 Task: Find a guest house in Burlington, United States, for 8 guests from August 12 to August 16, with amenities like TV, gym, and WiFi, and a price range of 10,000 to 16,000.
Action: Mouse moved to (837, 162)
Screenshot: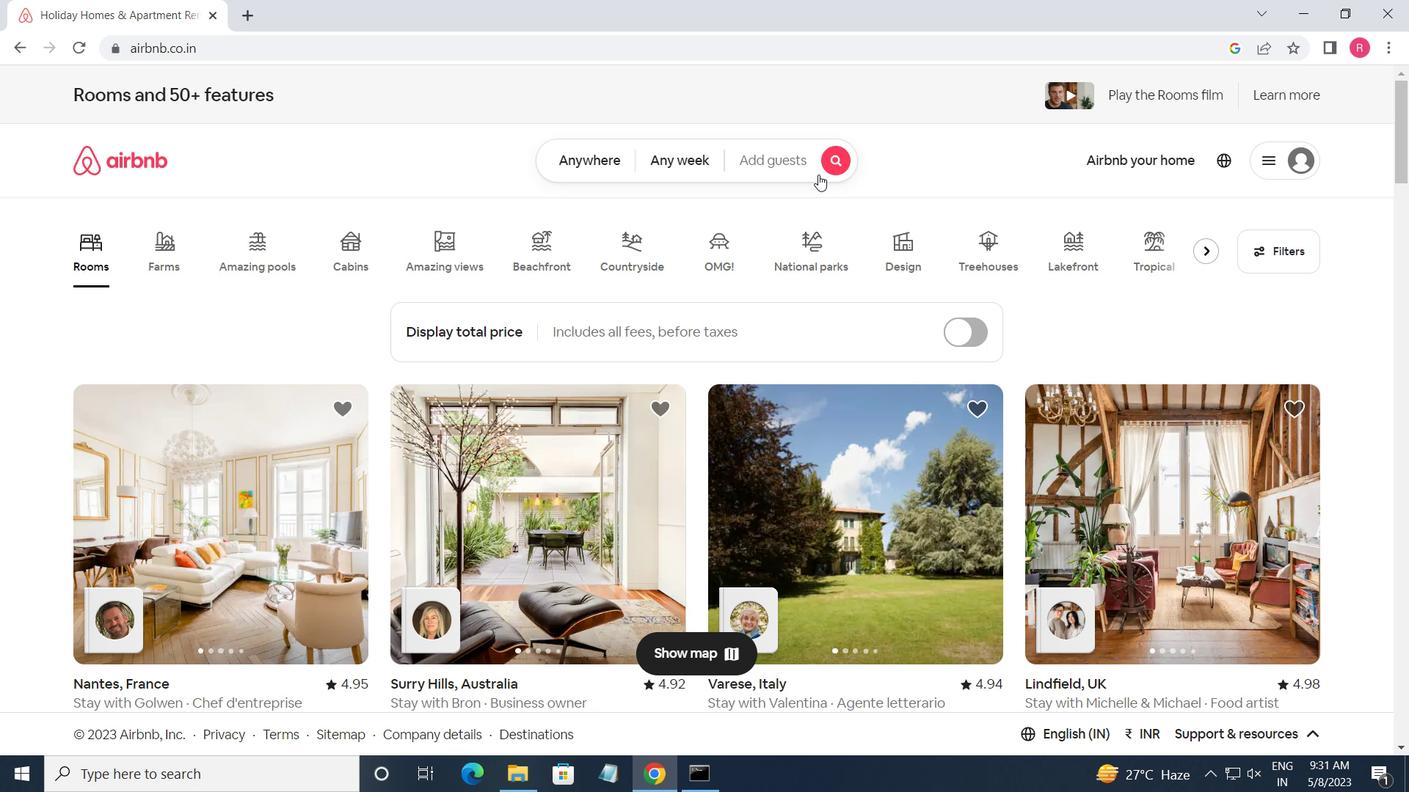
Action: Mouse pressed left at (837, 162)
Screenshot: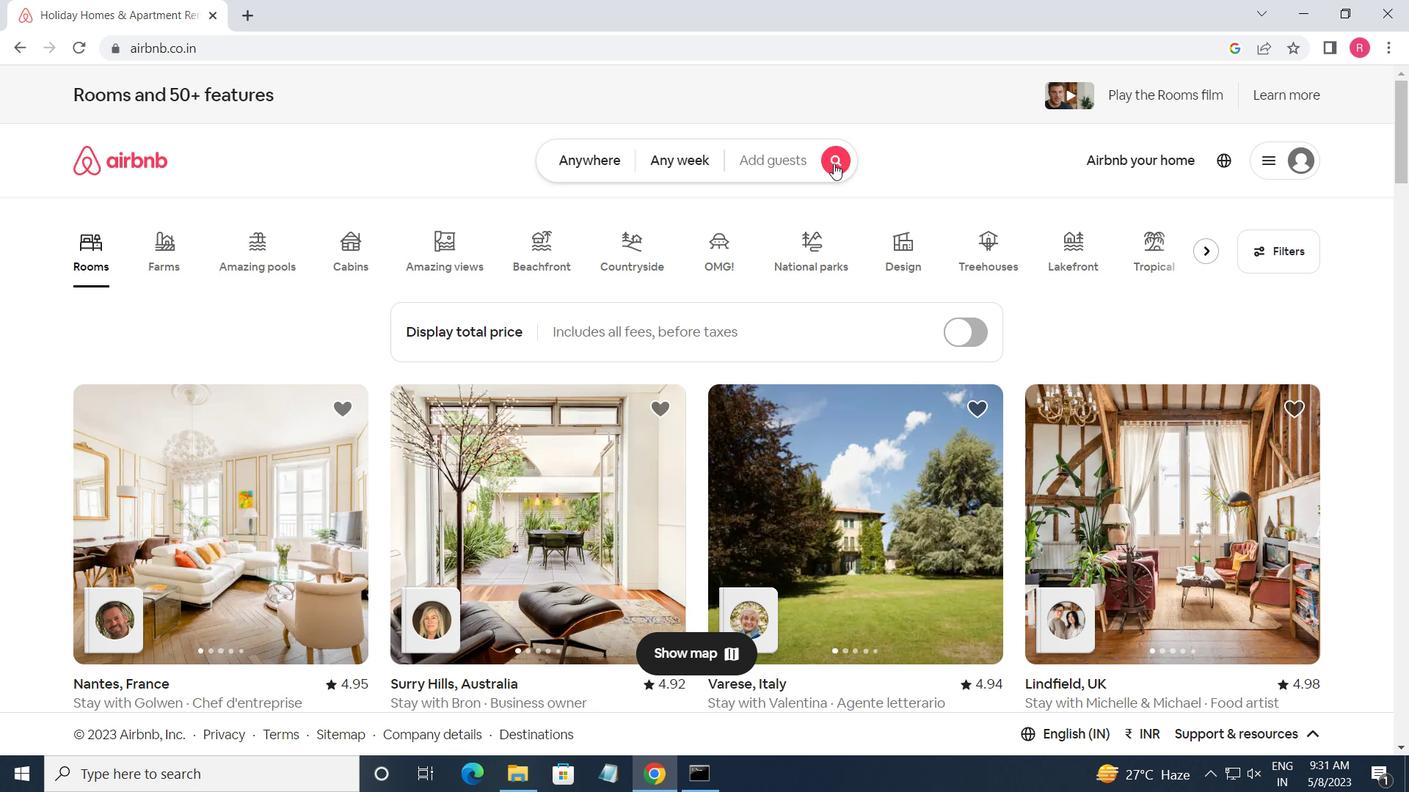 
Action: Mouse moved to (410, 237)
Screenshot: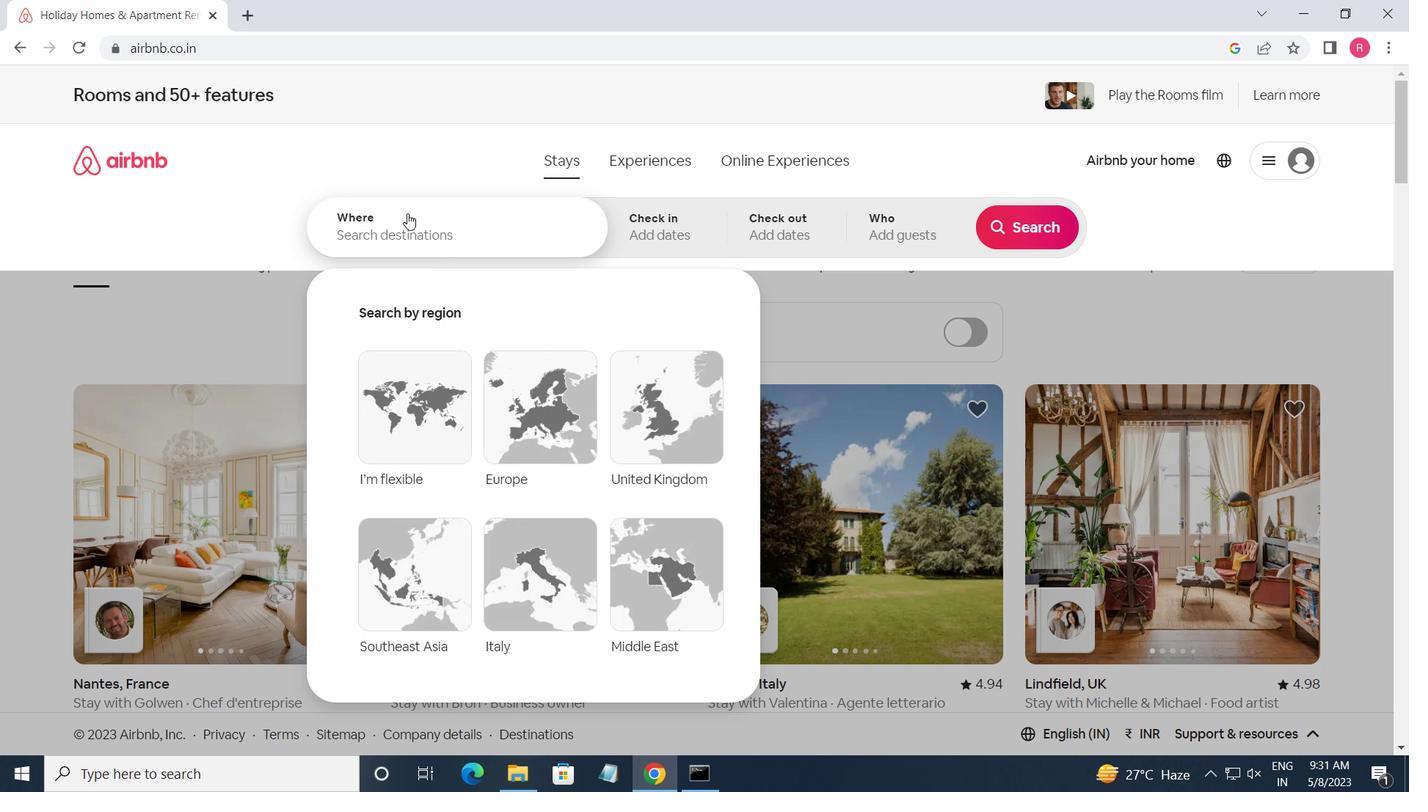 
Action: Mouse pressed left at (410, 237)
Screenshot: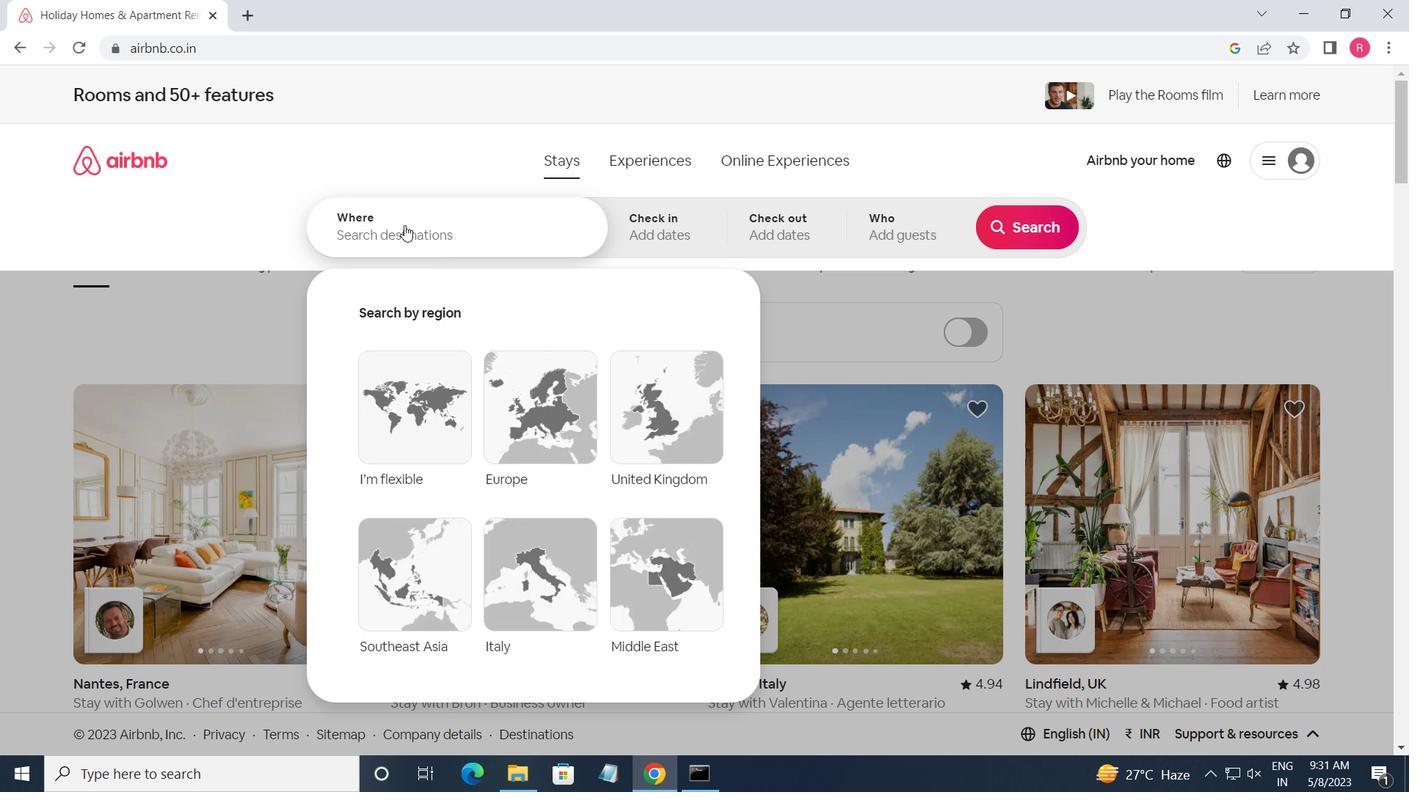 
Action: Key pressed <Key.shift>BURLNGTON,<Key.shift_r><Key.shift_r>UNITED<Key.space><Key.shift>STATE<Key.enter>
Screenshot: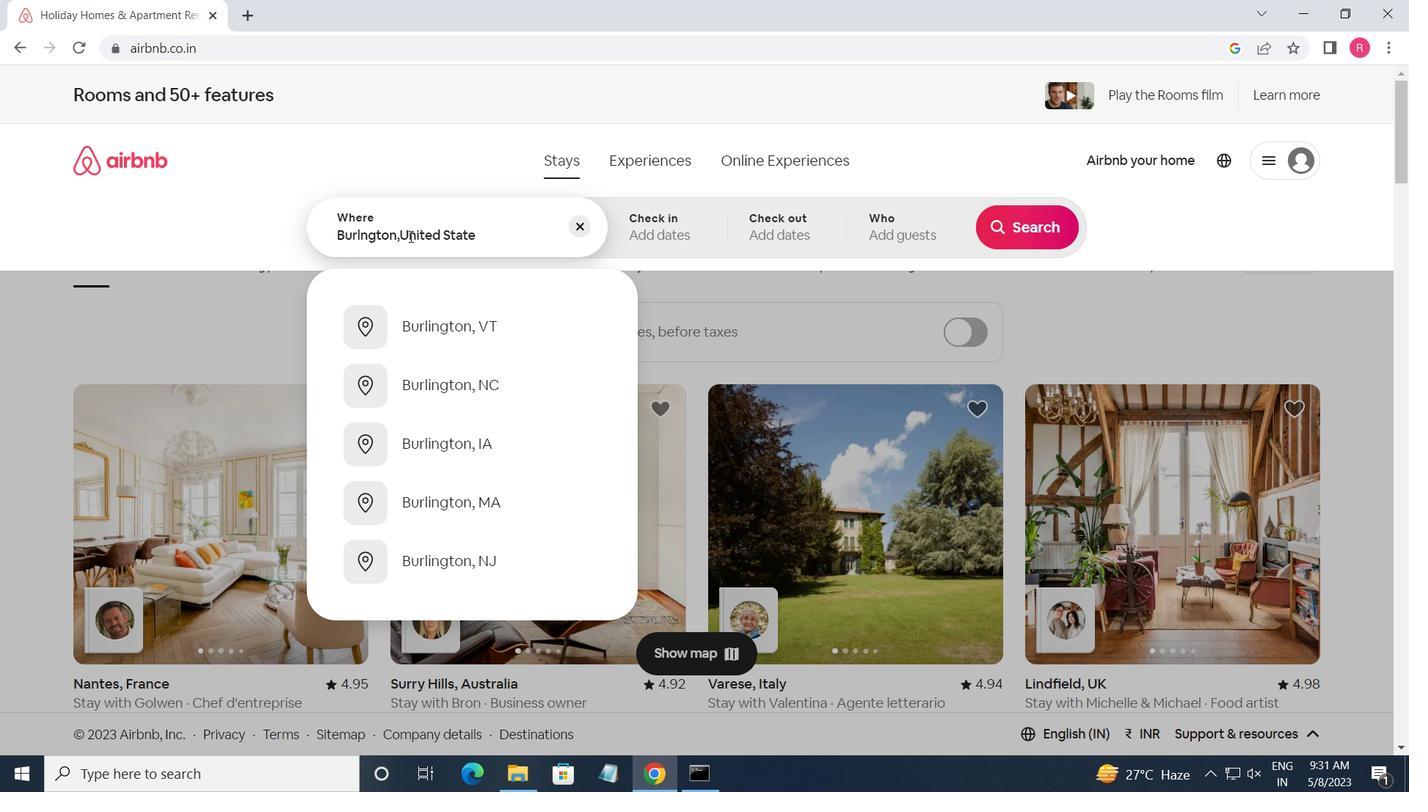 
Action: Mouse moved to (1026, 384)
Screenshot: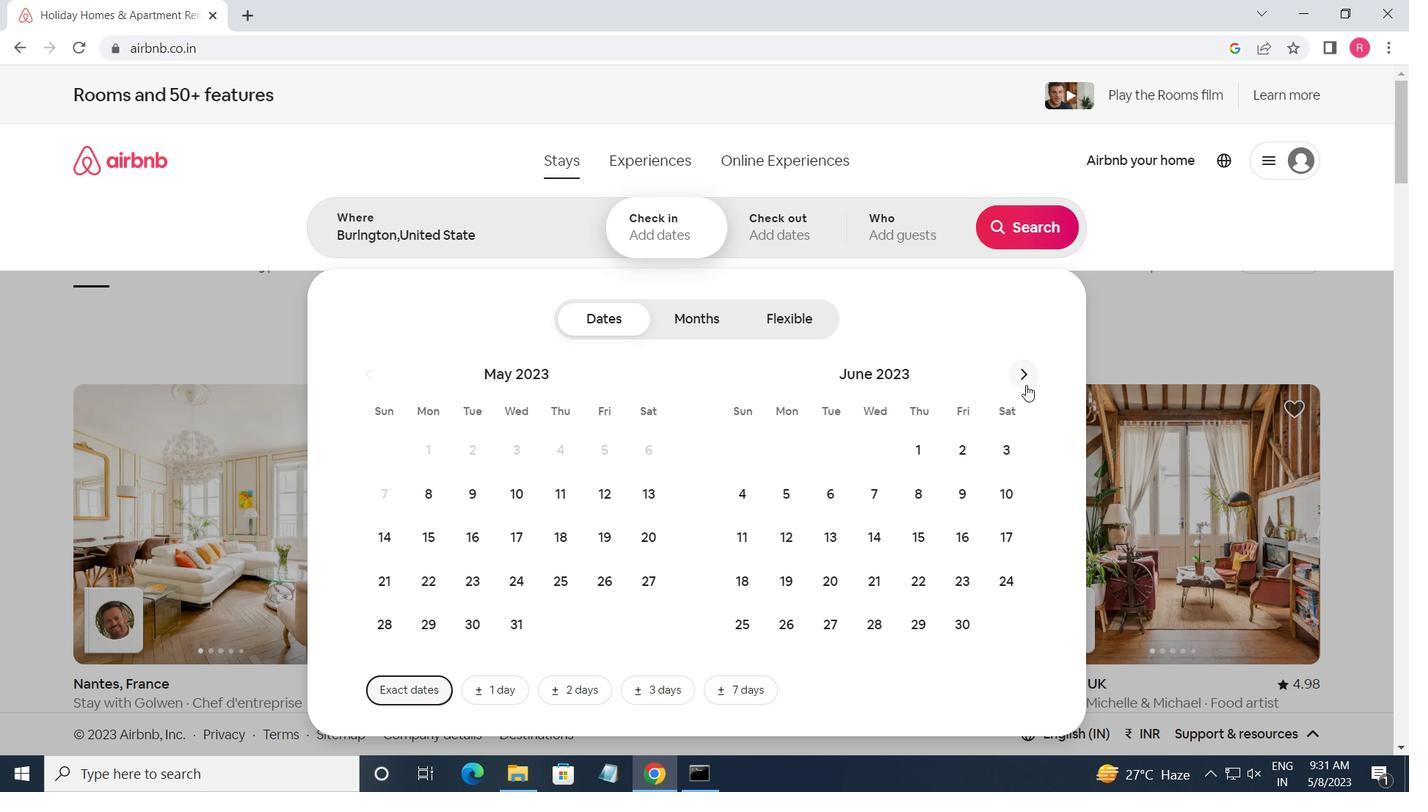 
Action: Mouse pressed left at (1026, 384)
Screenshot: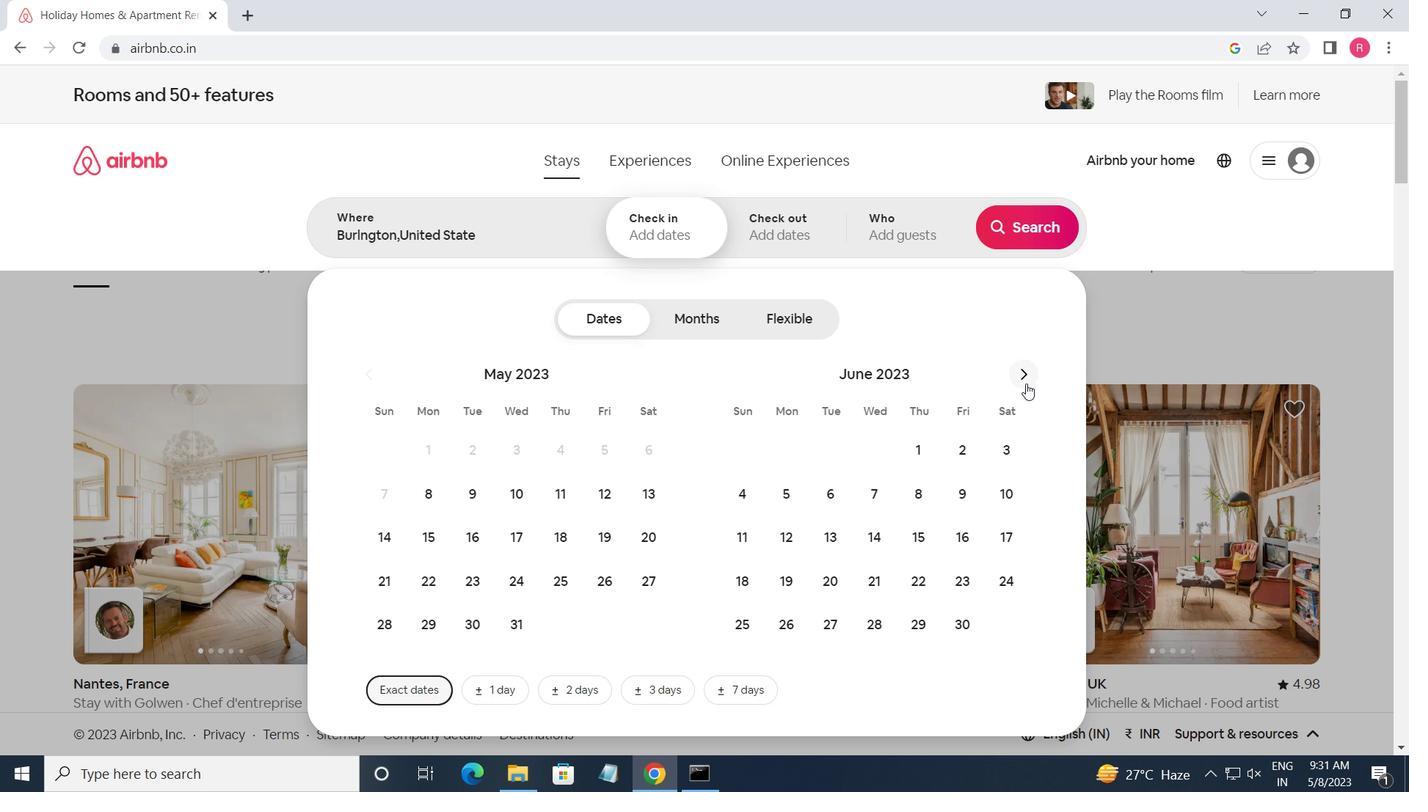 
Action: Mouse pressed left at (1026, 384)
Screenshot: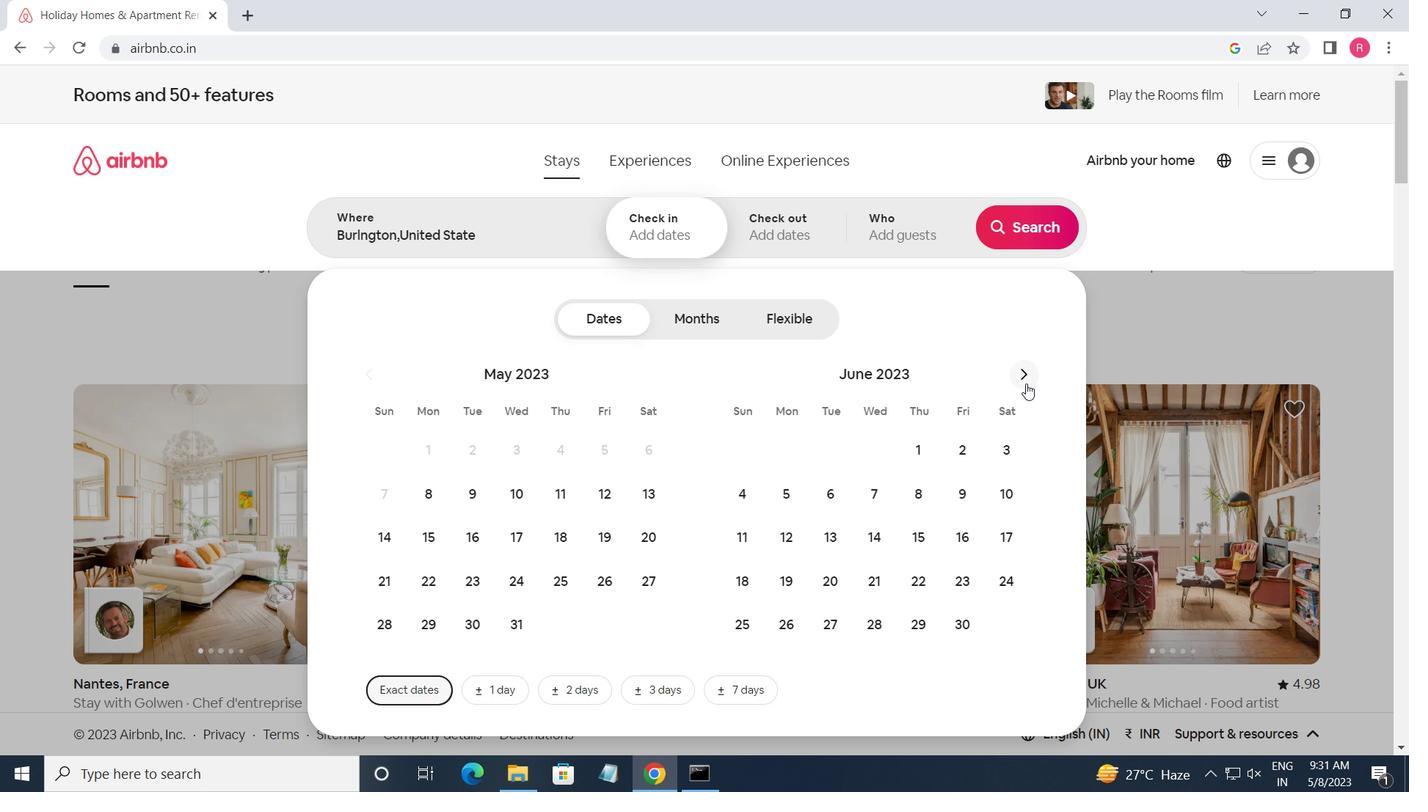 
Action: Mouse pressed left at (1026, 384)
Screenshot: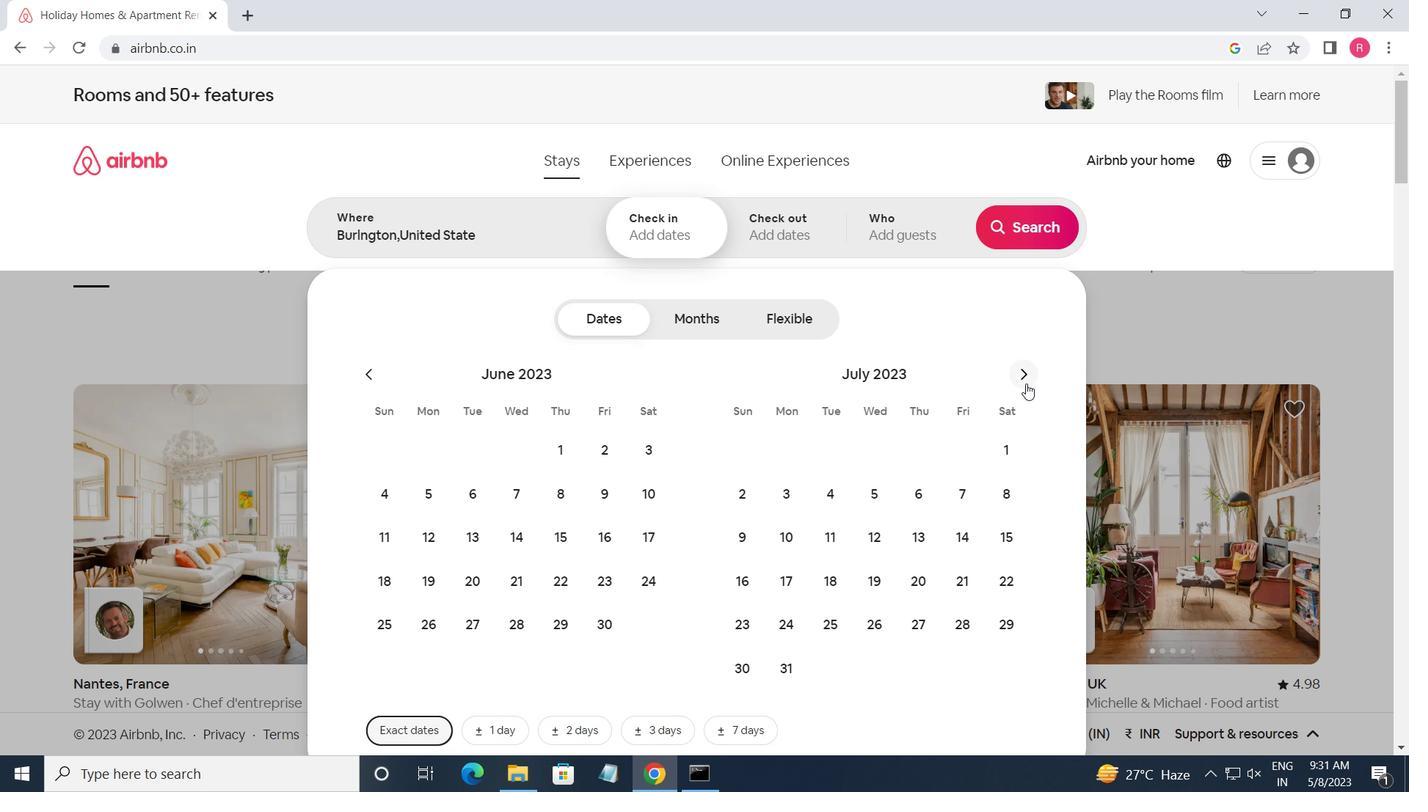 
Action: Mouse moved to (1018, 495)
Screenshot: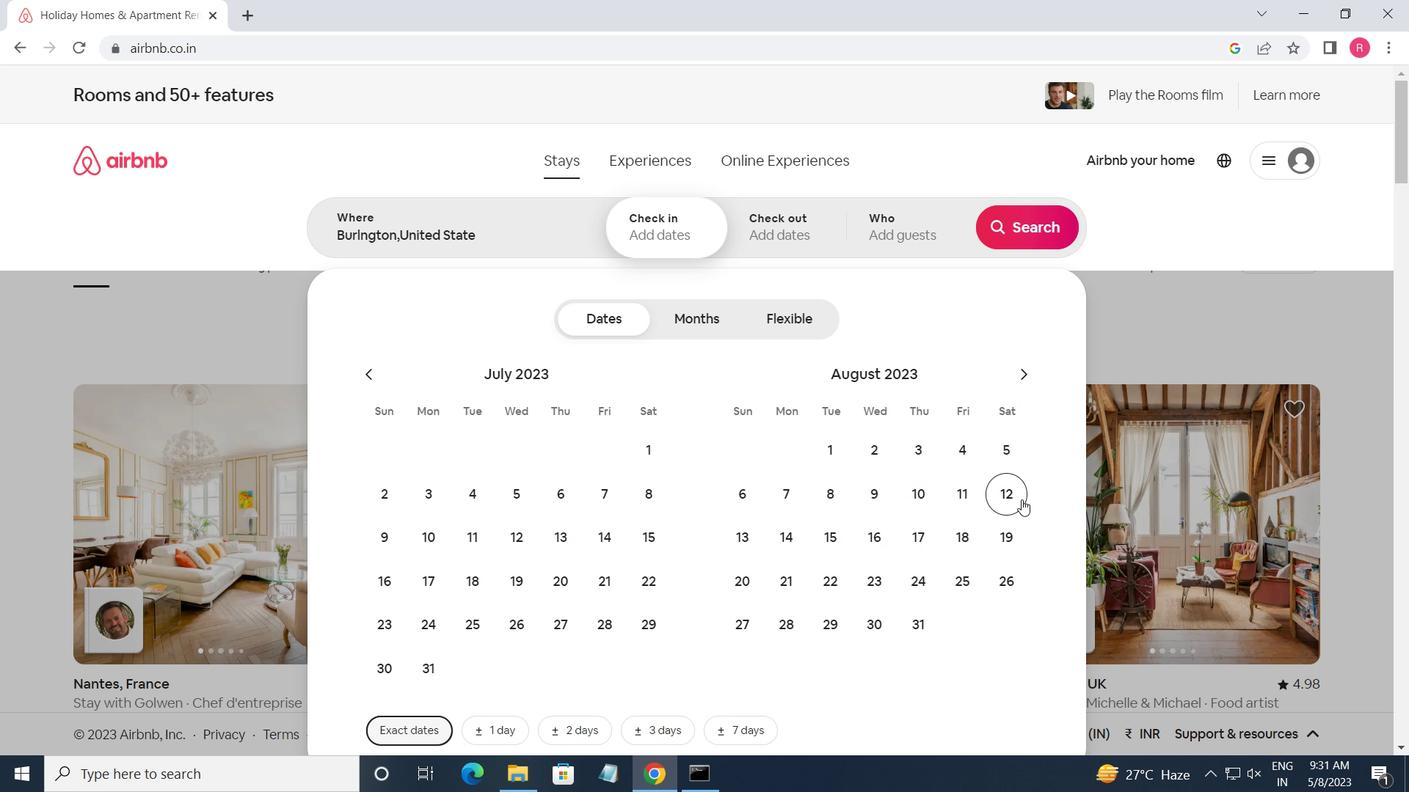 
Action: Mouse pressed left at (1018, 495)
Screenshot: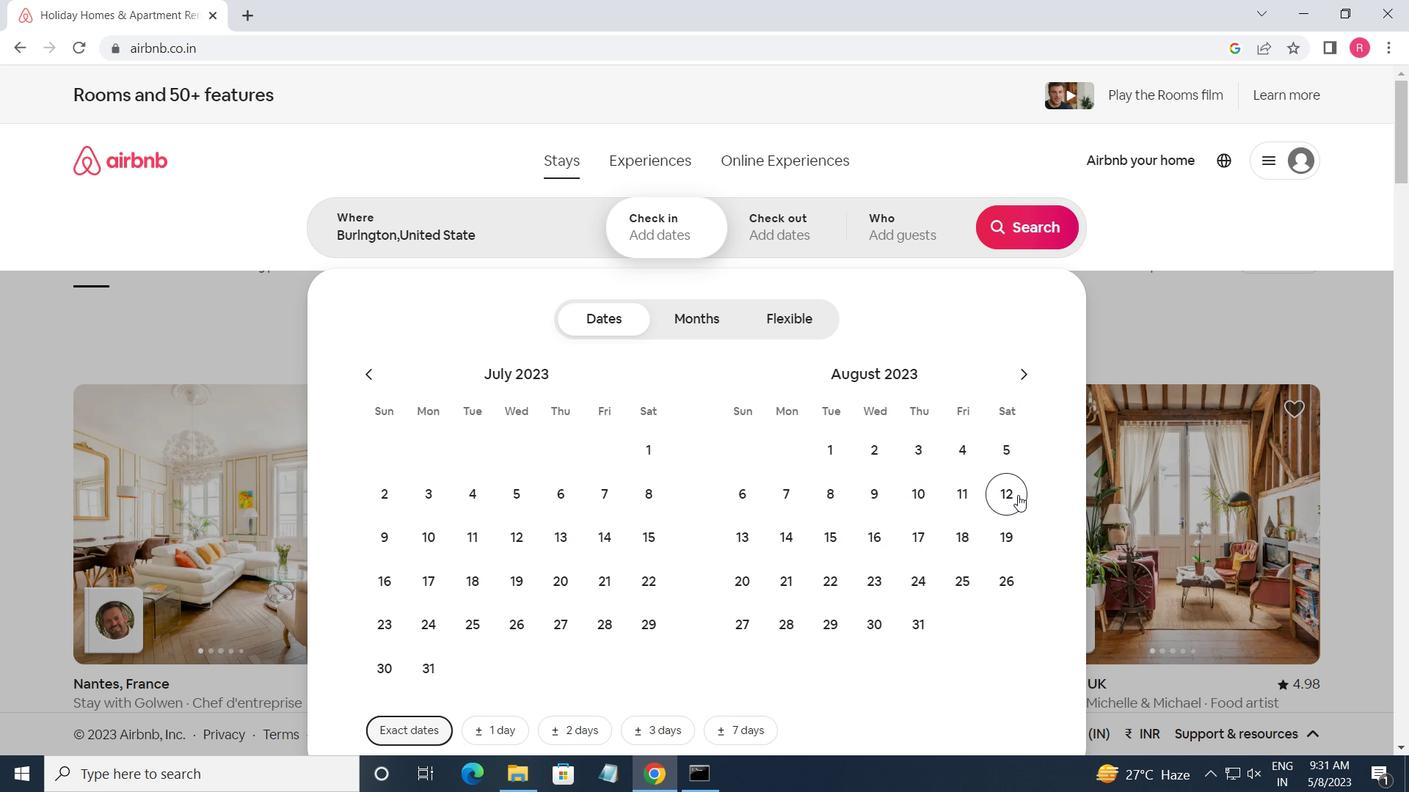 
Action: Mouse moved to (890, 544)
Screenshot: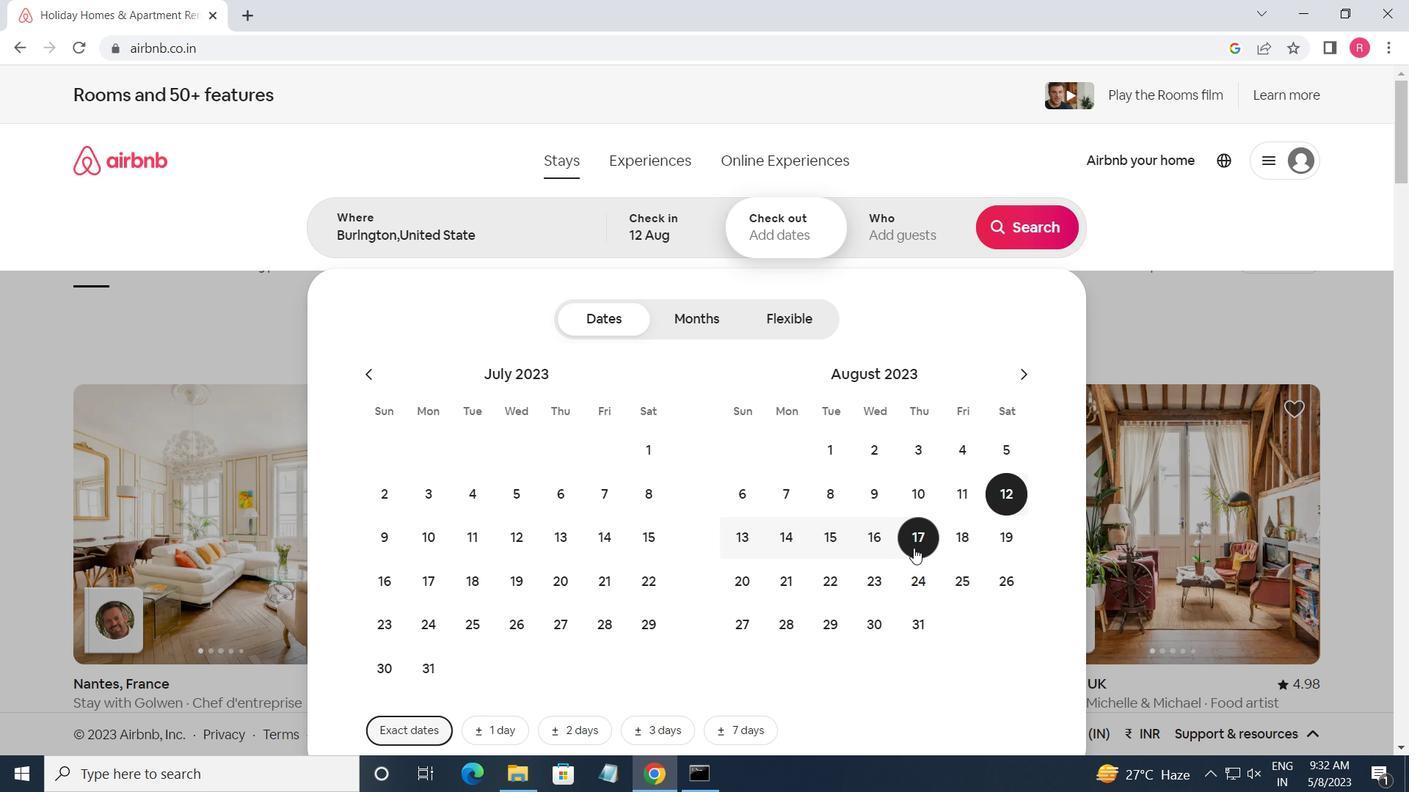 
Action: Mouse pressed left at (890, 544)
Screenshot: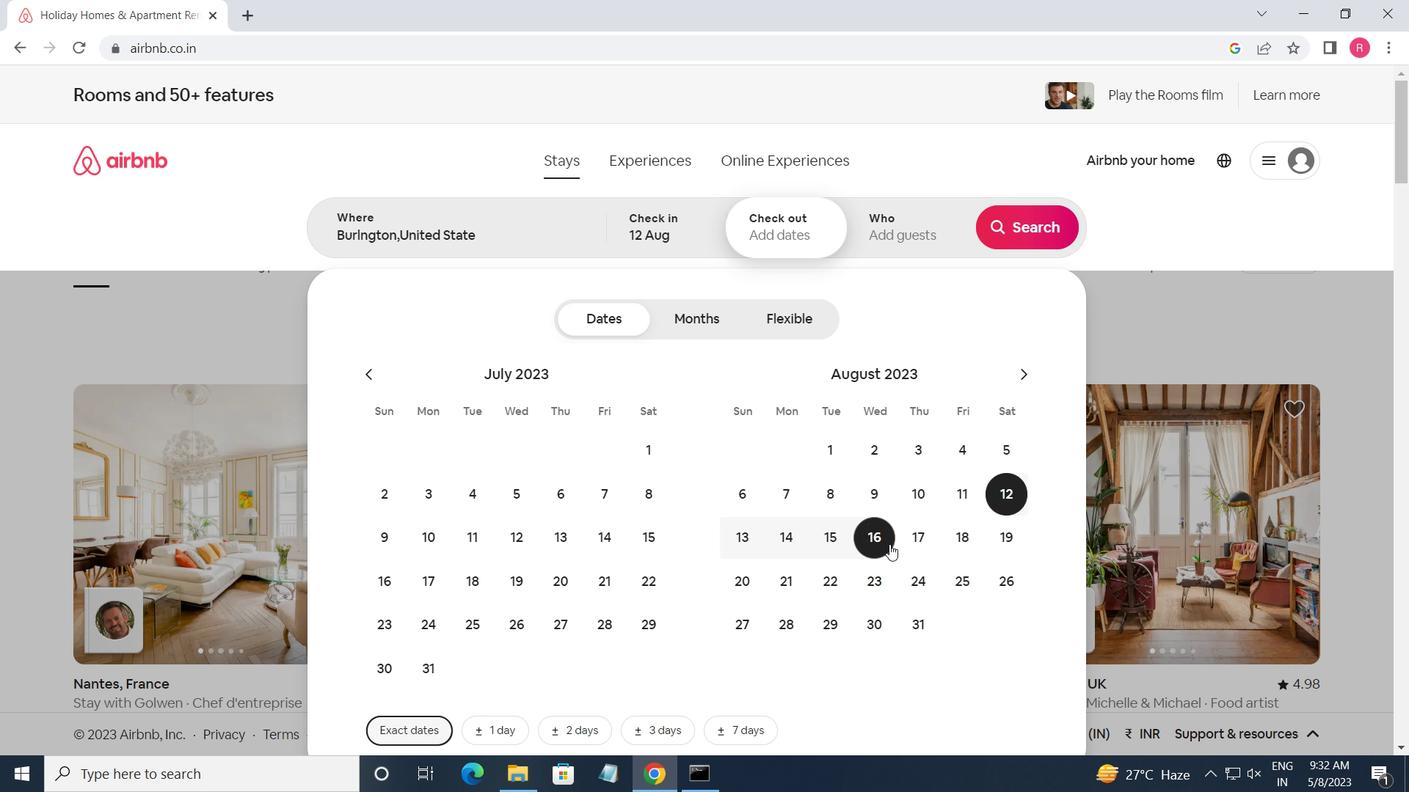 
Action: Mouse moved to (904, 212)
Screenshot: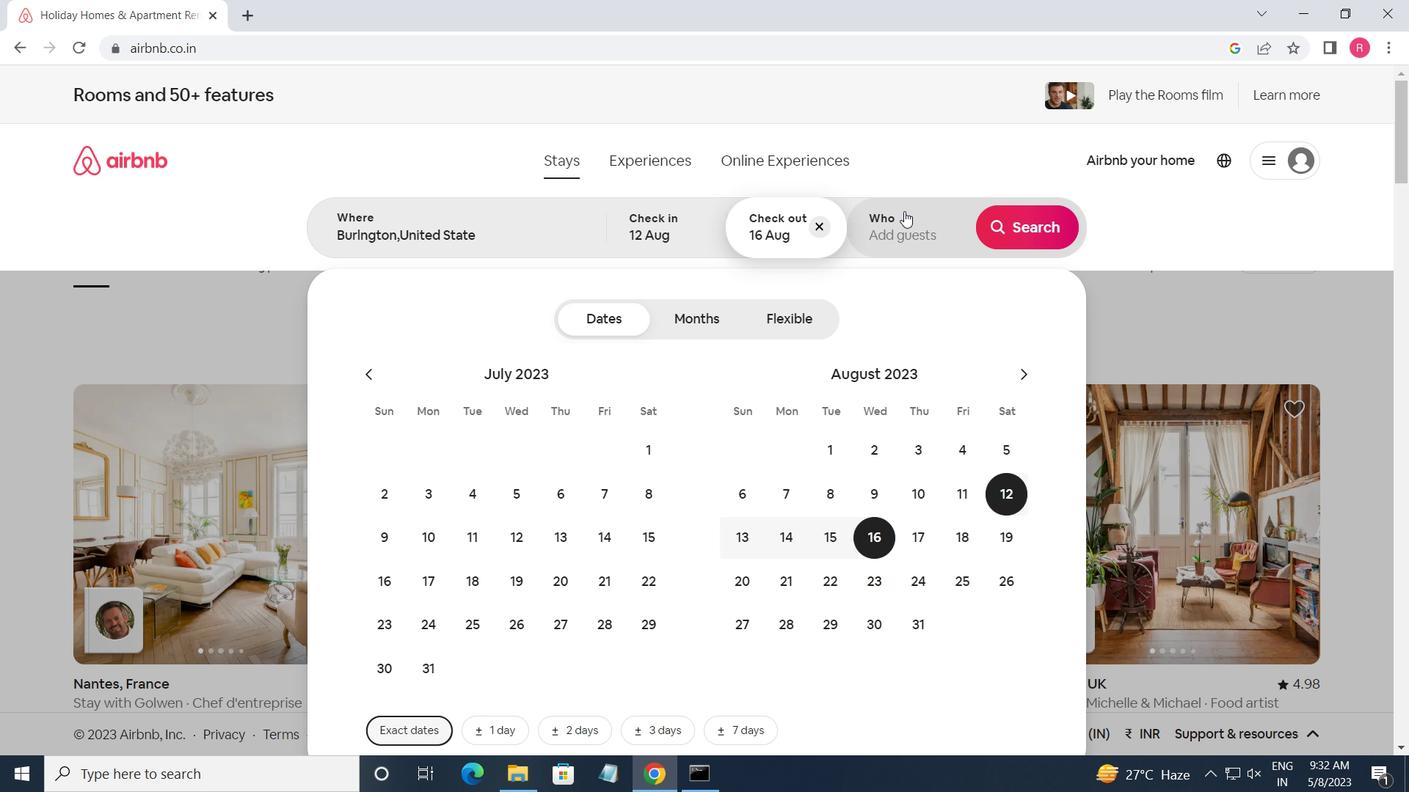 
Action: Mouse pressed left at (904, 212)
Screenshot: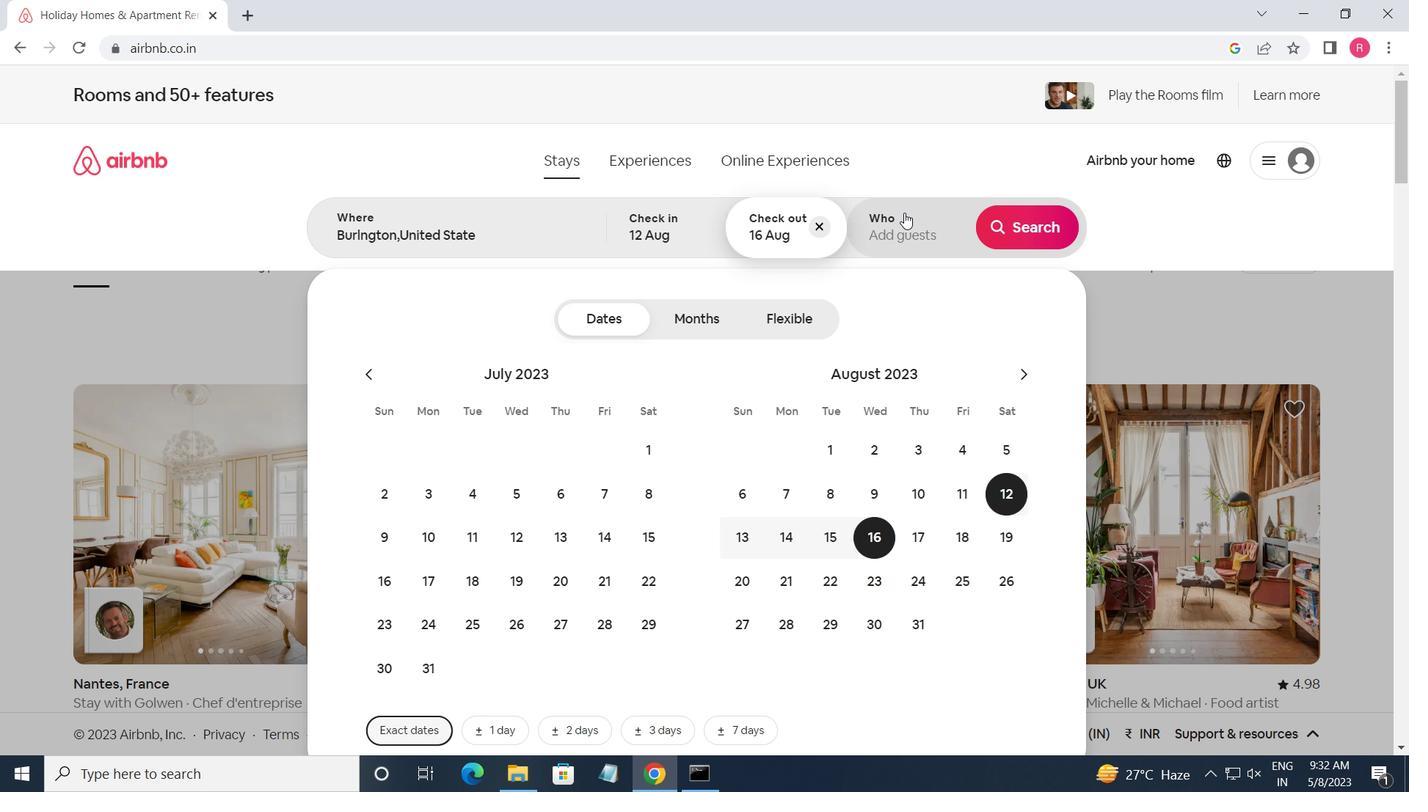 
Action: Mouse moved to (1033, 322)
Screenshot: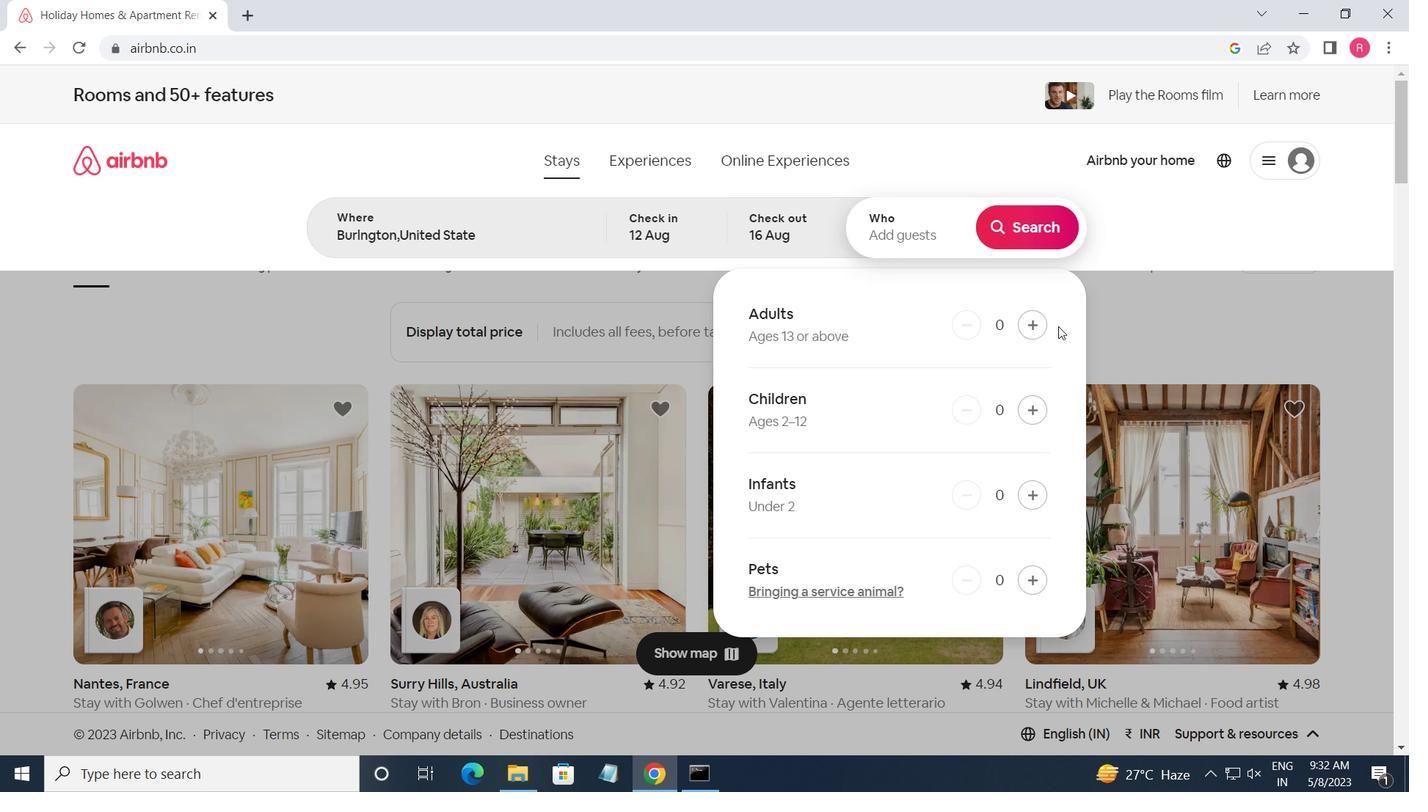 
Action: Mouse pressed left at (1033, 322)
Screenshot: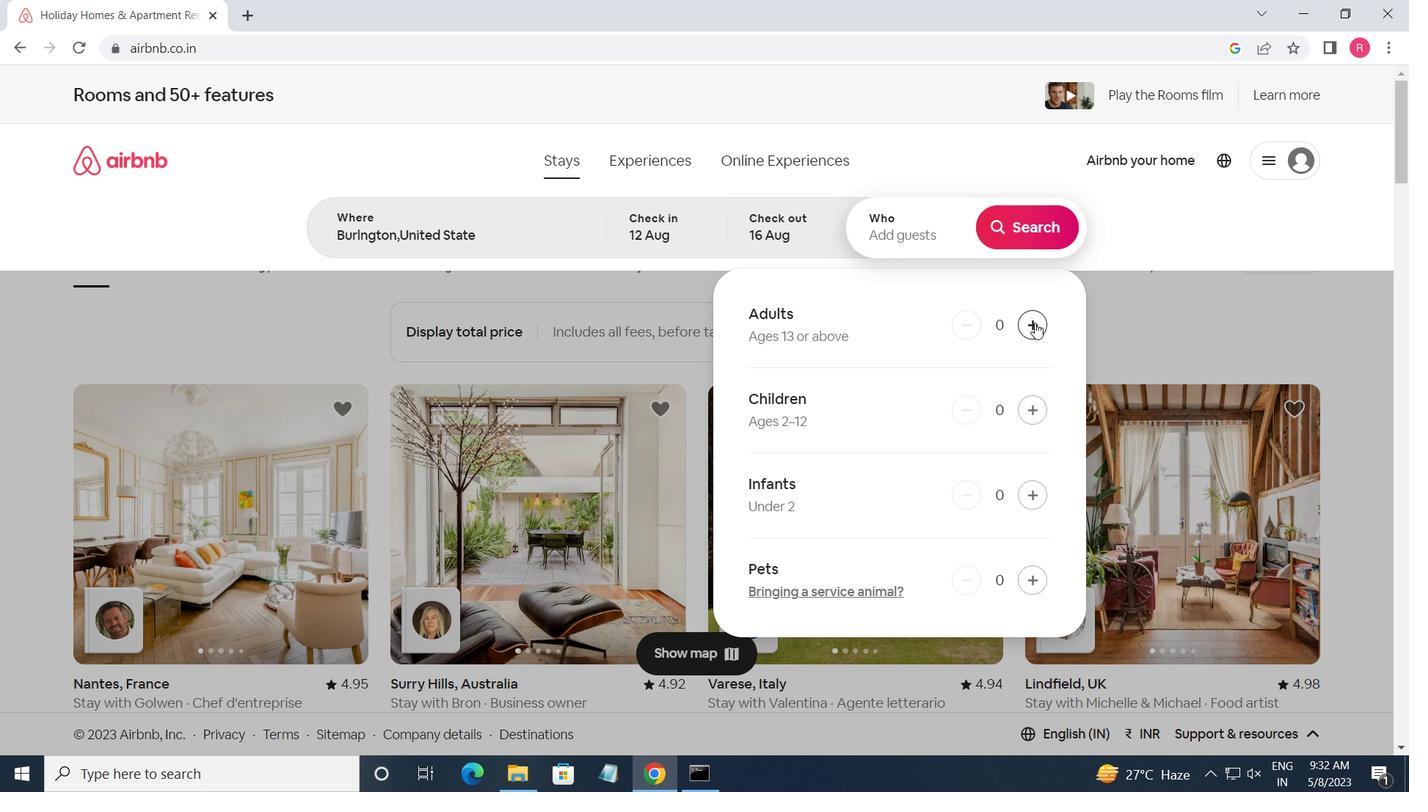 
Action: Mouse moved to (1030, 322)
Screenshot: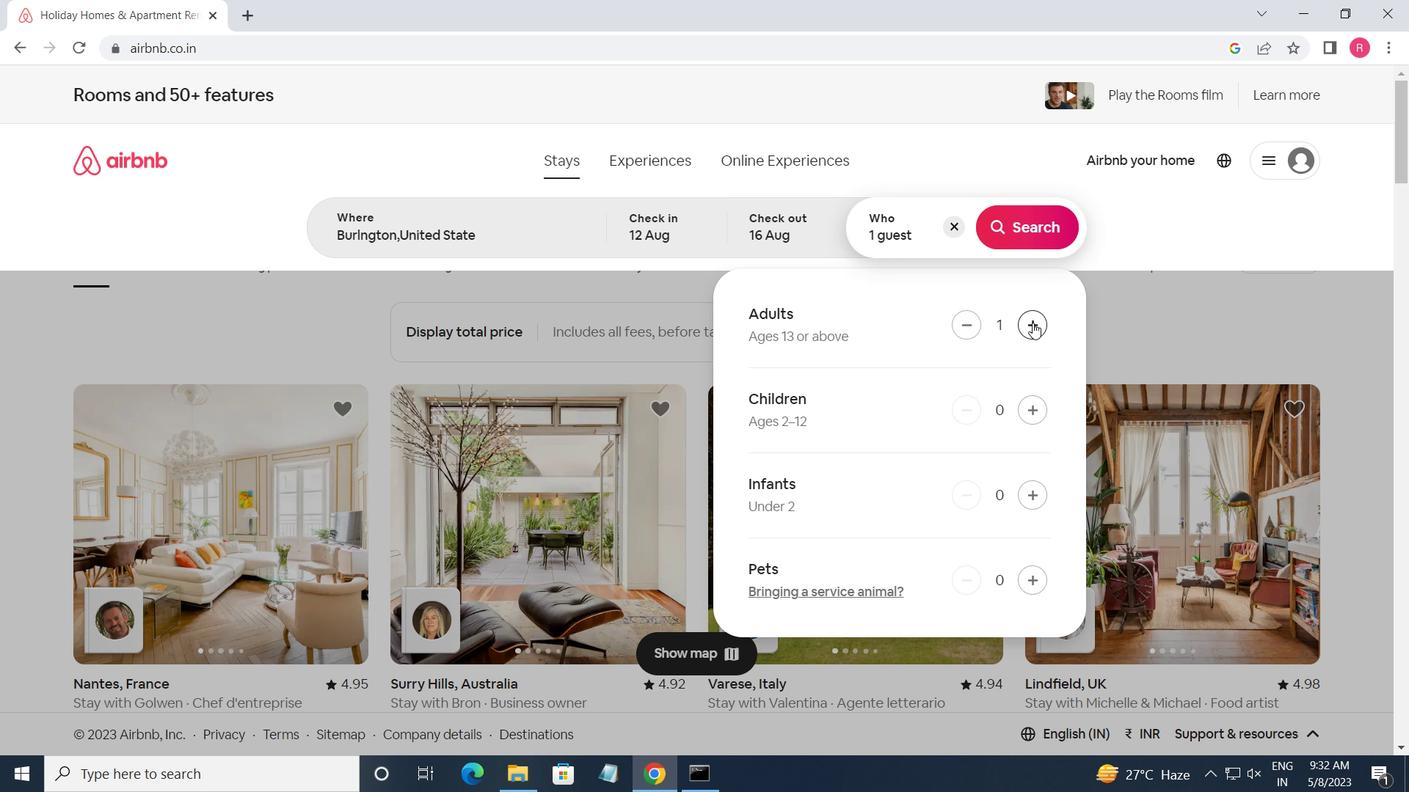
Action: Mouse pressed left at (1030, 322)
Screenshot: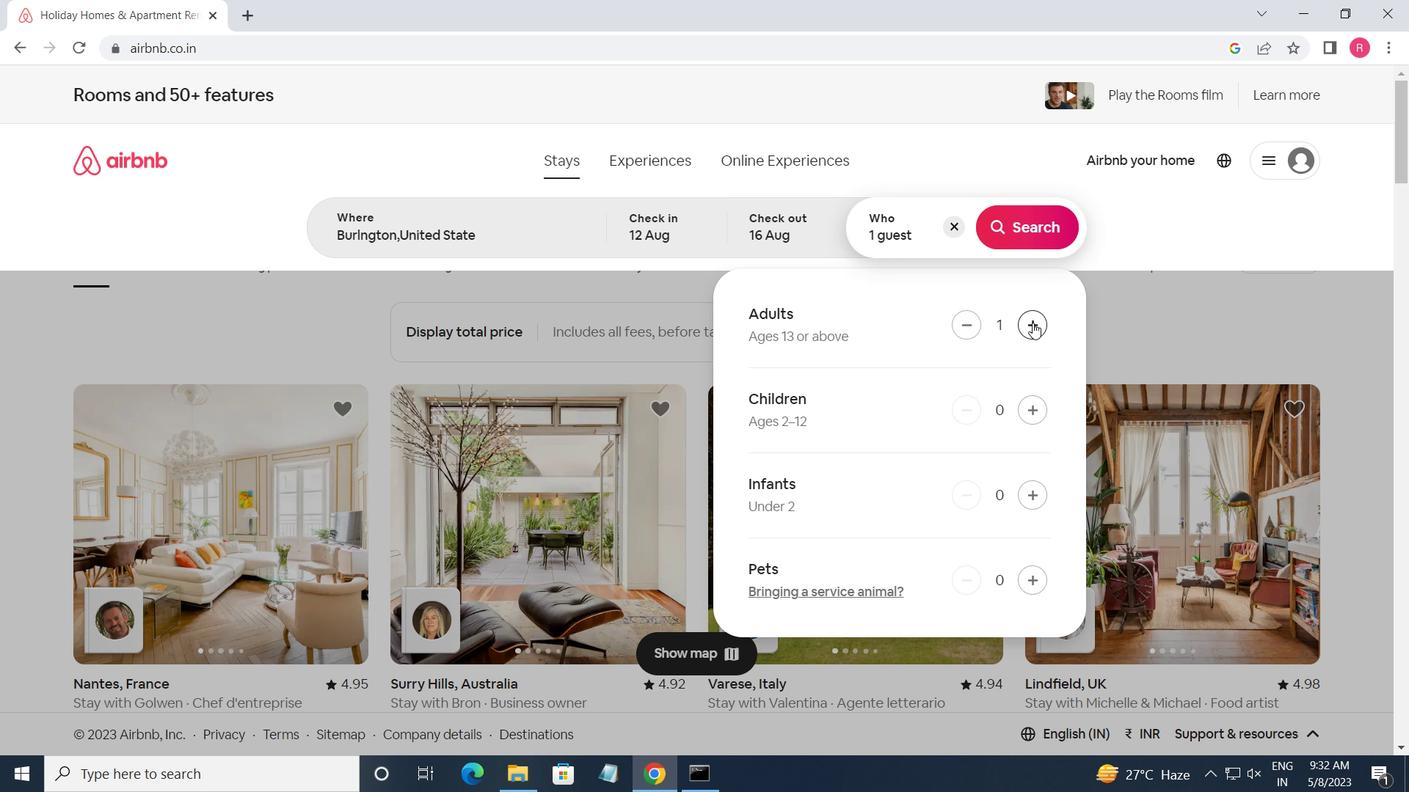 
Action: Mouse pressed left at (1030, 322)
Screenshot: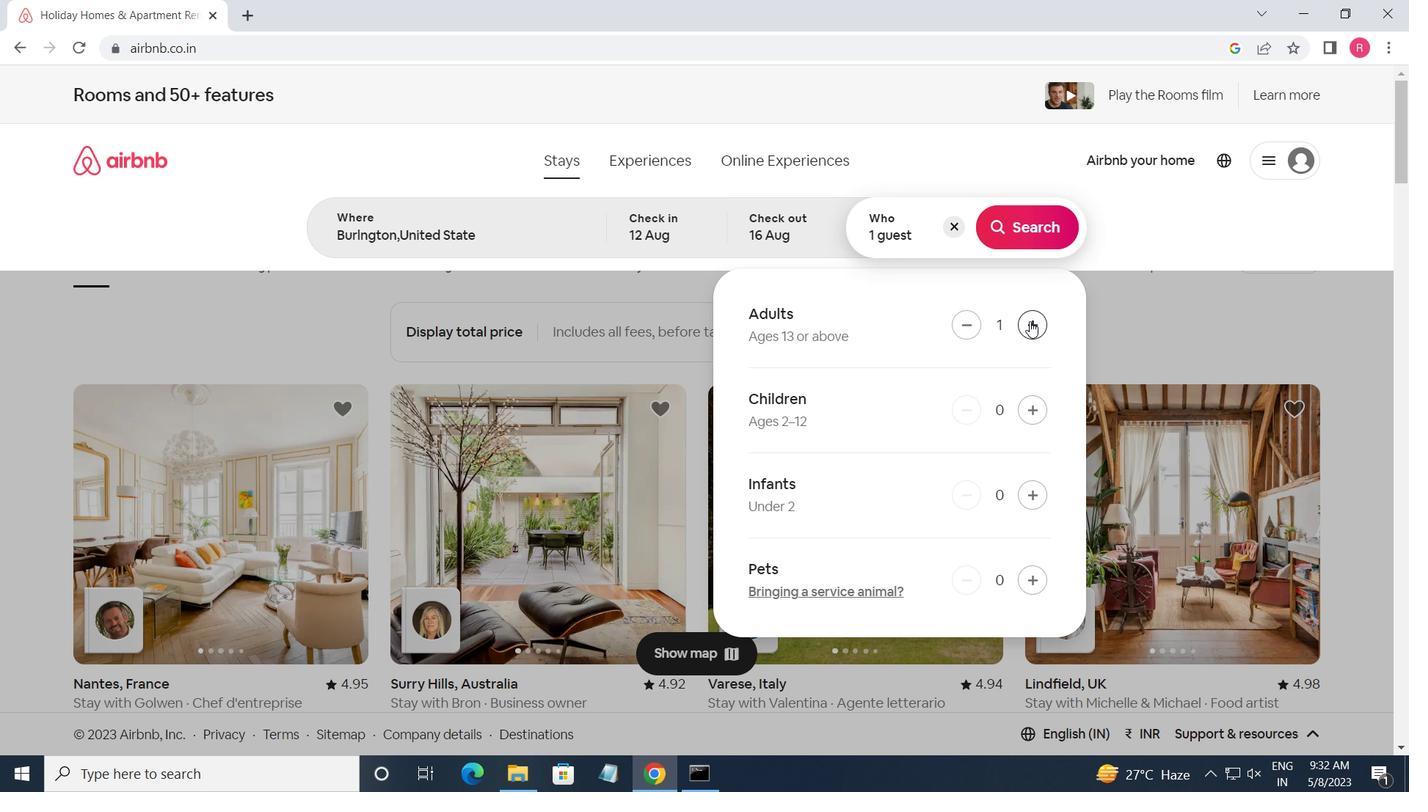 
Action: Mouse pressed left at (1030, 322)
Screenshot: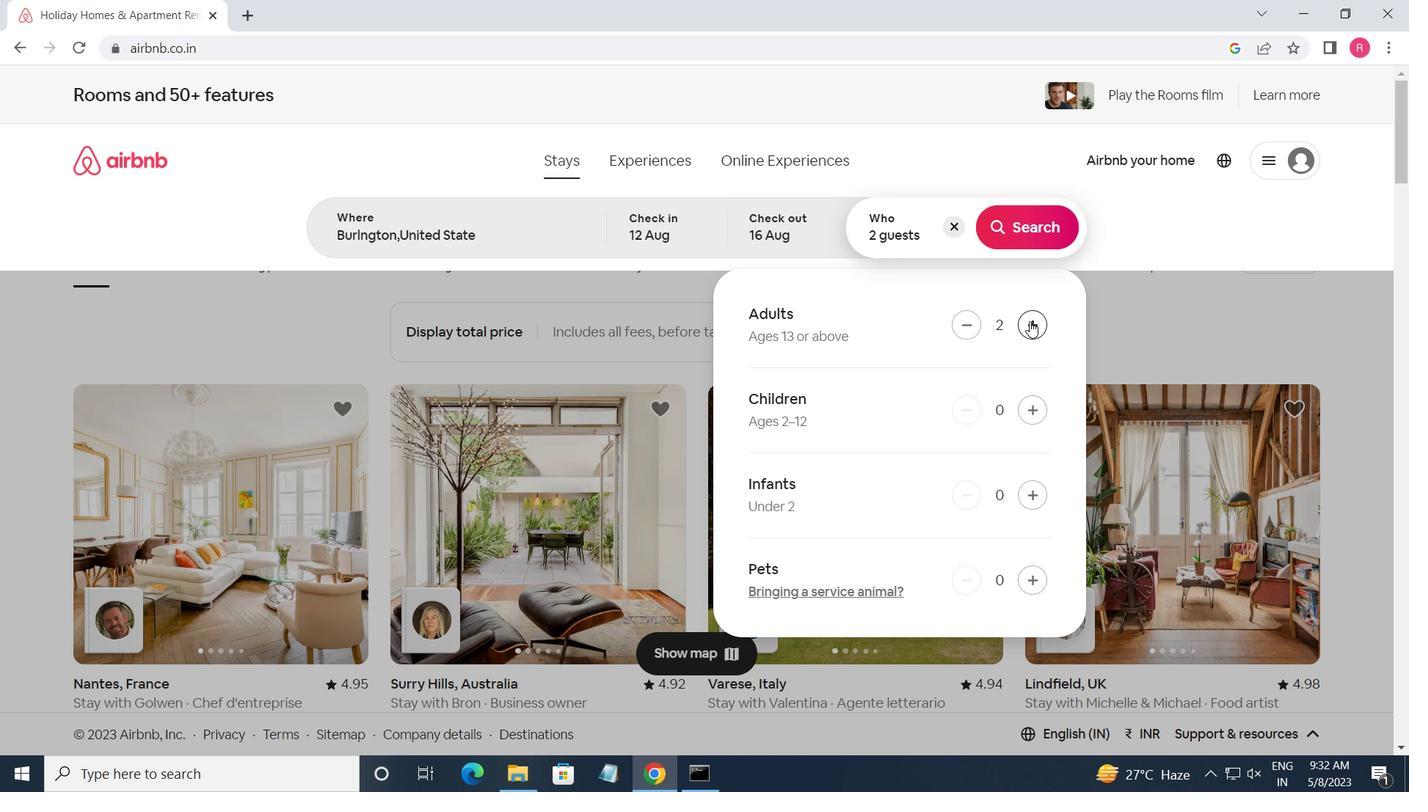 
Action: Mouse pressed left at (1030, 322)
Screenshot: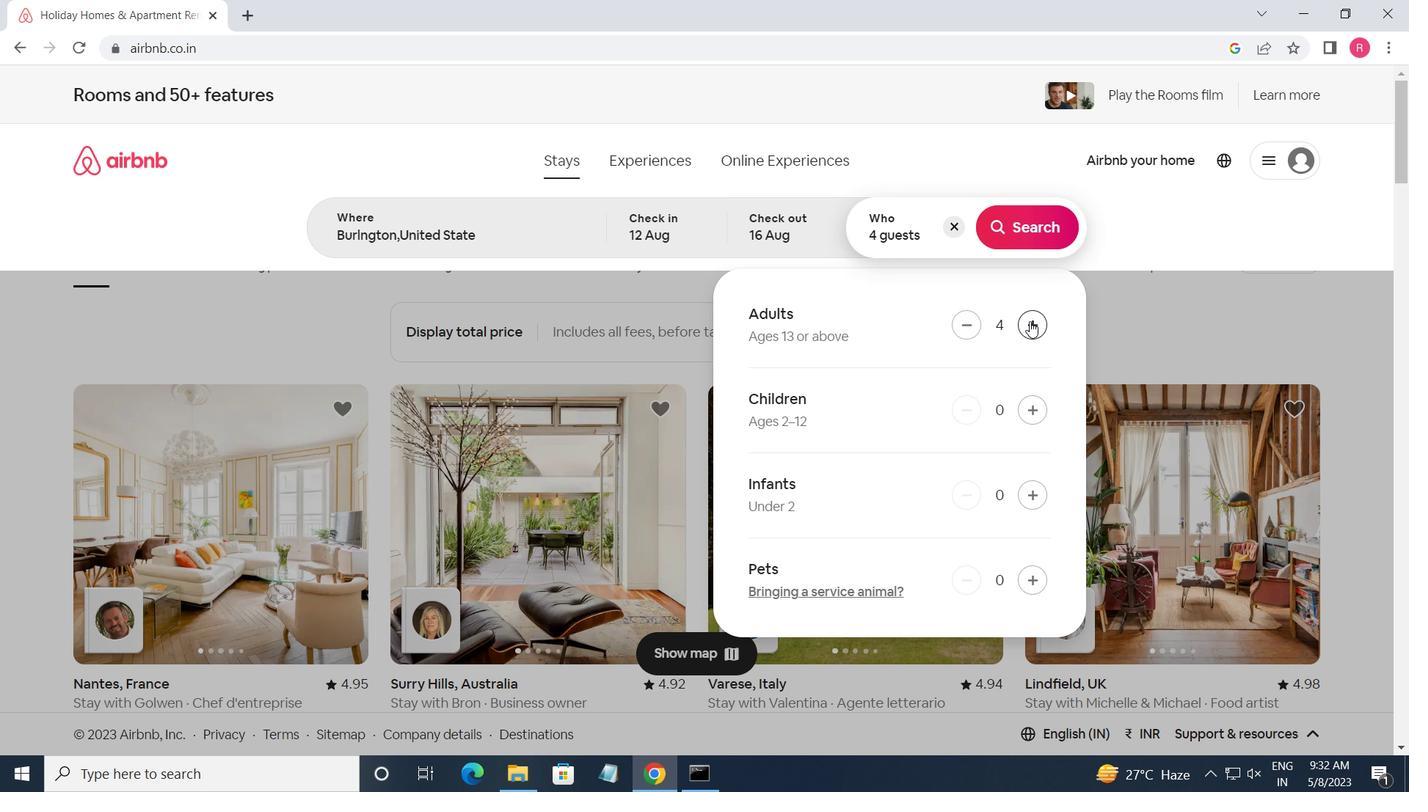 
Action: Mouse pressed left at (1030, 322)
Screenshot: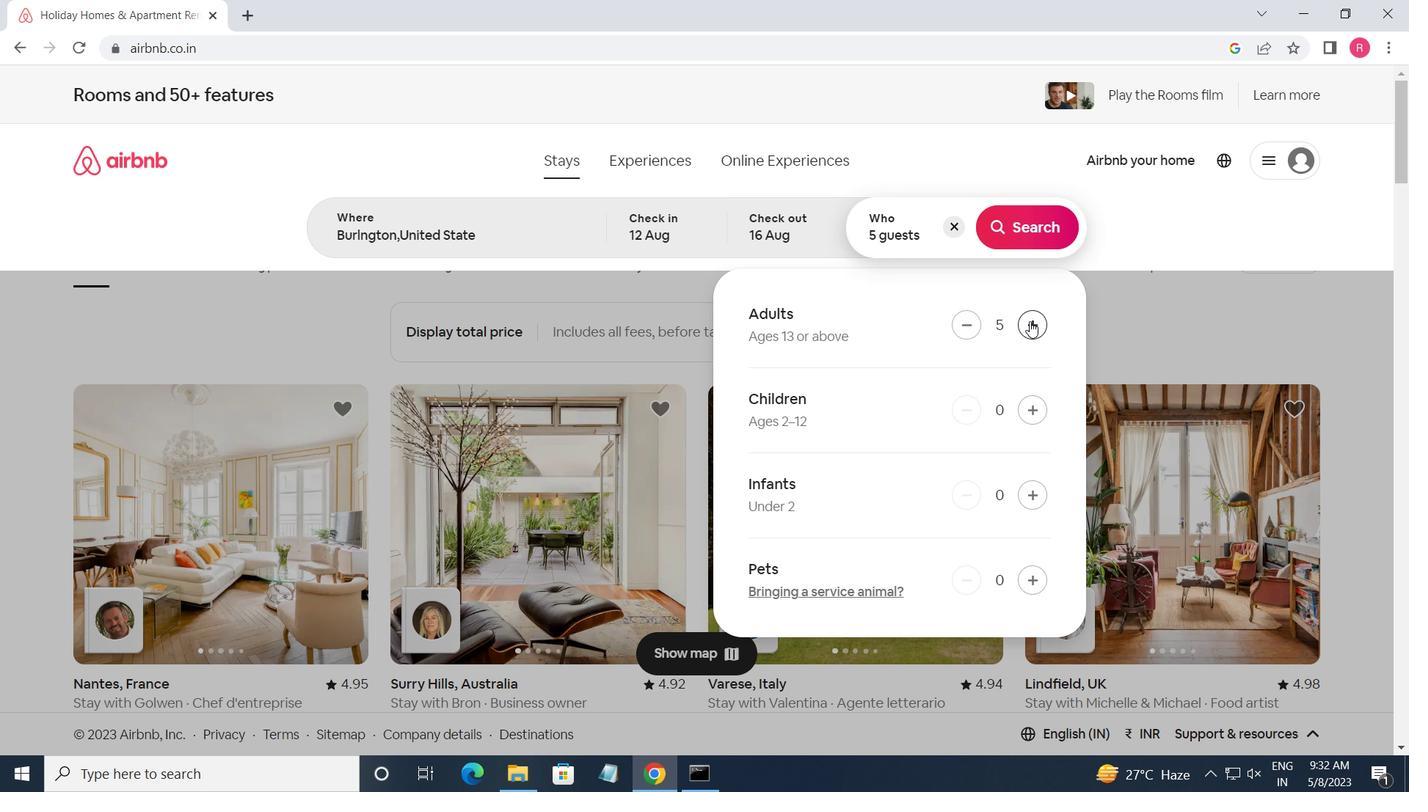 
Action: Mouse pressed left at (1030, 322)
Screenshot: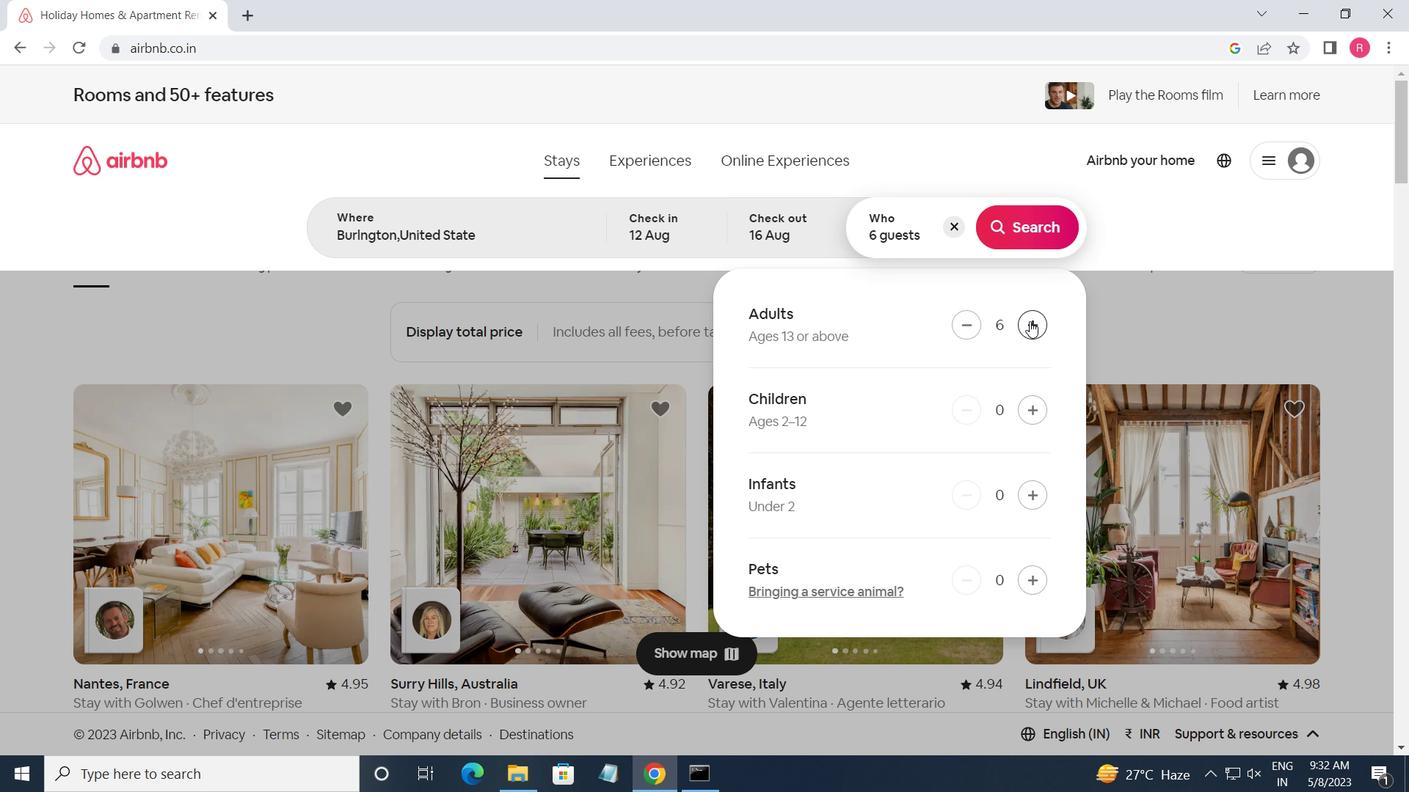 
Action: Mouse pressed left at (1030, 322)
Screenshot: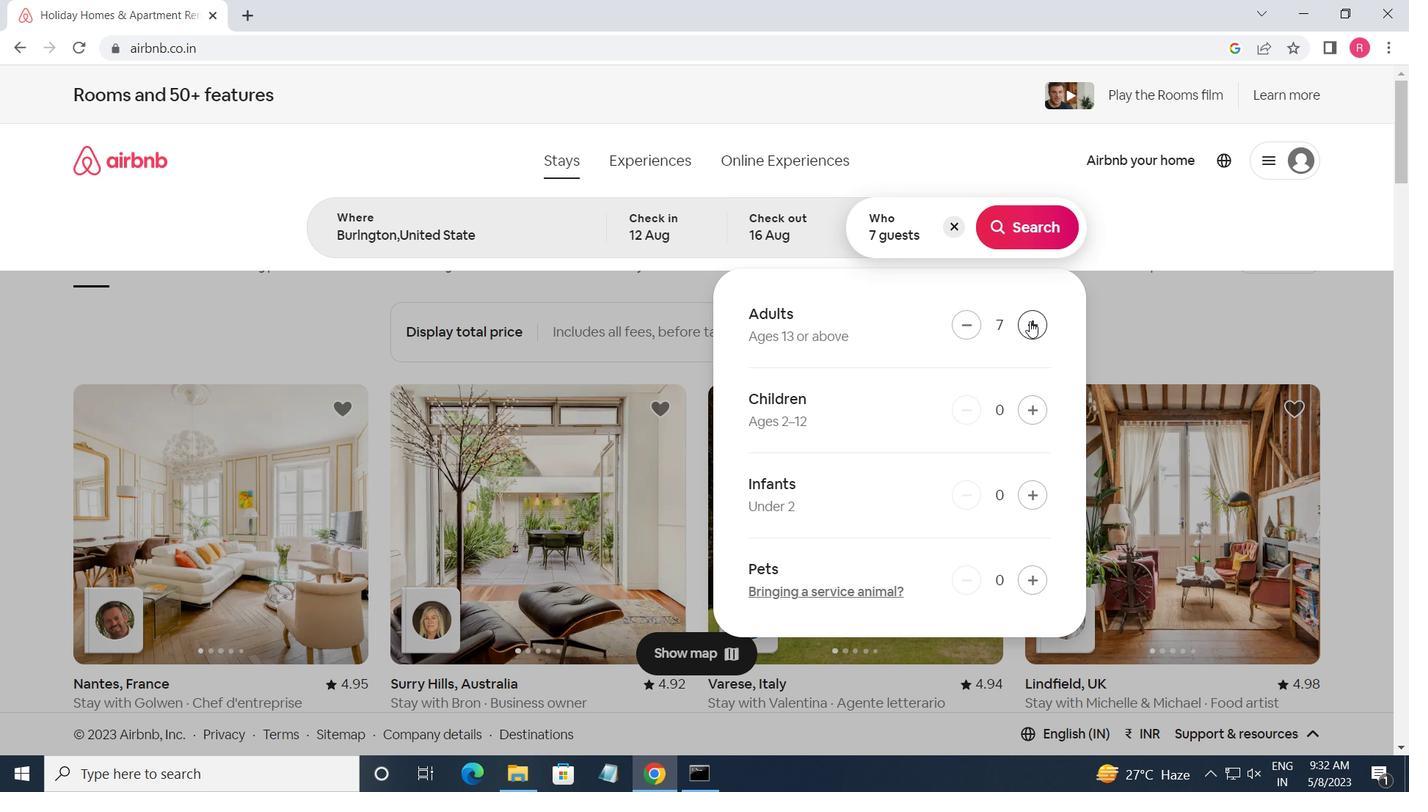 
Action: Mouse moved to (1010, 241)
Screenshot: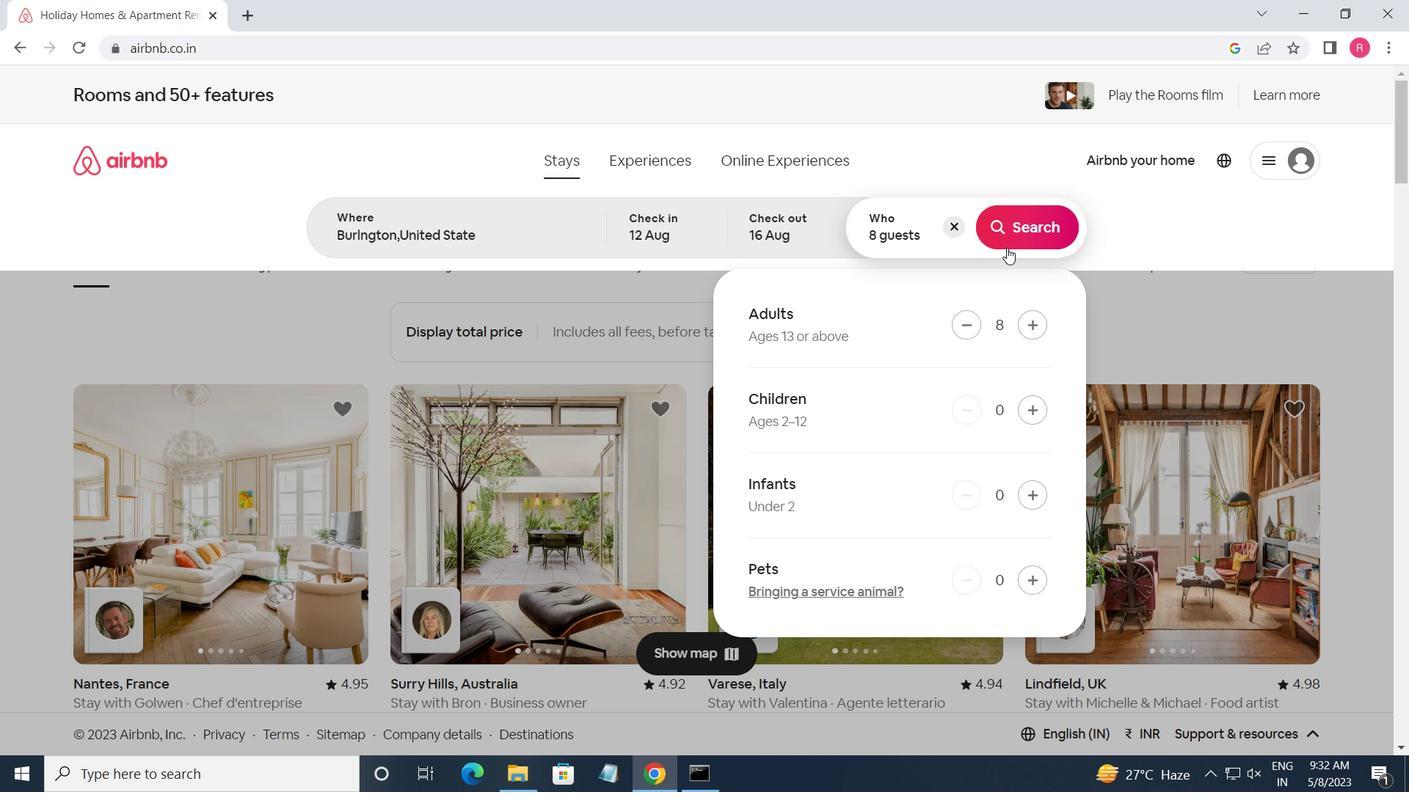 
Action: Mouse pressed left at (1010, 241)
Screenshot: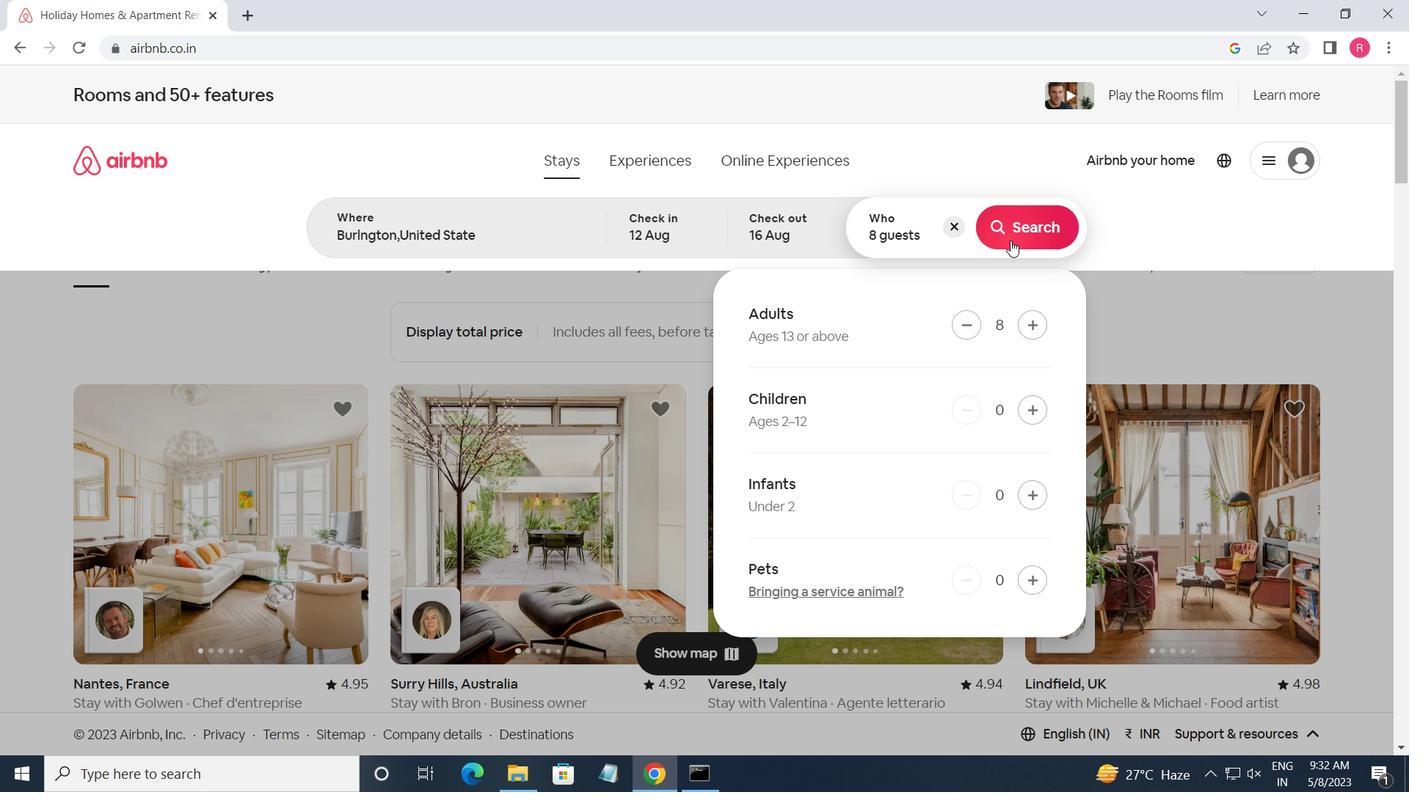 
Action: Mouse moved to (1294, 187)
Screenshot: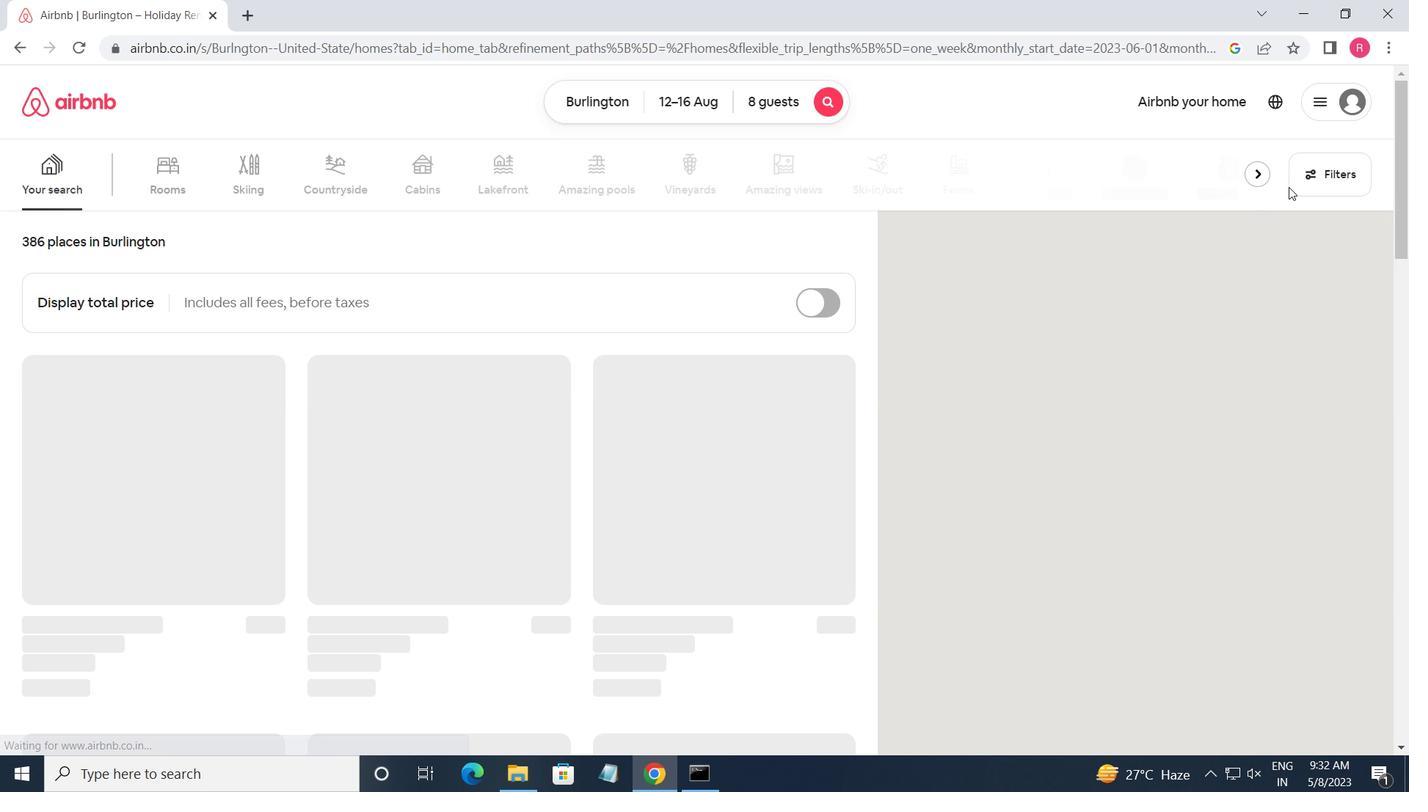 
Action: Mouse pressed left at (1294, 187)
Screenshot: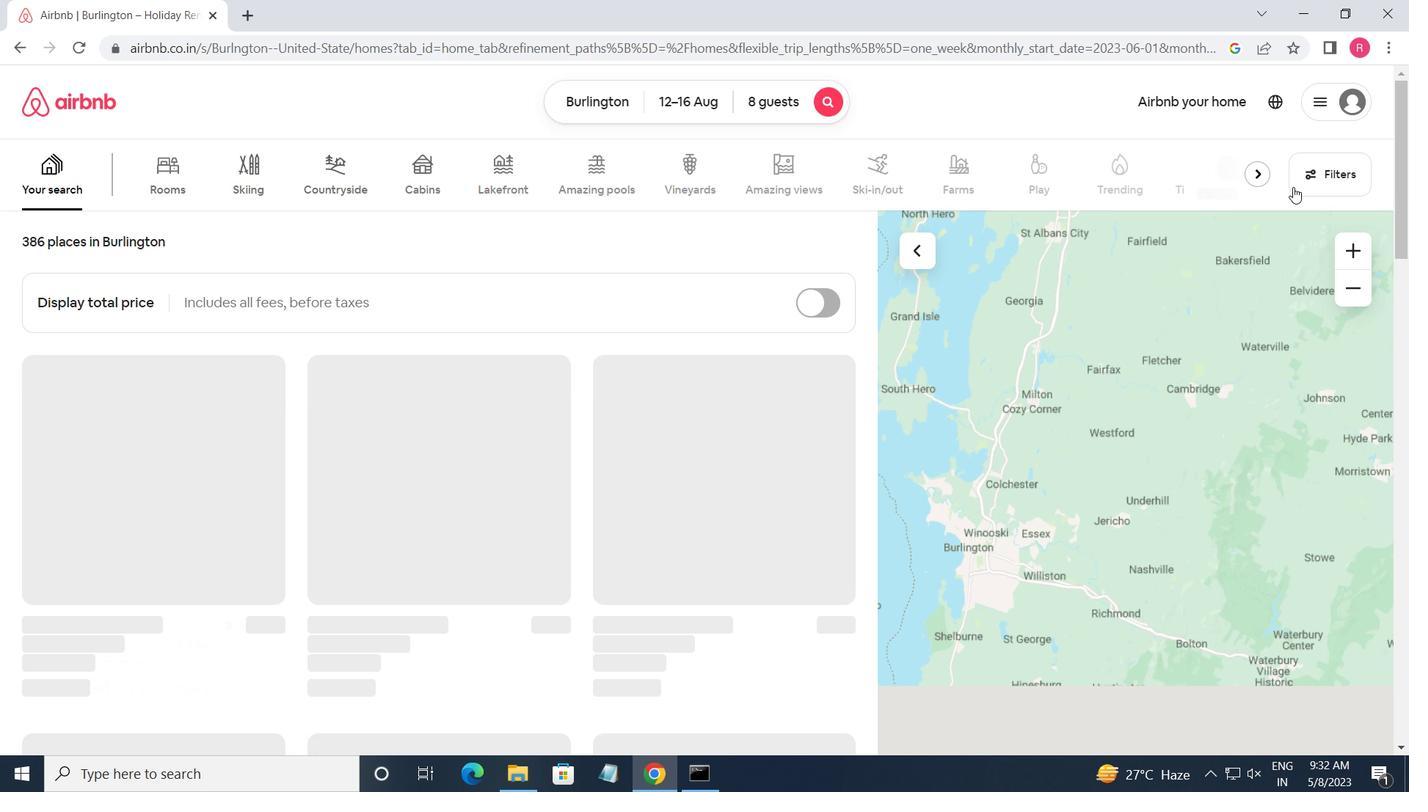 
Action: Mouse moved to (480, 599)
Screenshot: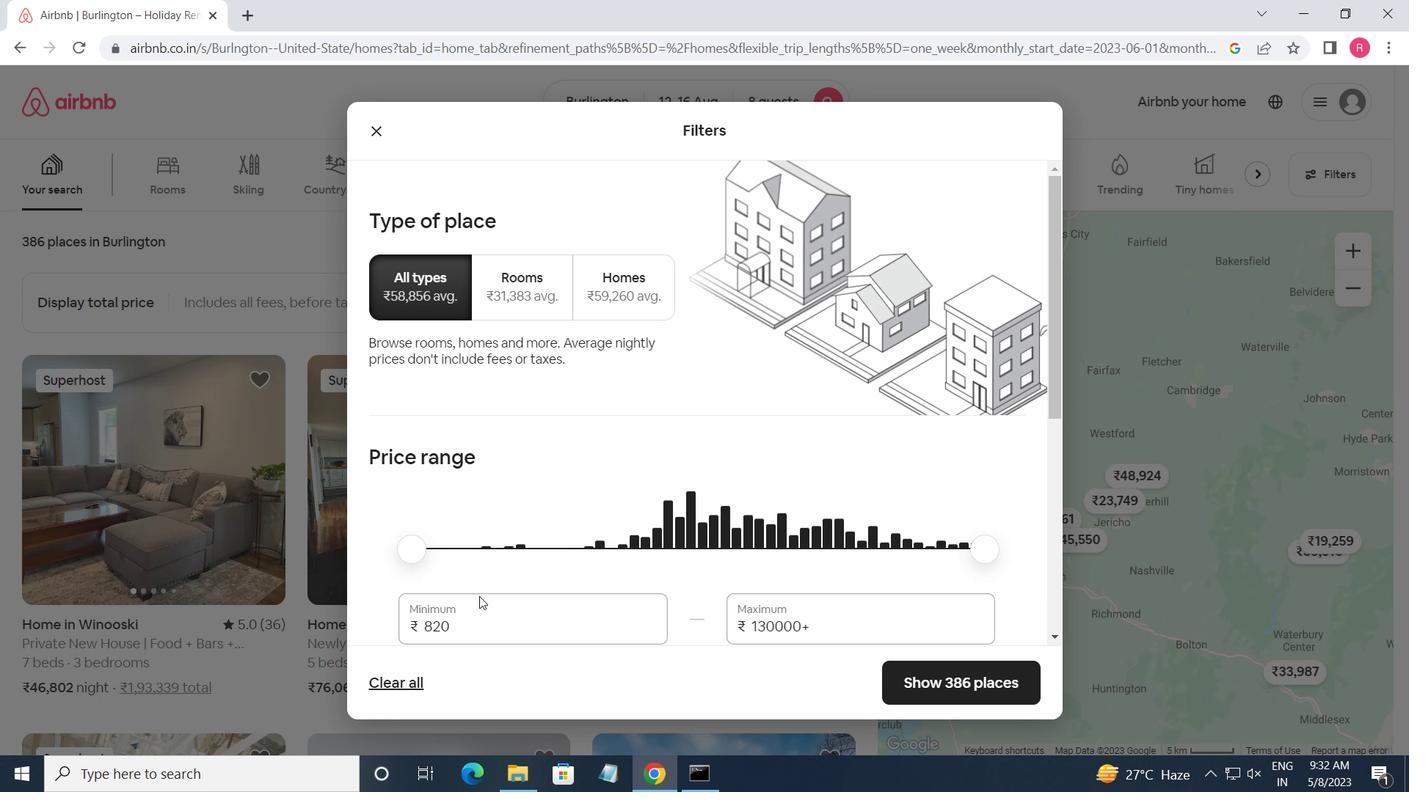 
Action: Mouse pressed left at (480, 599)
Screenshot: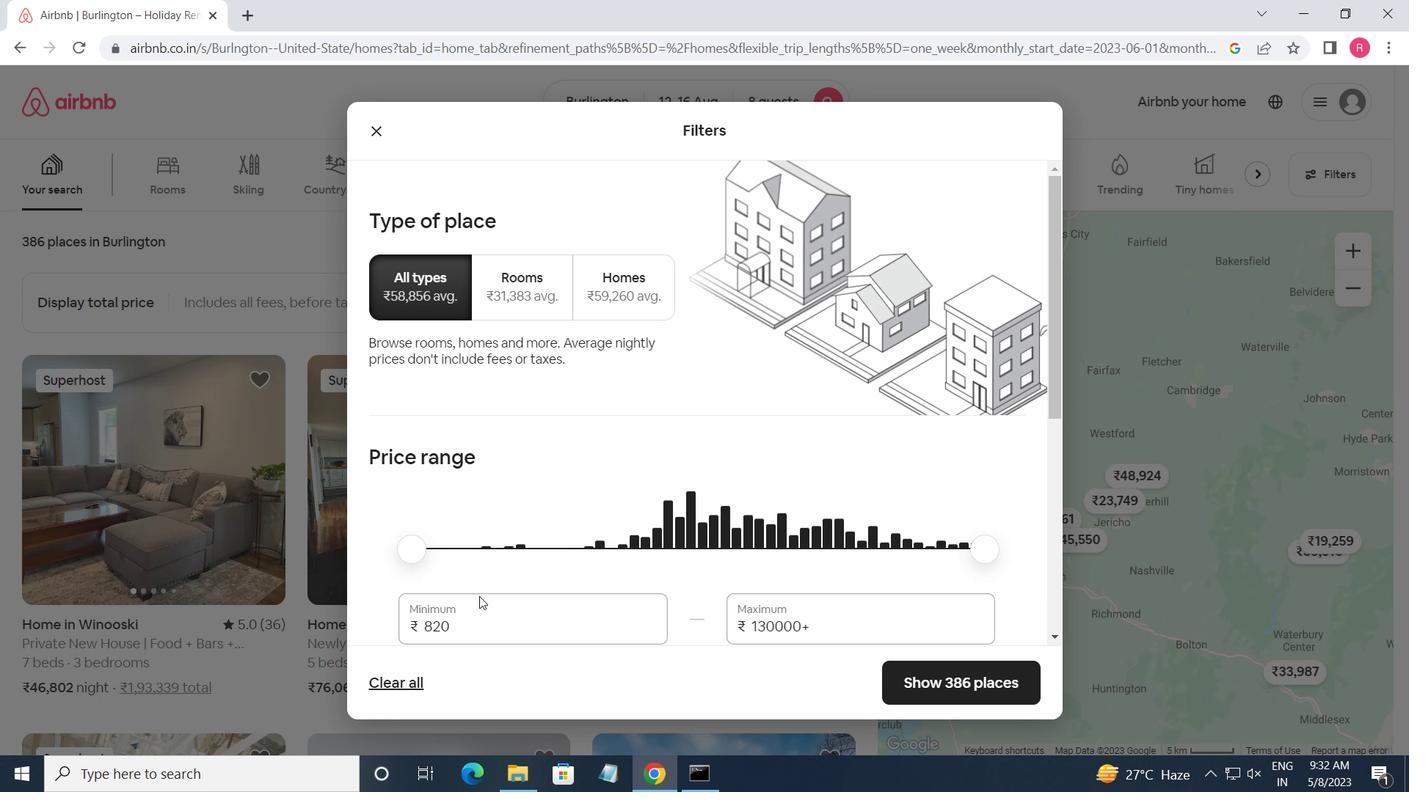 
Action: Mouse moved to (480, 601)
Screenshot: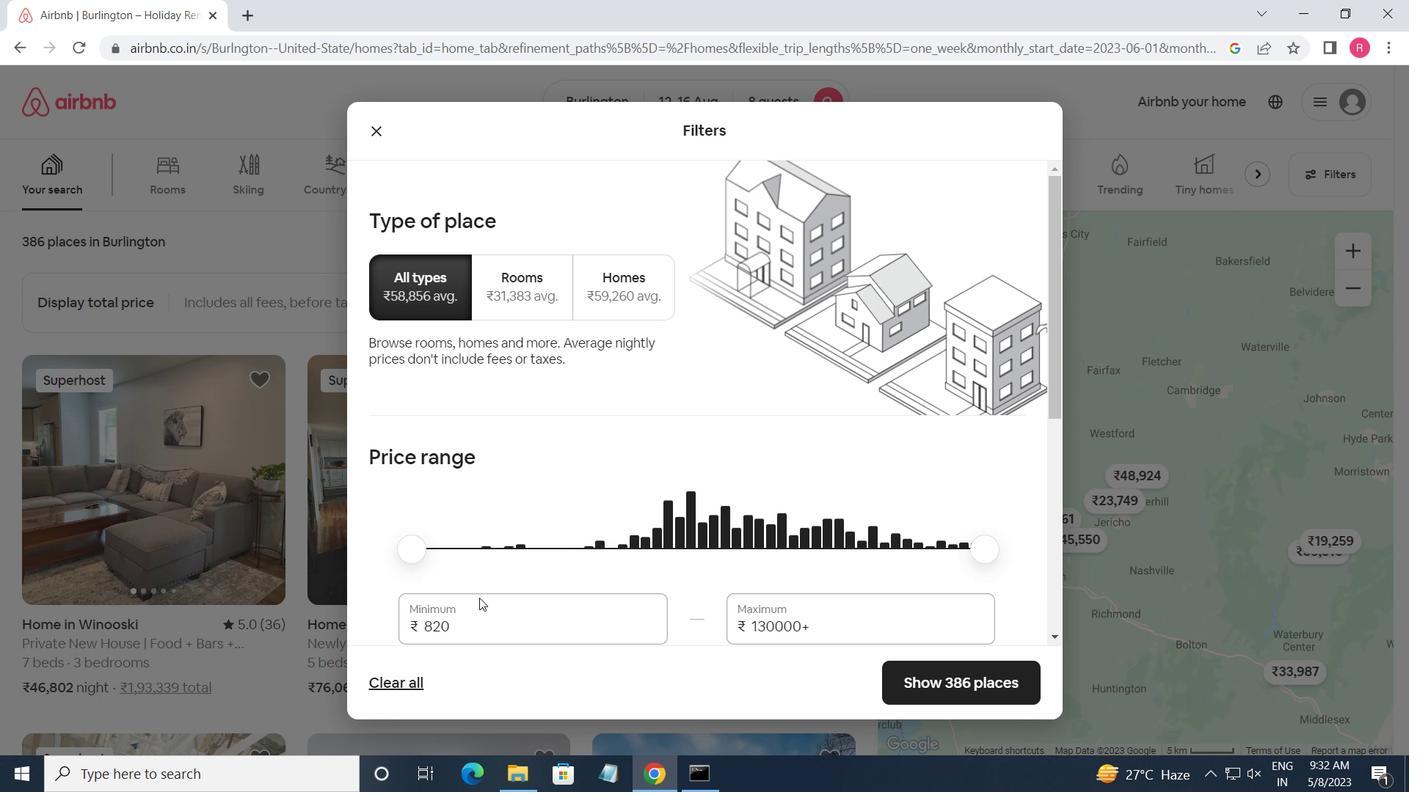 
Action: Key pressed <Key.backspace><Key.backspace><Key.backspace><Key.backspace><Key.backspace><Key.backspace><Key.backspace><Key.backspace><Key.backspace>10000<Key.tab>16000
Screenshot: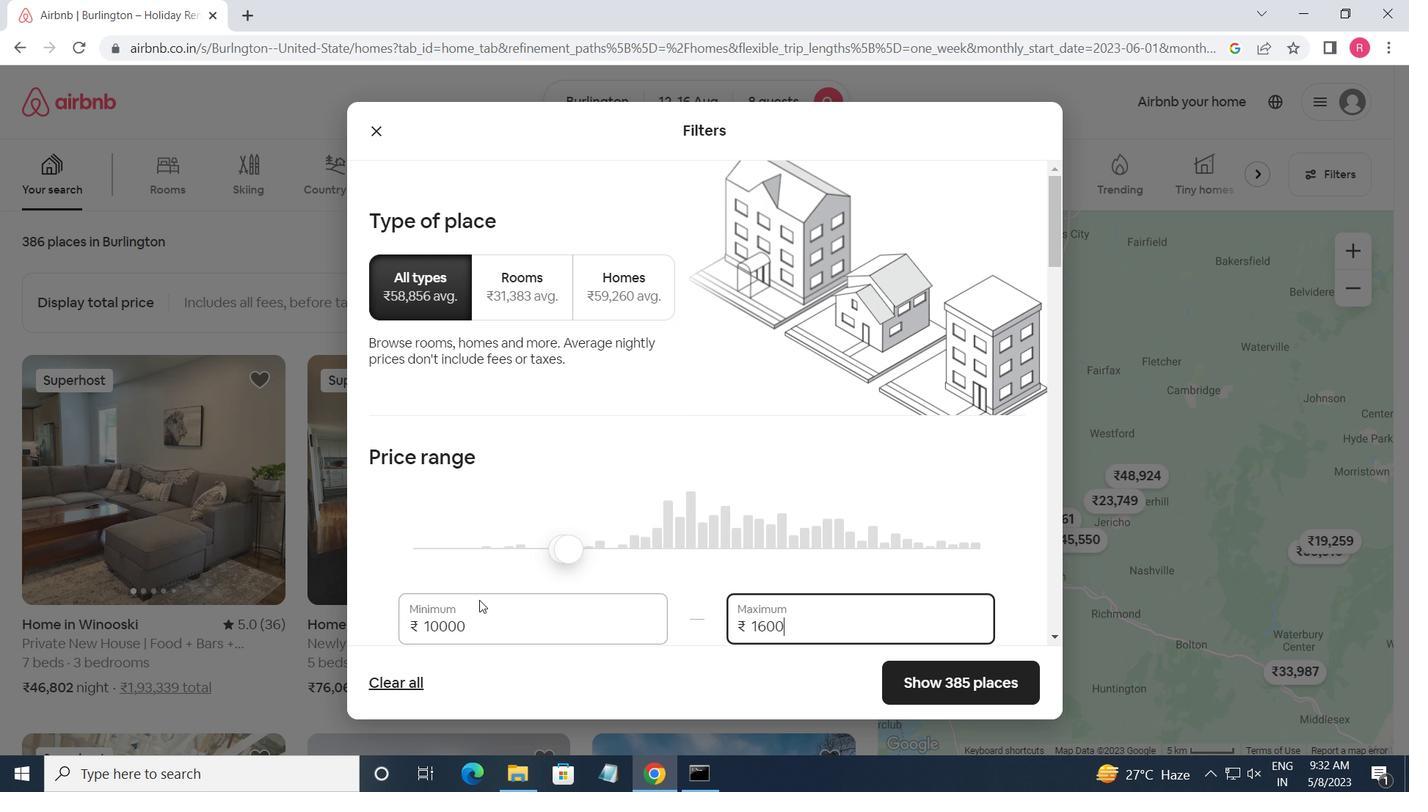 
Action: Mouse scrolled (480, 600) with delta (0, 0)
Screenshot: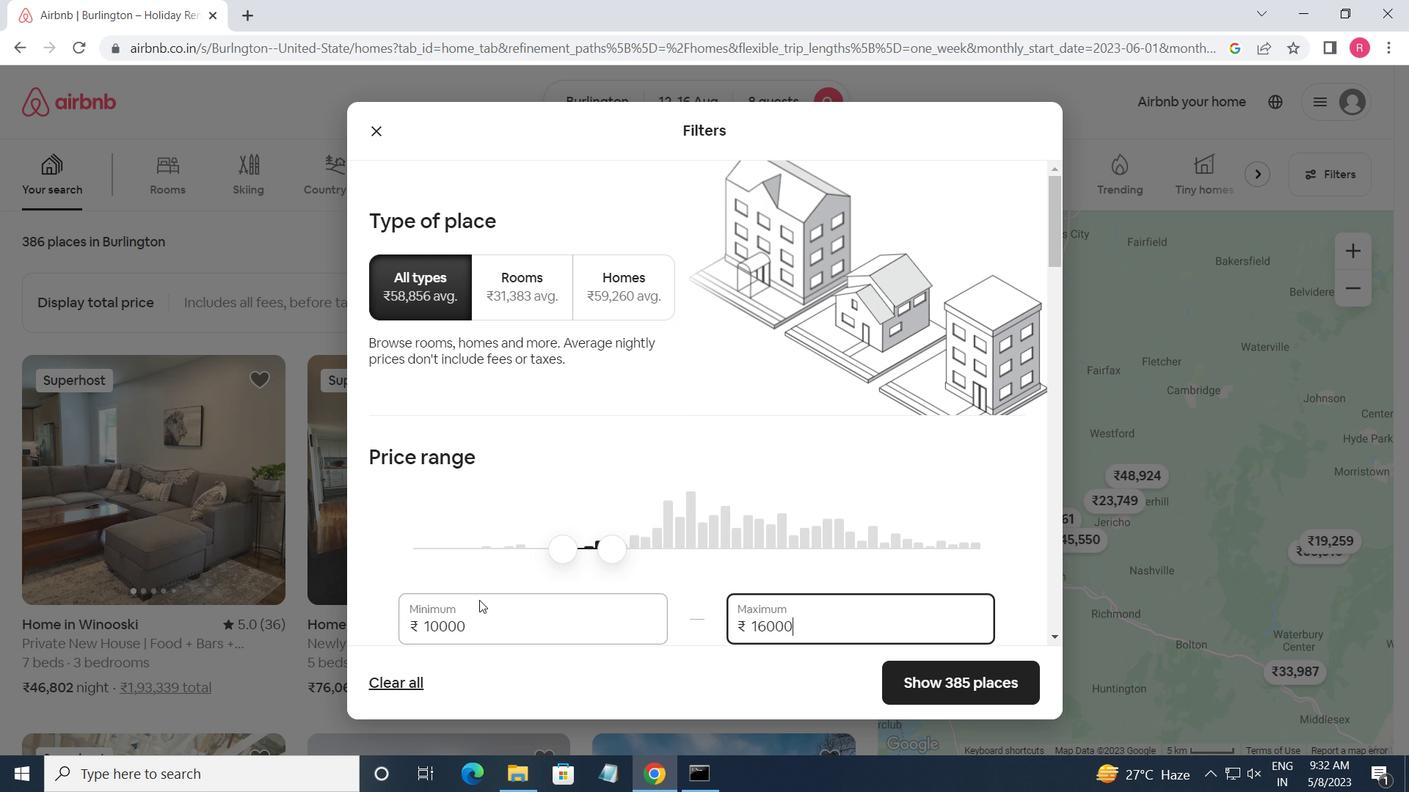 
Action: Mouse scrolled (480, 600) with delta (0, 0)
Screenshot: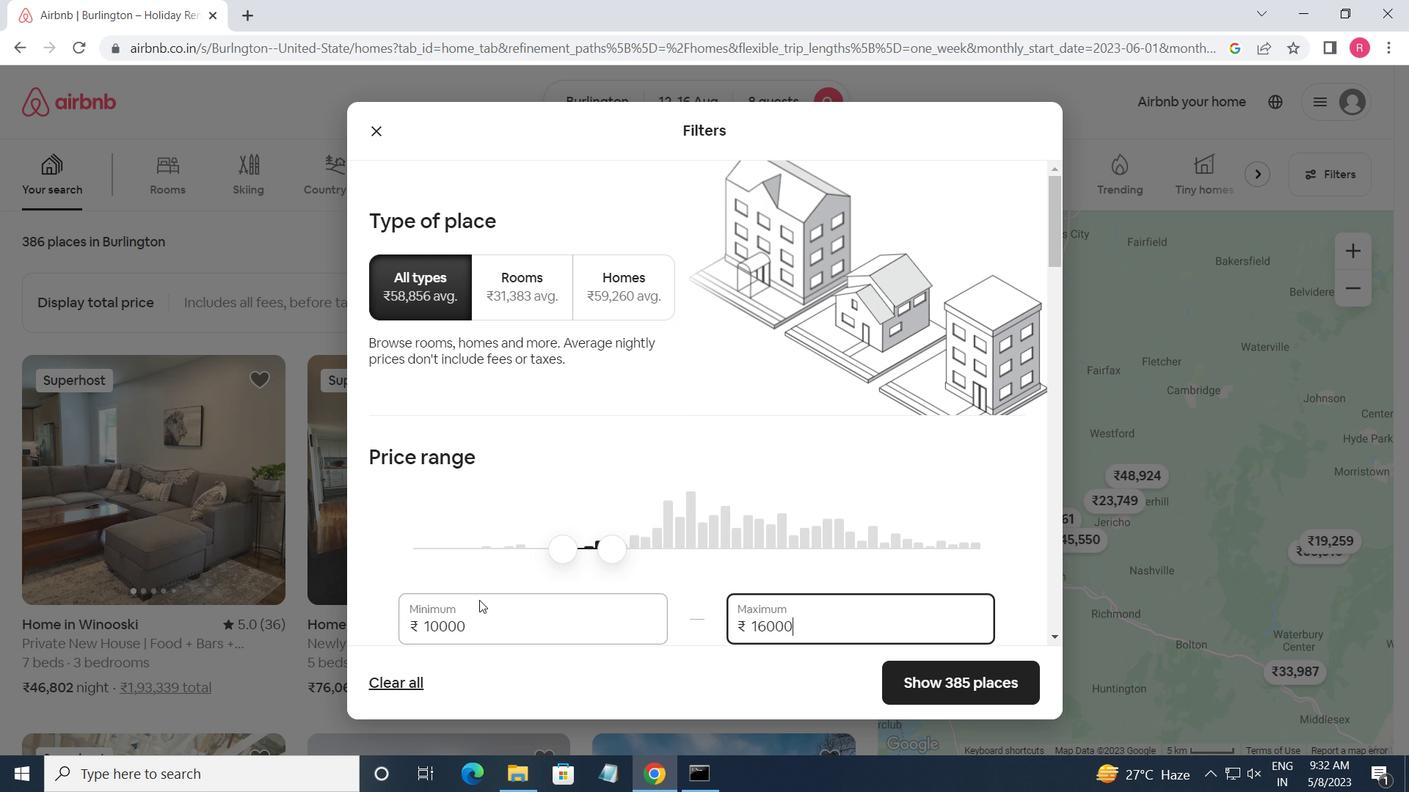 
Action: Mouse scrolled (480, 600) with delta (0, 0)
Screenshot: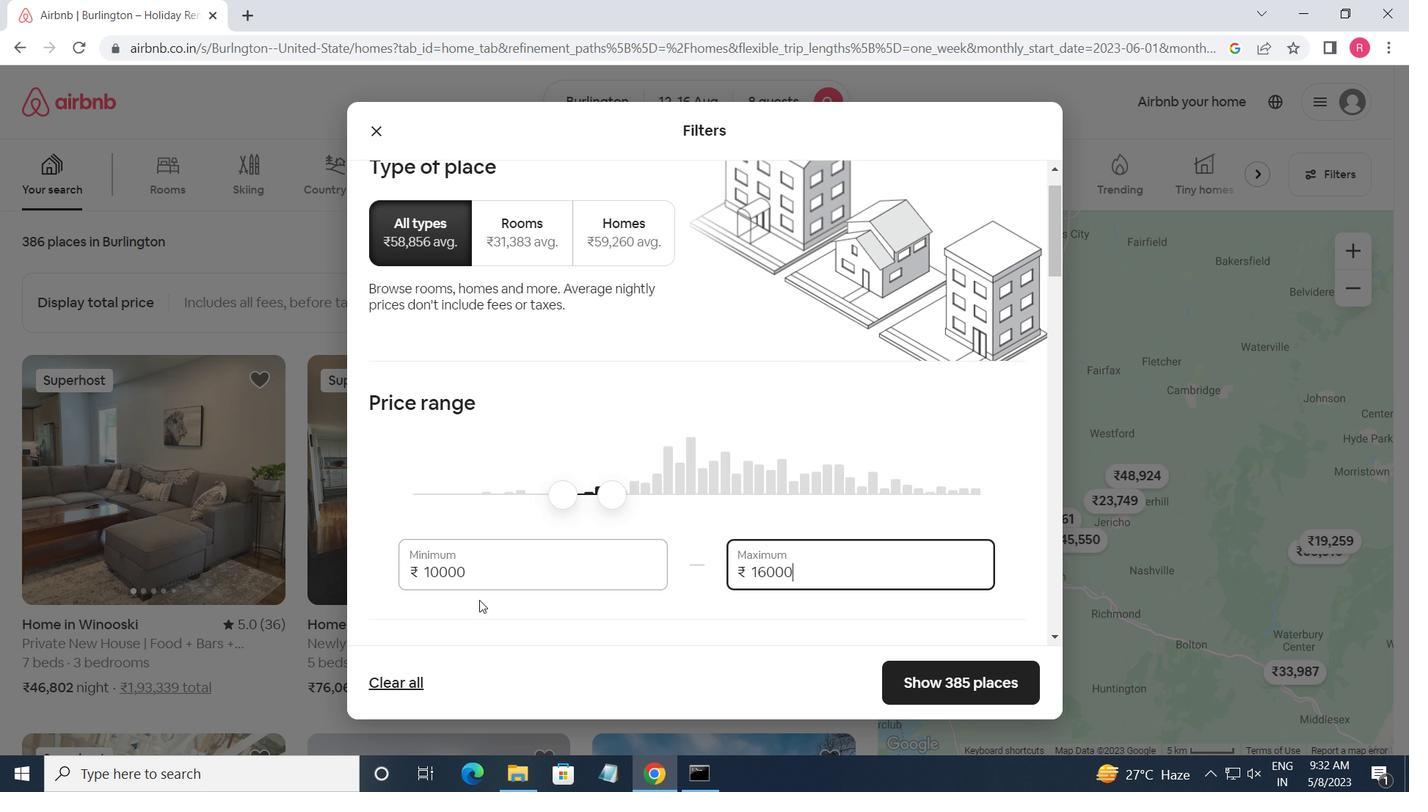 
Action: Mouse moved to (480, 601)
Screenshot: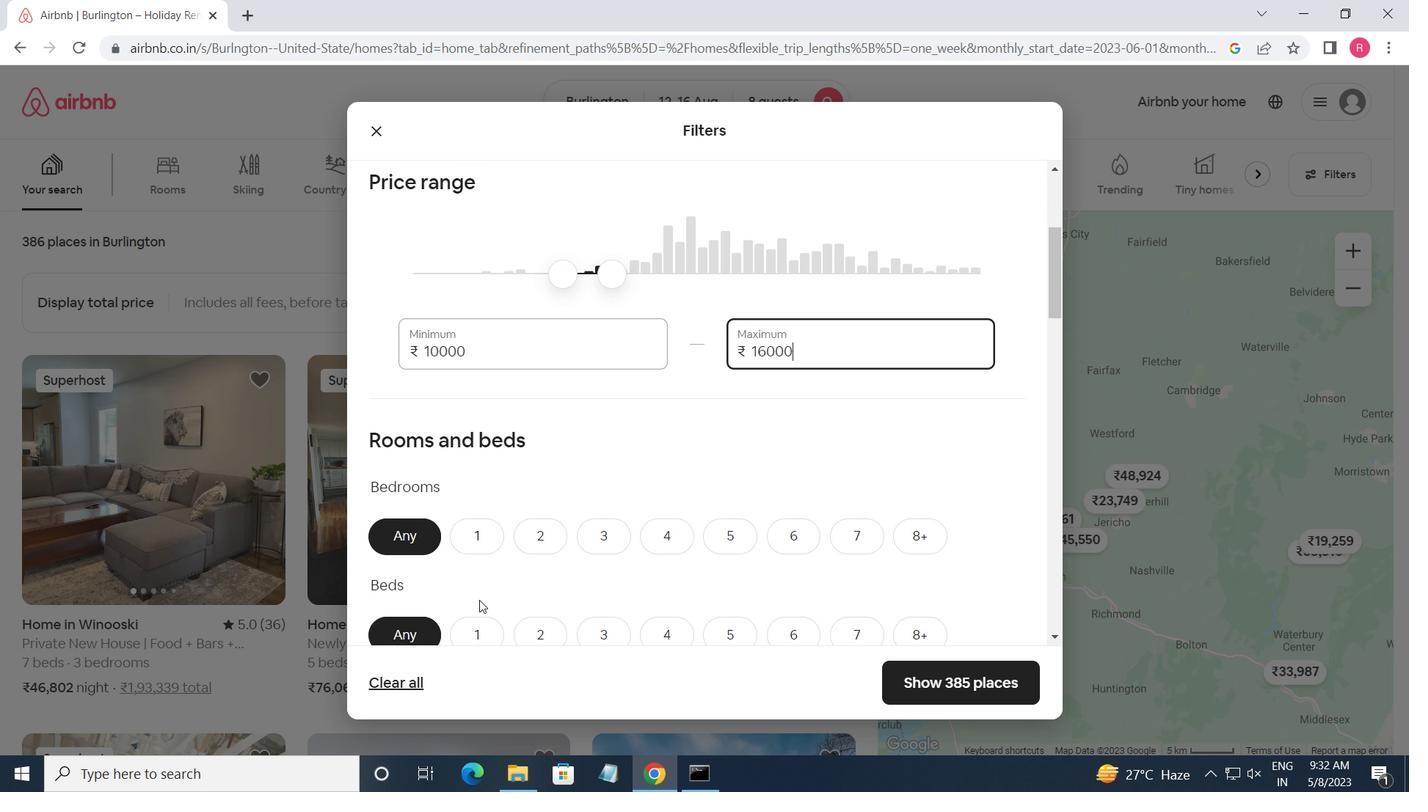
Action: Mouse scrolled (480, 600) with delta (0, 0)
Screenshot: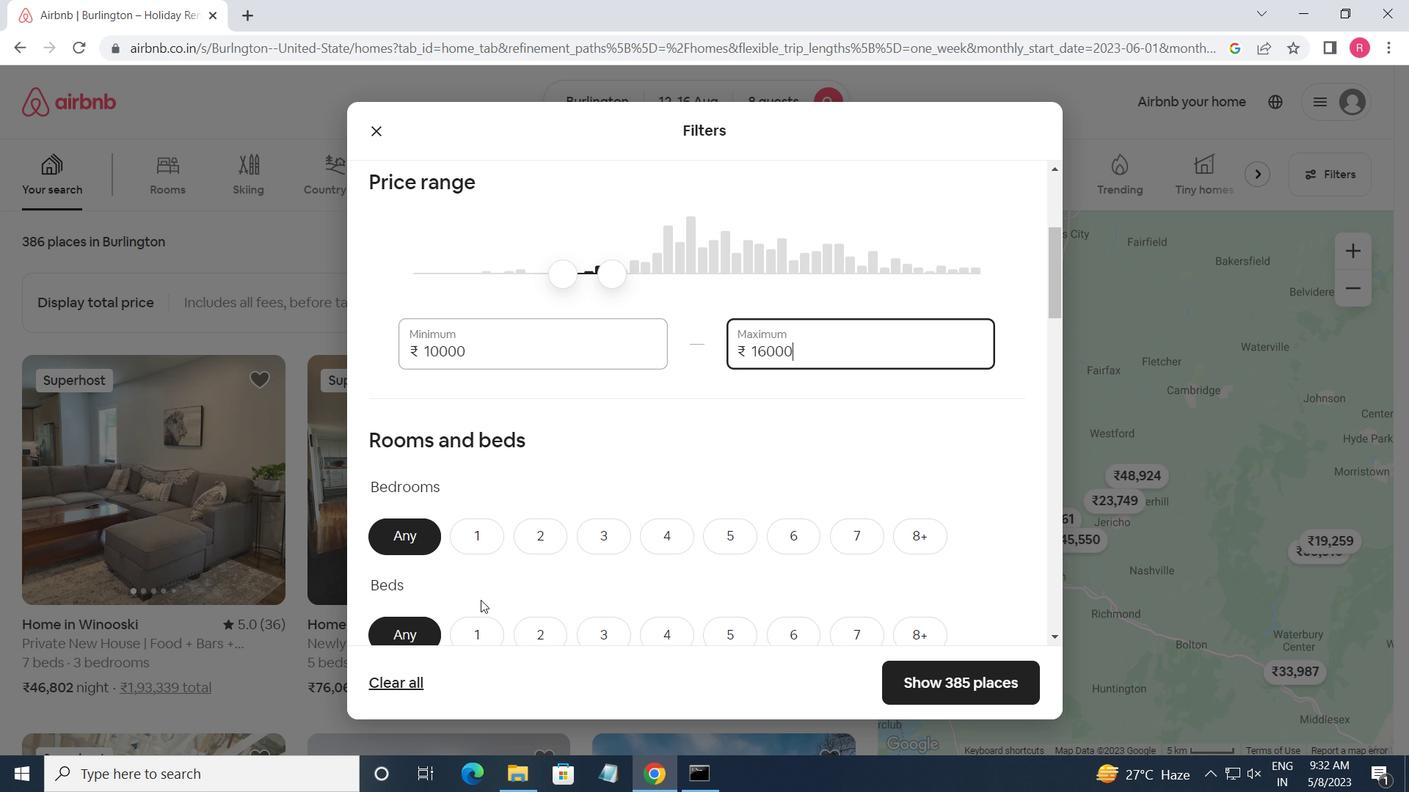 
Action: Mouse moved to (930, 452)
Screenshot: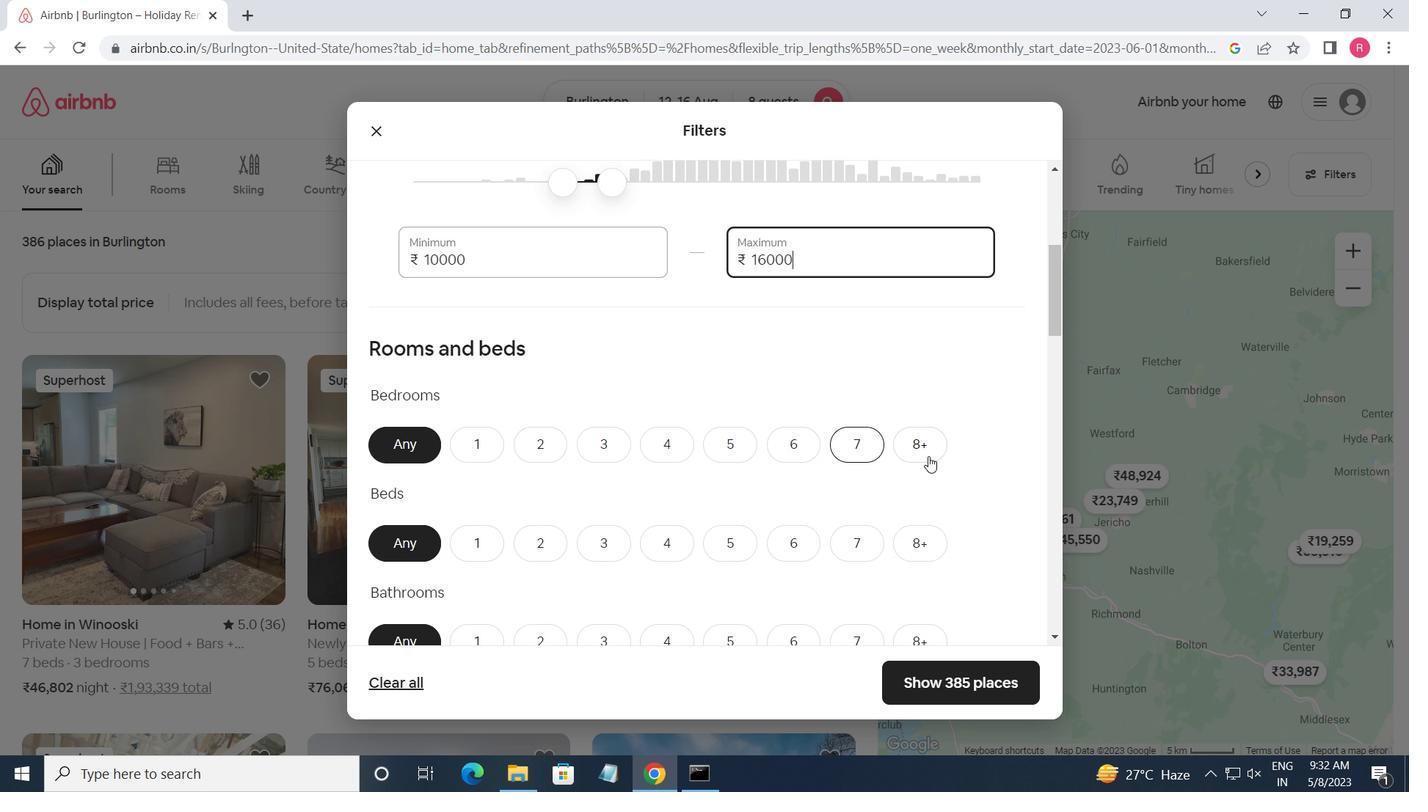 
Action: Mouse pressed left at (930, 452)
Screenshot: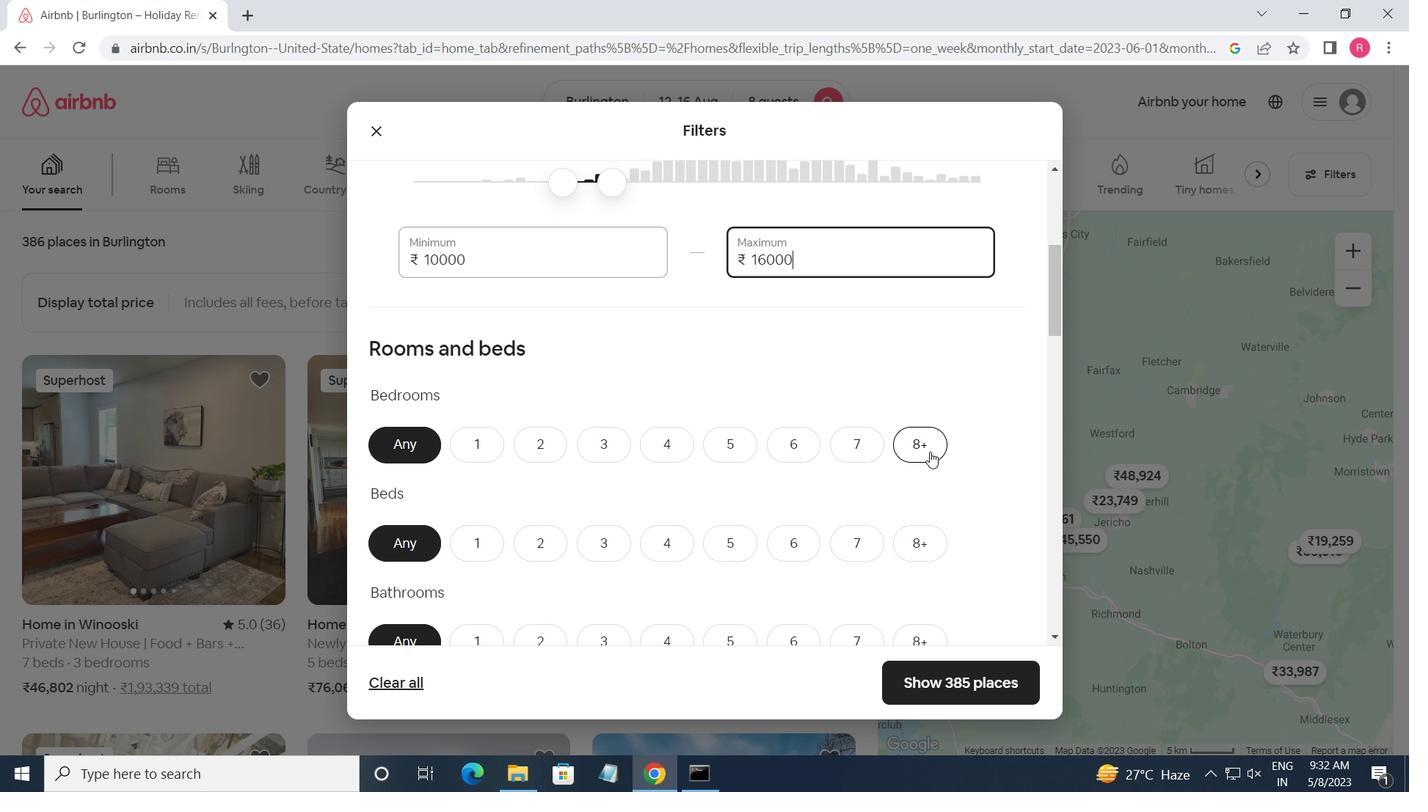 
Action: Mouse moved to (922, 532)
Screenshot: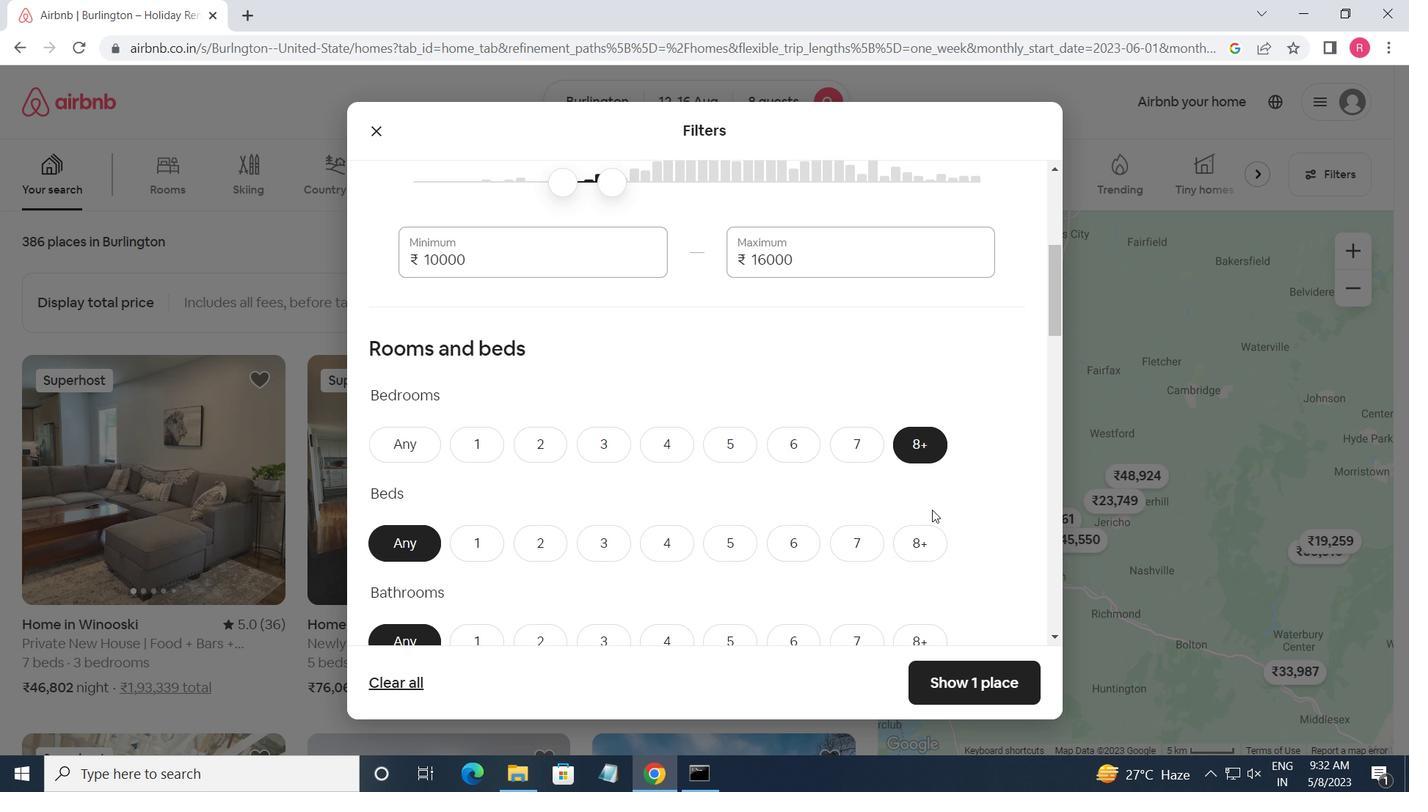 
Action: Mouse pressed left at (922, 532)
Screenshot: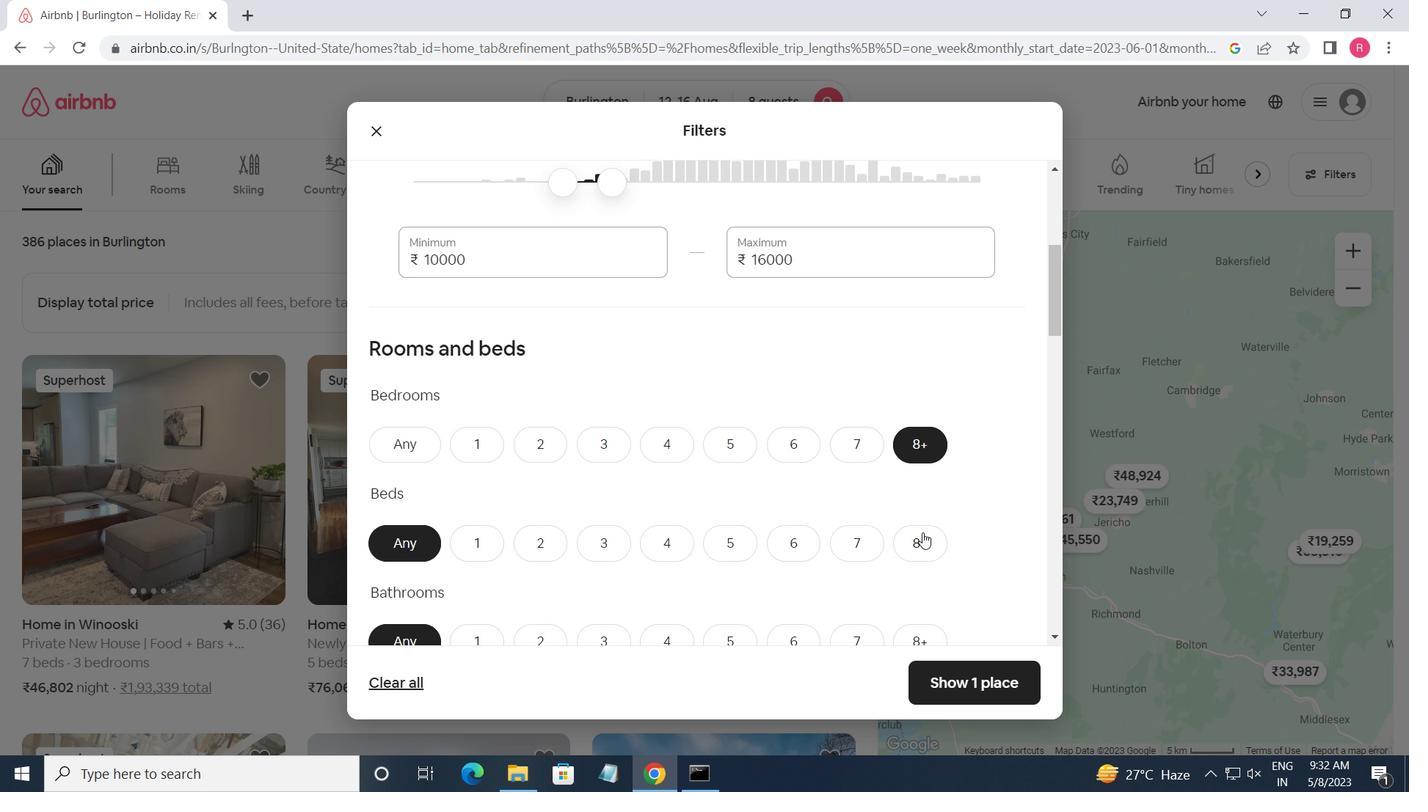 
Action: Mouse moved to (889, 605)
Screenshot: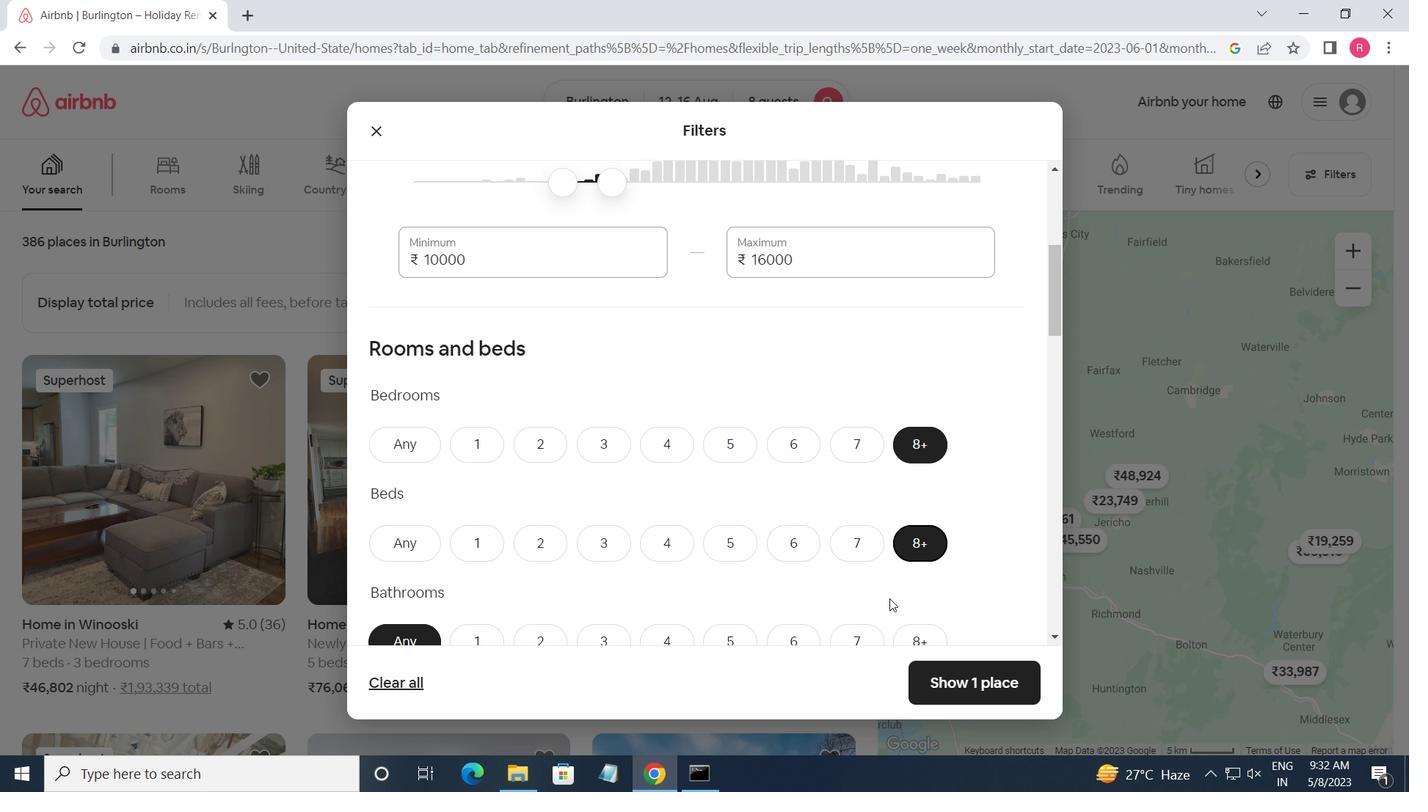 
Action: Mouse scrolled (889, 604) with delta (0, 0)
Screenshot: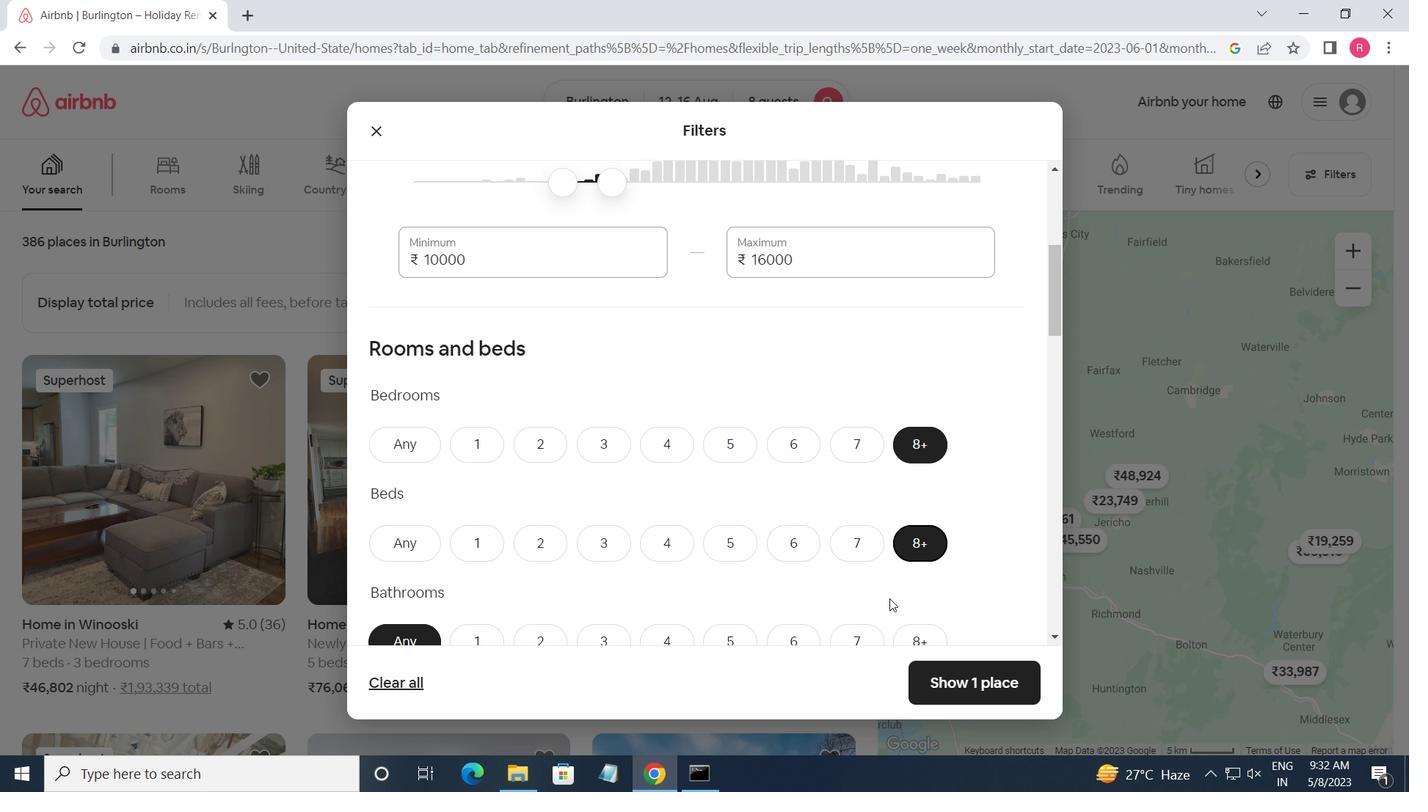 
Action: Mouse moved to (913, 560)
Screenshot: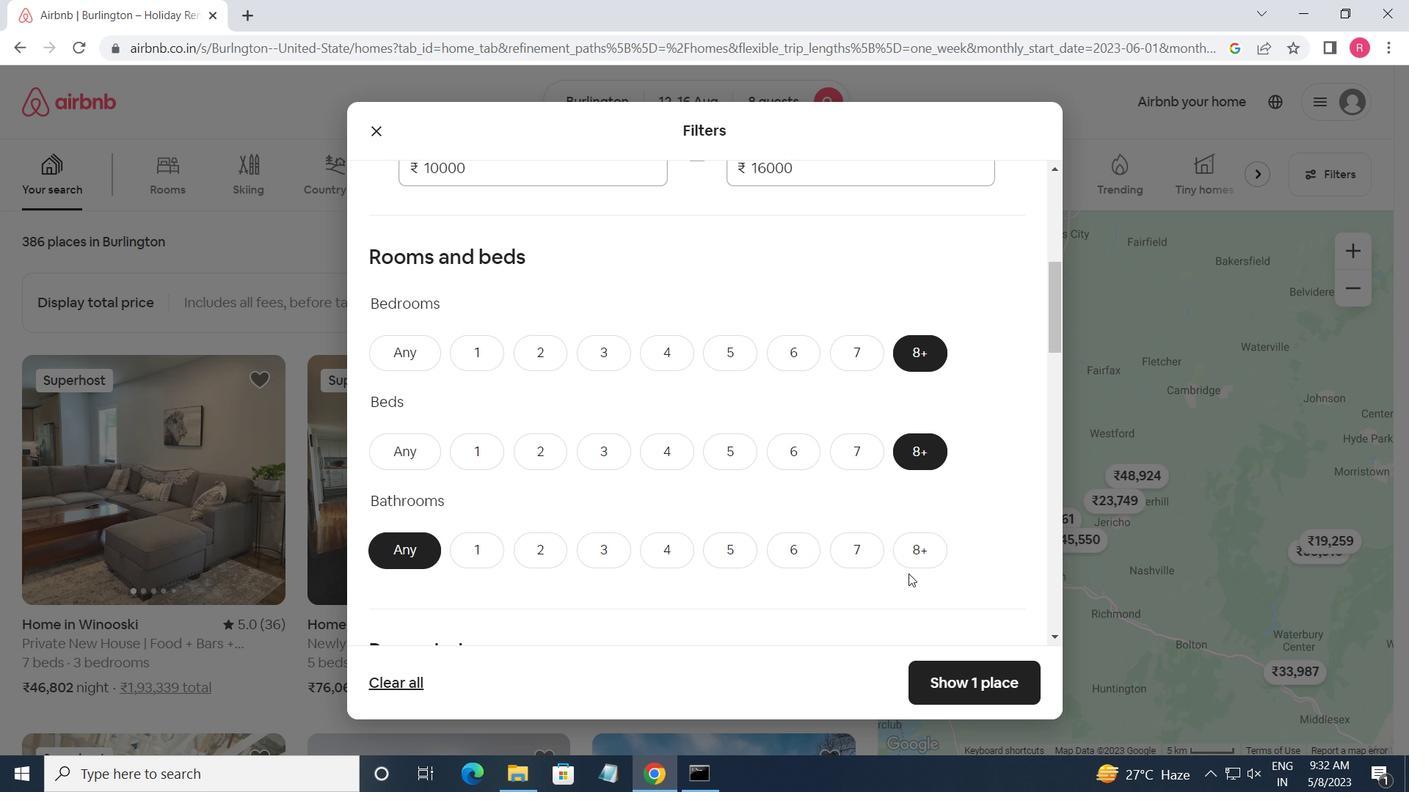 
Action: Mouse pressed left at (913, 560)
Screenshot: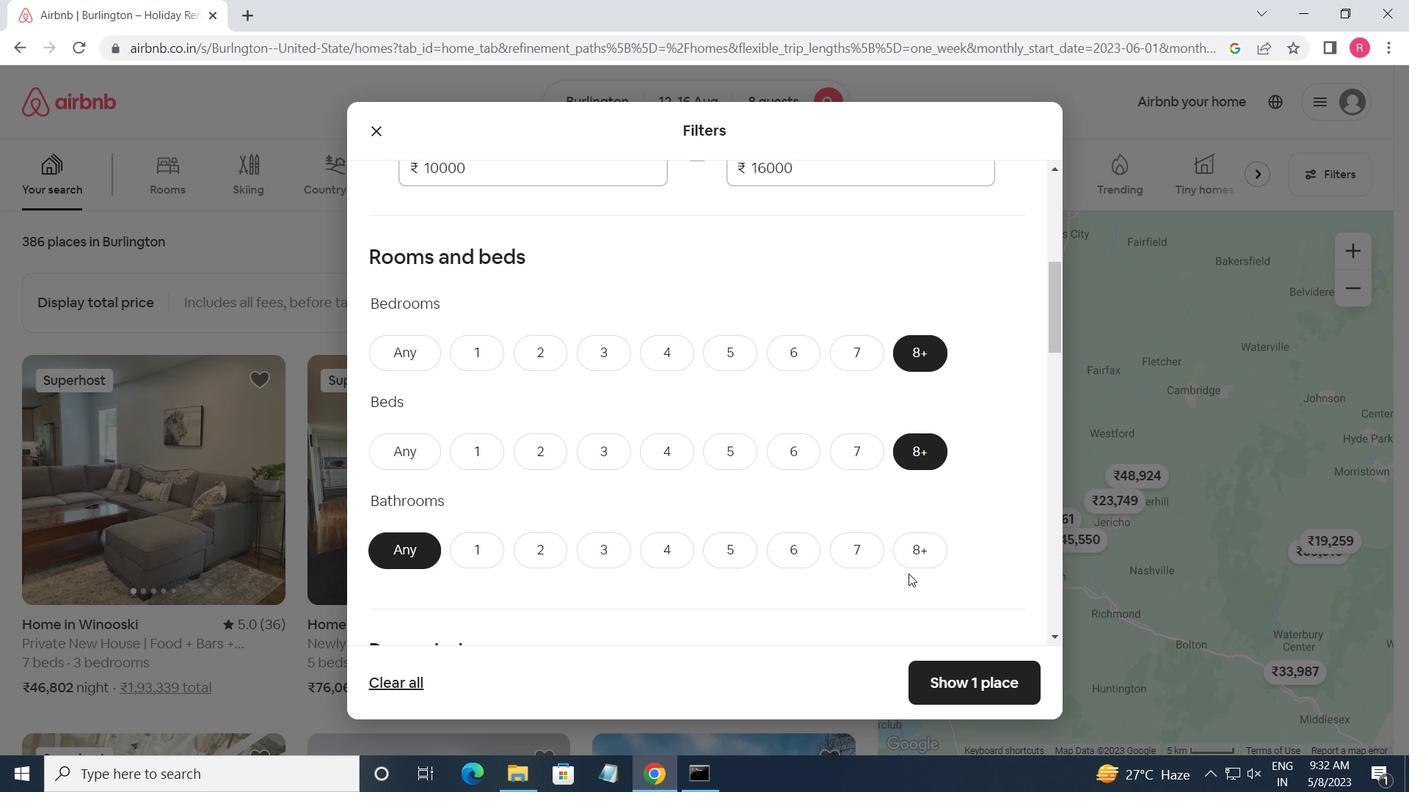 
Action: Mouse moved to (805, 570)
Screenshot: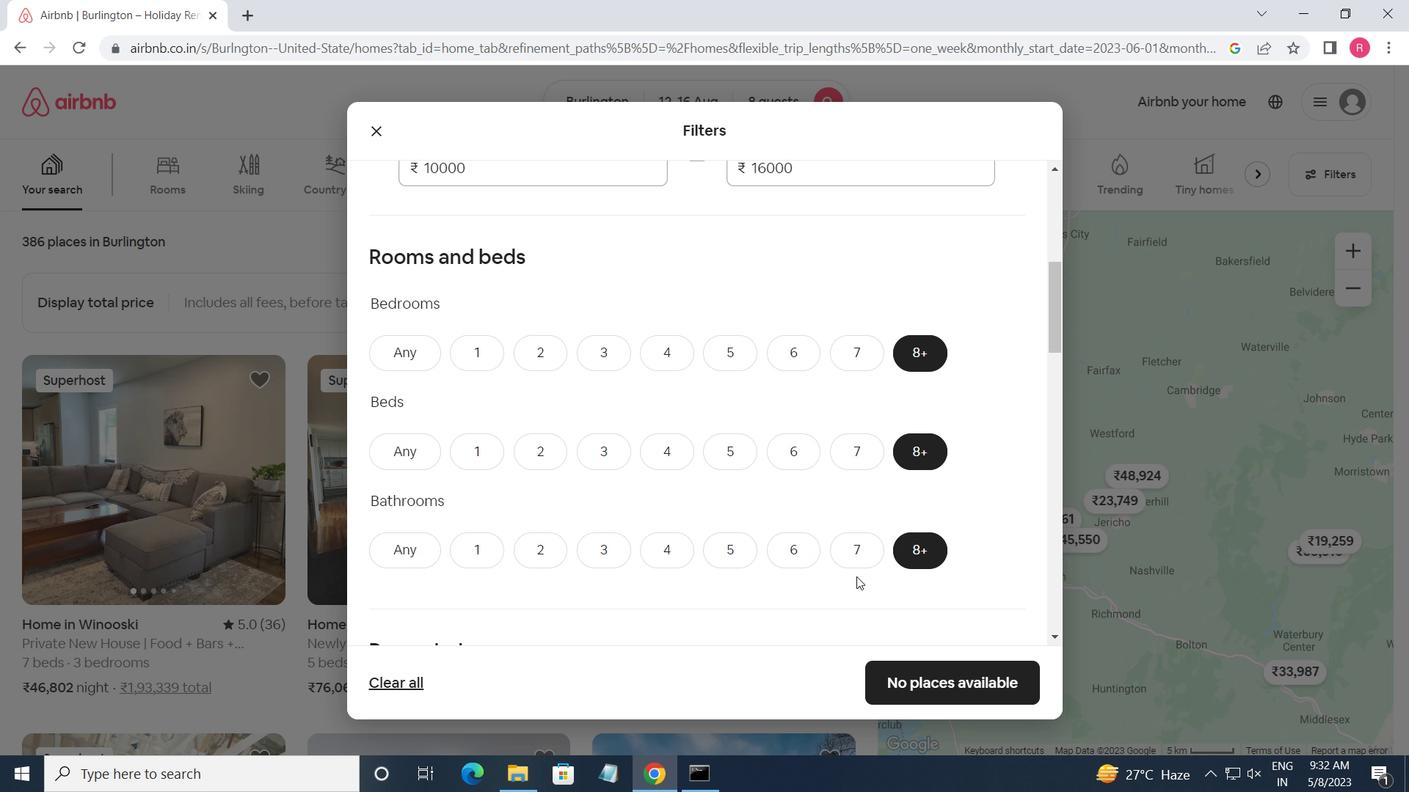 
Action: Mouse scrolled (805, 569) with delta (0, 0)
Screenshot: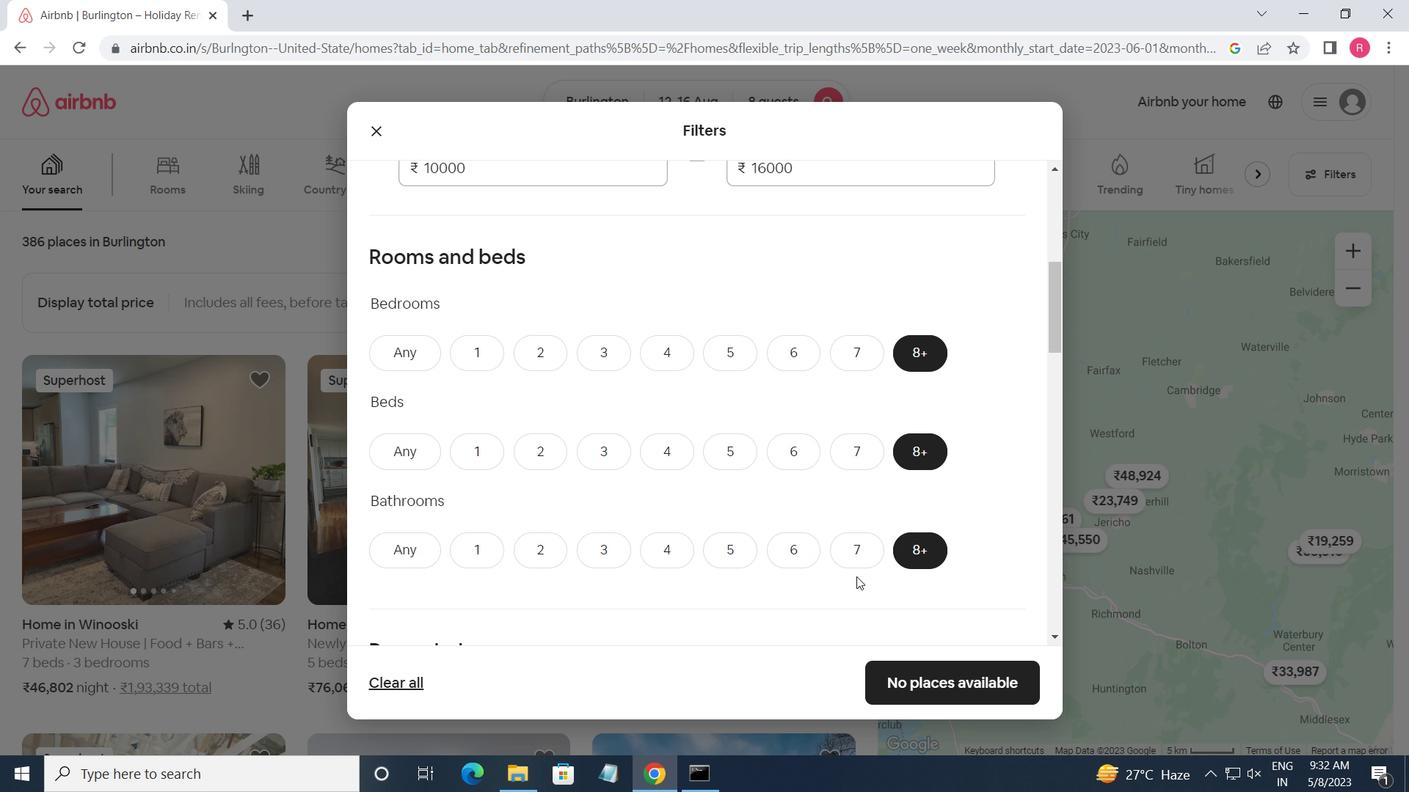 
Action: Mouse moved to (782, 568)
Screenshot: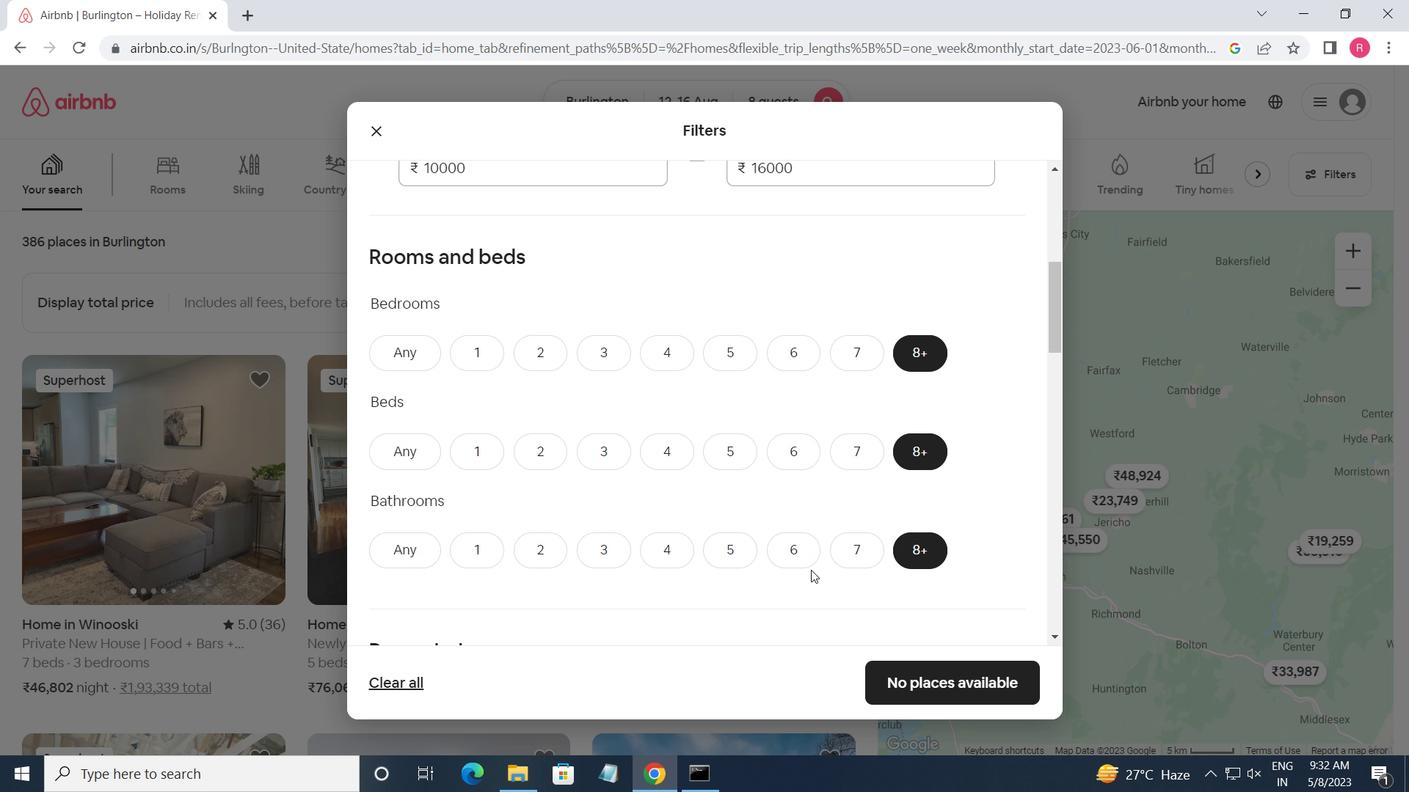 
Action: Mouse scrolled (782, 568) with delta (0, 0)
Screenshot: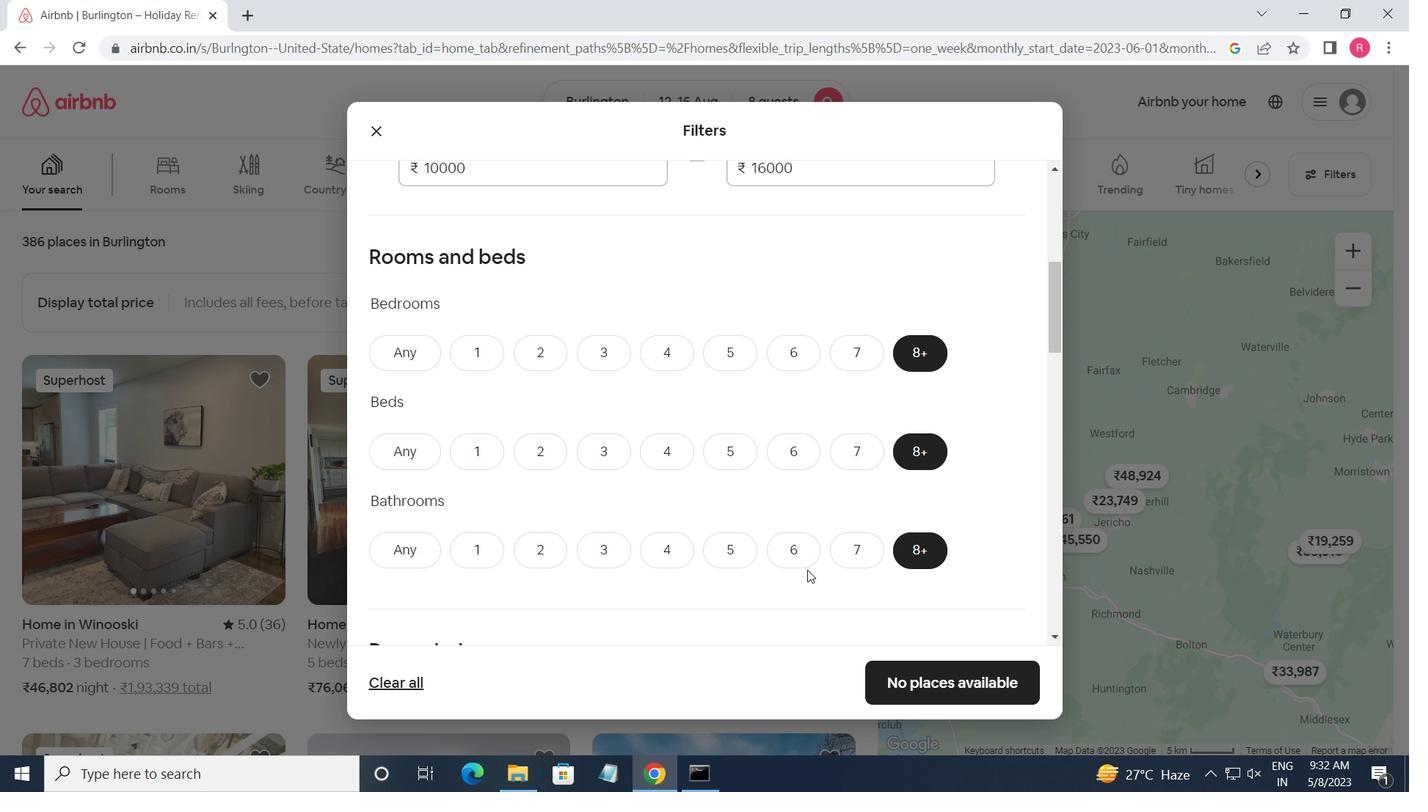 
Action: Mouse moved to (773, 568)
Screenshot: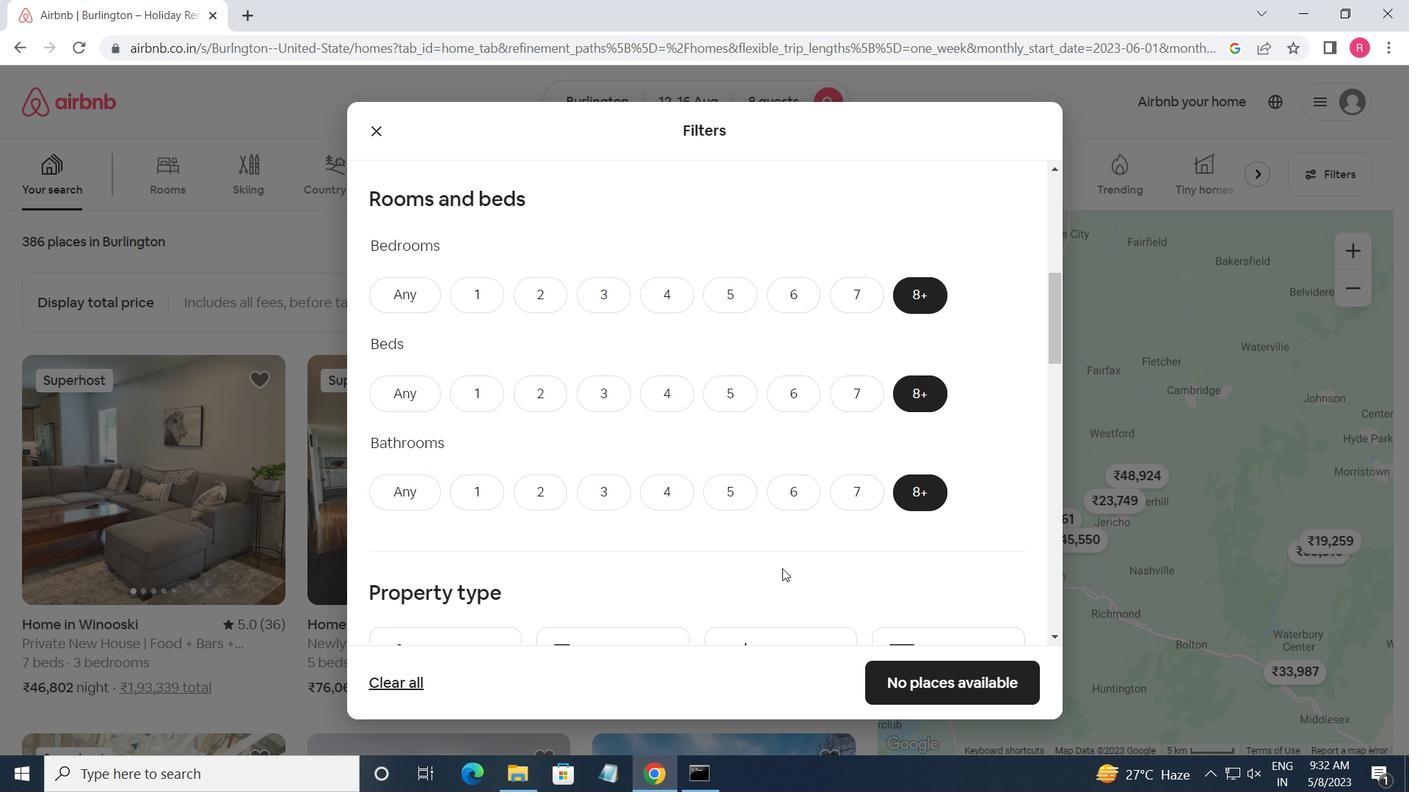 
Action: Mouse scrolled (773, 568) with delta (0, 0)
Screenshot: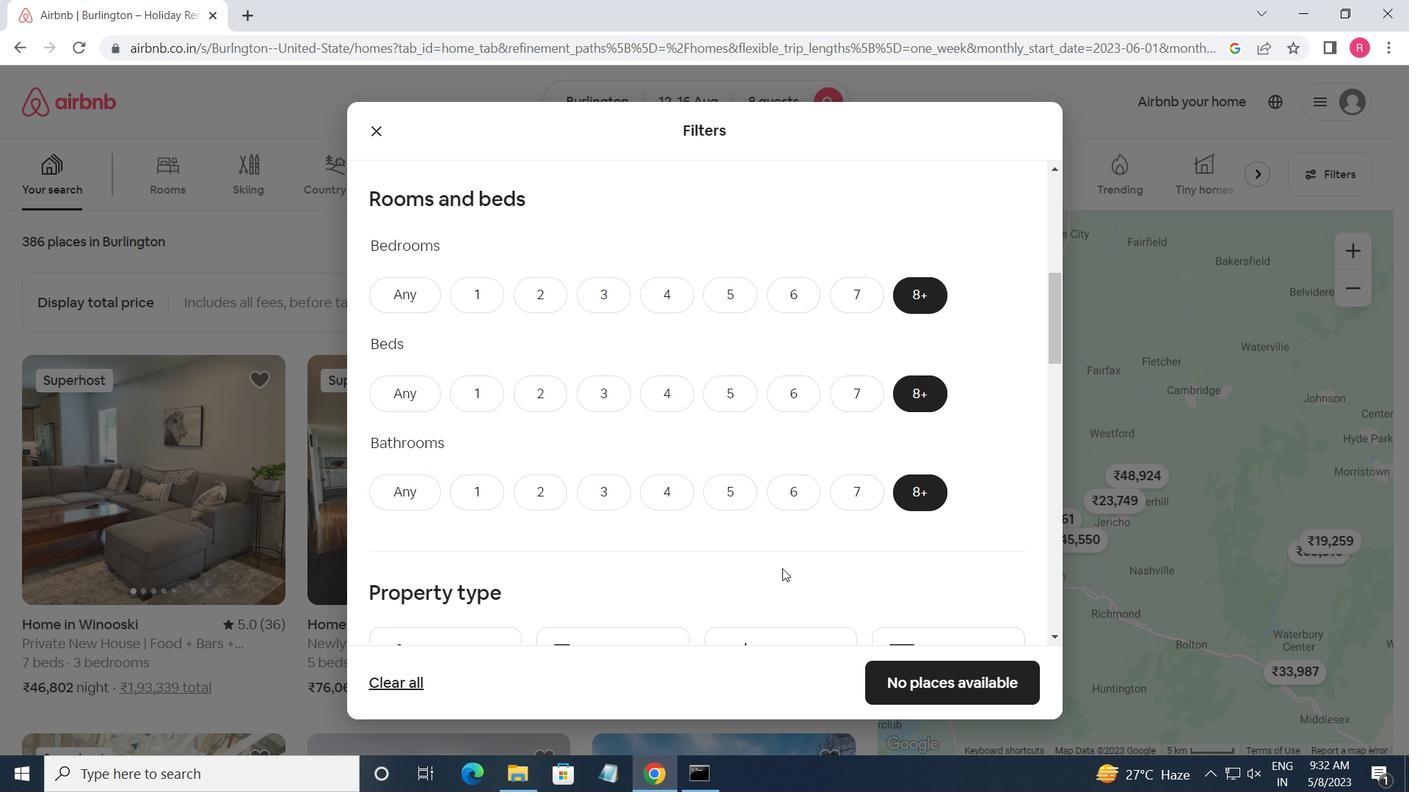 
Action: Mouse moved to (441, 506)
Screenshot: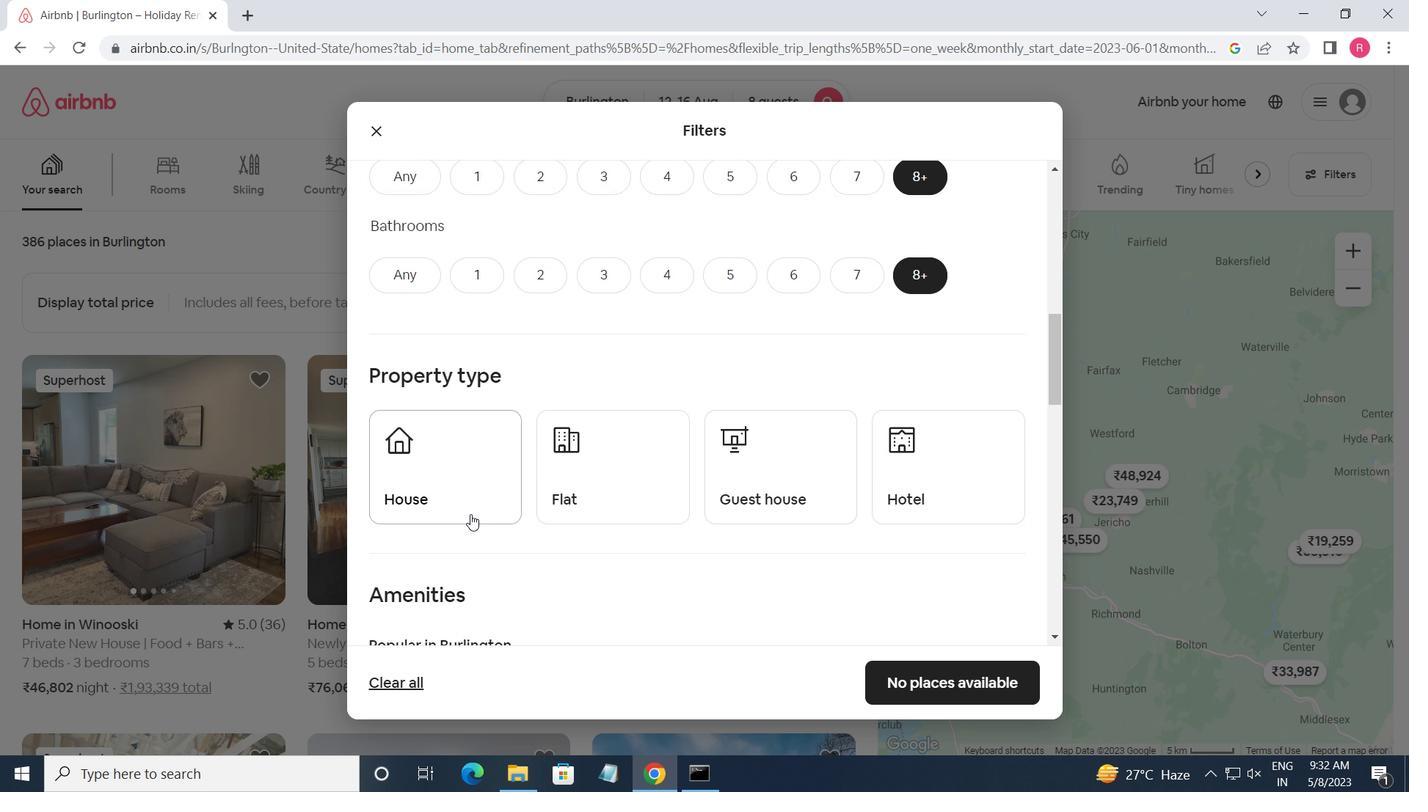 
Action: Mouse pressed left at (441, 506)
Screenshot: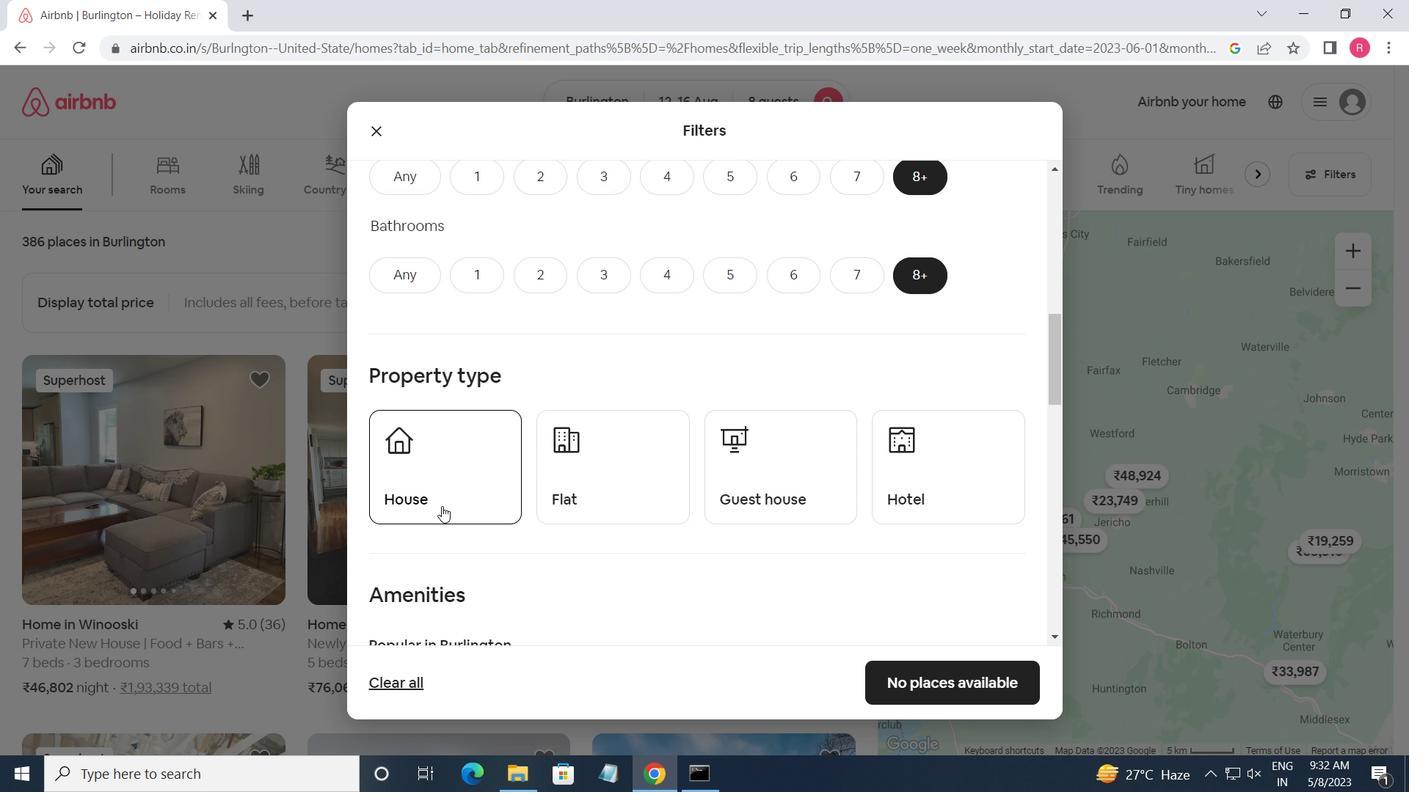 
Action: Mouse moved to (559, 496)
Screenshot: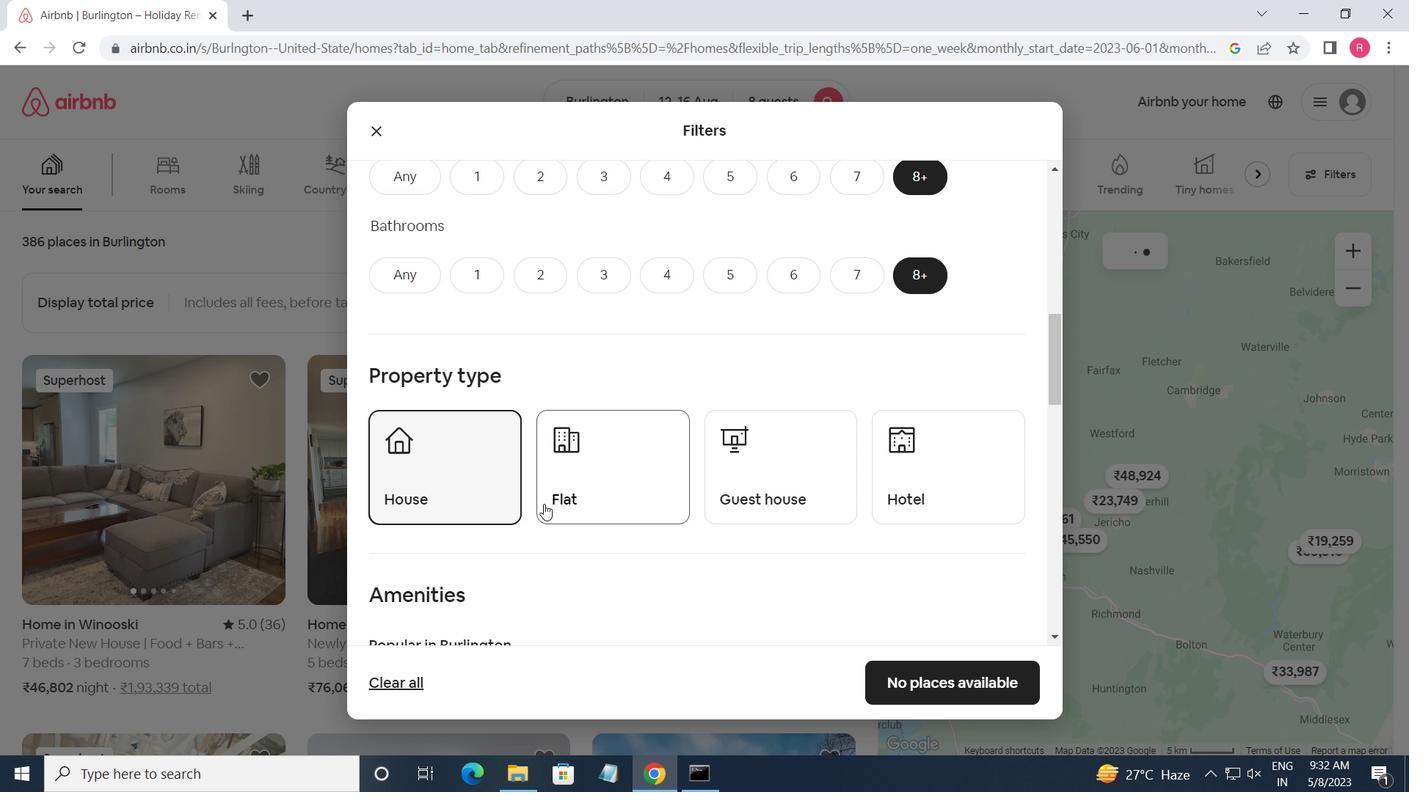 
Action: Mouse pressed left at (559, 496)
Screenshot: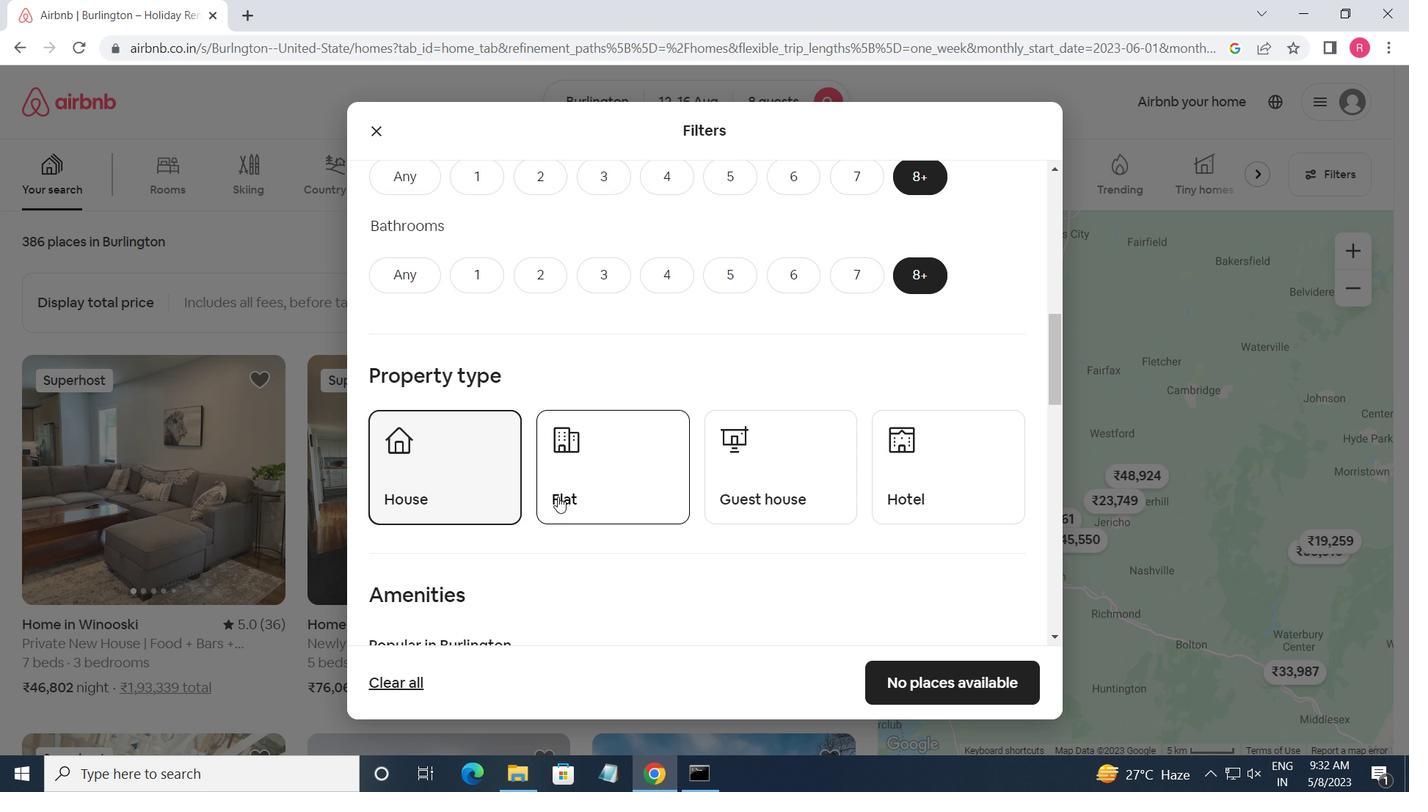 
Action: Mouse moved to (817, 484)
Screenshot: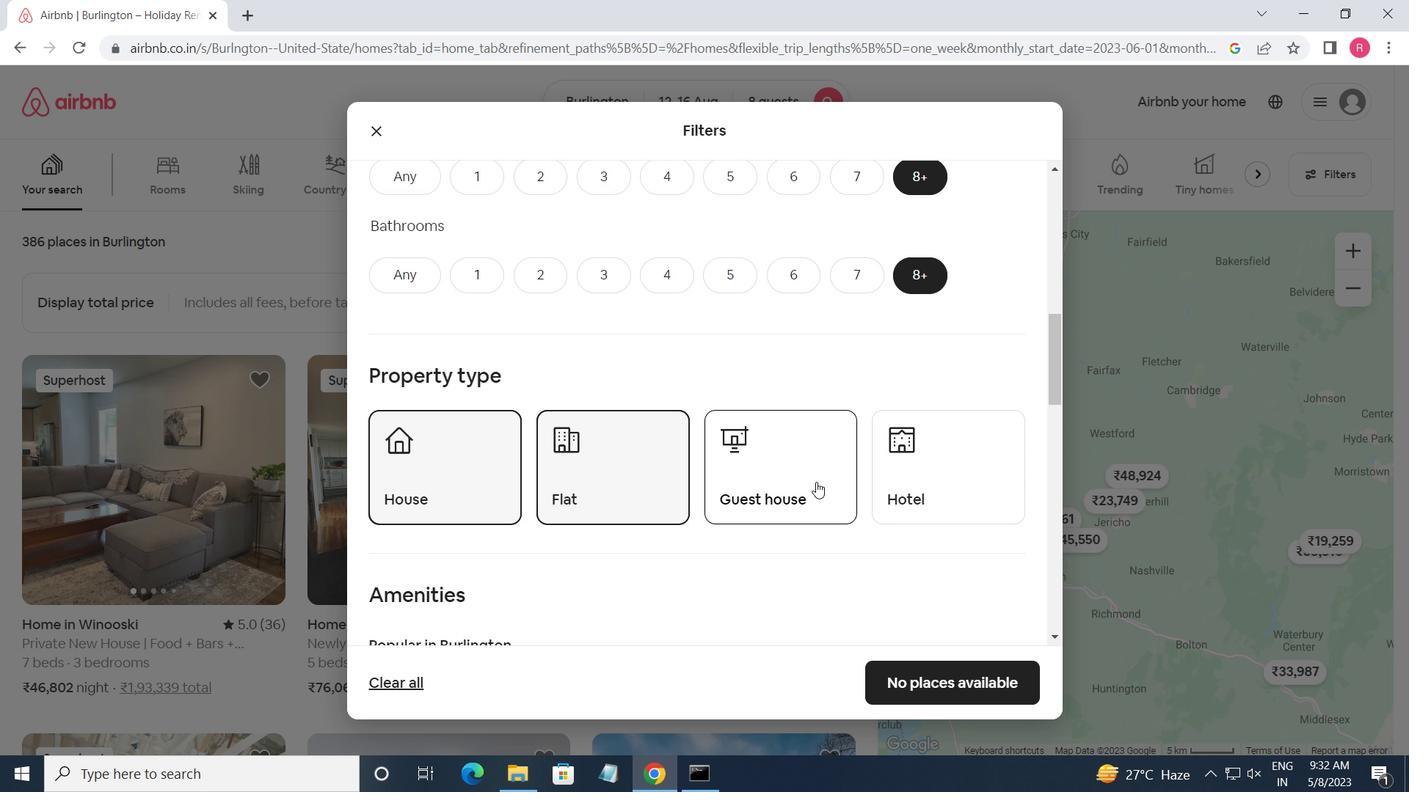 
Action: Mouse pressed left at (817, 484)
Screenshot: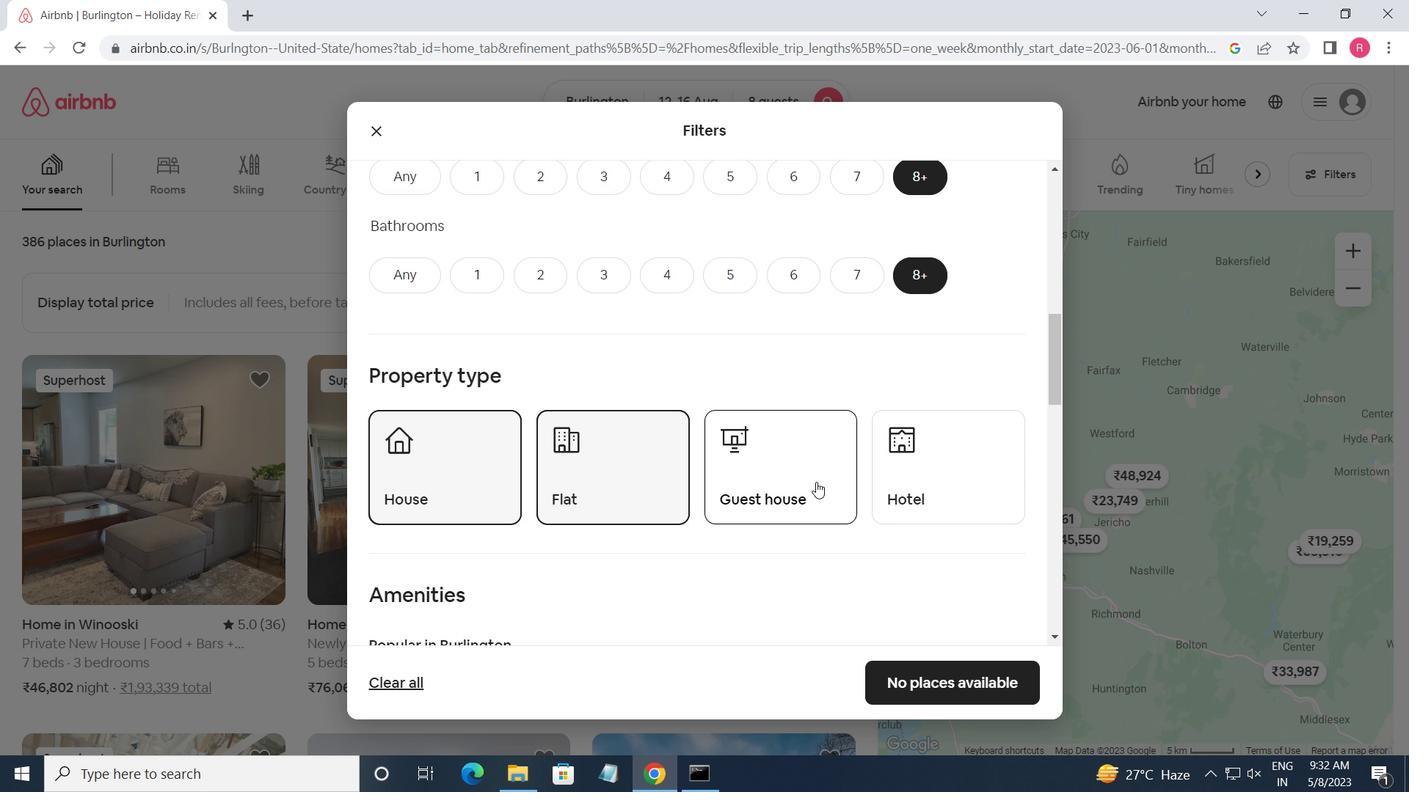 
Action: Mouse moved to (874, 487)
Screenshot: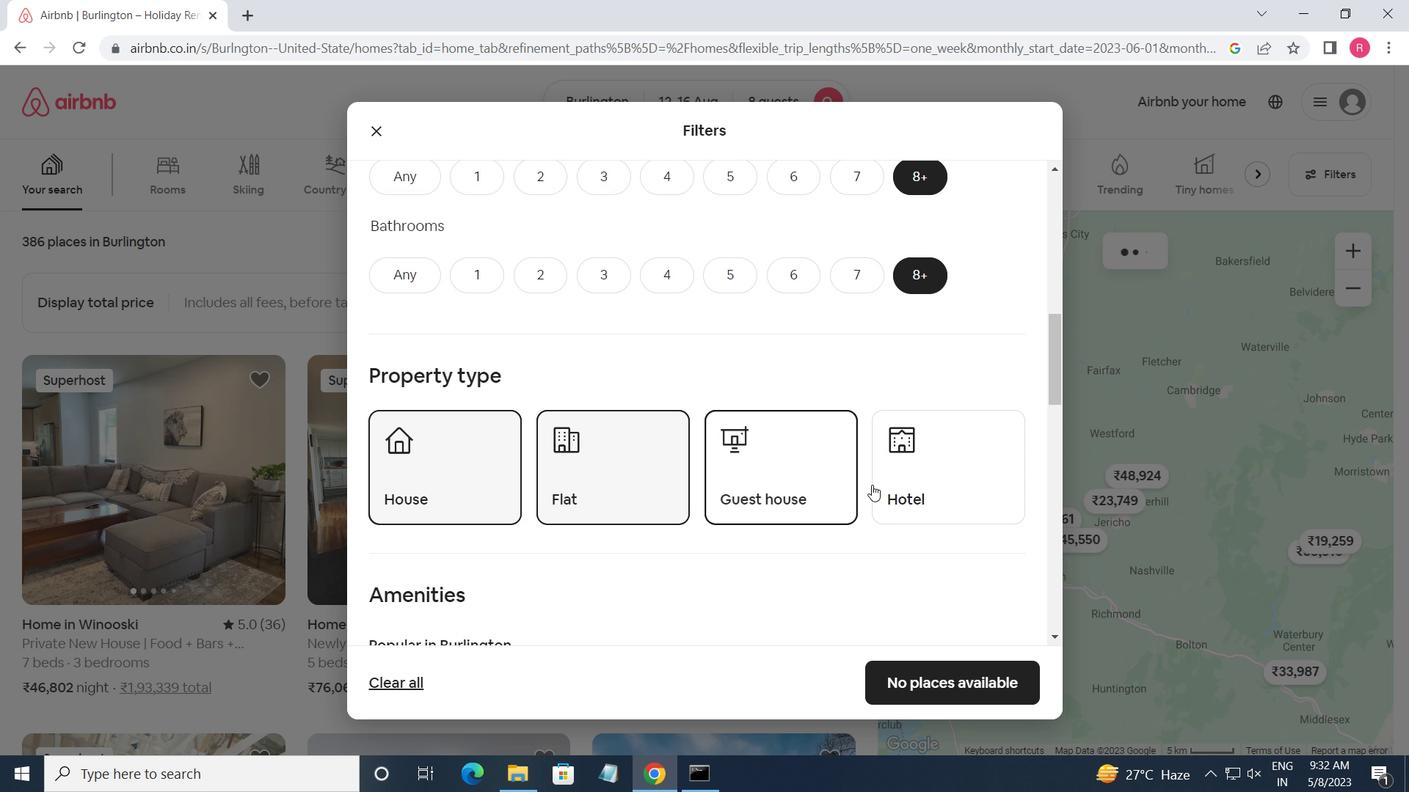 
Action: Mouse pressed left at (874, 487)
Screenshot: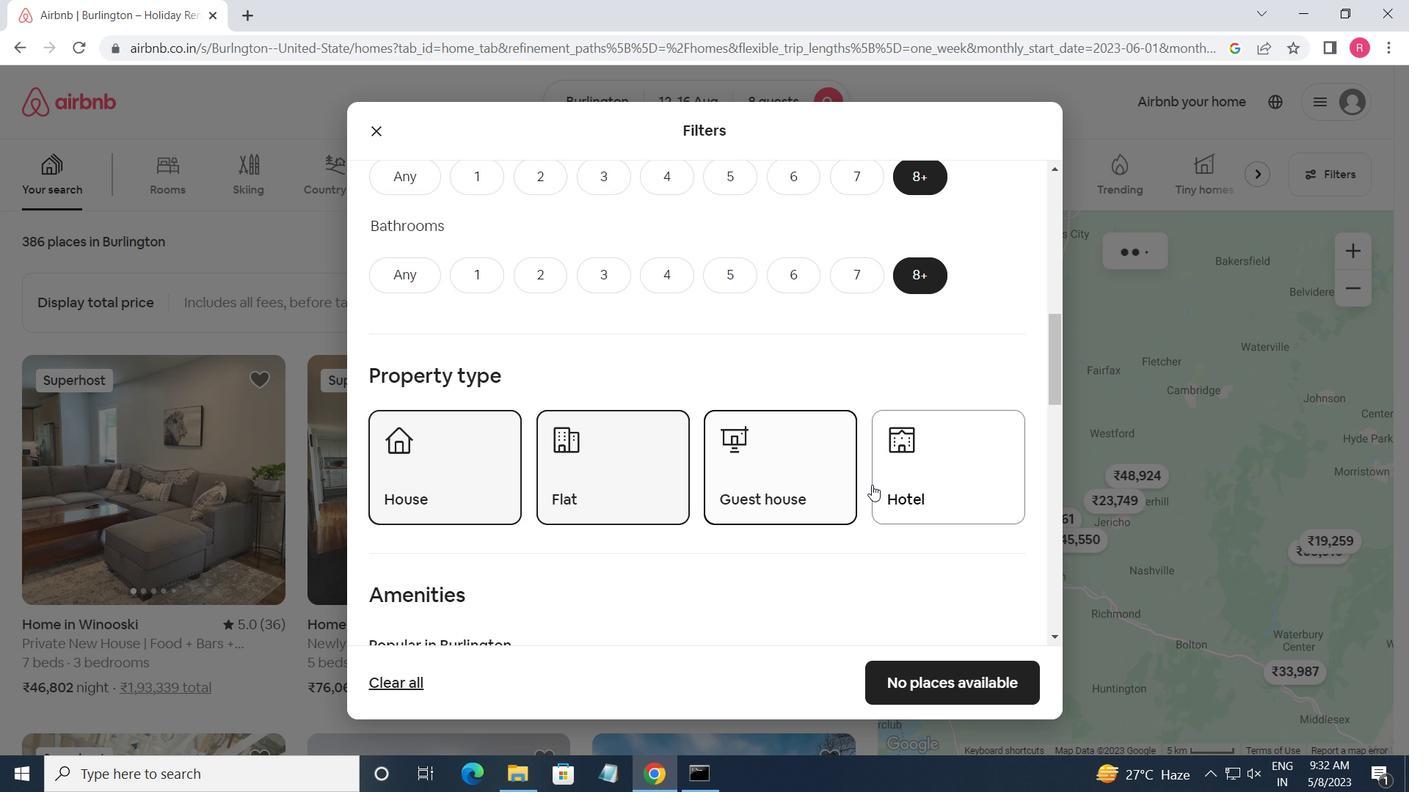 
Action: Mouse moved to (877, 491)
Screenshot: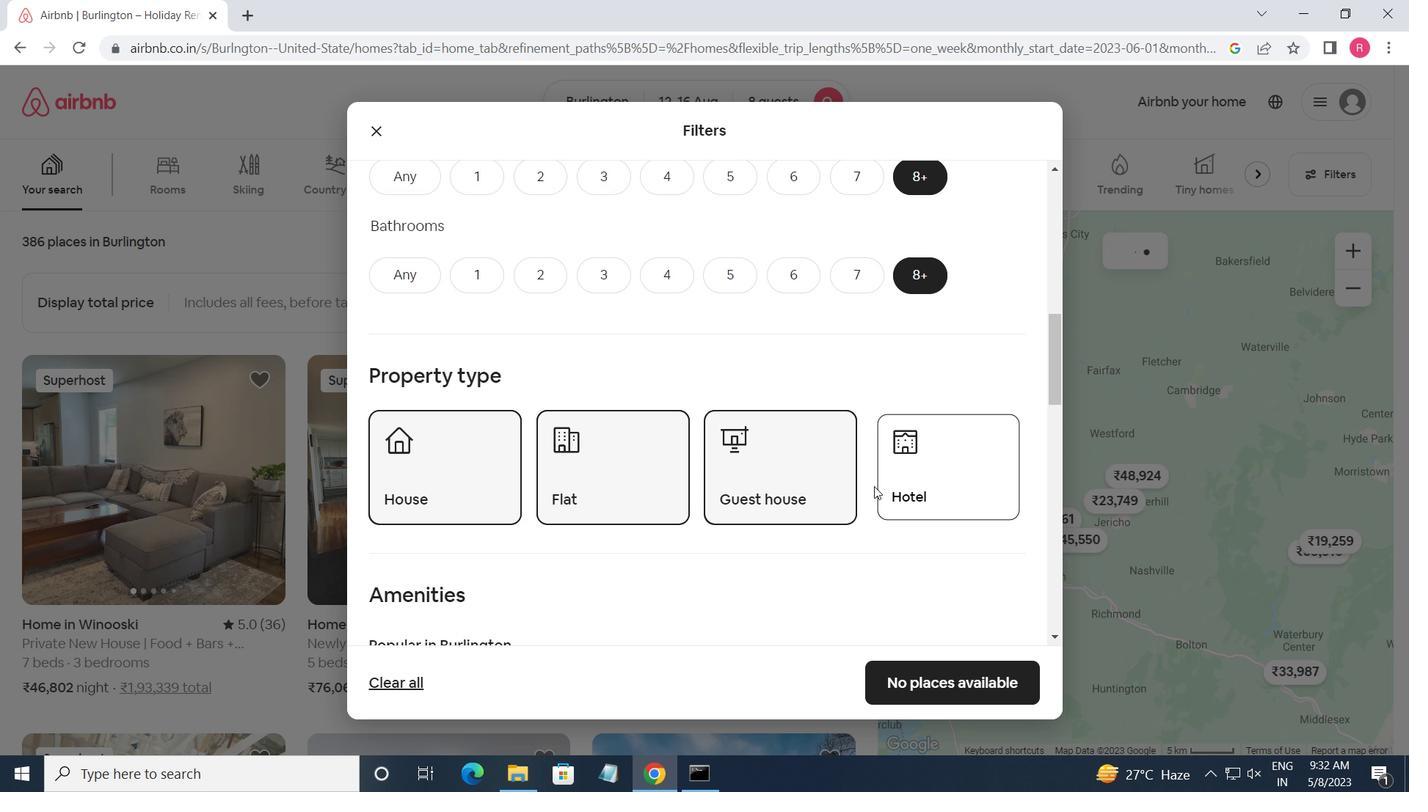 
Action: Mouse scrolled (877, 491) with delta (0, 0)
Screenshot: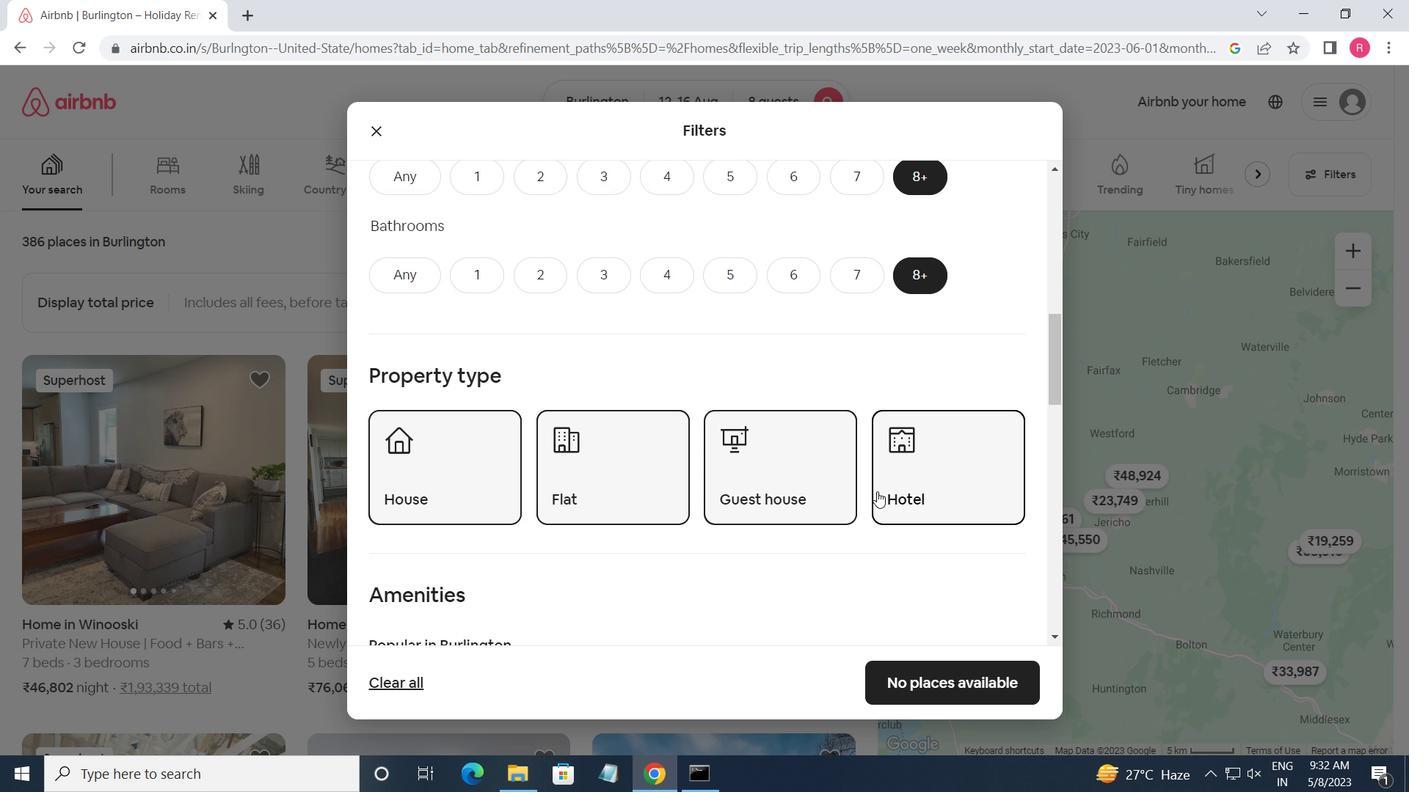 
Action: Mouse scrolled (877, 491) with delta (0, 0)
Screenshot: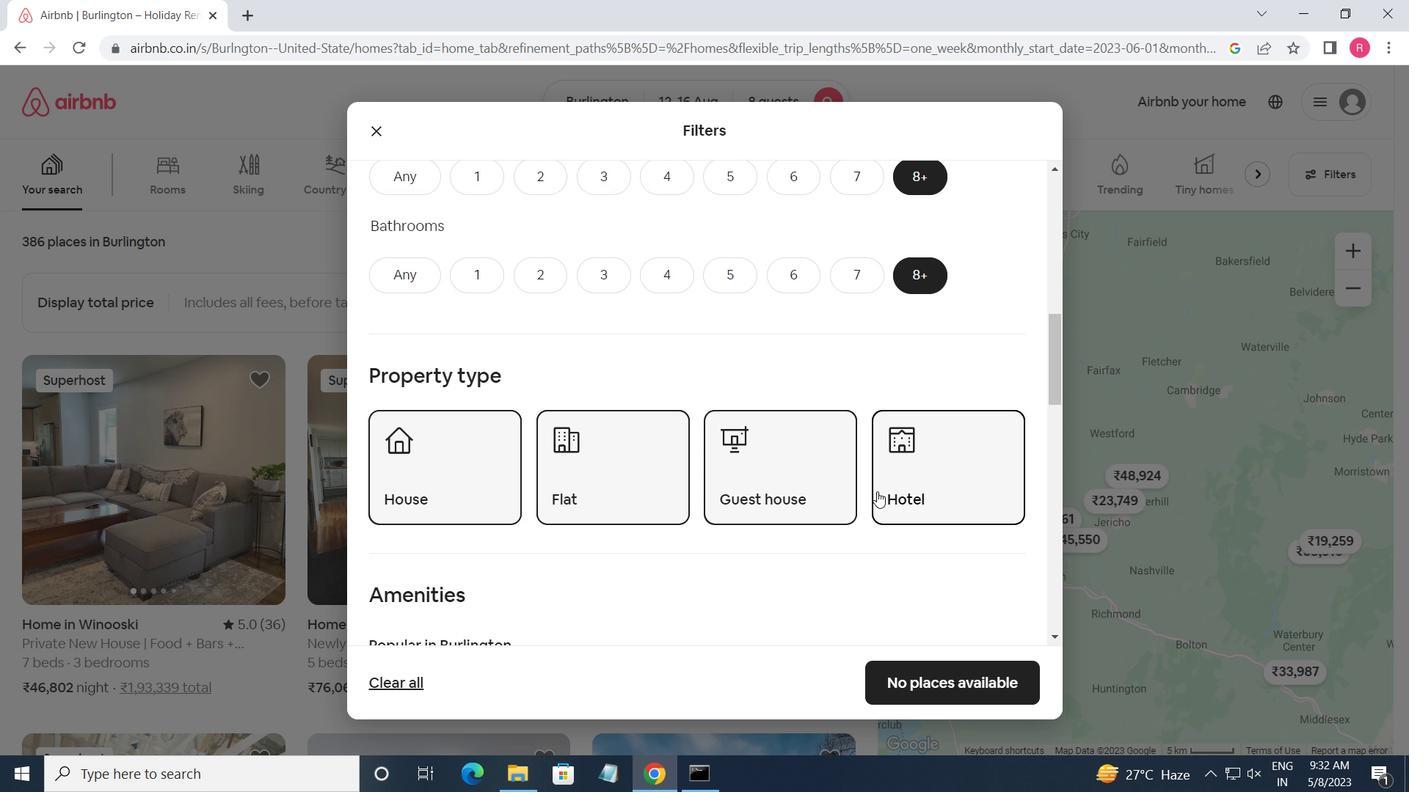 
Action: Mouse moved to (372, 550)
Screenshot: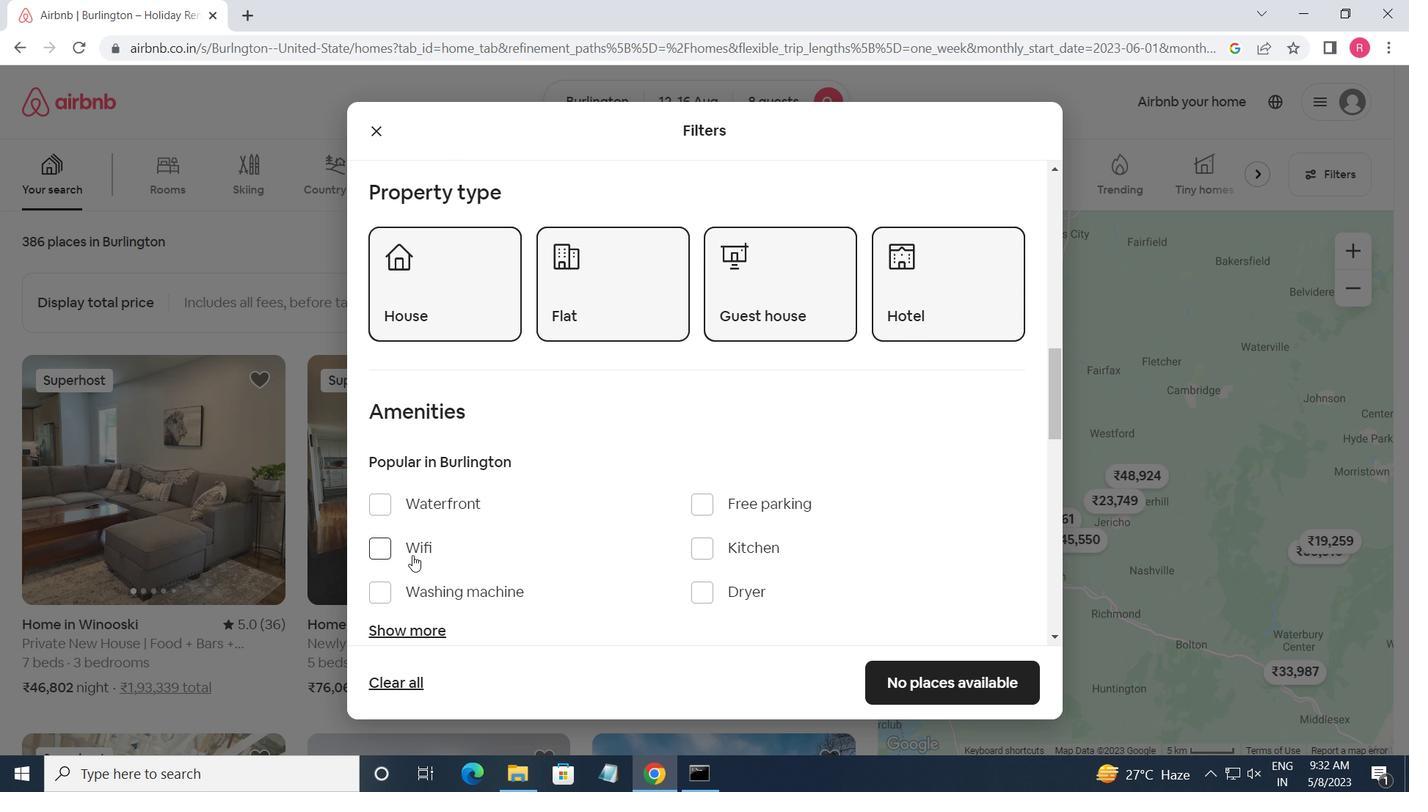 
Action: Mouse pressed left at (372, 550)
Screenshot: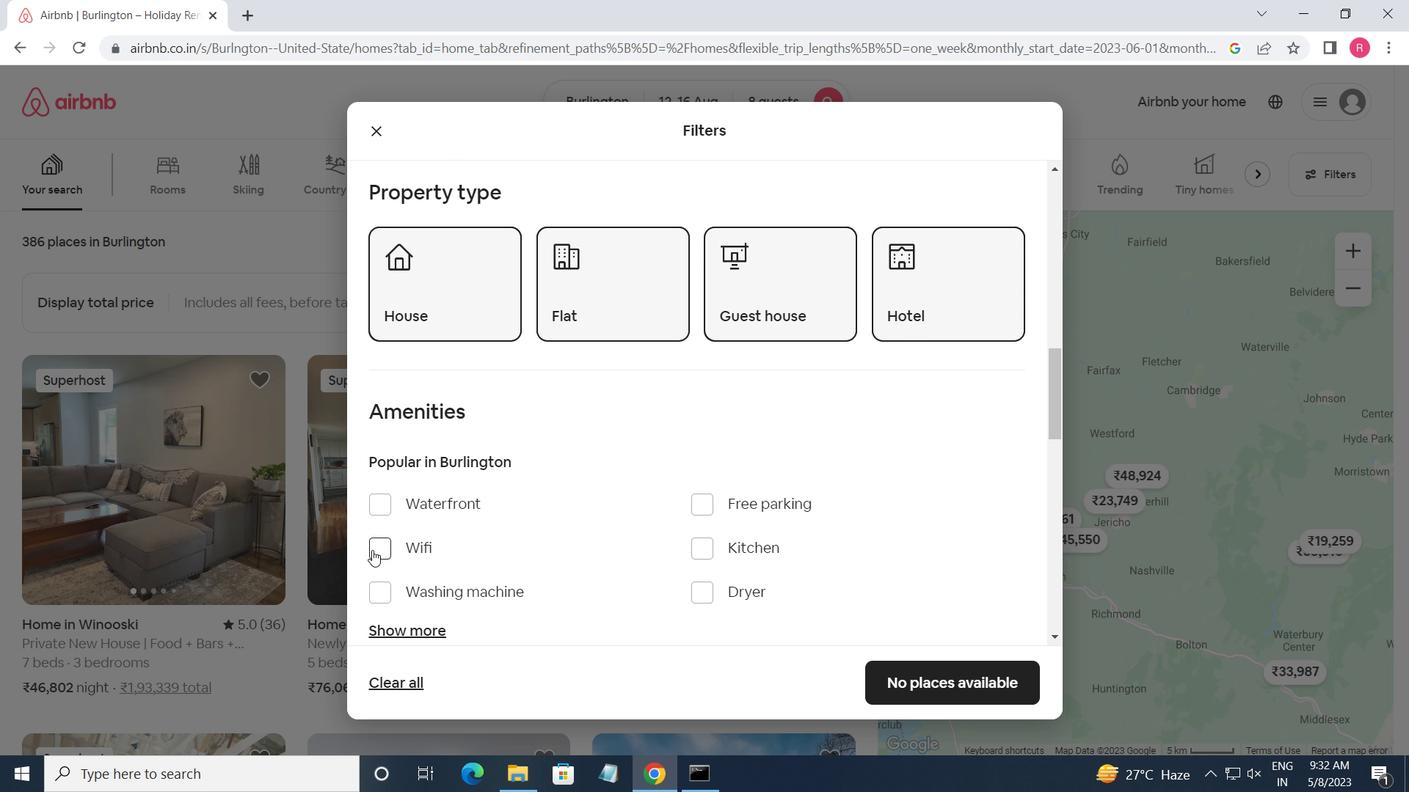
Action: Mouse moved to (532, 547)
Screenshot: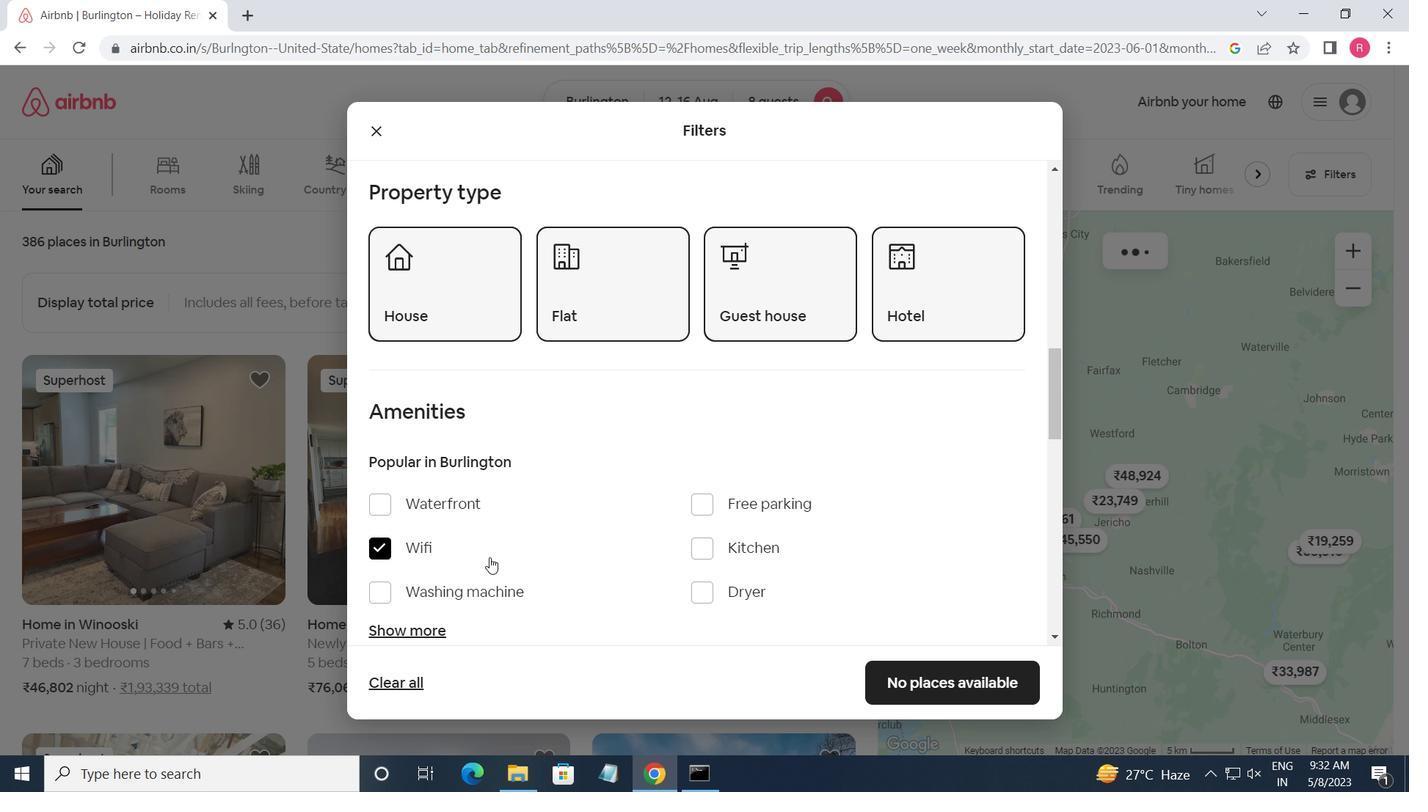 
Action: Mouse scrolled (532, 546) with delta (0, 0)
Screenshot: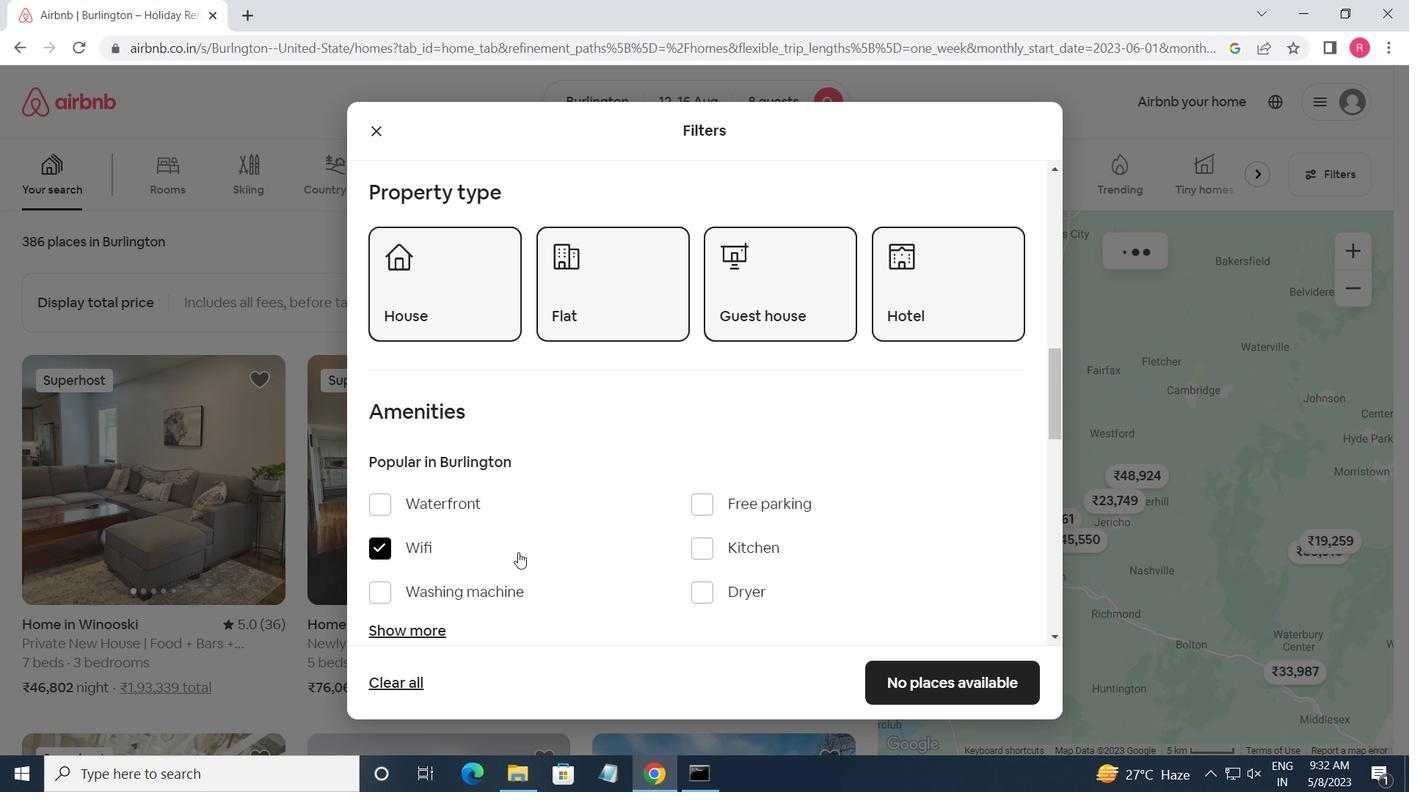 
Action: Mouse moved to (416, 542)
Screenshot: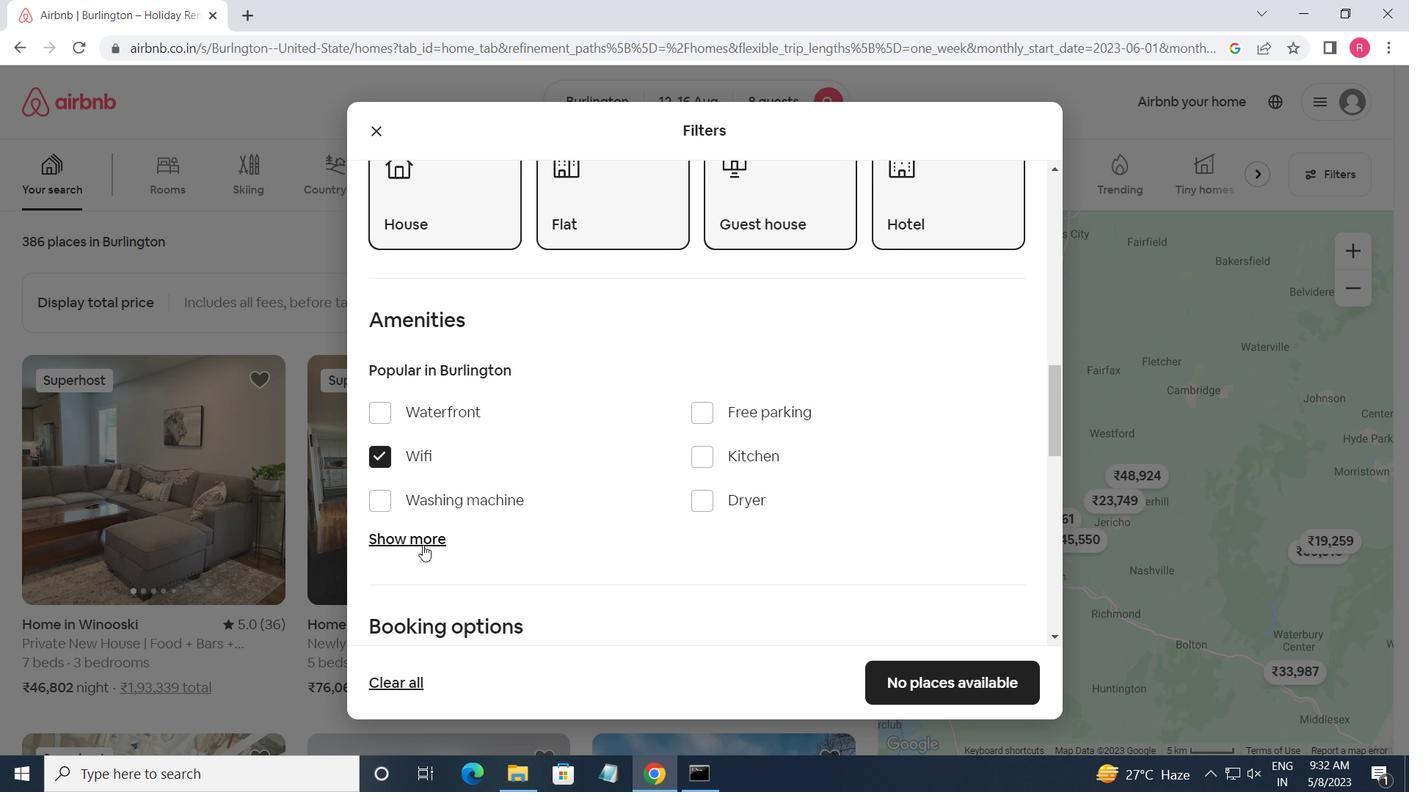 
Action: Mouse pressed left at (416, 542)
Screenshot: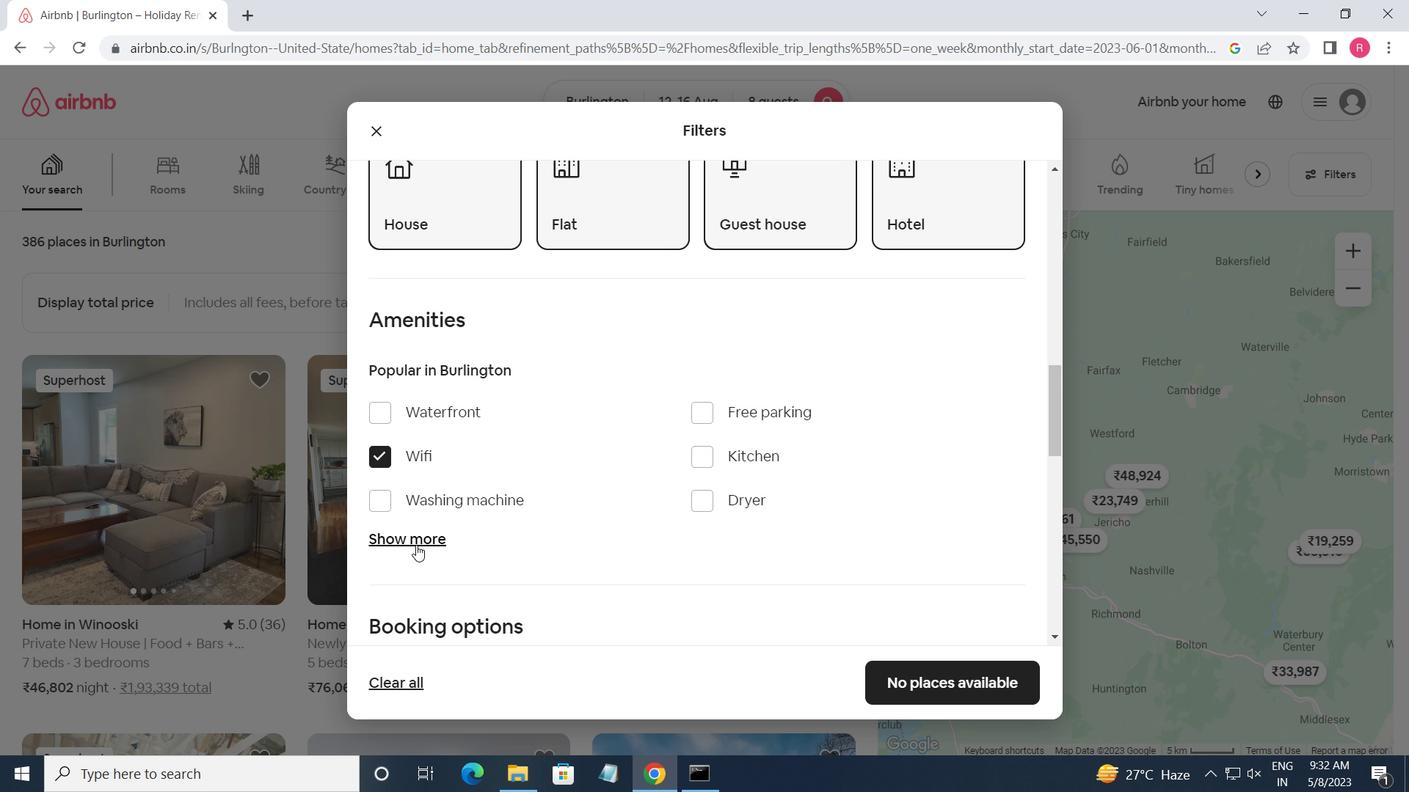 
Action: Mouse moved to (702, 571)
Screenshot: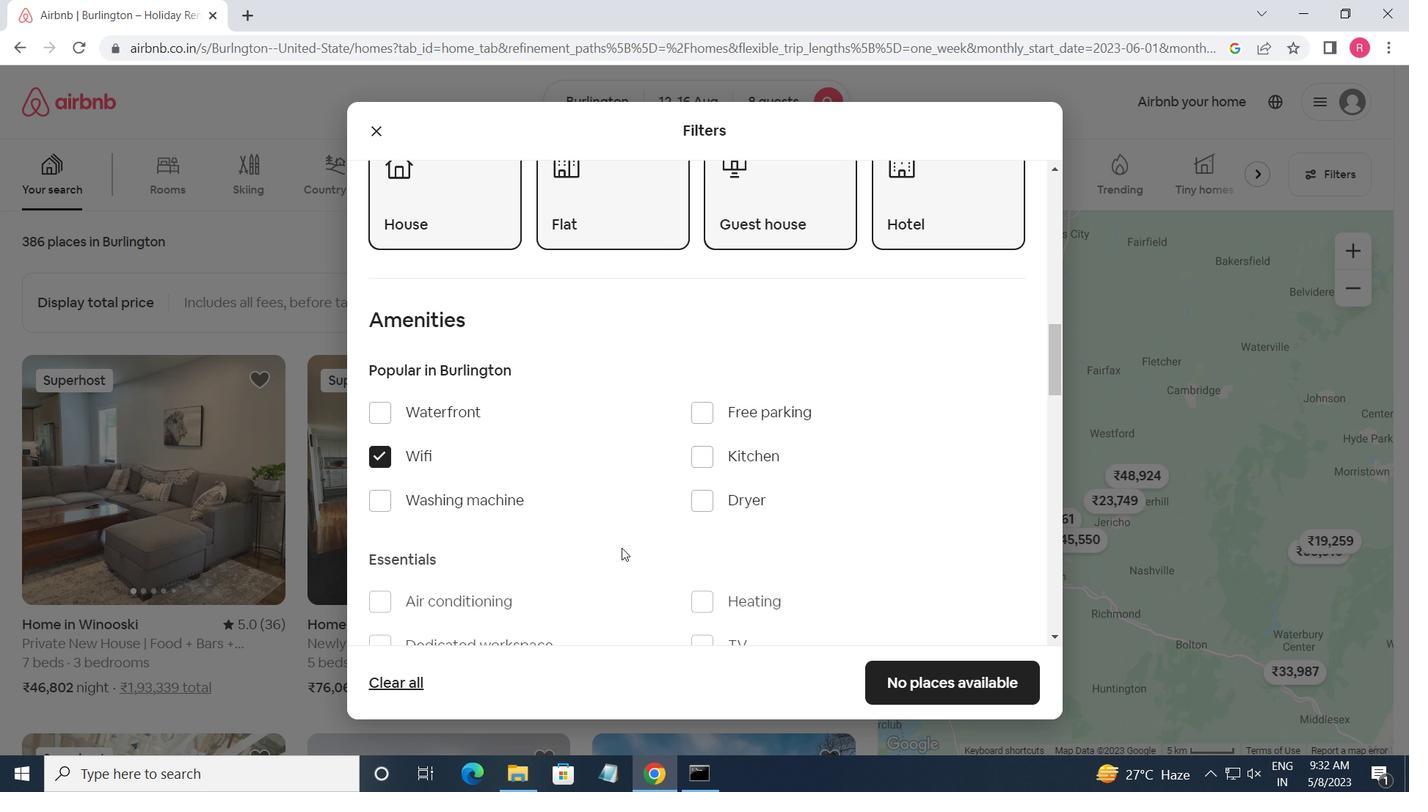 
Action: Mouse scrolled (702, 571) with delta (0, 0)
Screenshot: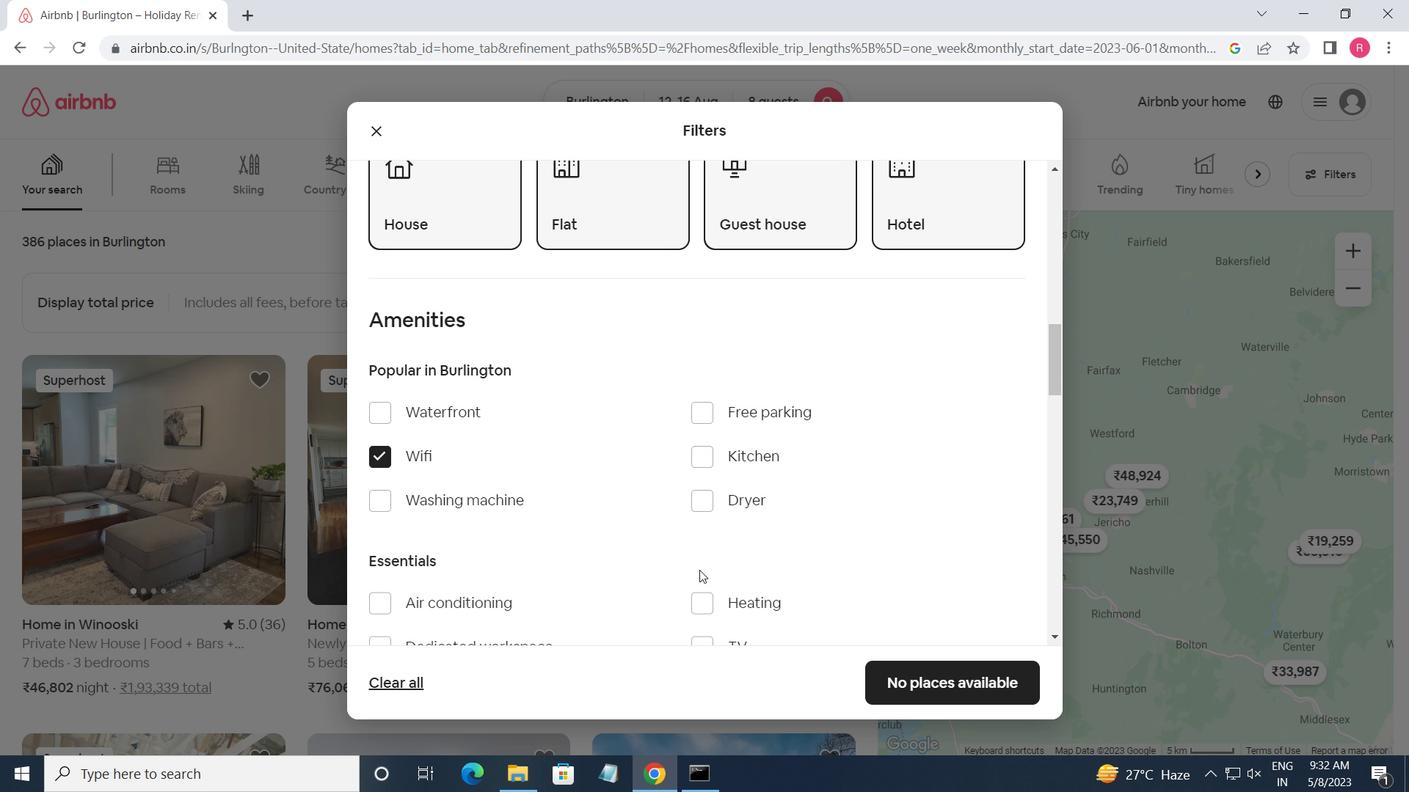 
Action: Mouse moved to (702, 572)
Screenshot: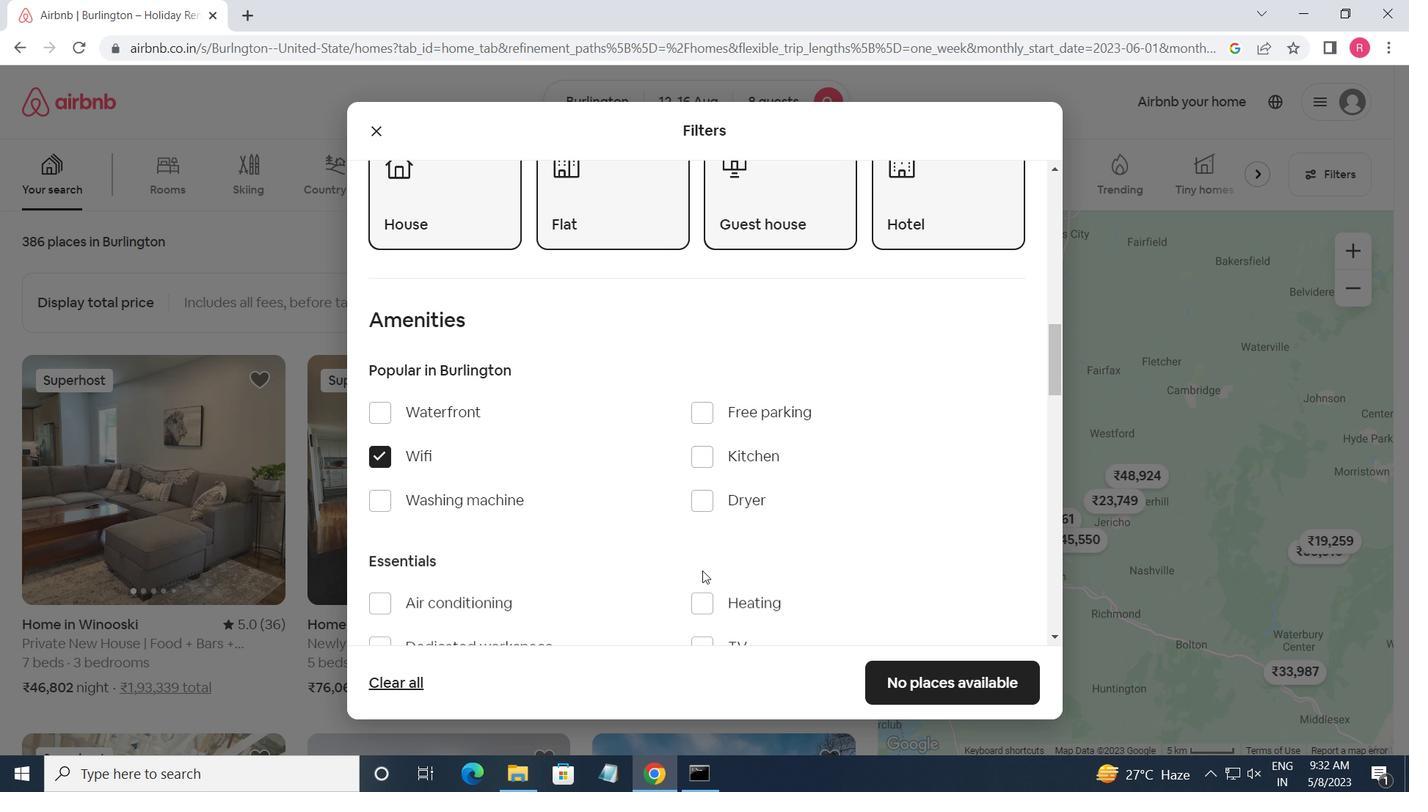 
Action: Mouse scrolled (702, 571) with delta (0, 0)
Screenshot: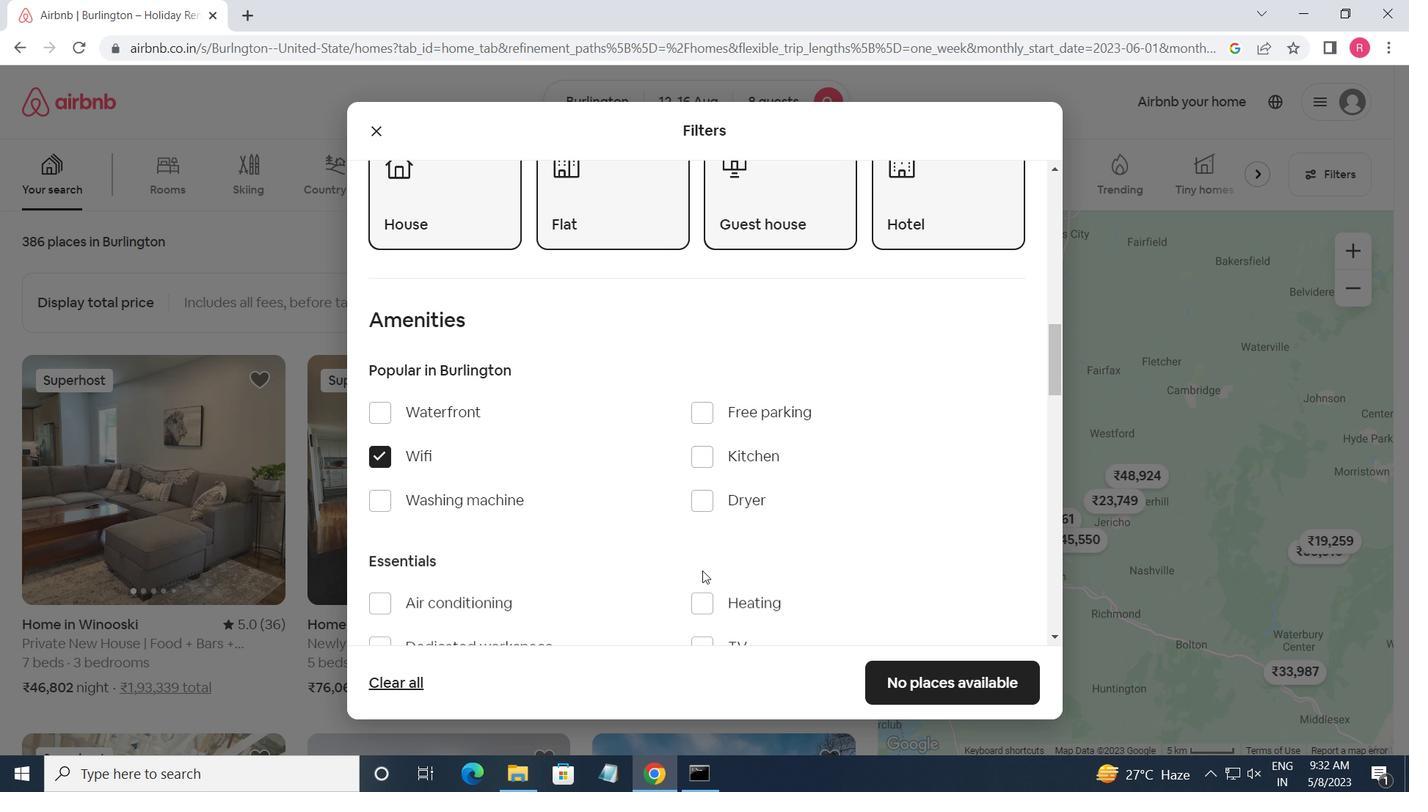 
Action: Mouse moved to (701, 473)
Screenshot: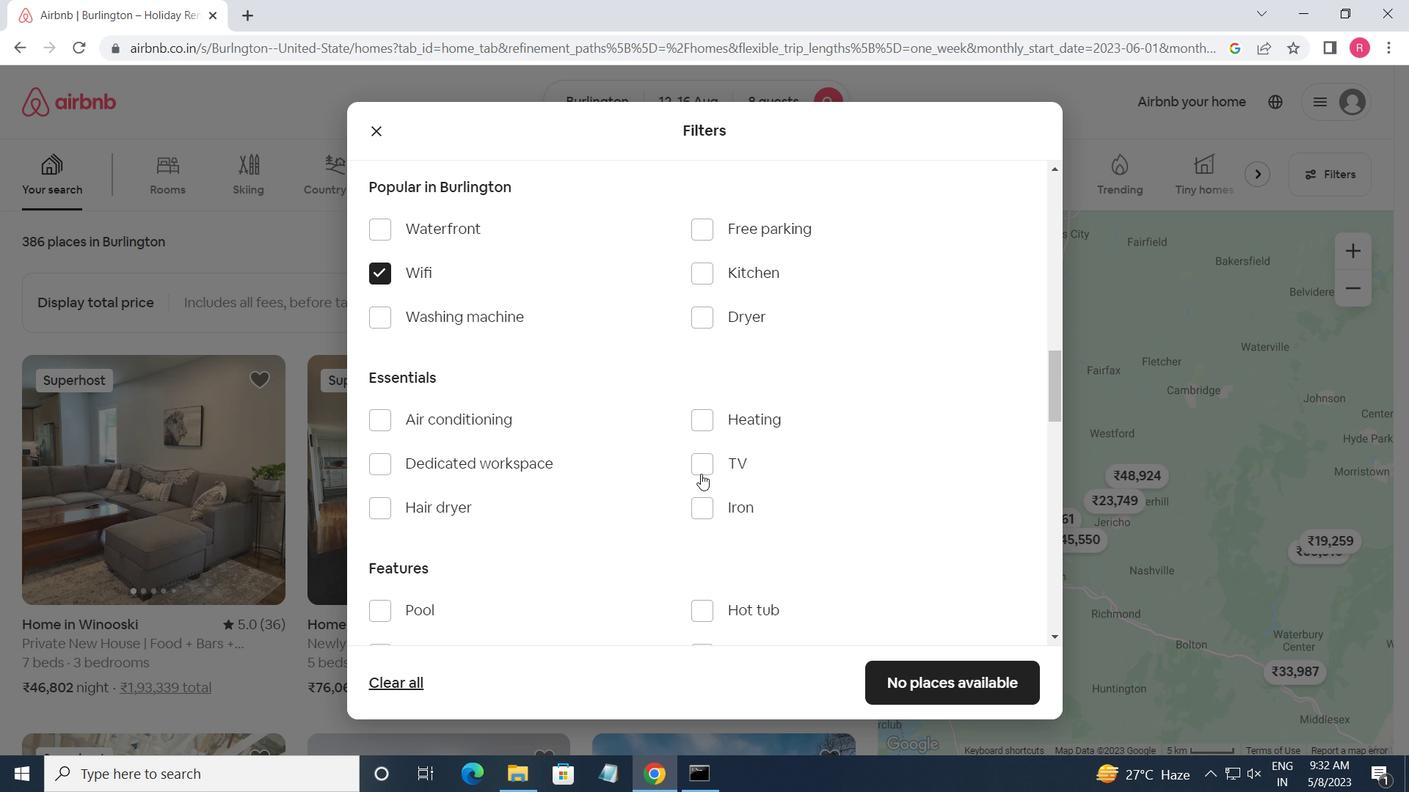 
Action: Mouse pressed left at (701, 473)
Screenshot: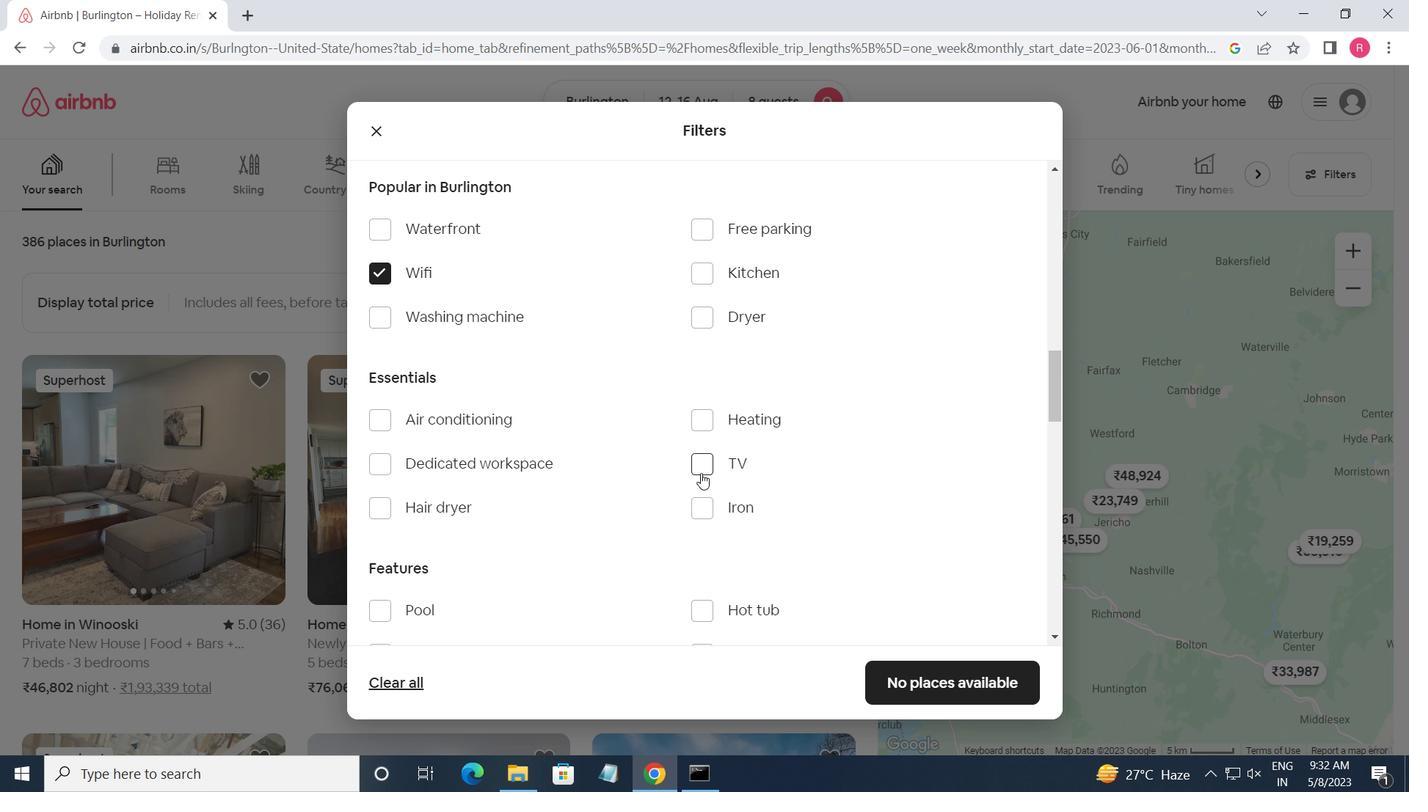
Action: Mouse moved to (704, 235)
Screenshot: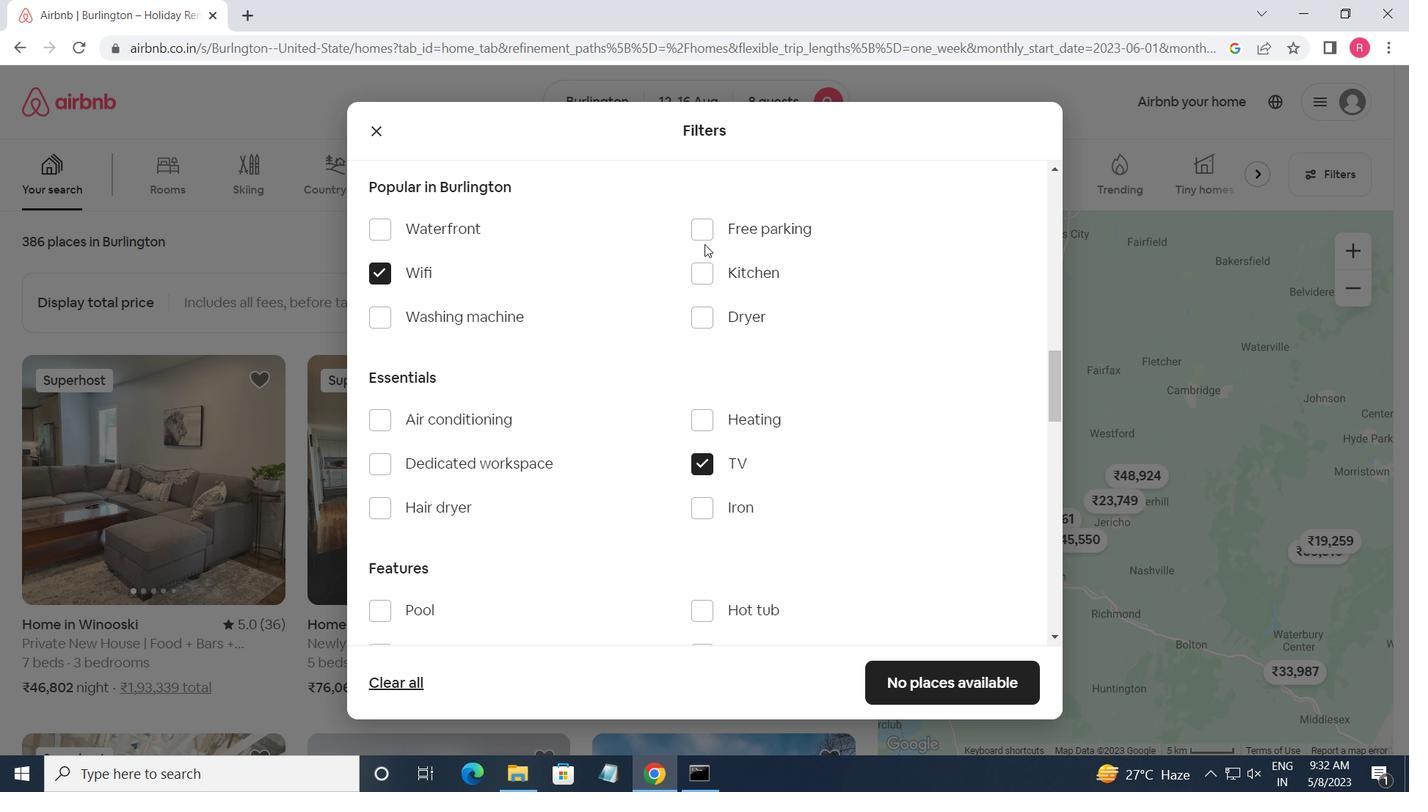 
Action: Mouse pressed left at (704, 235)
Screenshot: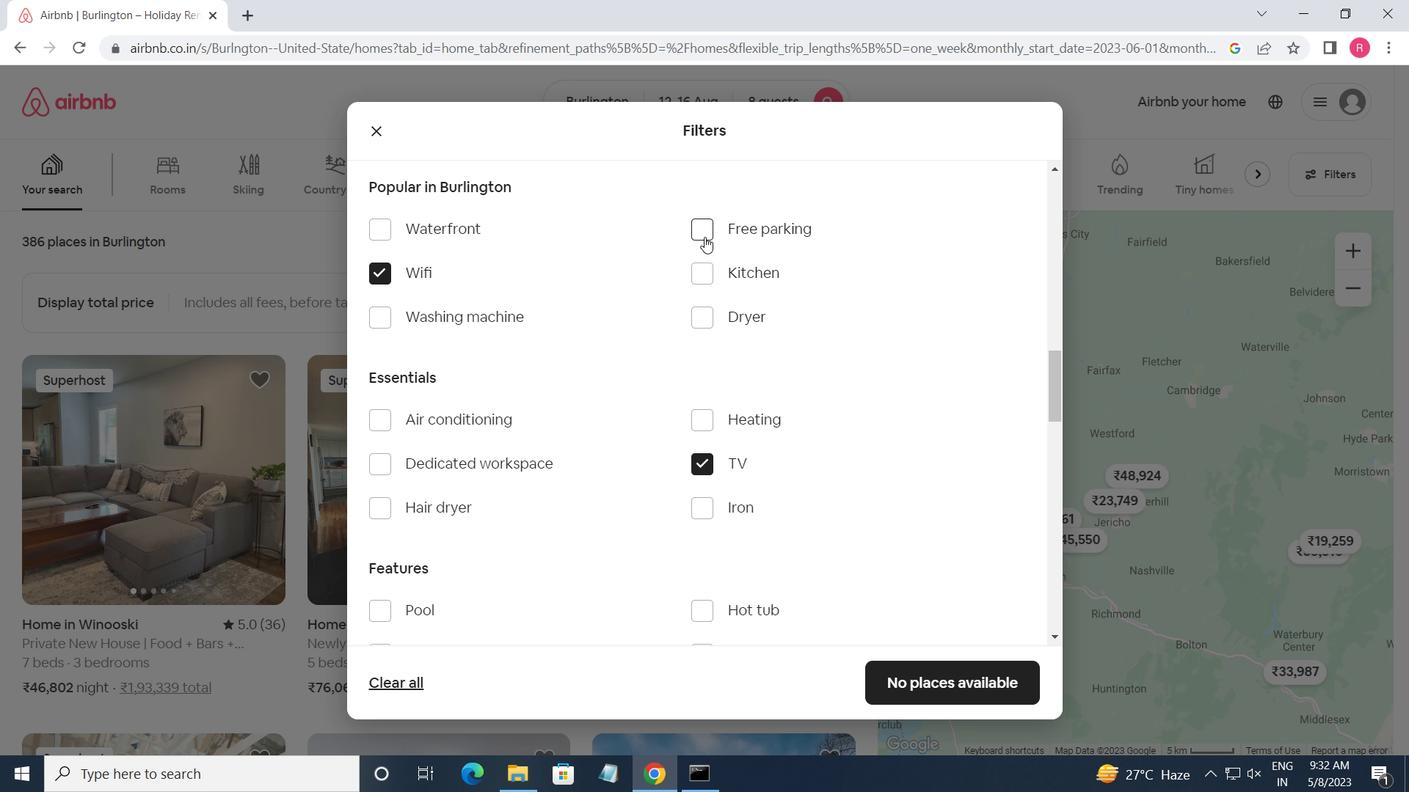 
Action: Mouse moved to (701, 240)
Screenshot: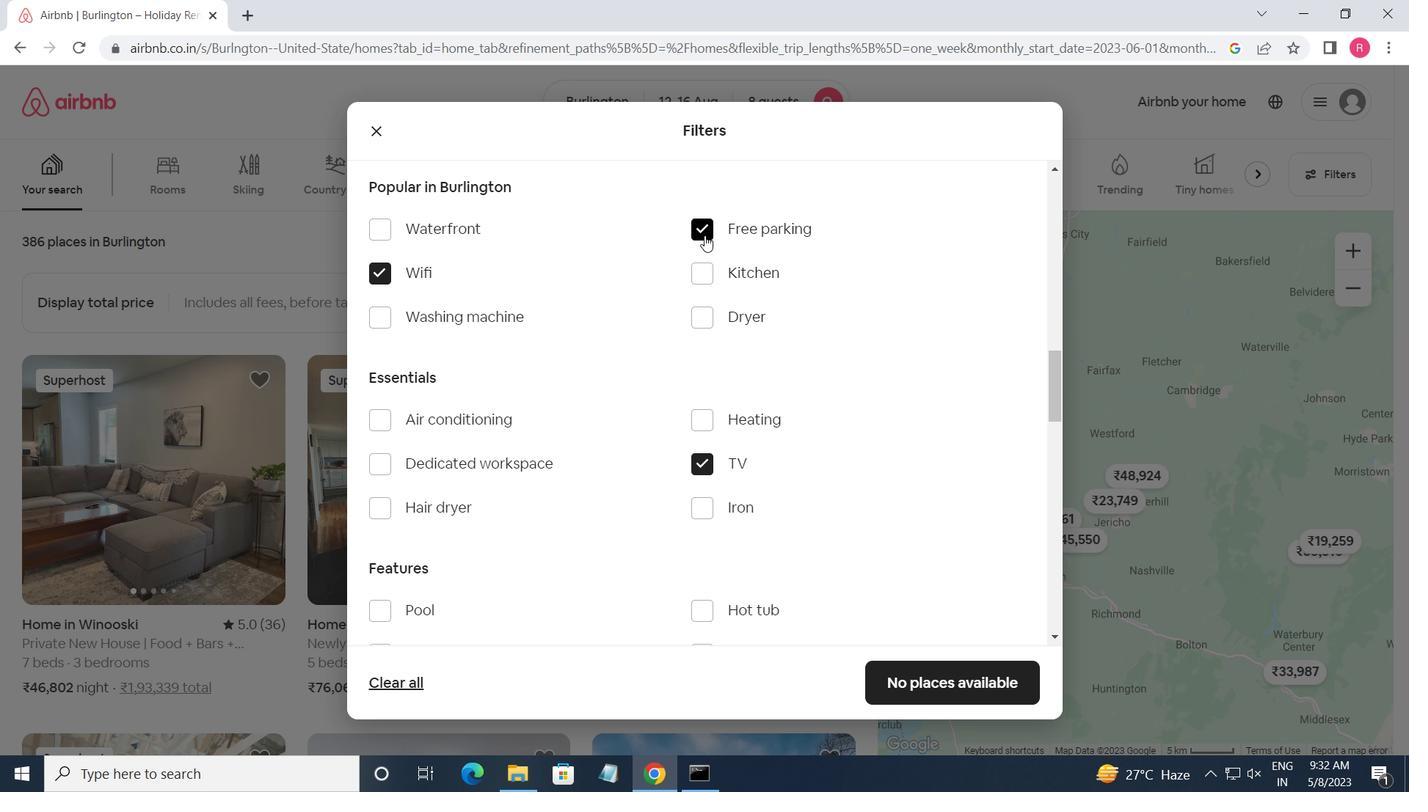 
Action: Mouse scrolled (701, 240) with delta (0, 0)
Screenshot: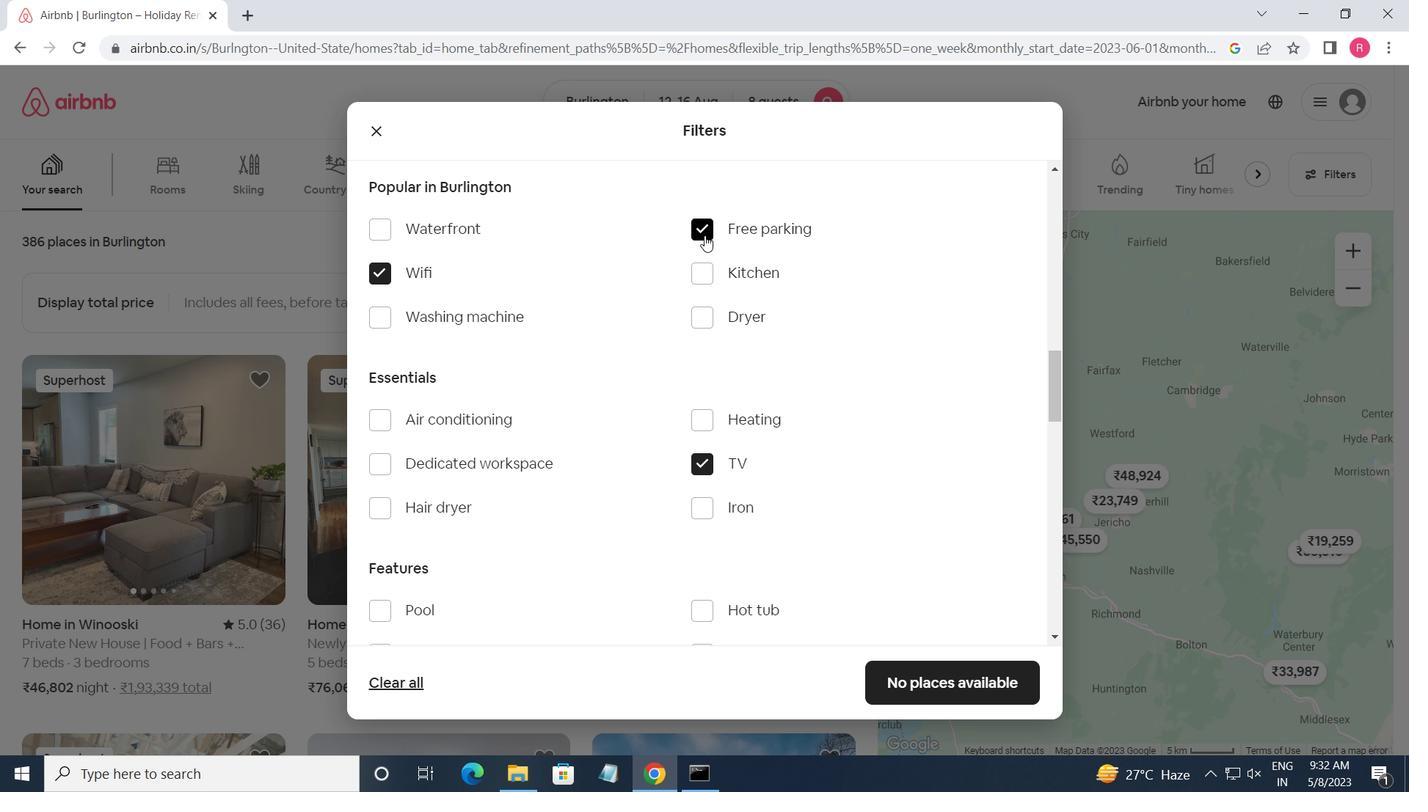 
Action: Mouse moved to (701, 241)
Screenshot: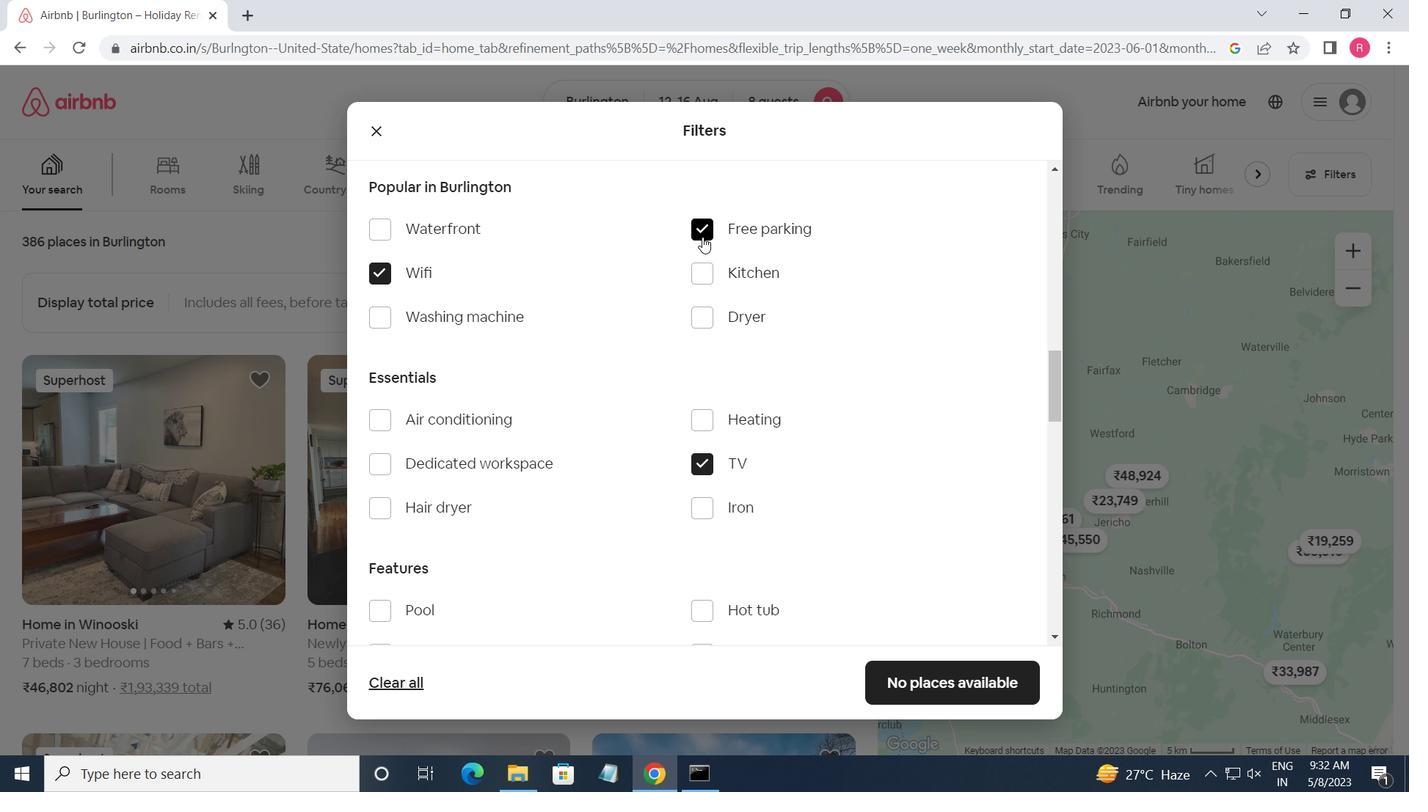
Action: Mouse scrolled (701, 240) with delta (0, 0)
Screenshot: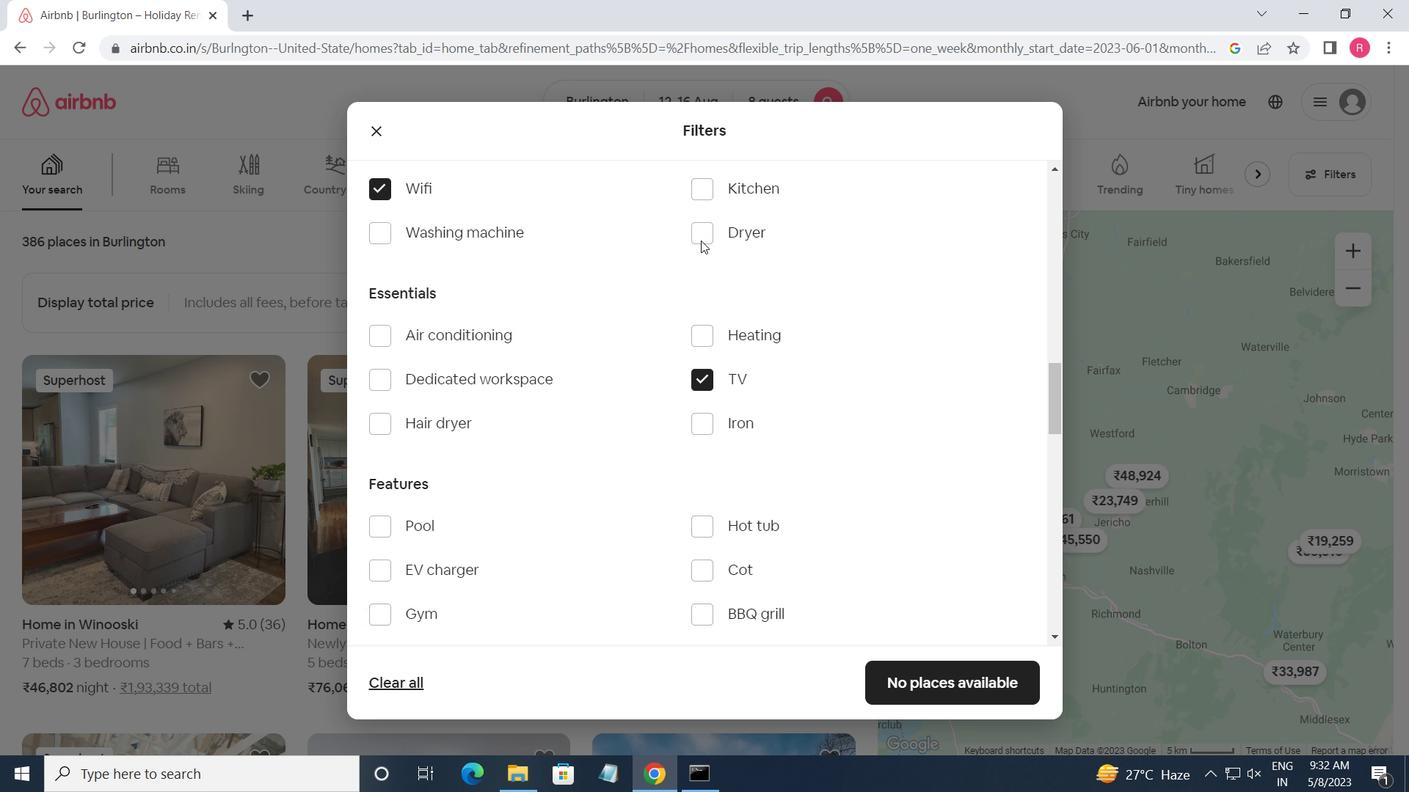 
Action: Mouse moved to (394, 524)
Screenshot: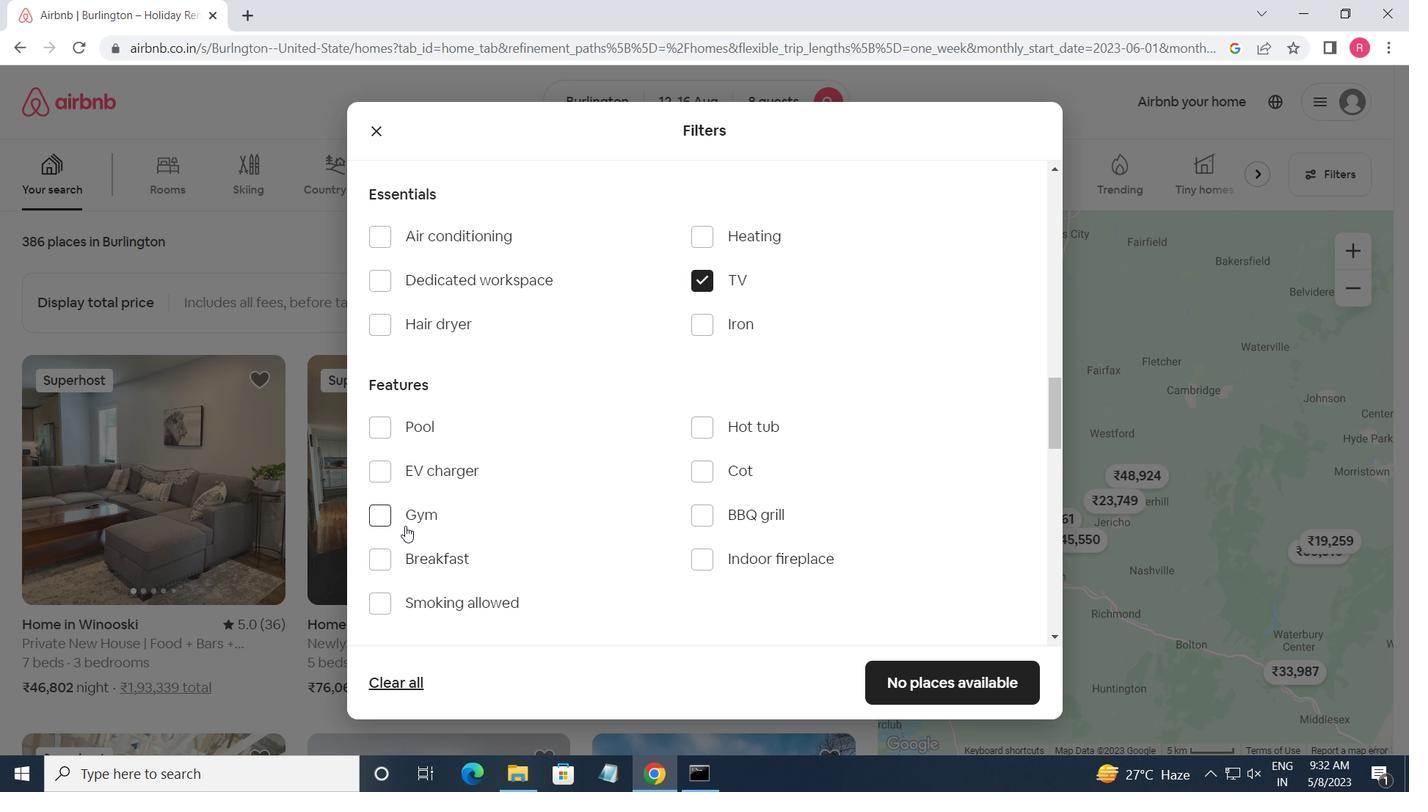 
Action: Mouse pressed left at (394, 524)
Screenshot: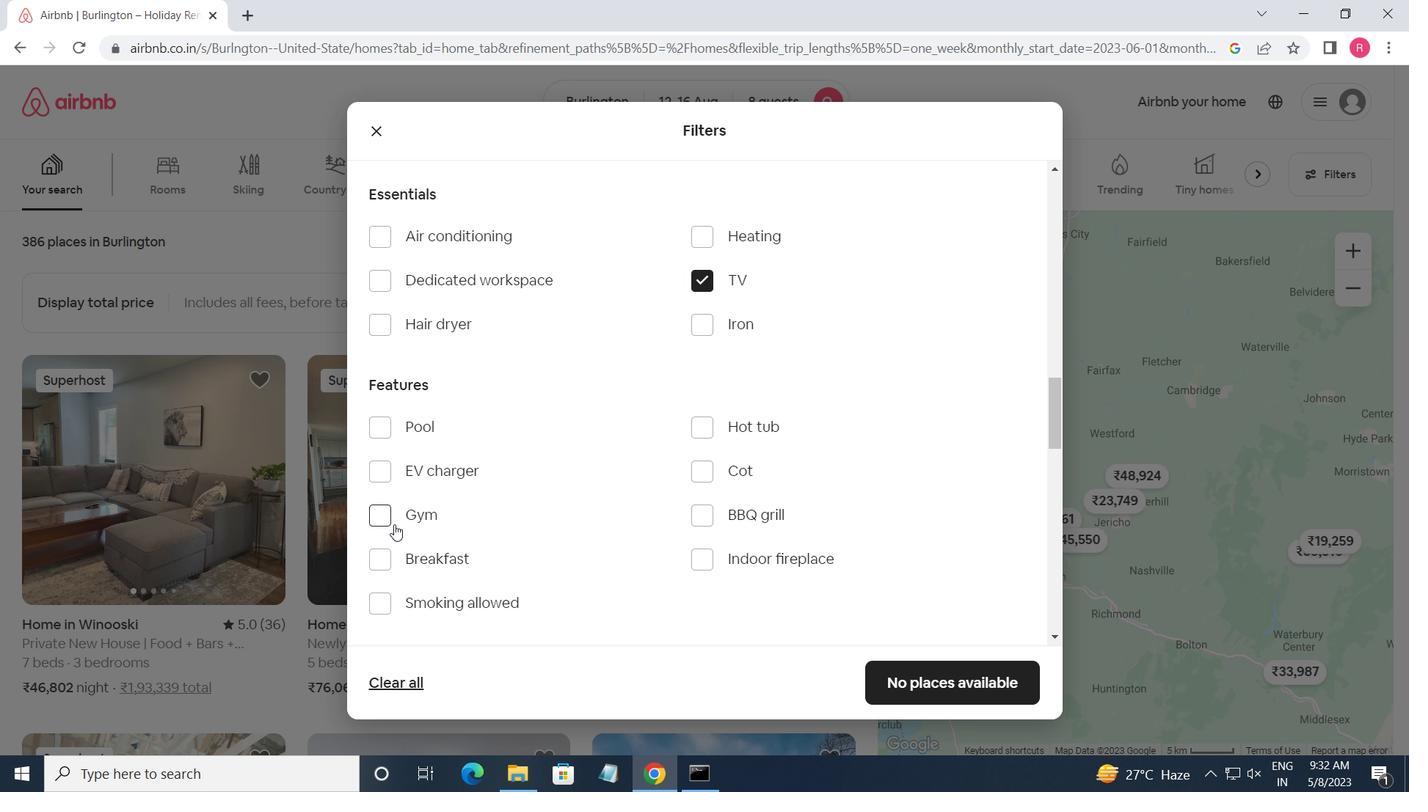
Action: Mouse moved to (705, 426)
Screenshot: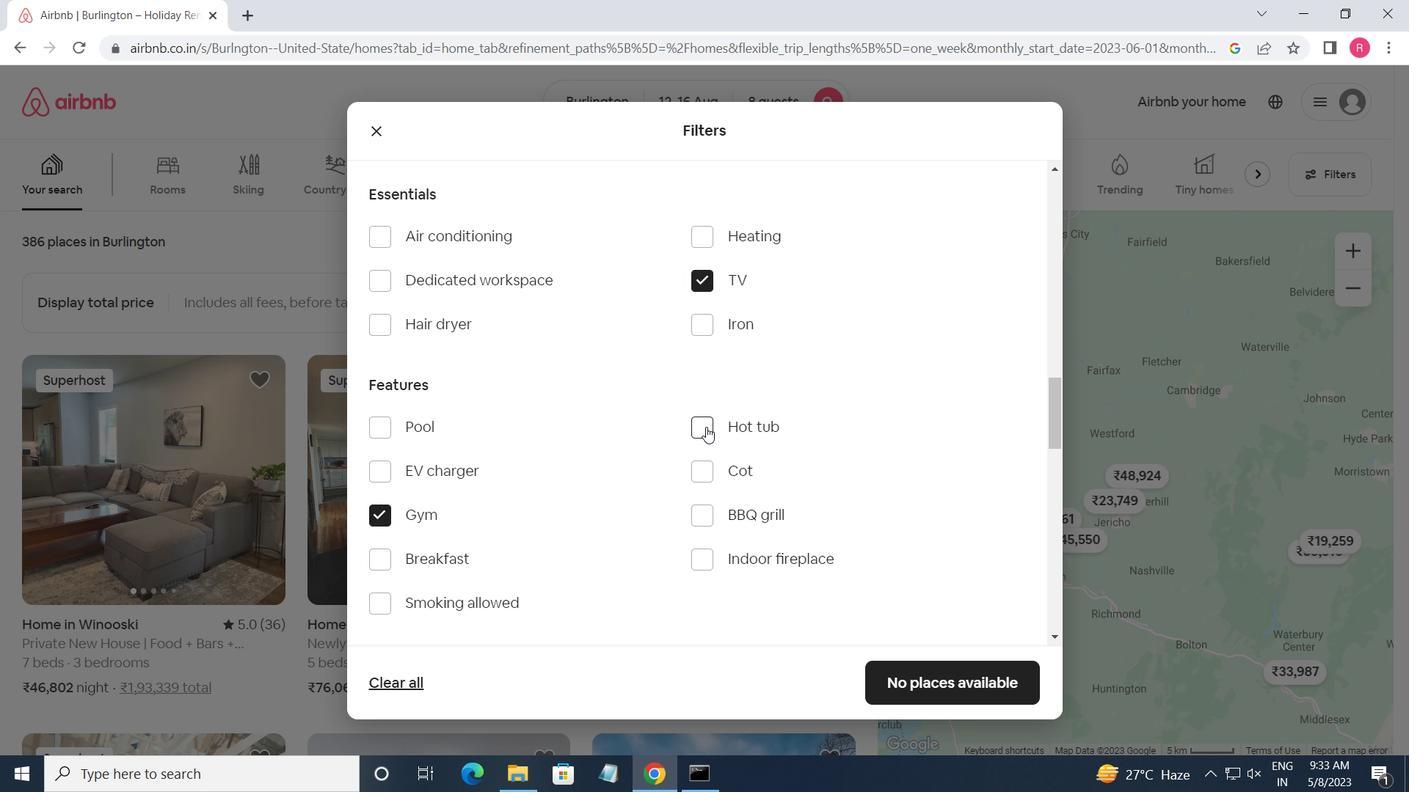 
Action: Mouse scrolled (705, 427) with delta (0, 0)
Screenshot: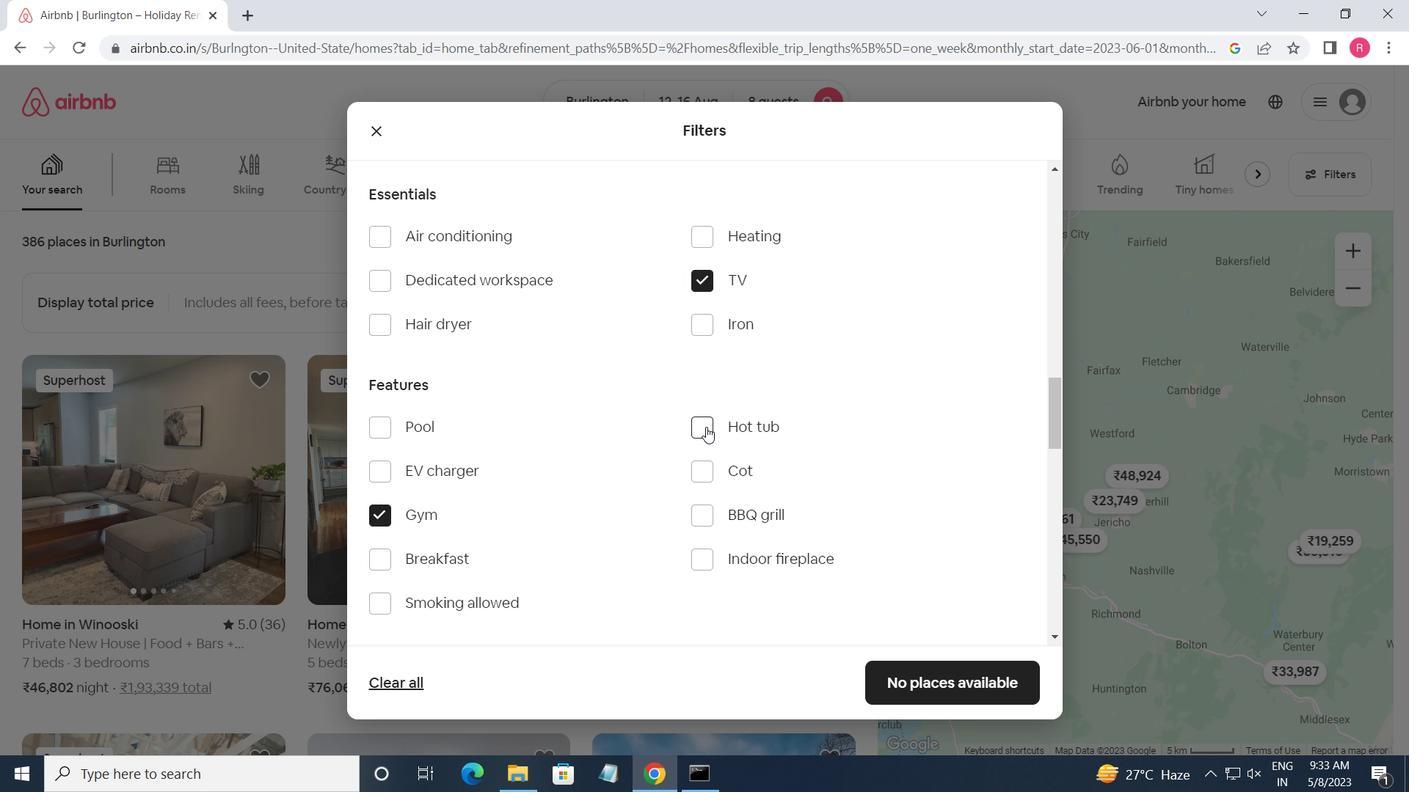 
Action: Mouse scrolled (705, 427) with delta (0, 0)
Screenshot: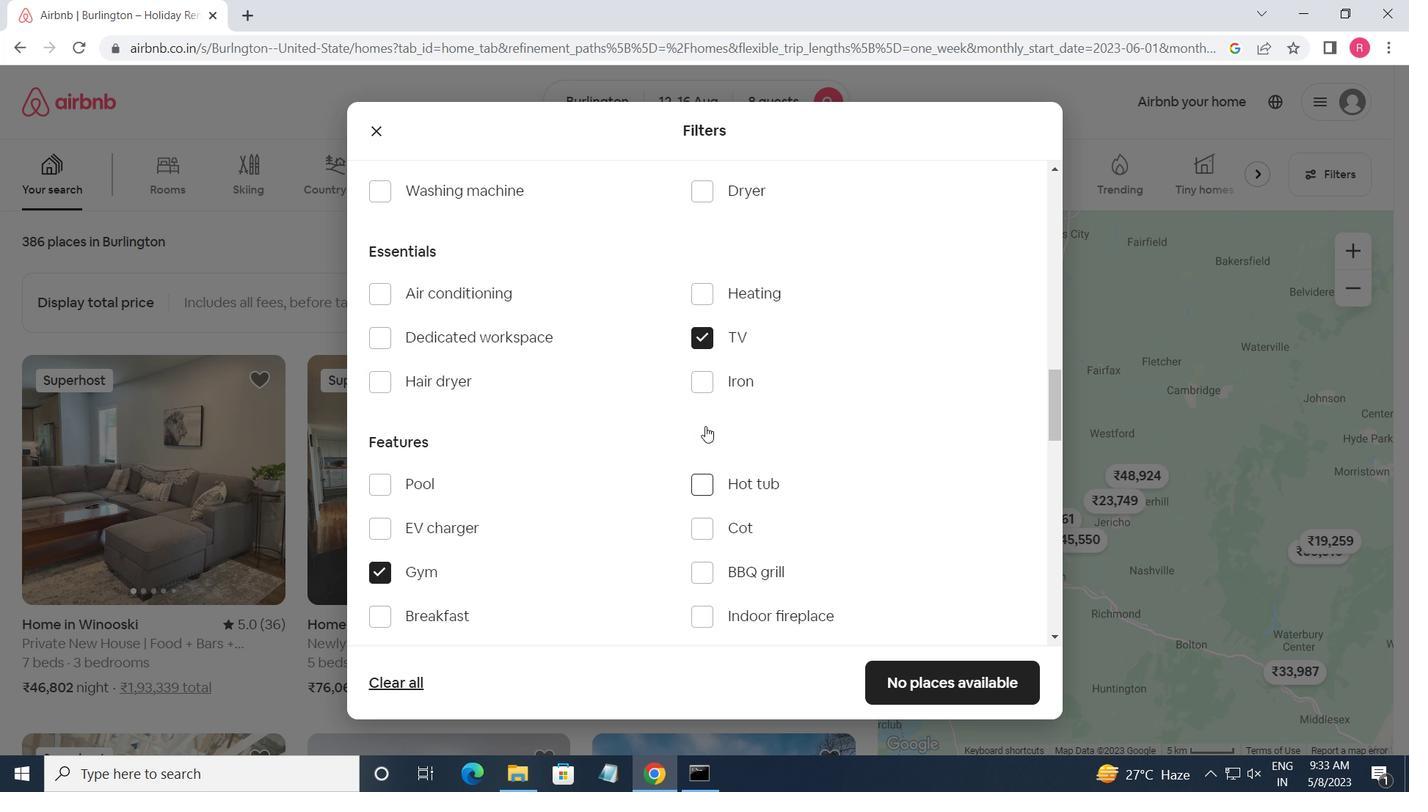 
Action: Mouse moved to (553, 517)
Screenshot: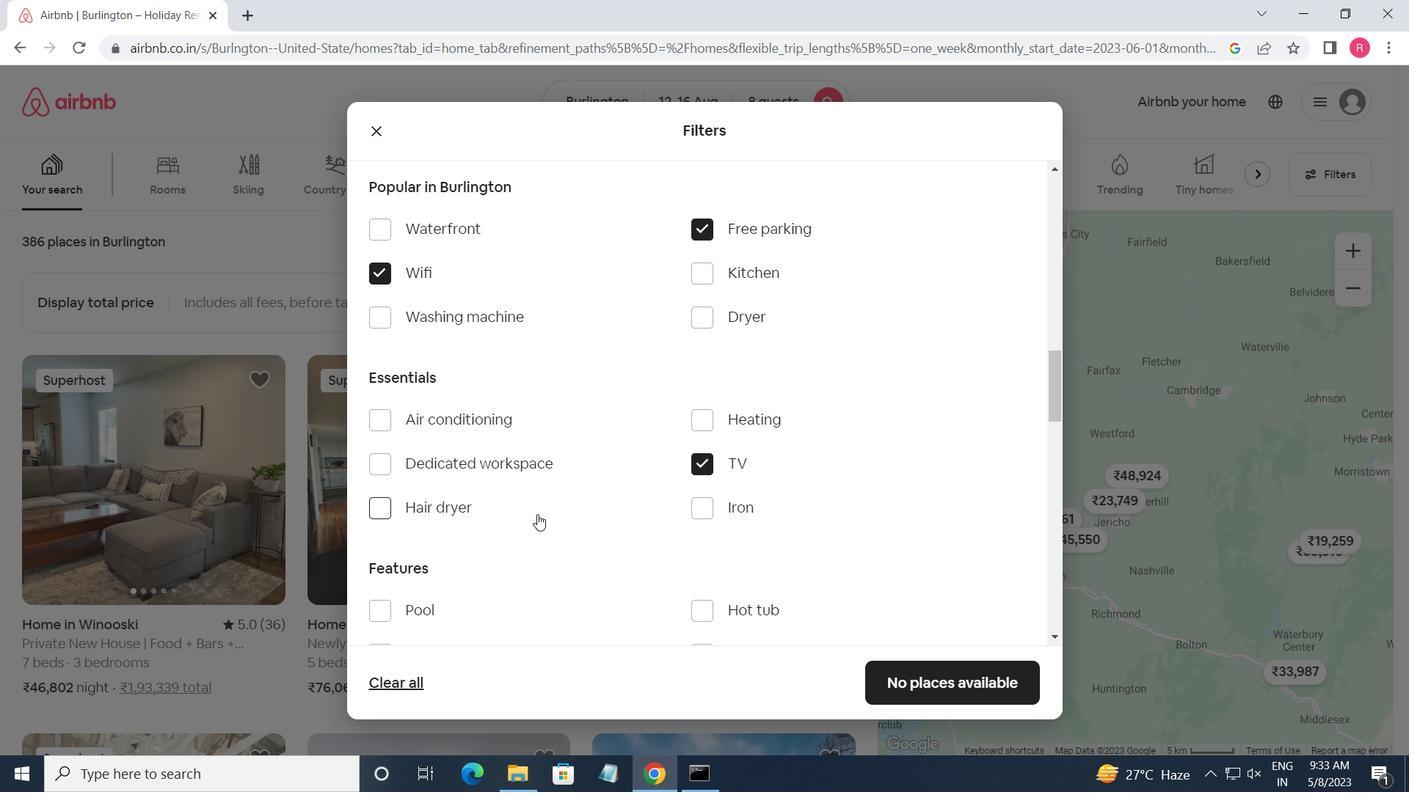 
Action: Mouse scrolled (553, 516) with delta (0, 0)
Screenshot: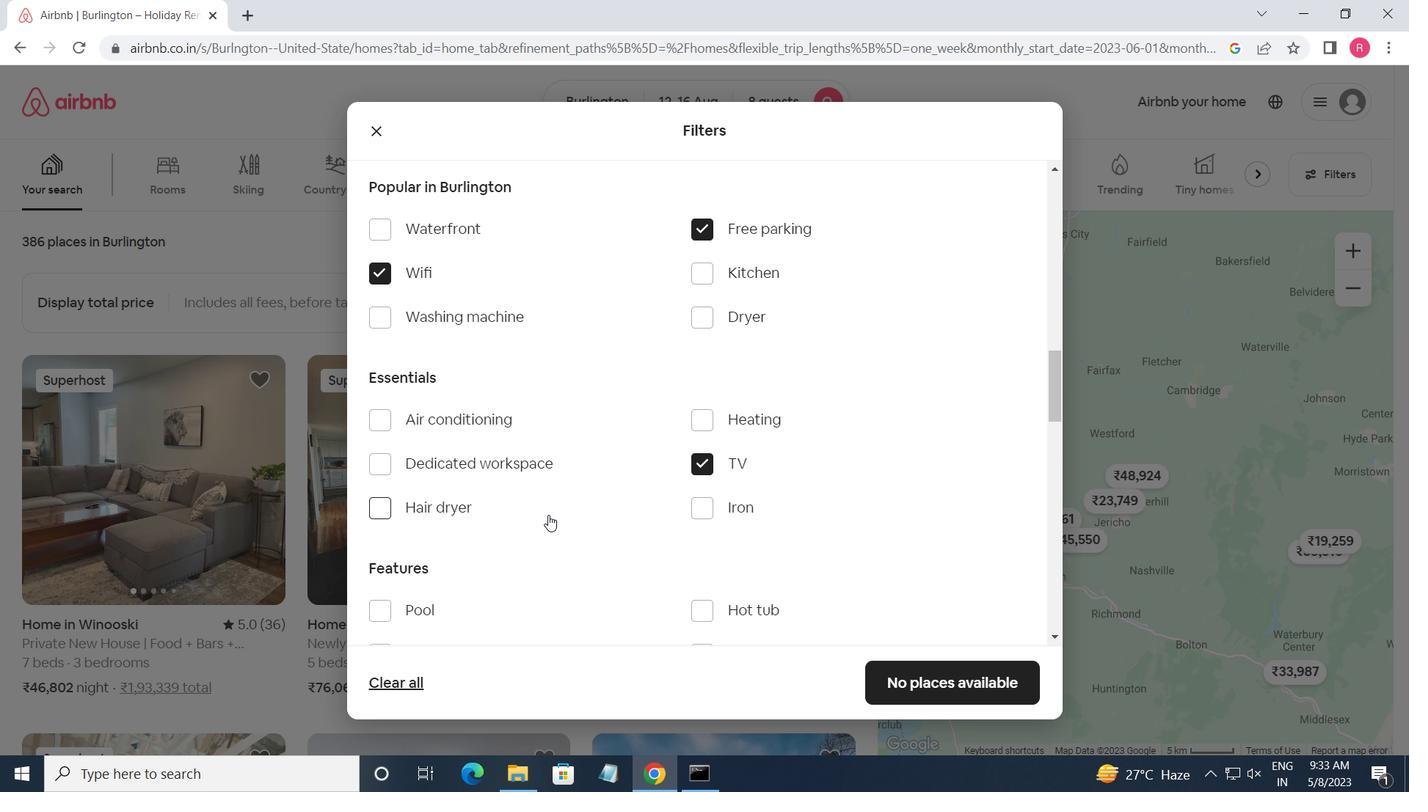 
Action: Mouse scrolled (553, 516) with delta (0, 0)
Screenshot: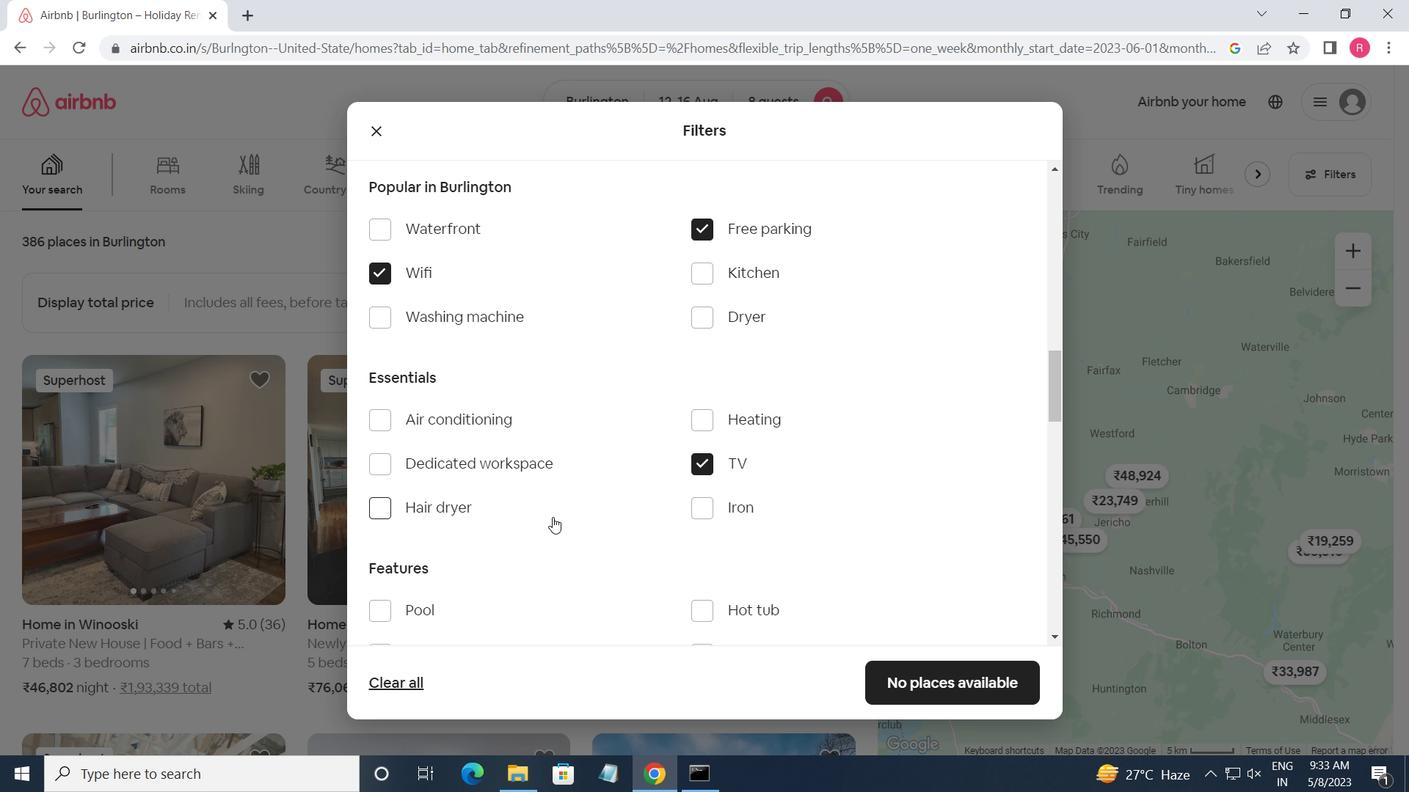 
Action: Mouse scrolled (553, 516) with delta (0, 0)
Screenshot: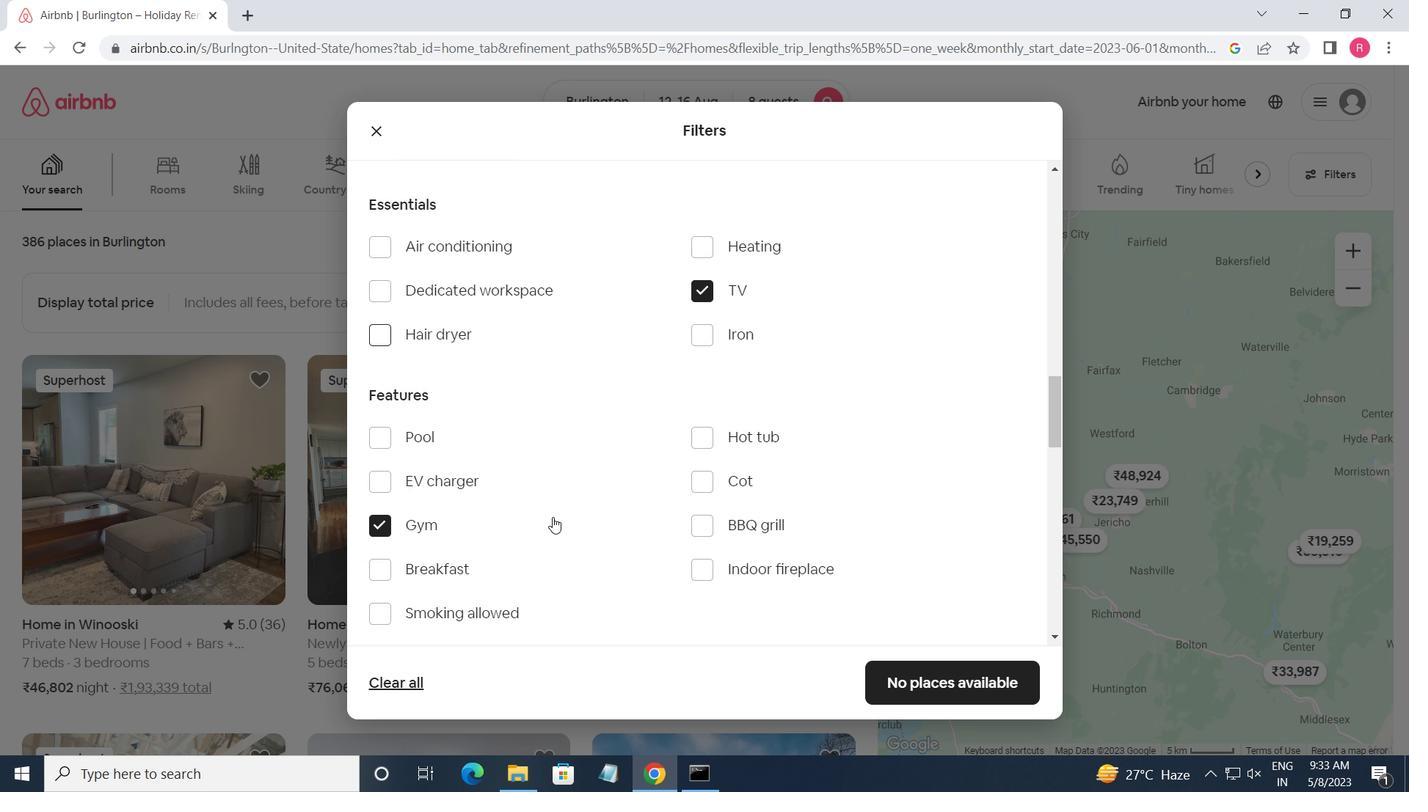 
Action: Mouse scrolled (553, 516) with delta (0, 0)
Screenshot: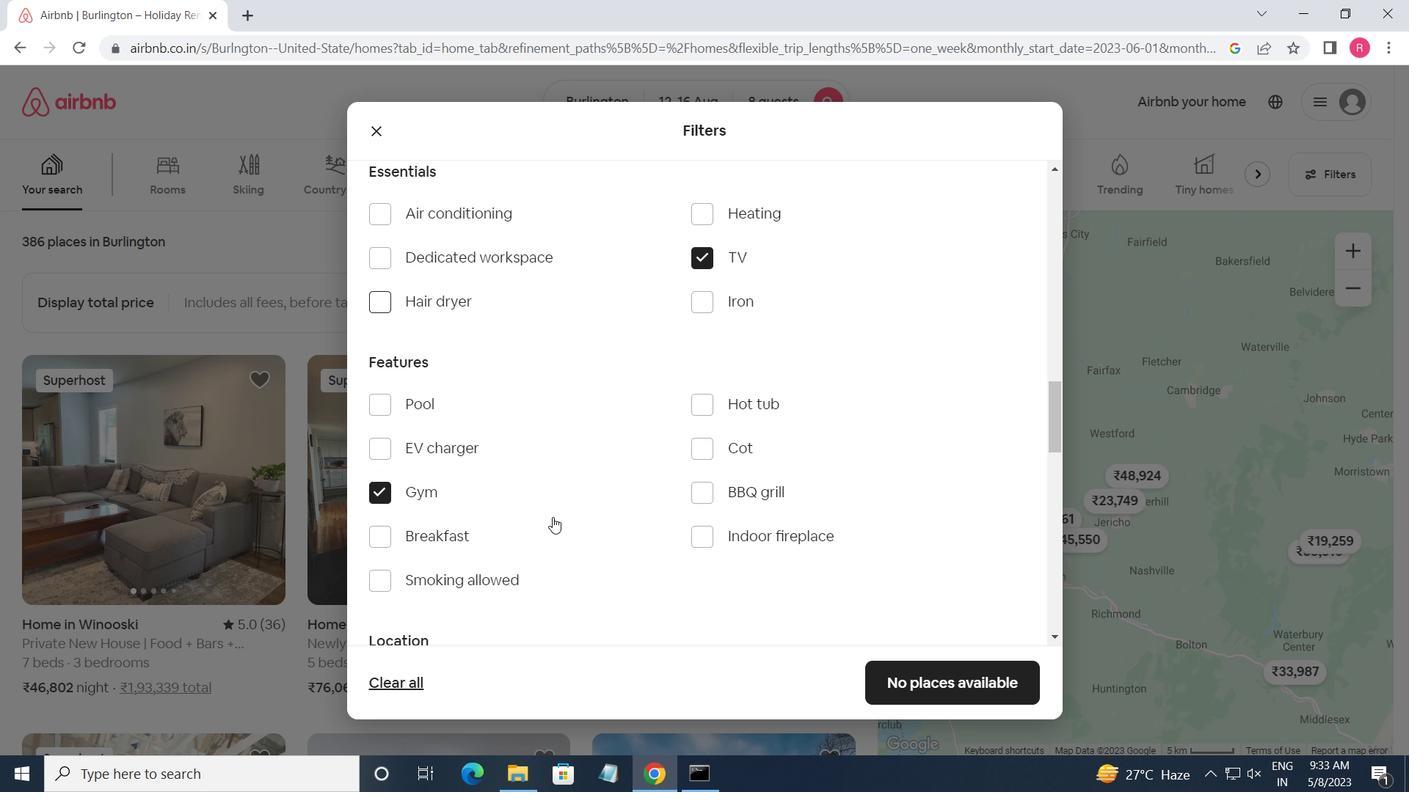 
Action: Mouse scrolled (553, 516) with delta (0, 0)
Screenshot: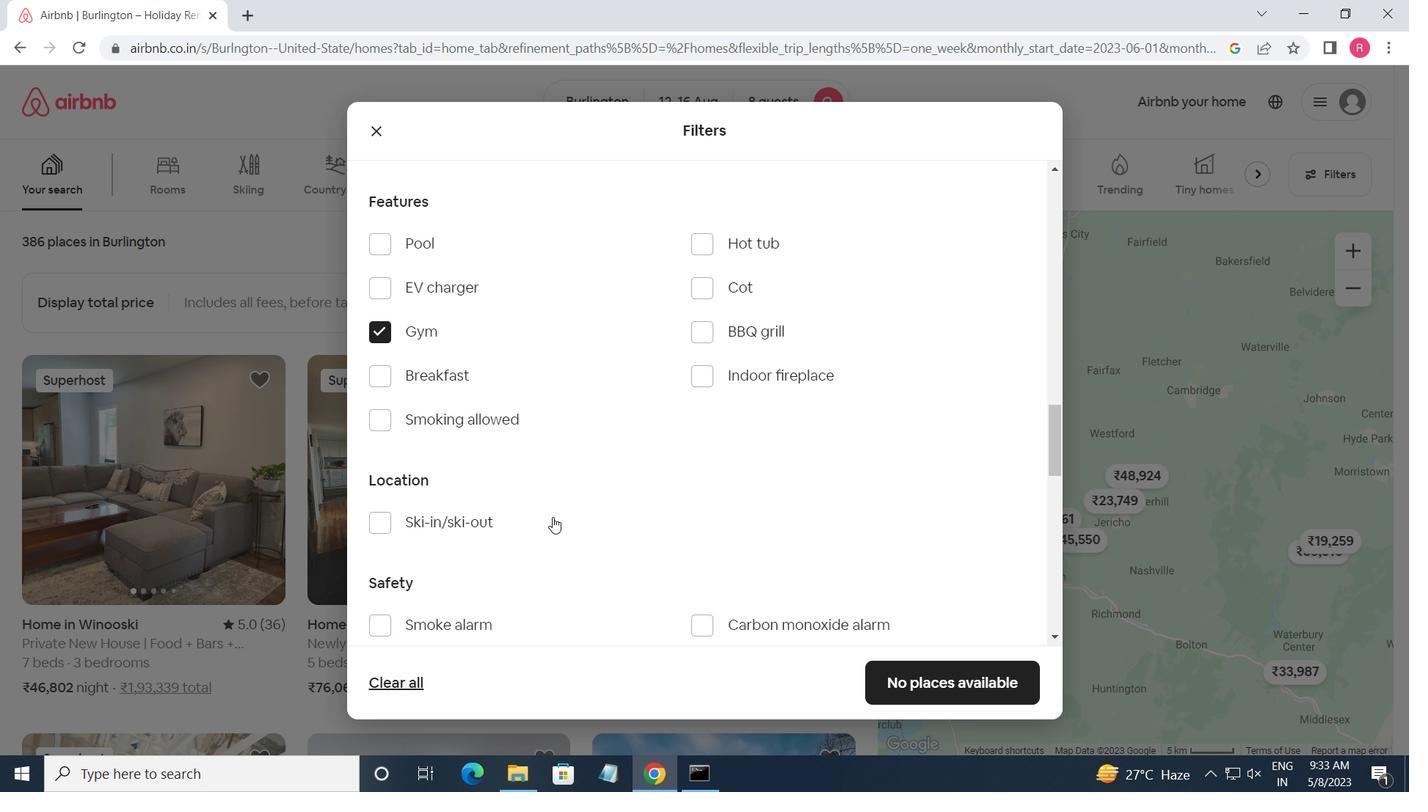 
Action: Mouse scrolled (553, 518) with delta (0, 0)
Screenshot: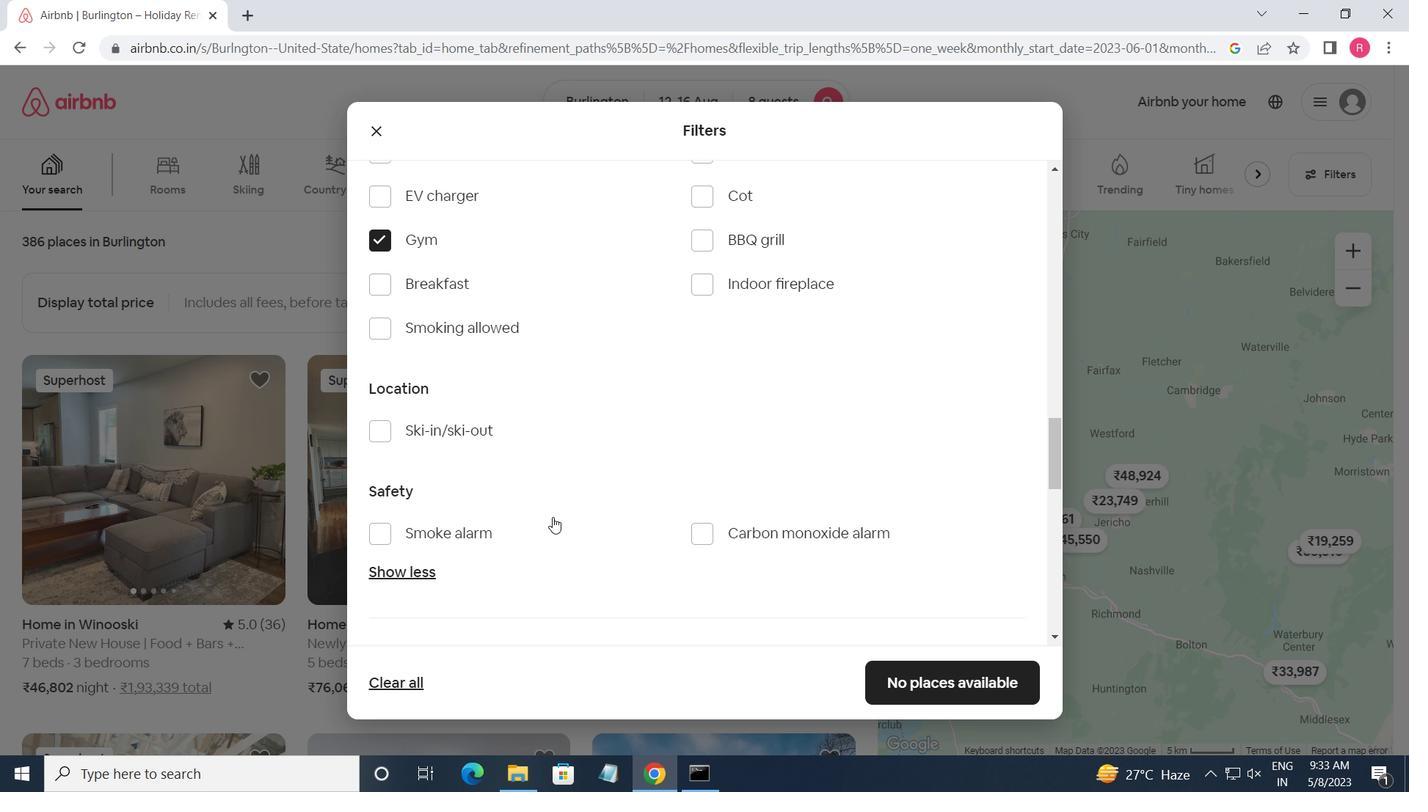 
Action: Mouse scrolled (553, 518) with delta (0, 0)
Screenshot: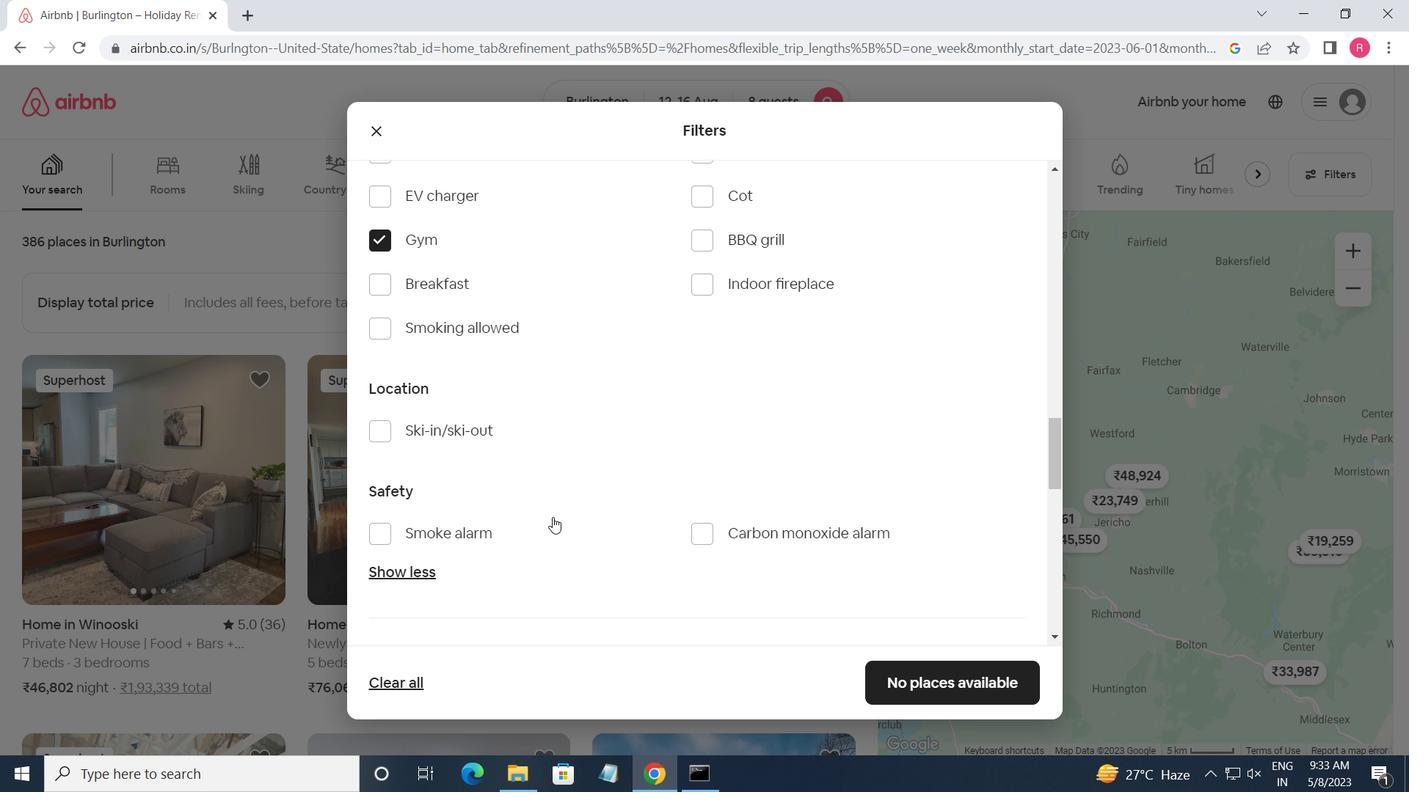 
Action: Mouse scrolled (553, 518) with delta (0, 0)
Screenshot: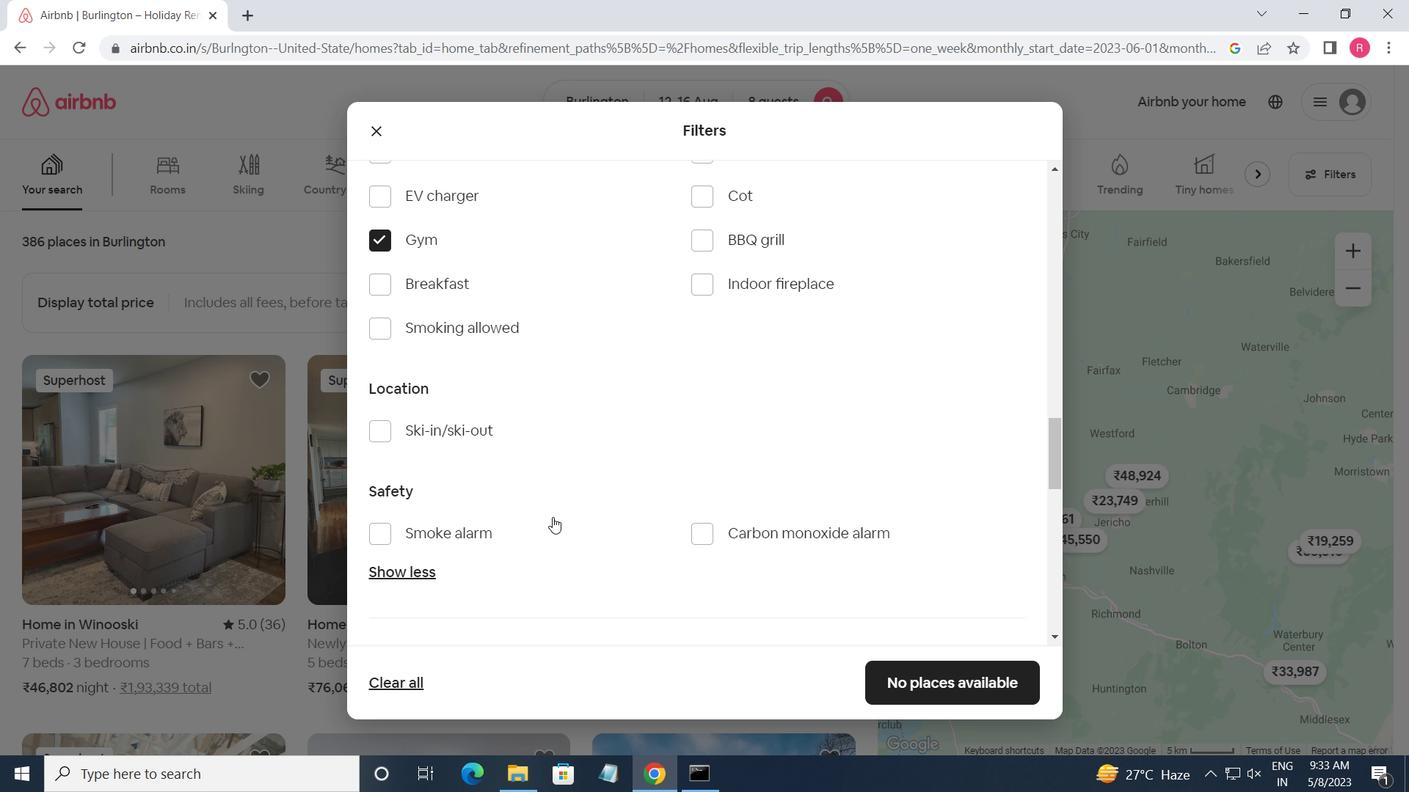 
Action: Mouse scrolled (553, 518) with delta (0, 0)
Screenshot: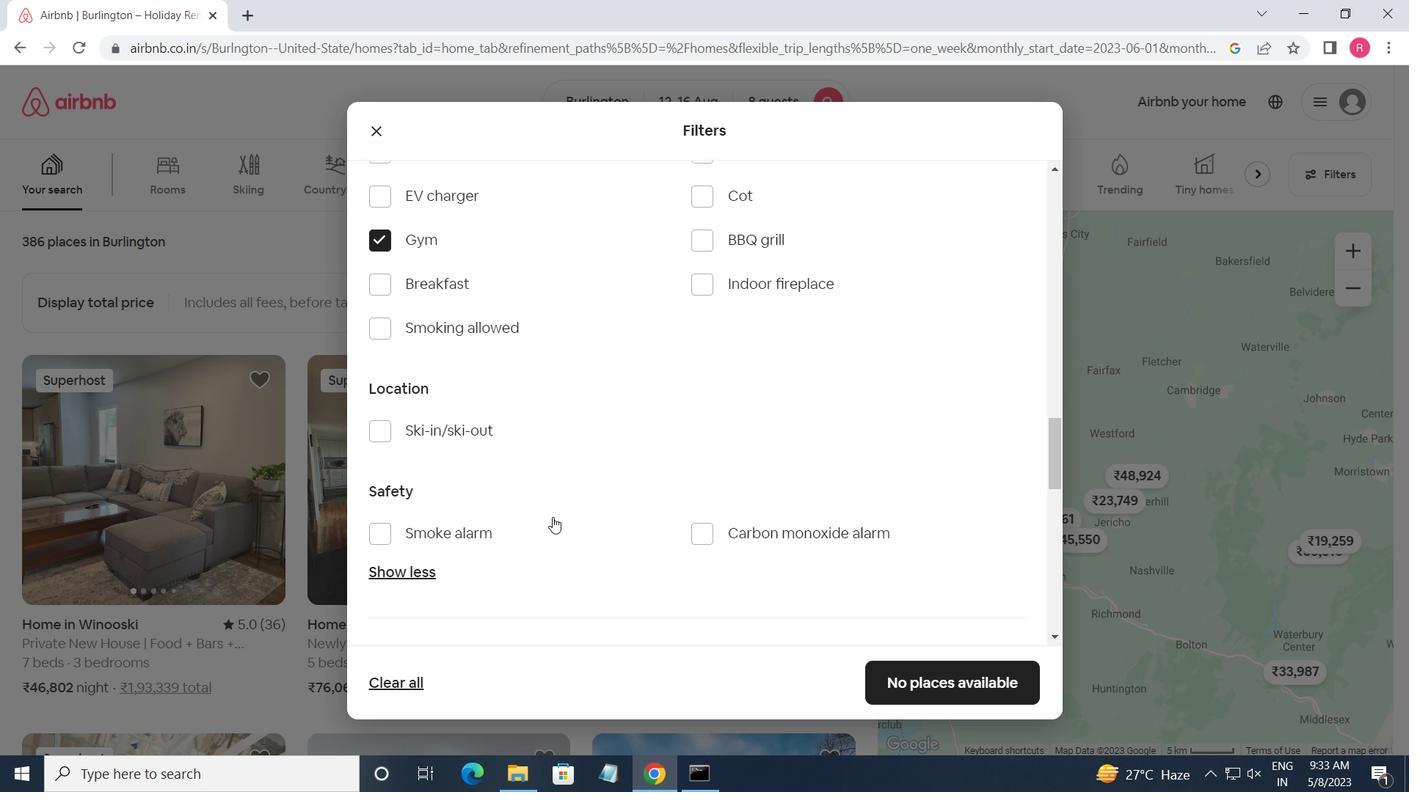 
Action: Mouse scrolled (553, 518) with delta (0, 0)
Screenshot: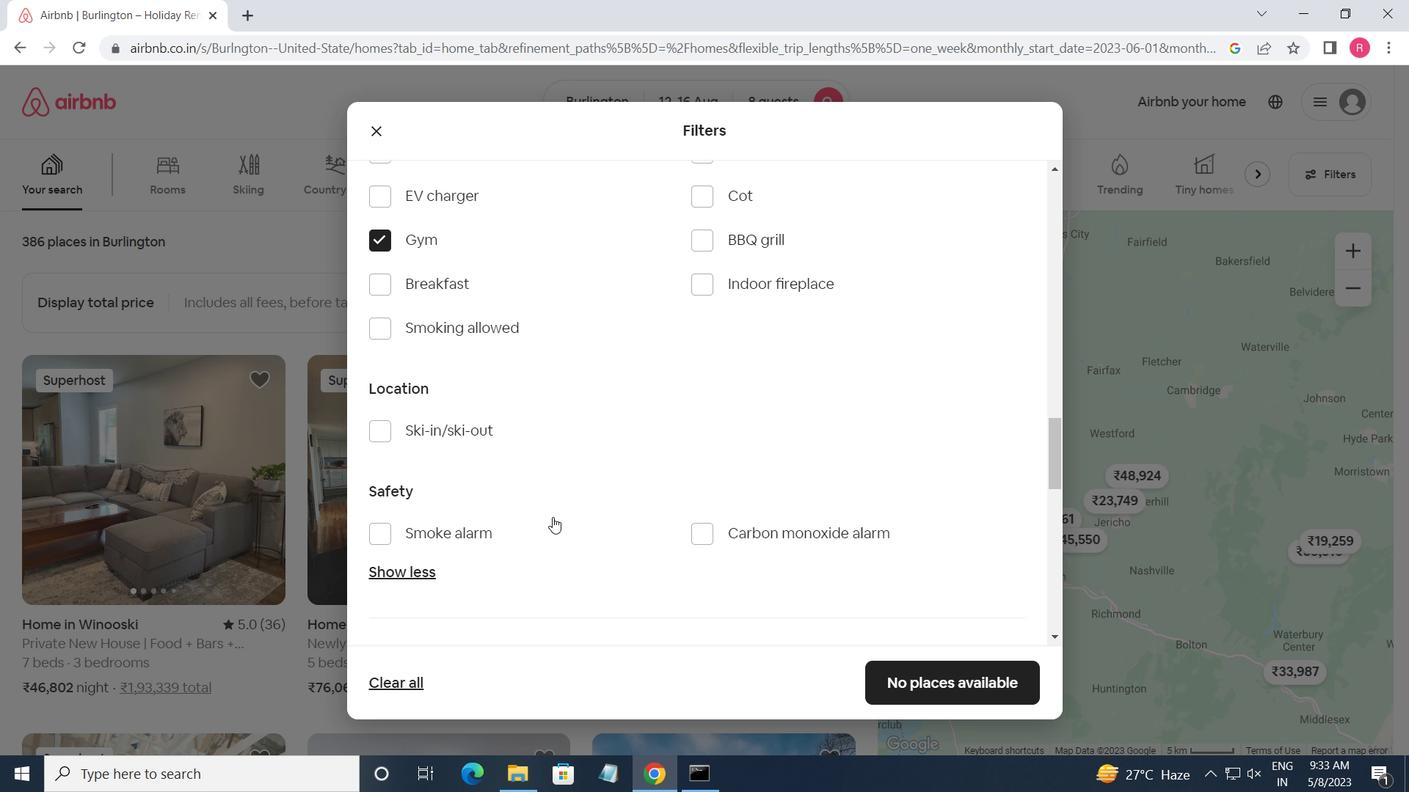 
Action: Mouse moved to (554, 507)
Screenshot: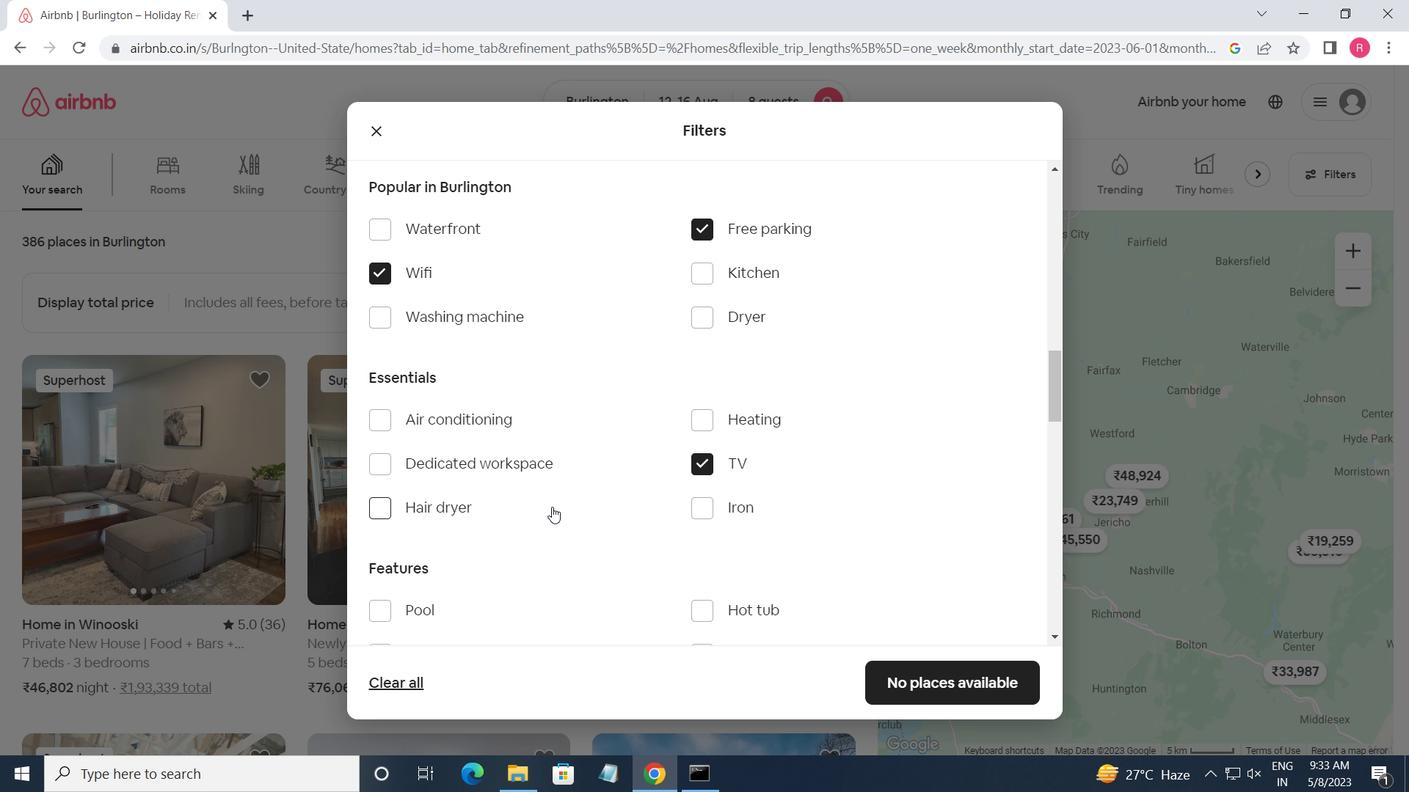 
Action: Mouse scrolled (554, 507) with delta (0, 0)
Screenshot: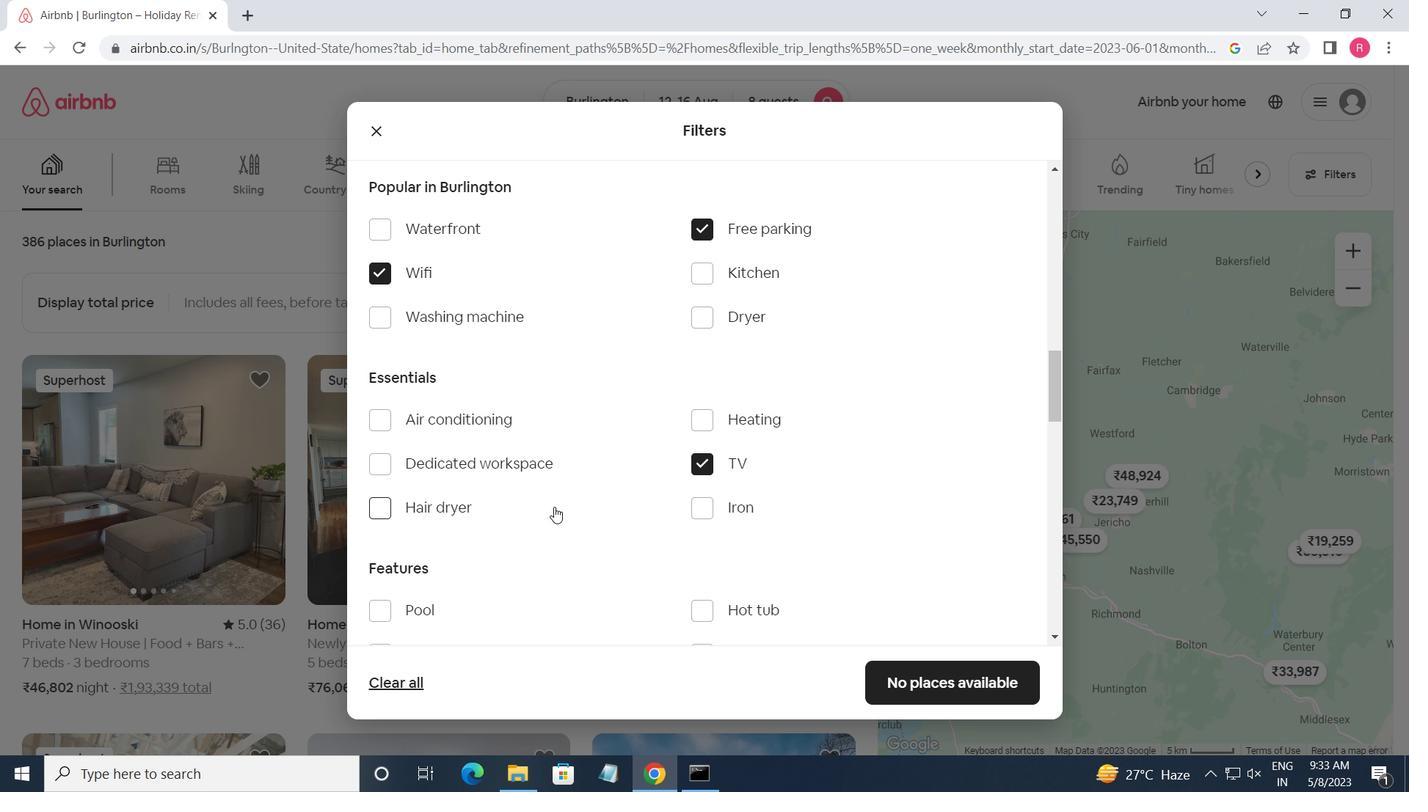 
Action: Mouse scrolled (554, 507) with delta (0, 0)
Screenshot: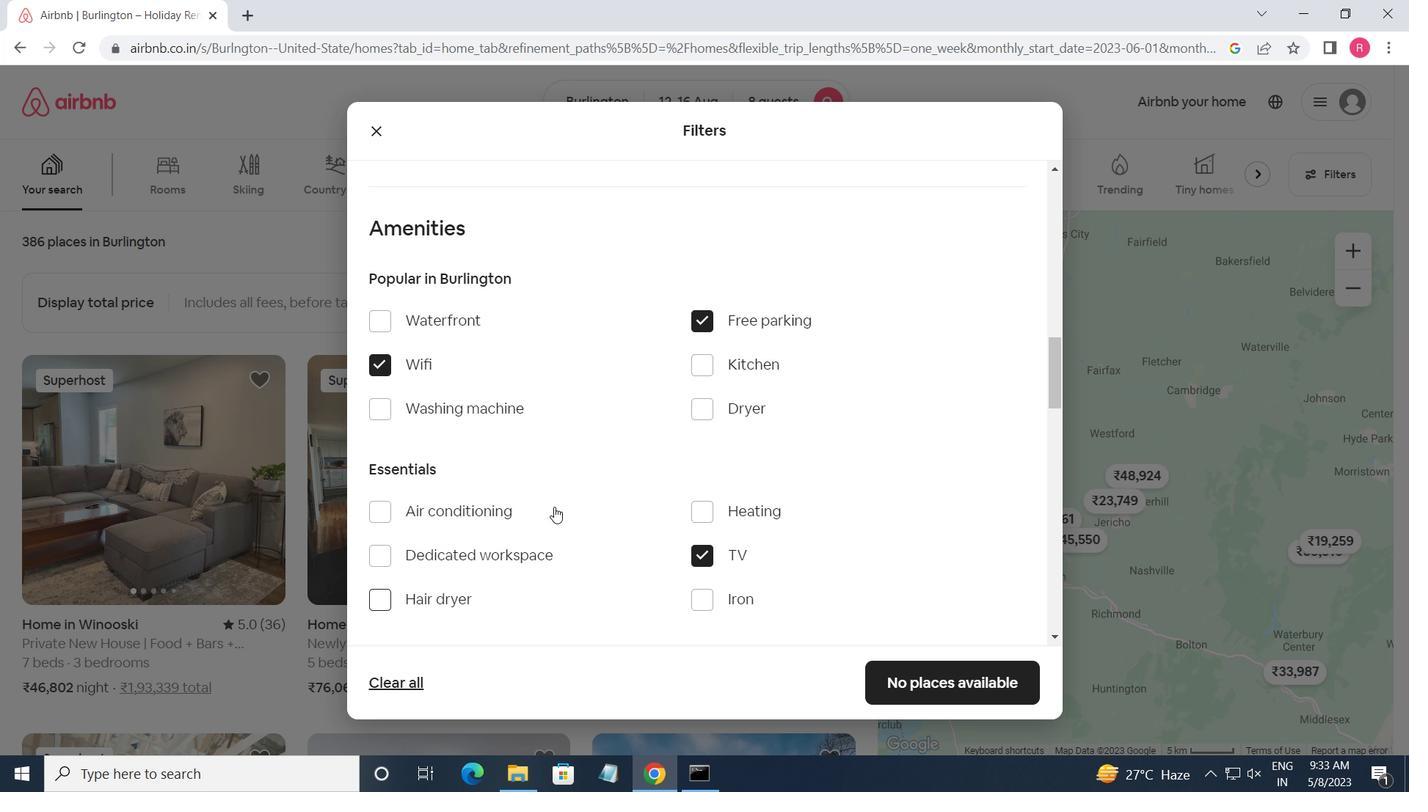 
Action: Mouse scrolled (554, 506) with delta (0, 0)
Screenshot: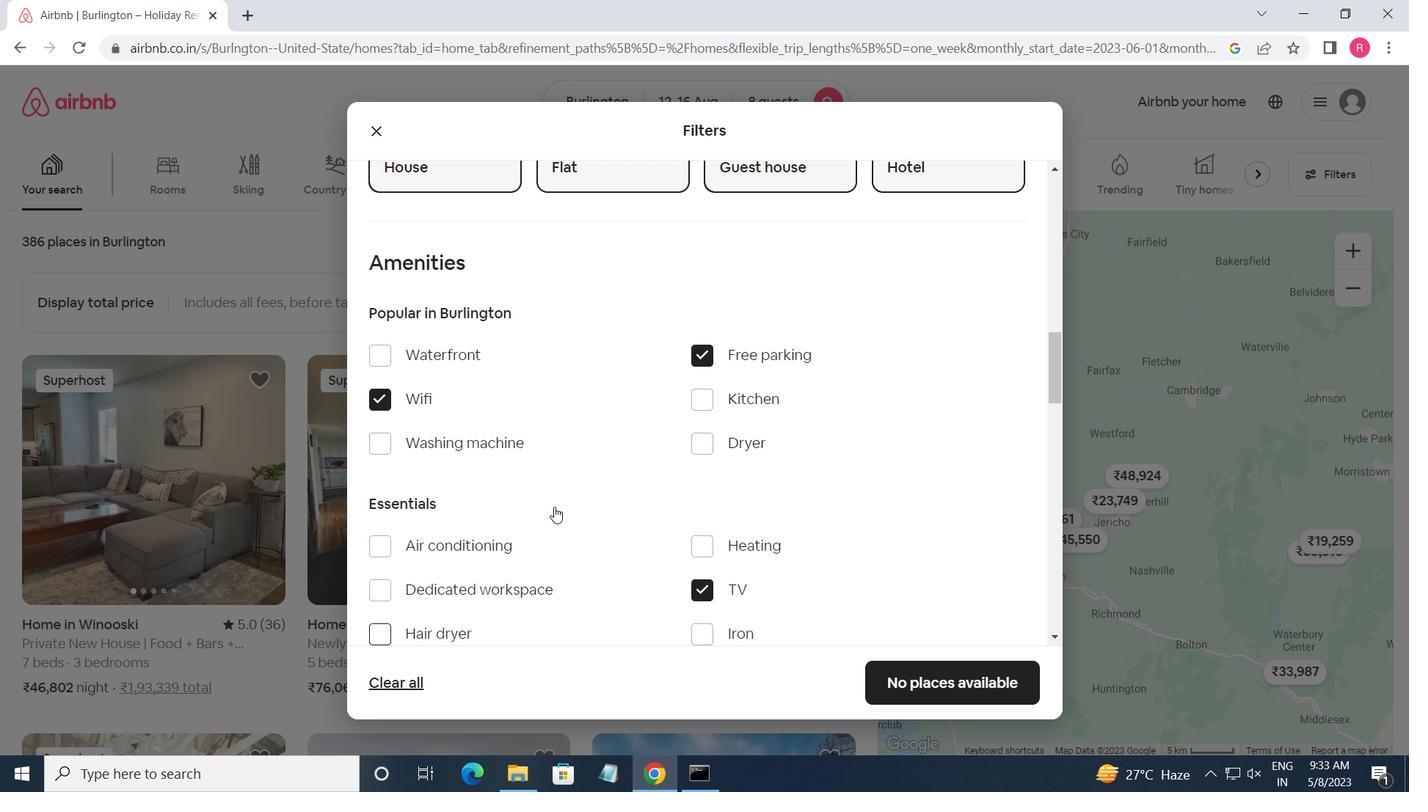 
Action: Mouse scrolled (554, 506) with delta (0, 0)
Screenshot: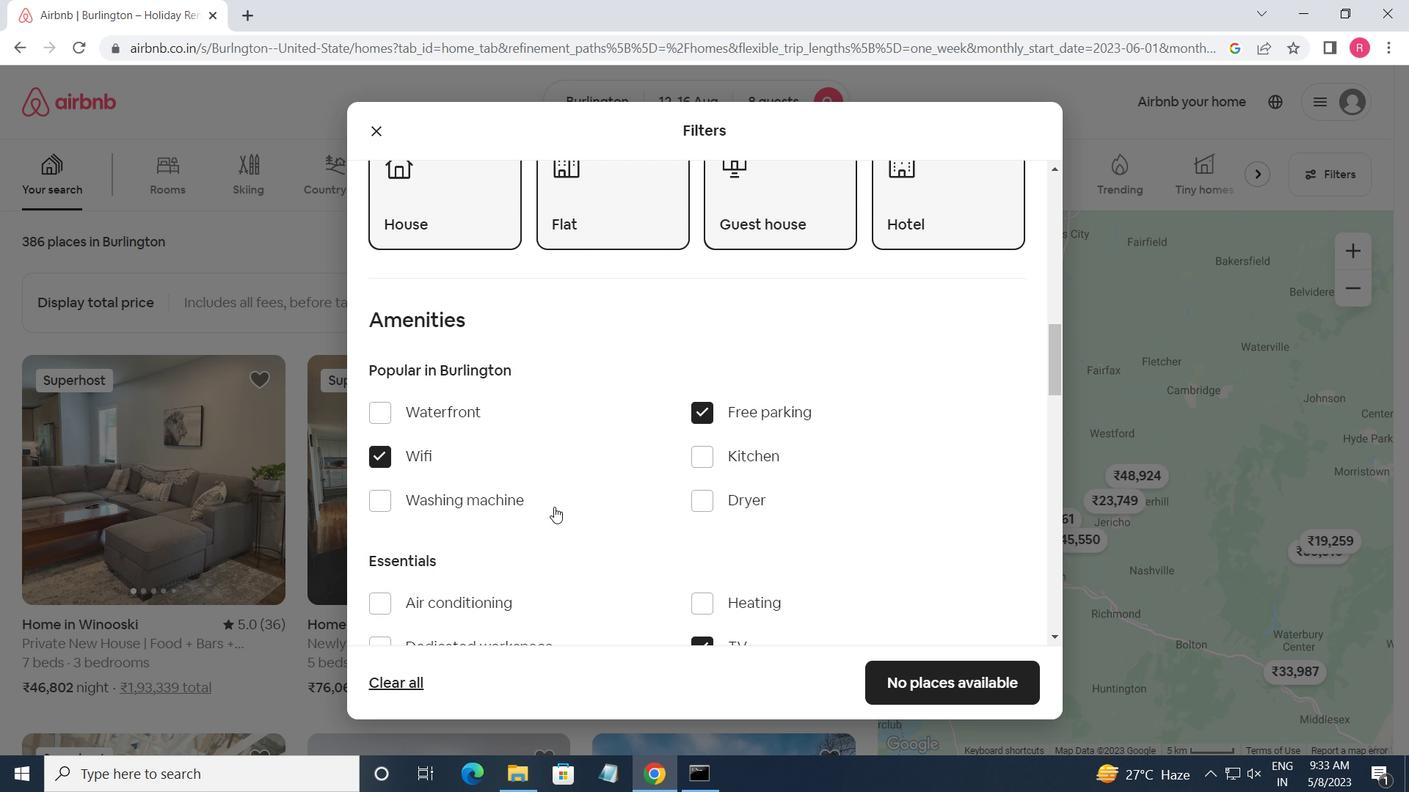
Action: Mouse scrolled (554, 506) with delta (0, 0)
Screenshot: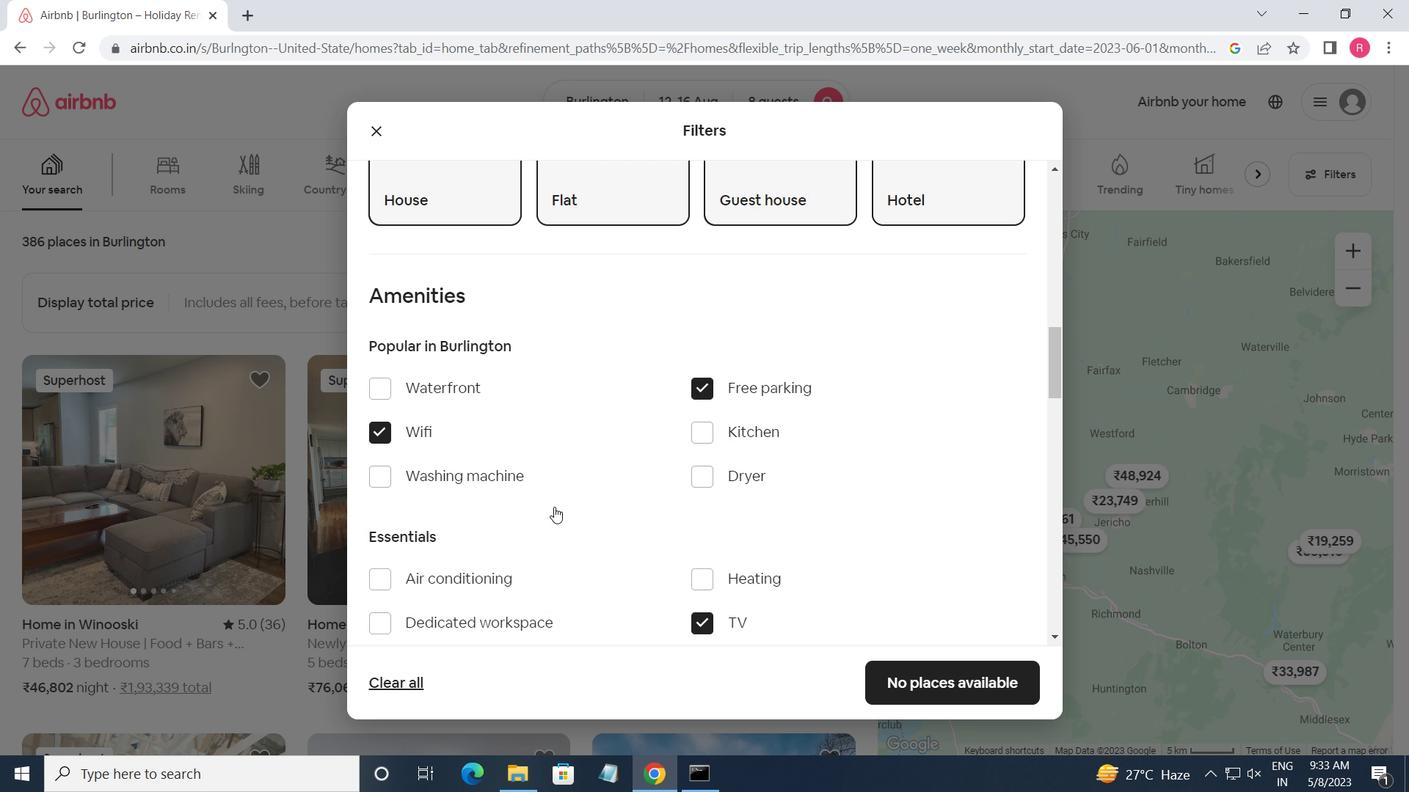 
Action: Mouse scrolled (554, 506) with delta (0, 0)
Screenshot: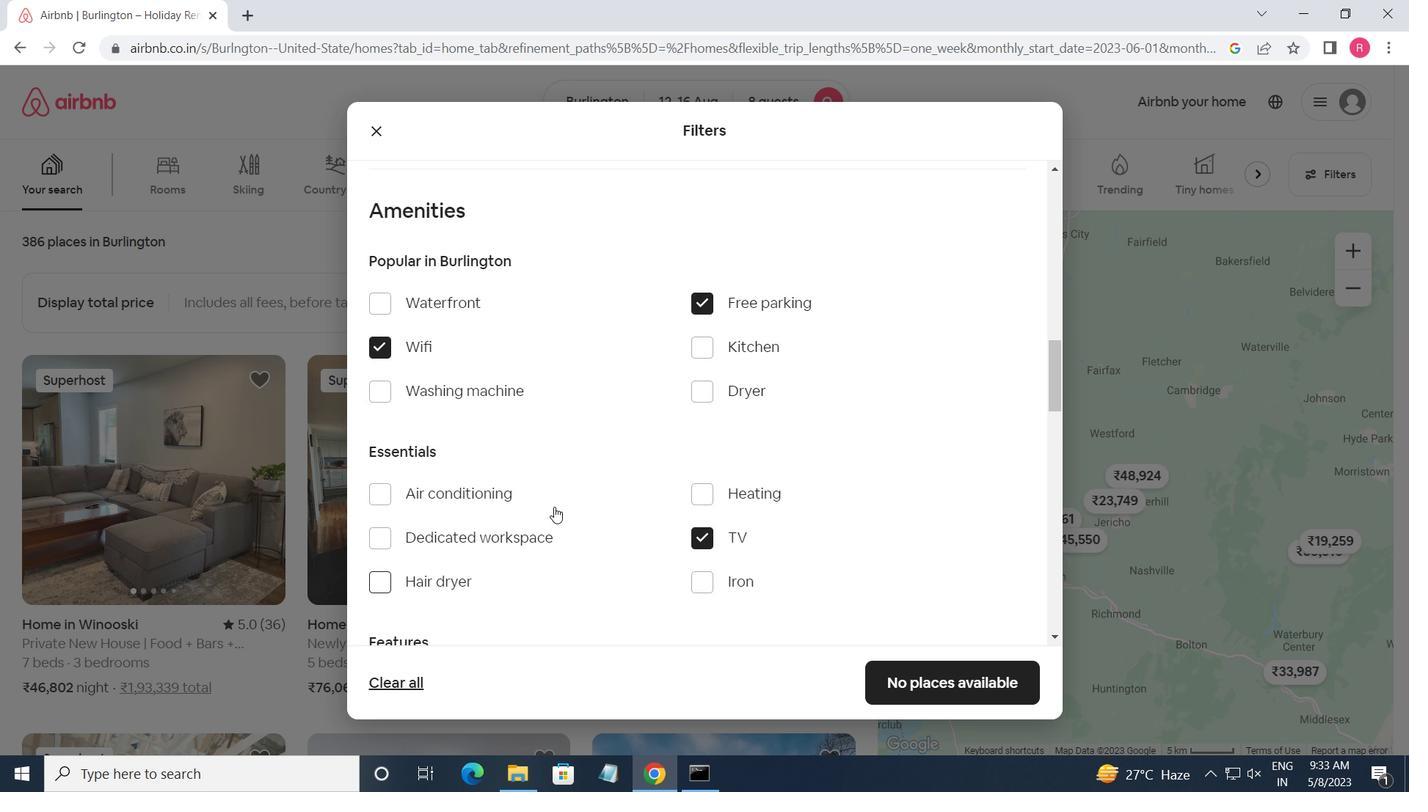 
Action: Mouse moved to (554, 506)
Screenshot: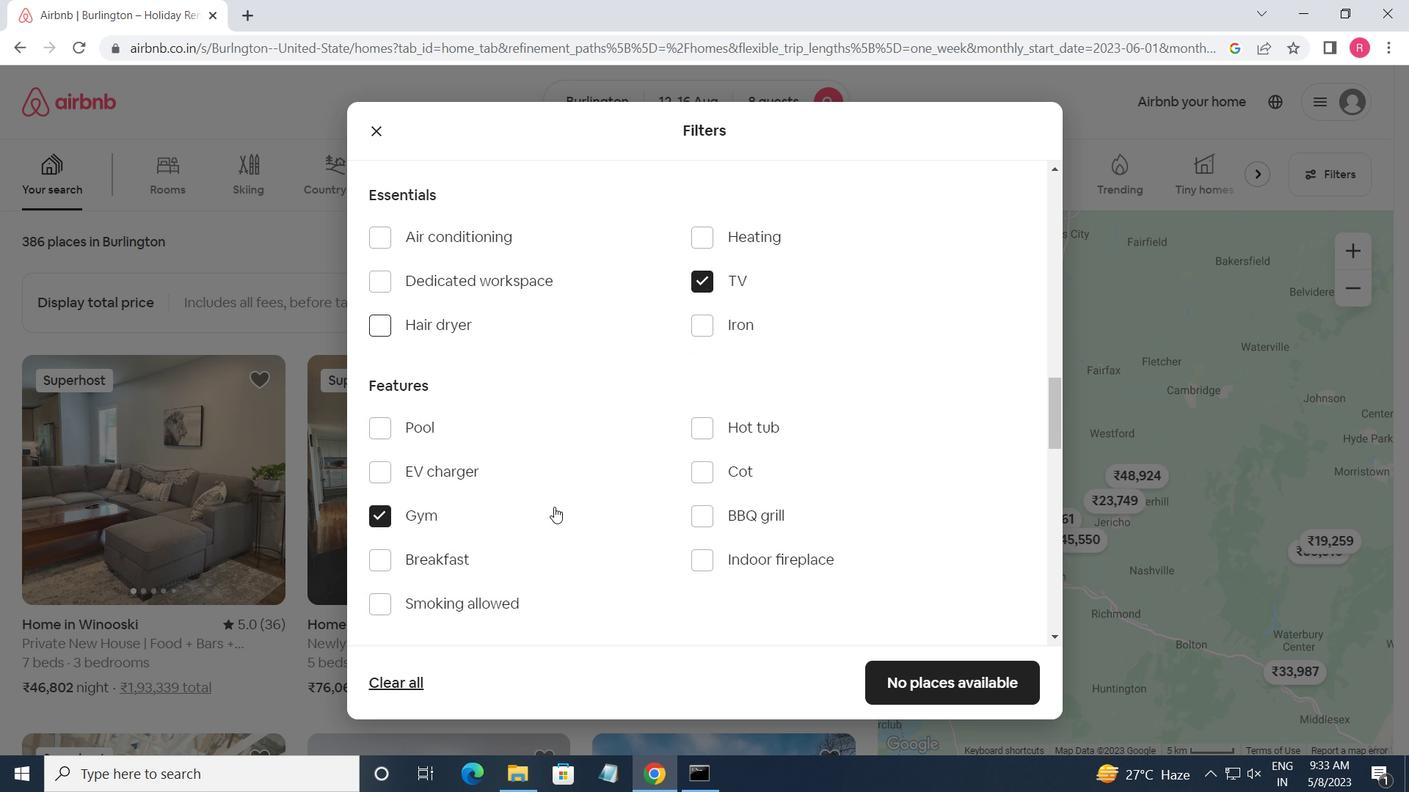 
Action: Mouse scrolled (554, 505) with delta (0, 0)
Screenshot: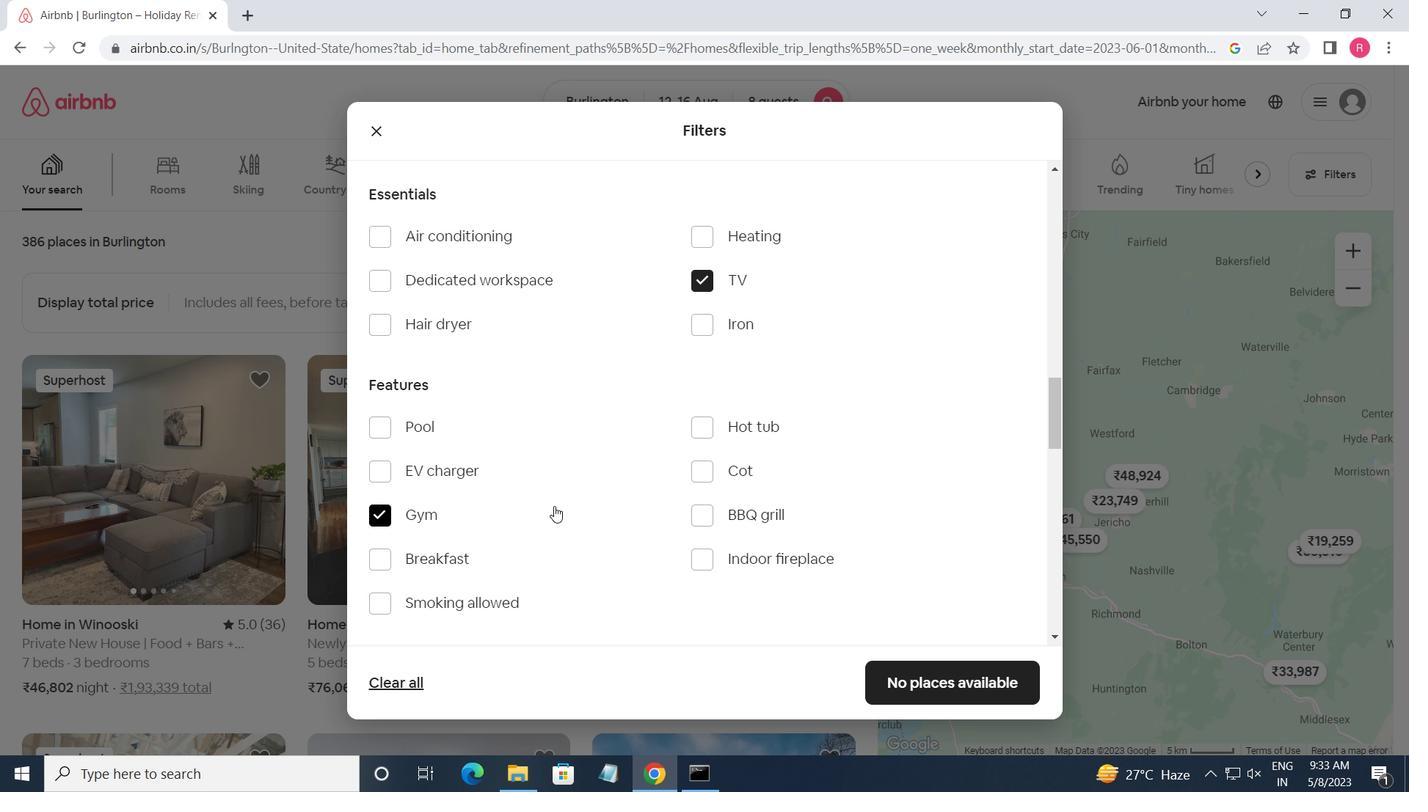 
Action: Mouse scrolled (554, 505) with delta (0, 0)
Screenshot: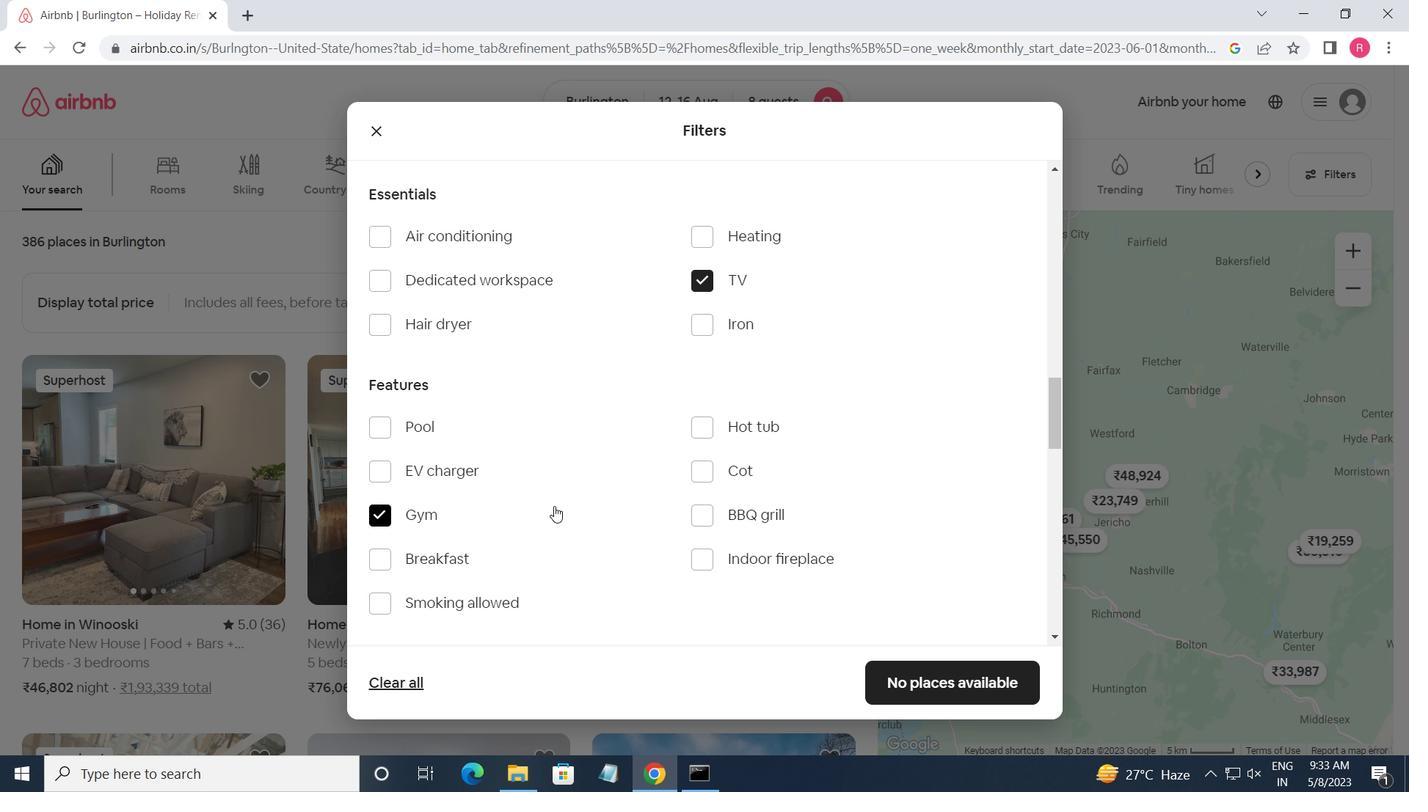 
Action: Mouse moved to (376, 372)
Screenshot: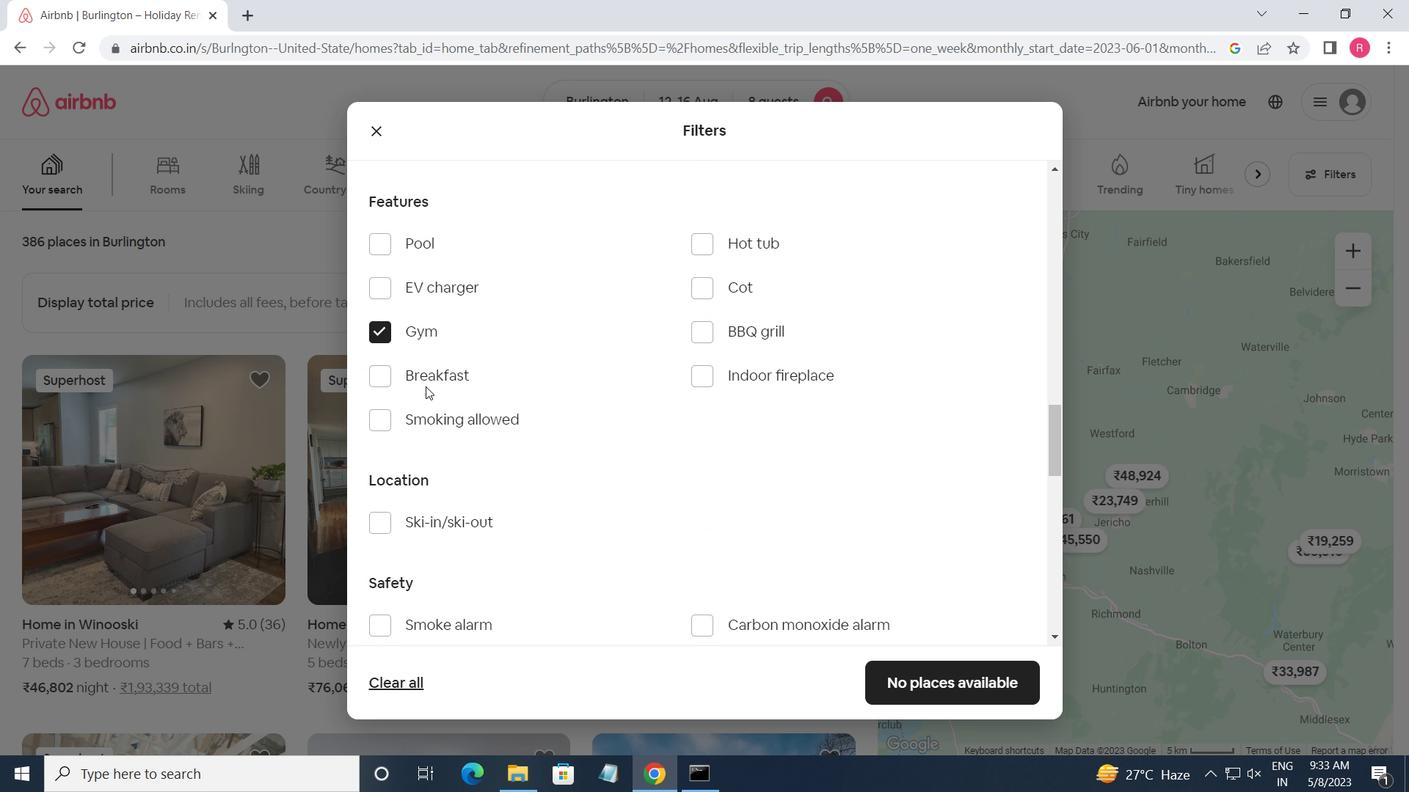 
Action: Mouse pressed left at (376, 372)
Screenshot: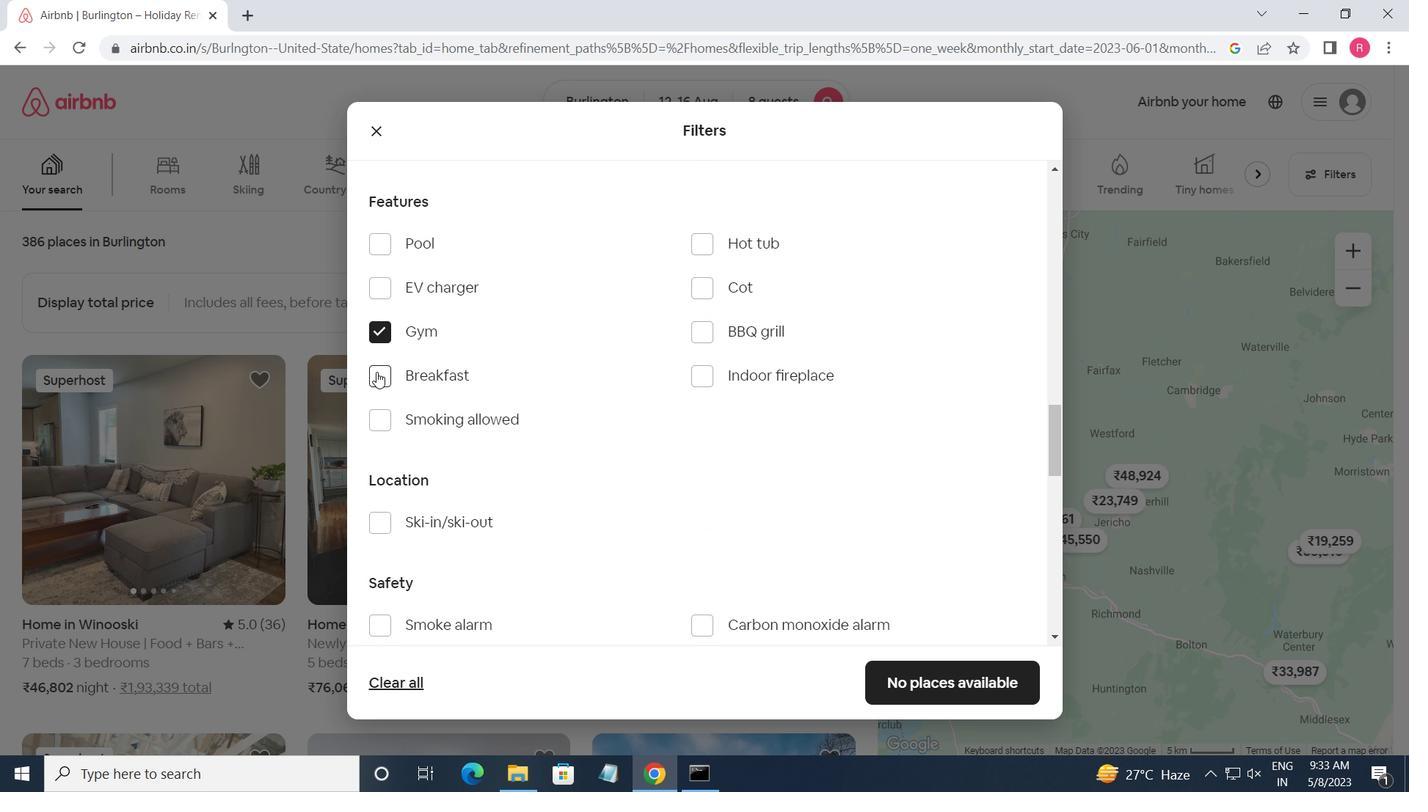 
Action: Mouse moved to (375, 372)
Screenshot: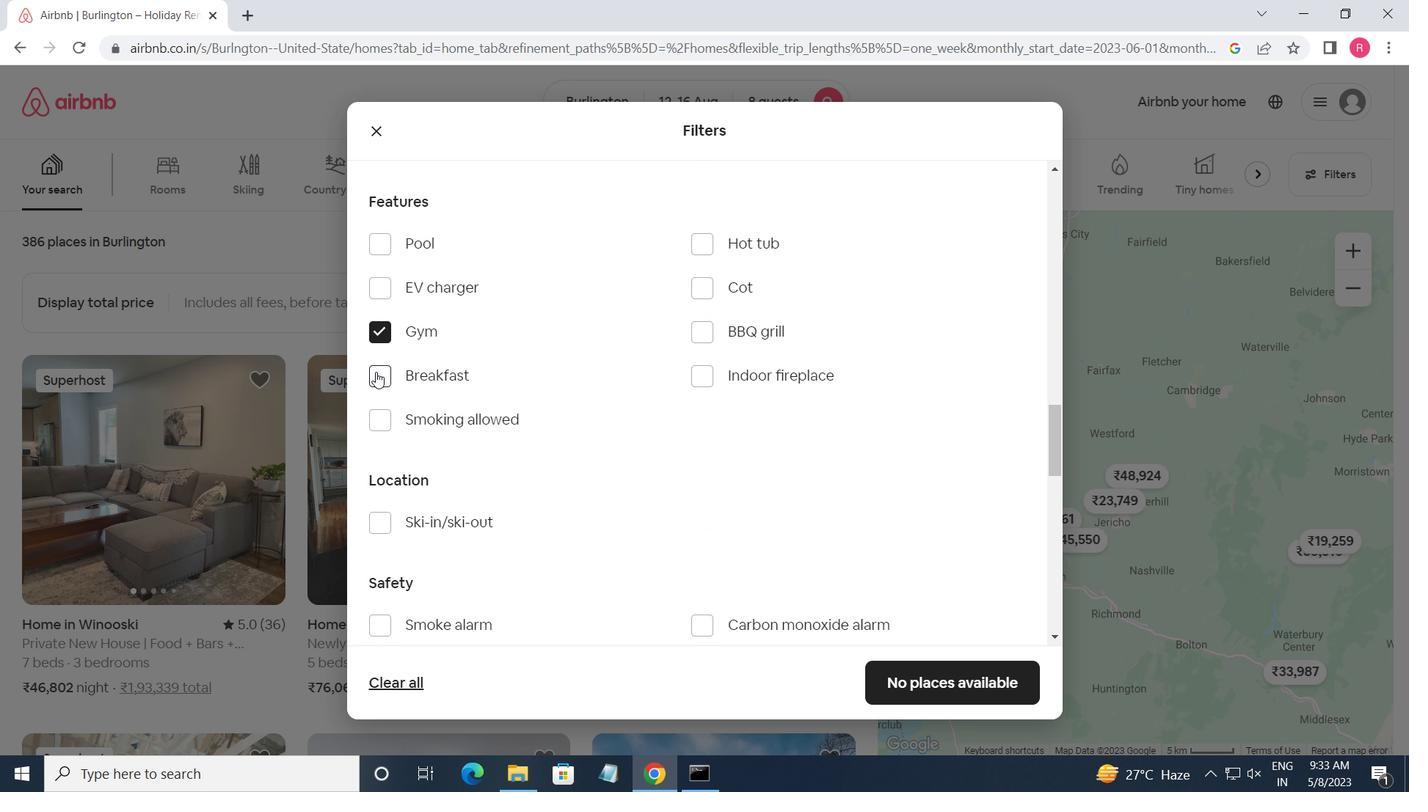
Action: Mouse scrolled (375, 372) with delta (0, 0)
Screenshot: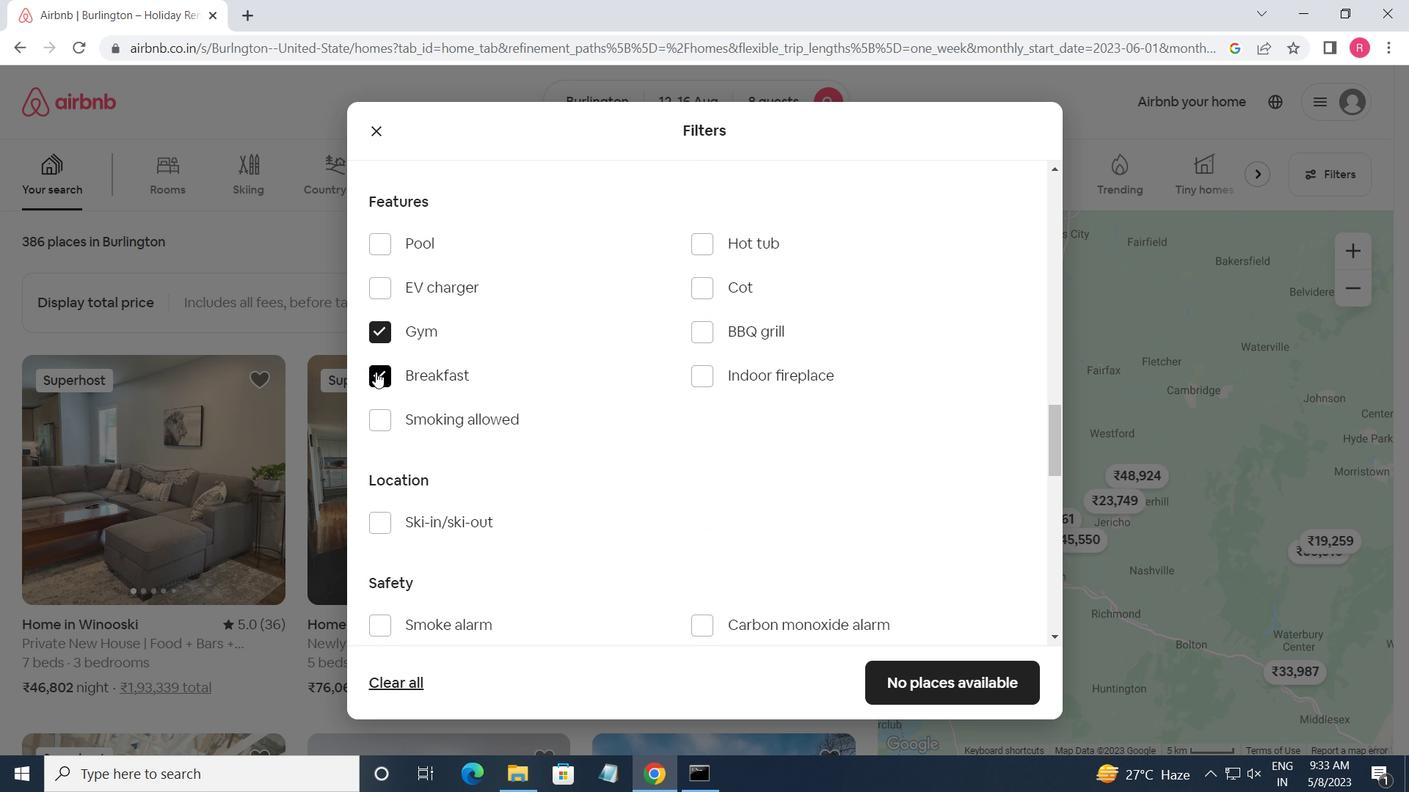
Action: Mouse scrolled (375, 372) with delta (0, 0)
Screenshot: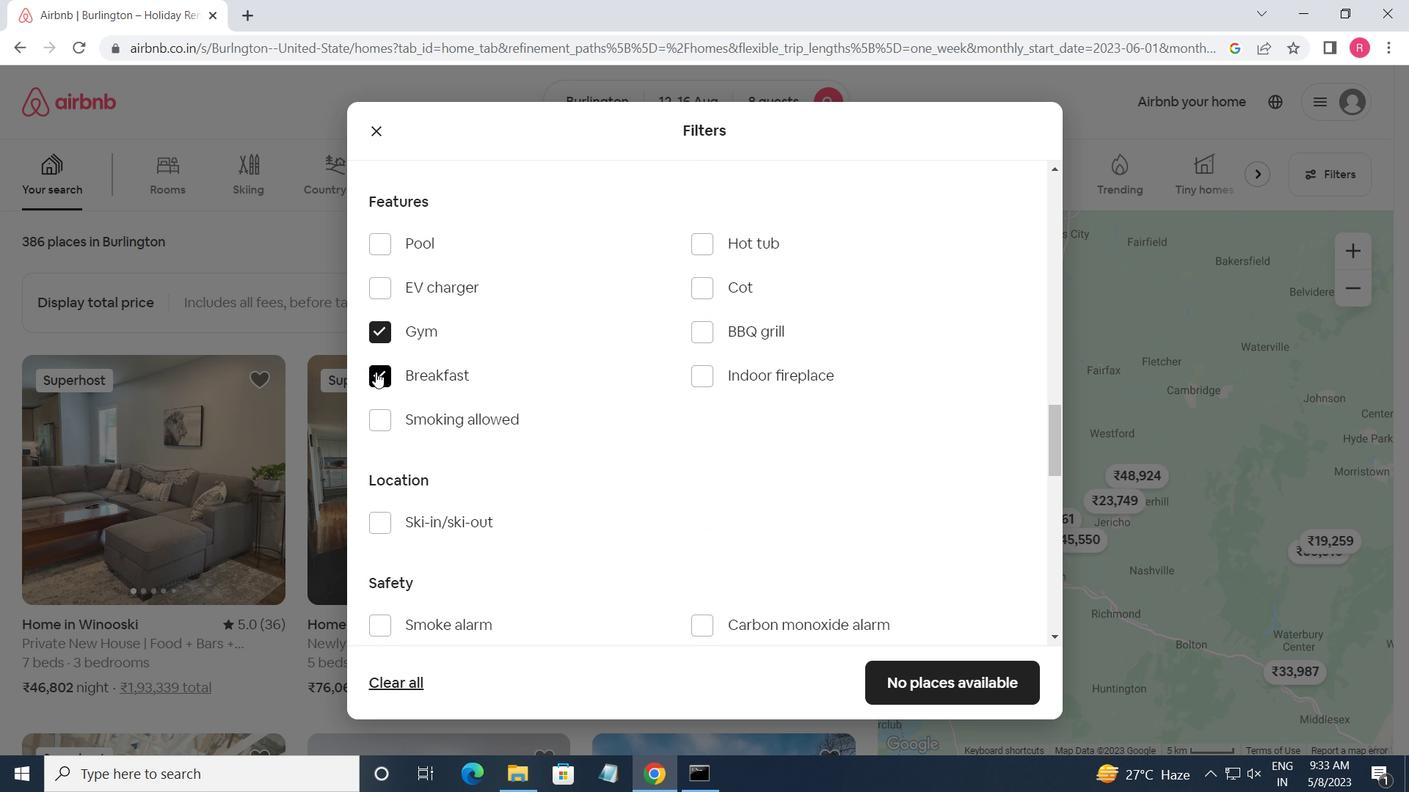 
Action: Mouse scrolled (375, 372) with delta (0, 0)
Screenshot: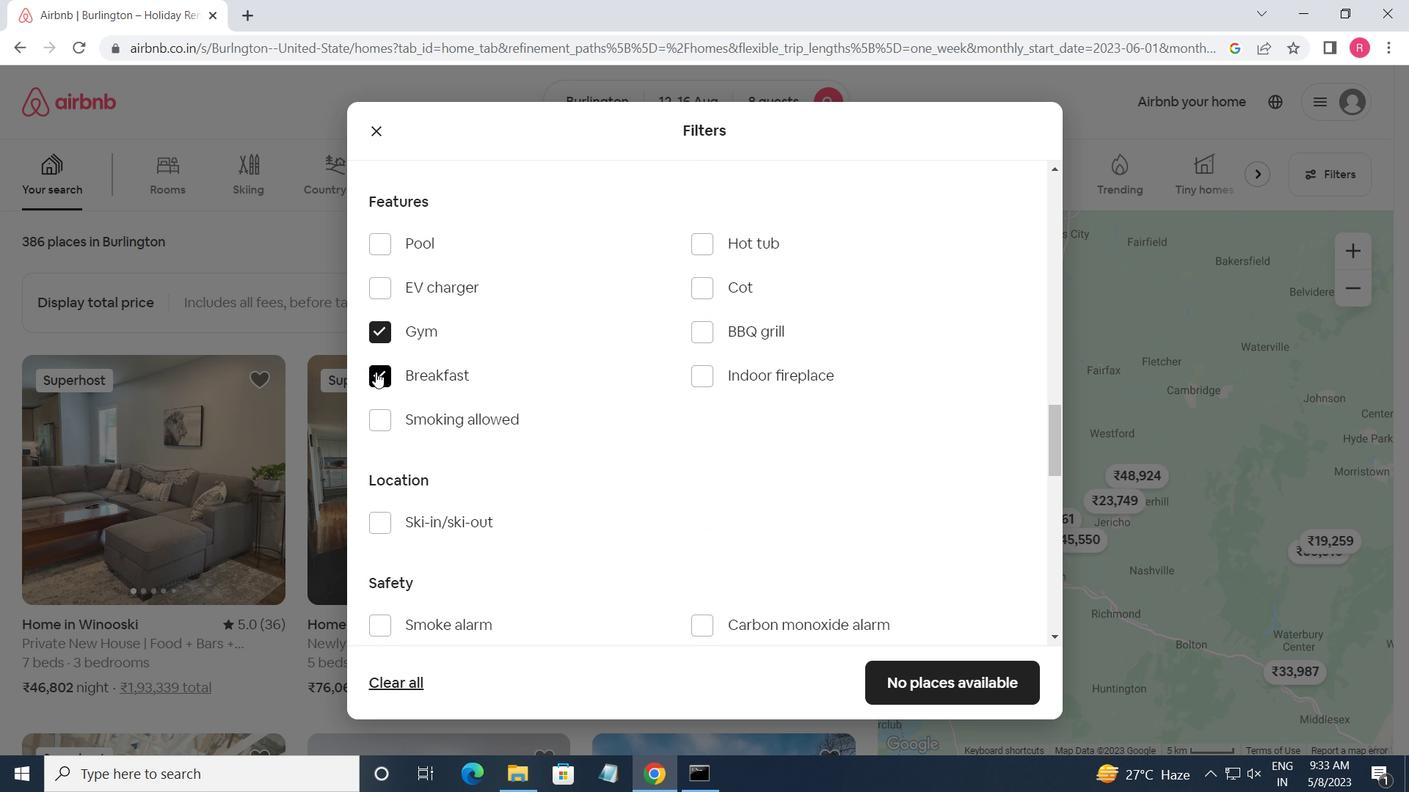 
Action: Mouse scrolled (375, 372) with delta (0, 0)
Screenshot: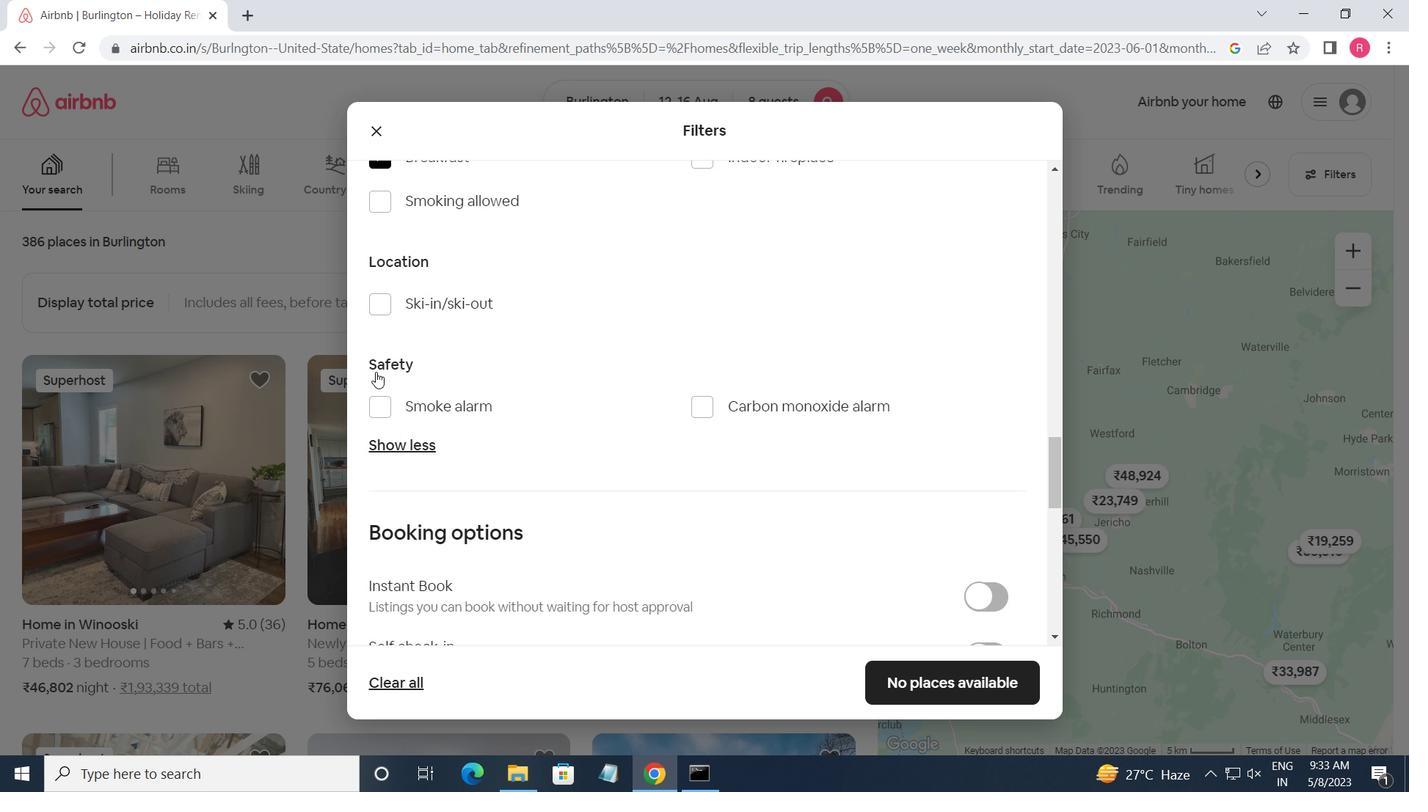 
Action: Mouse moved to (986, 507)
Screenshot: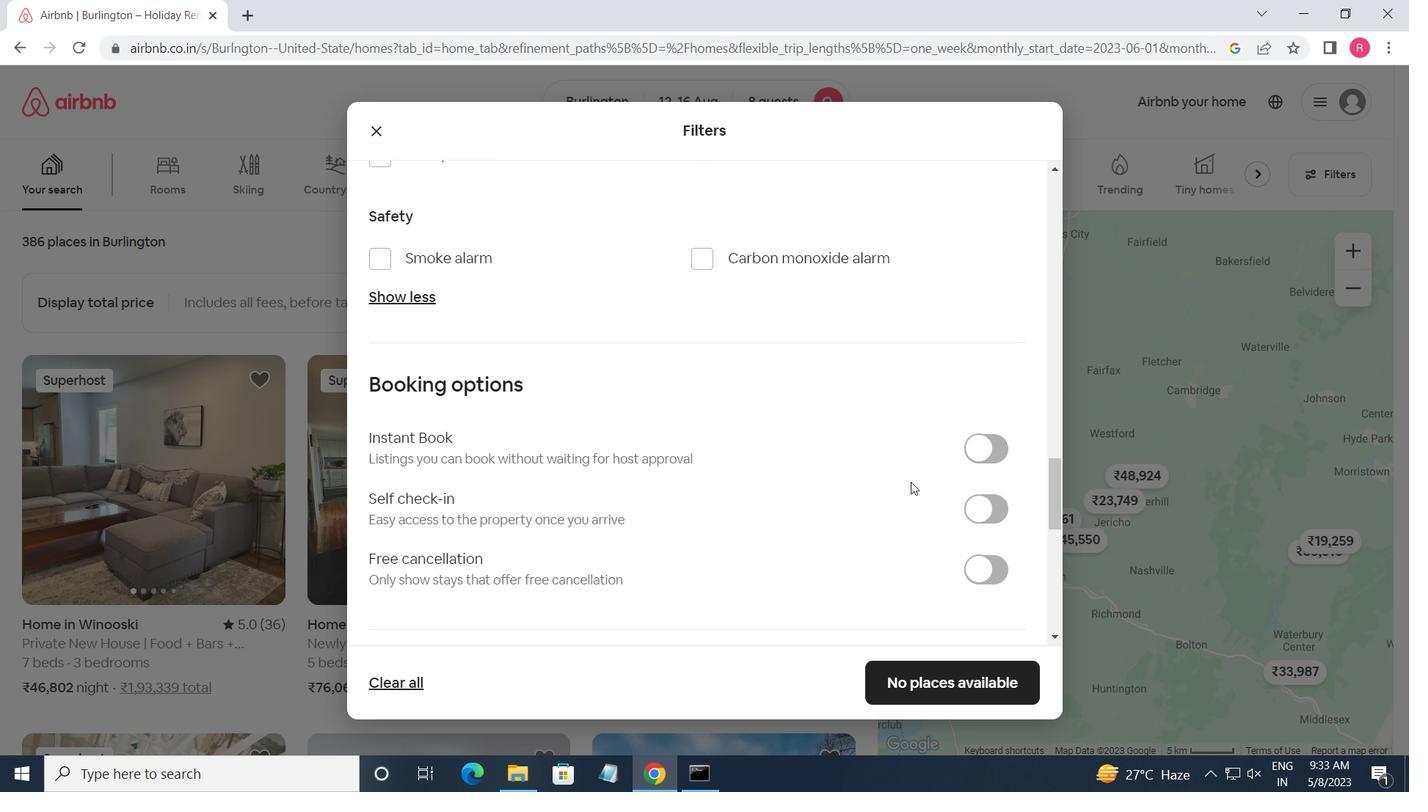 
Action: Mouse pressed left at (986, 507)
Screenshot: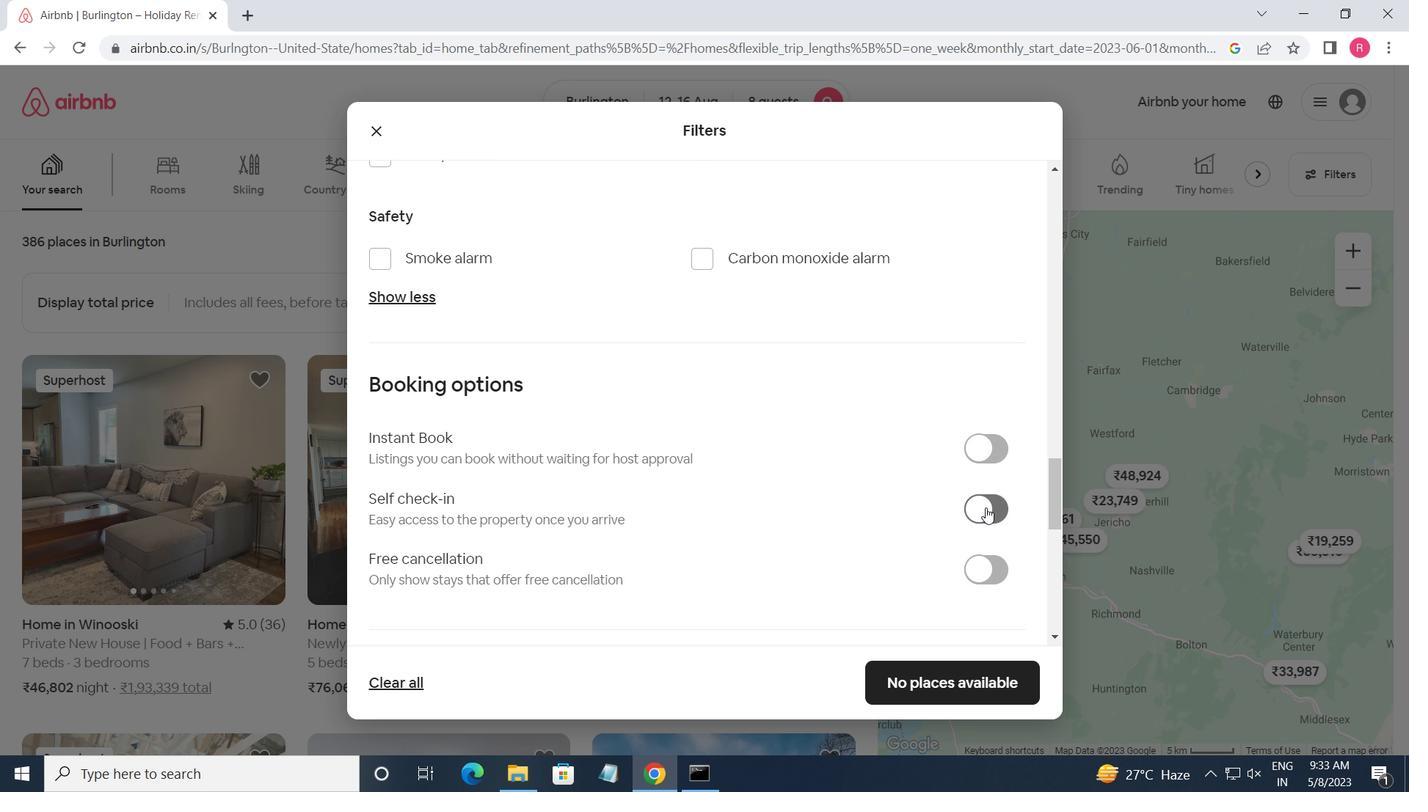 
Action: Mouse moved to (954, 494)
Screenshot: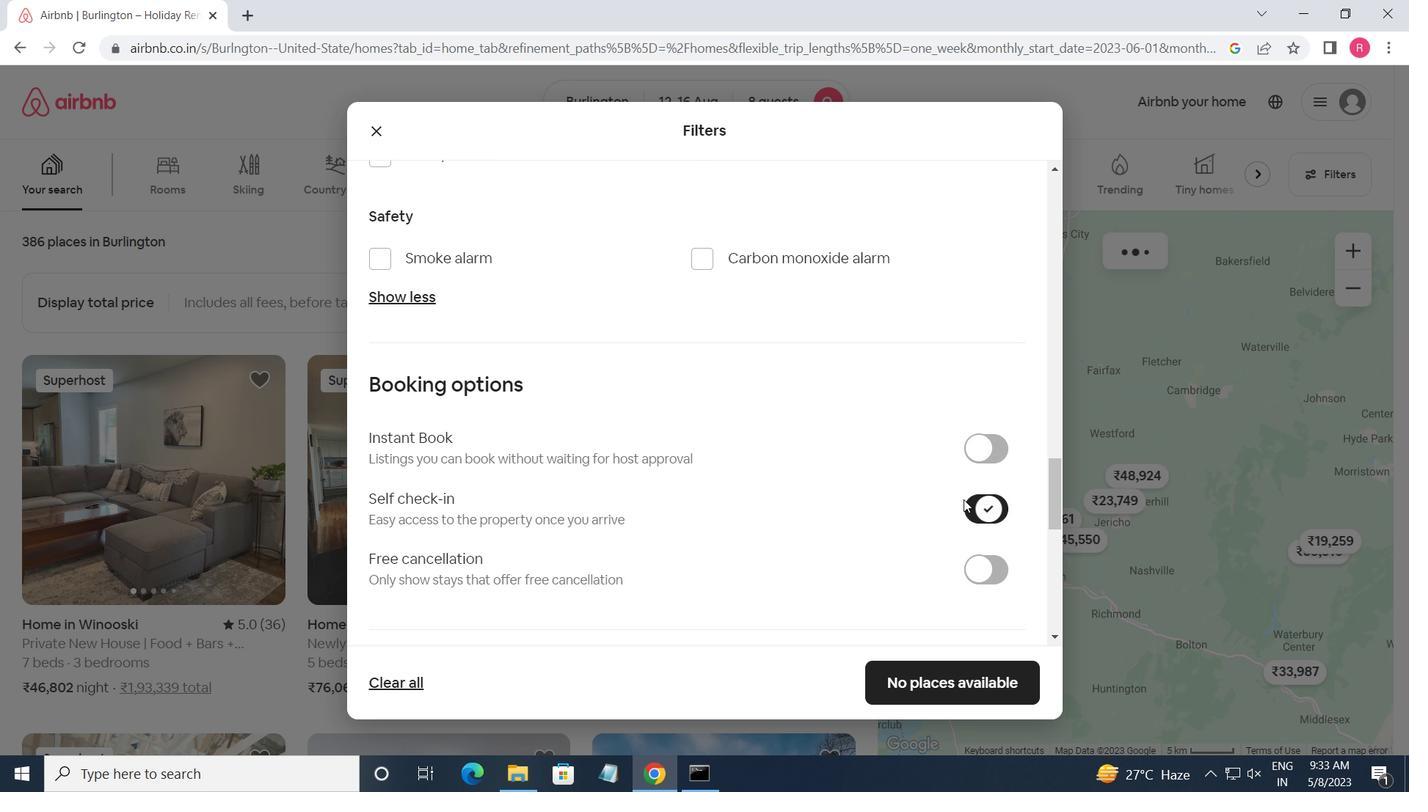 
Action: Mouse scrolled (954, 494) with delta (0, 0)
Screenshot: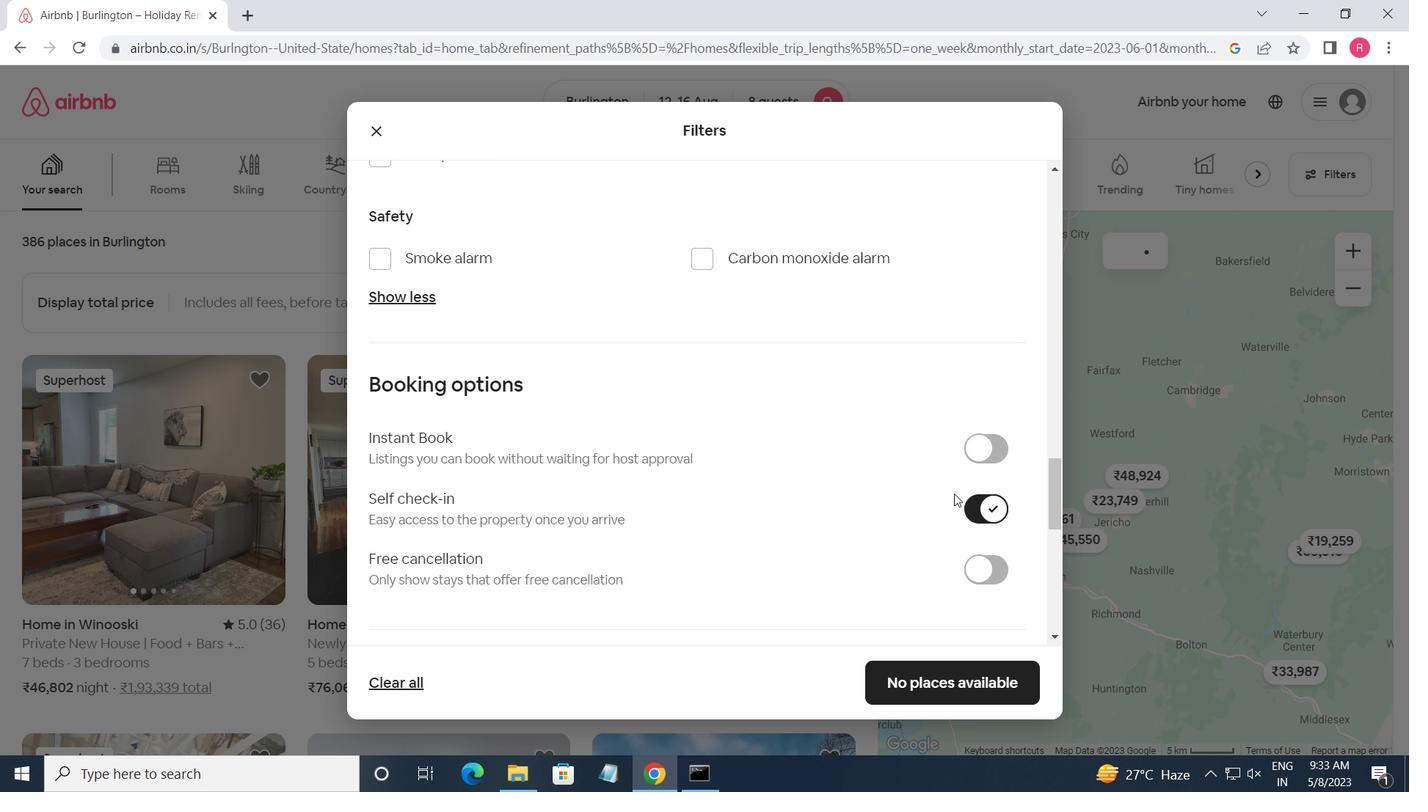 
Action: Mouse scrolled (954, 494) with delta (0, 0)
Screenshot: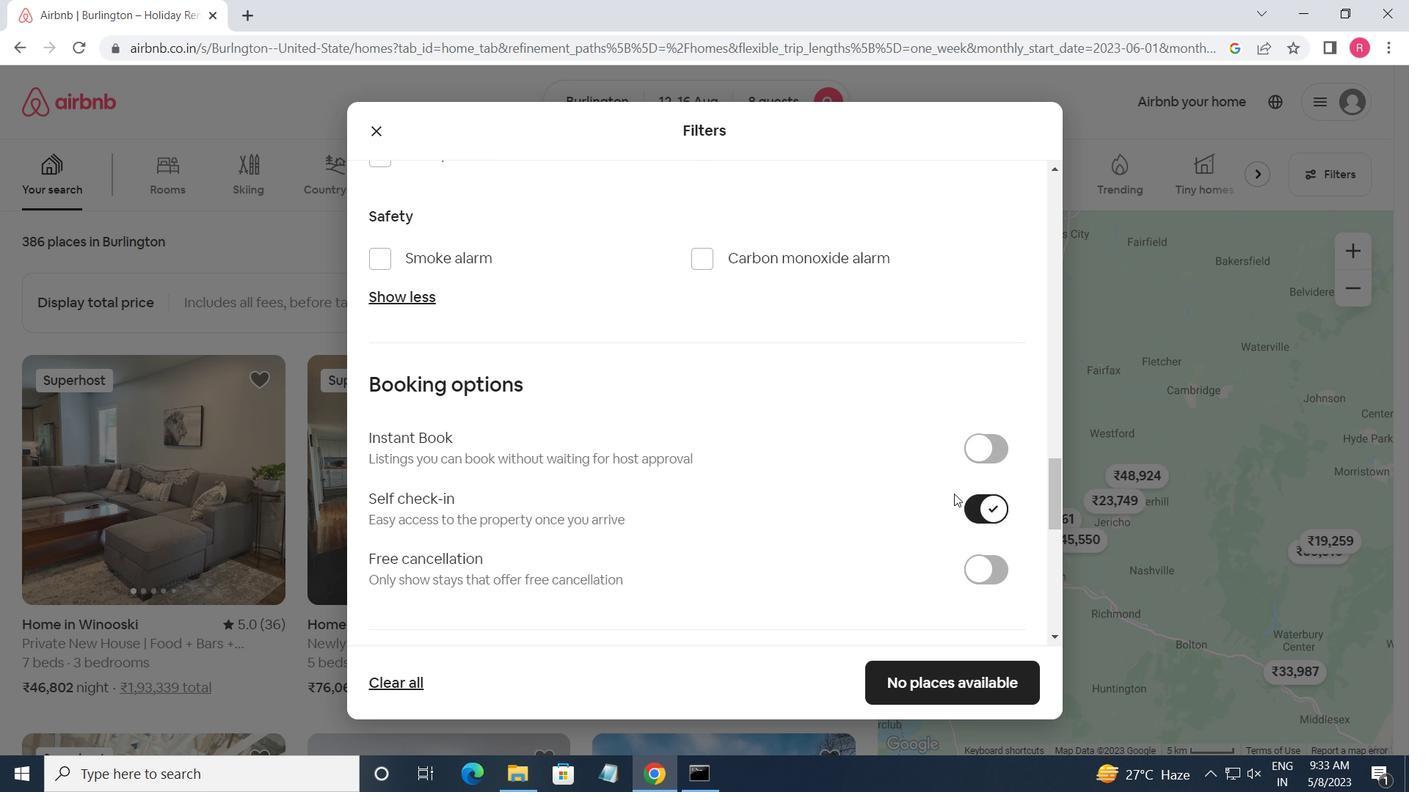 
Action: Mouse scrolled (954, 494) with delta (0, 0)
Screenshot: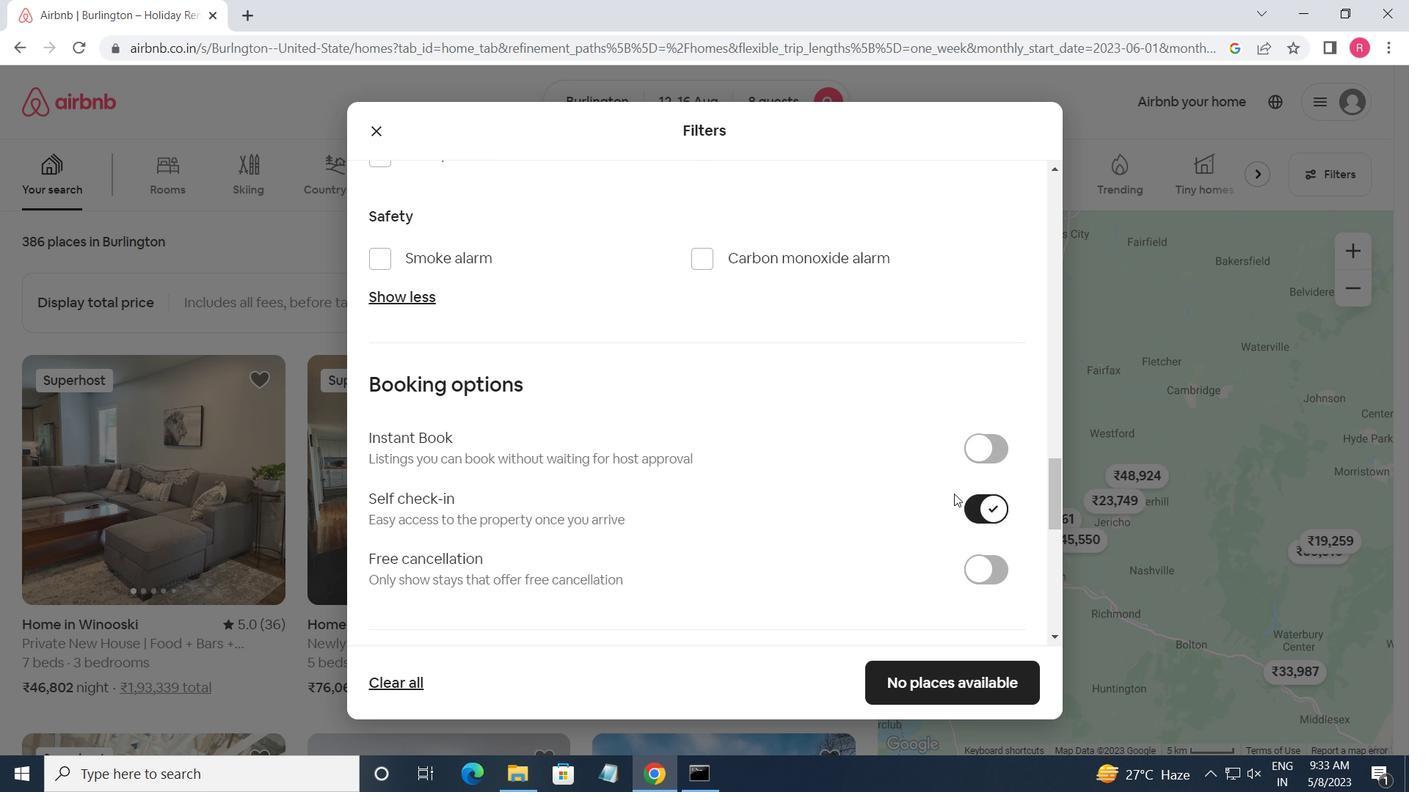 
Action: Mouse moved to (940, 491)
Screenshot: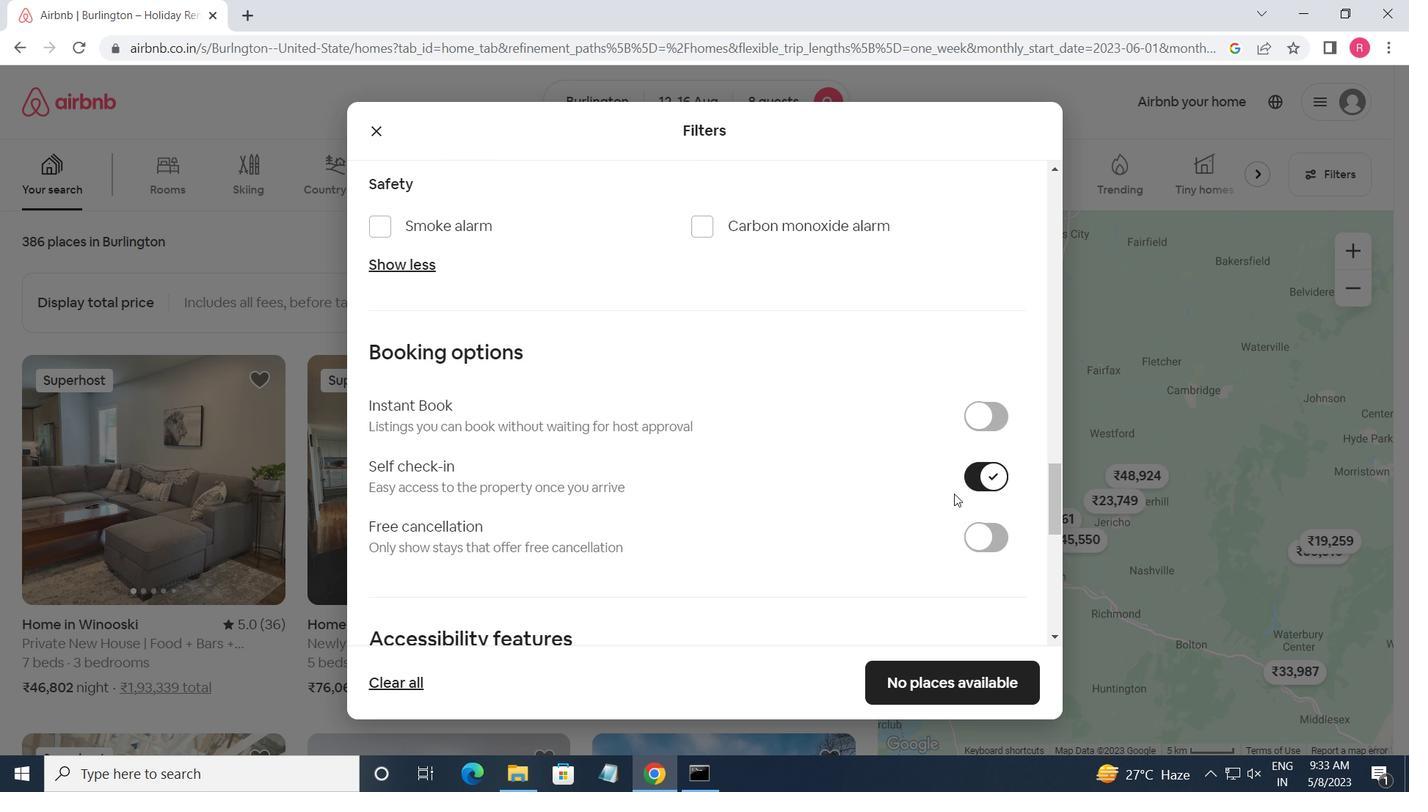 
Action: Mouse scrolled (940, 490) with delta (0, 0)
Screenshot: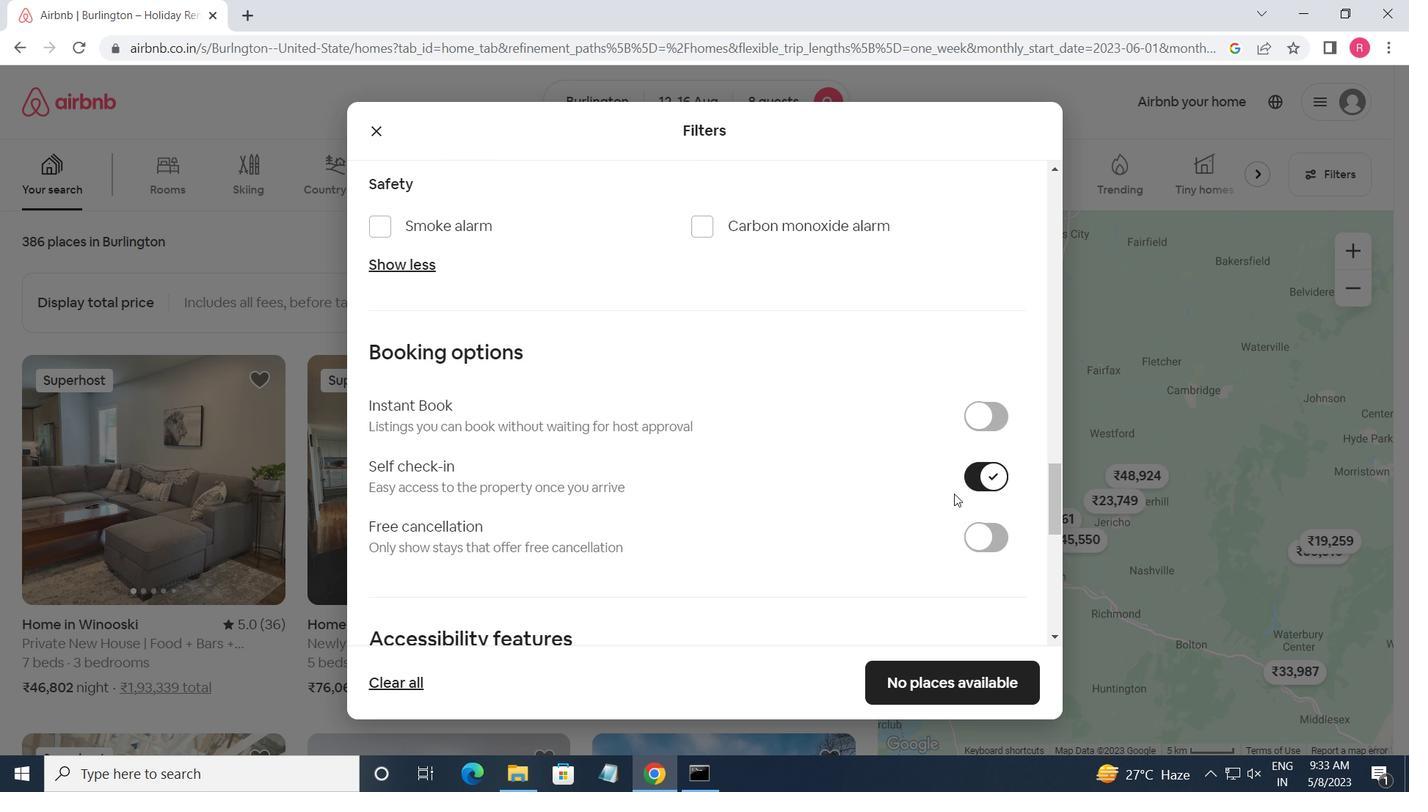 
Action: Mouse moved to (883, 480)
Screenshot: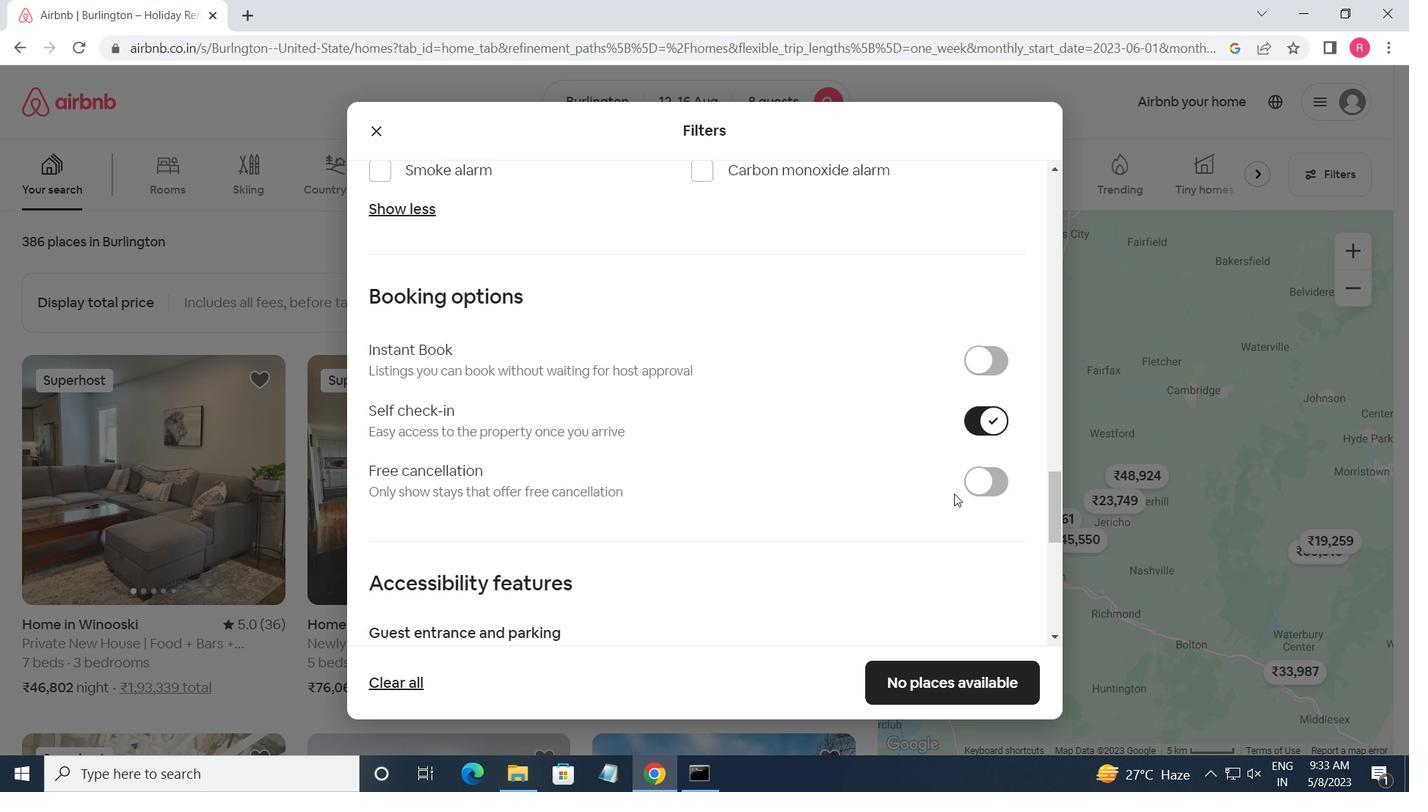 
Action: Mouse scrolled (883, 480) with delta (0, 0)
Screenshot: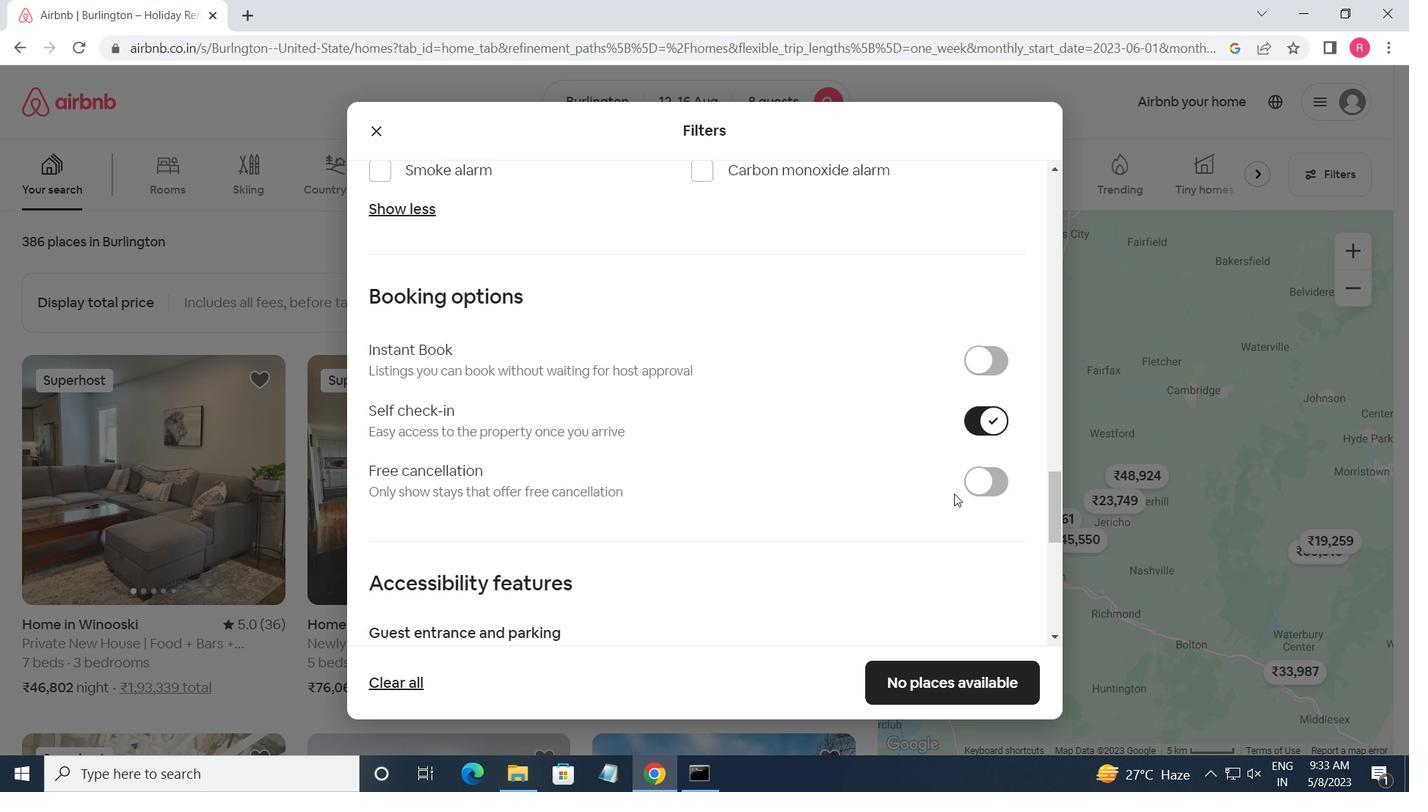 
Action: Mouse moved to (455, 521)
Screenshot: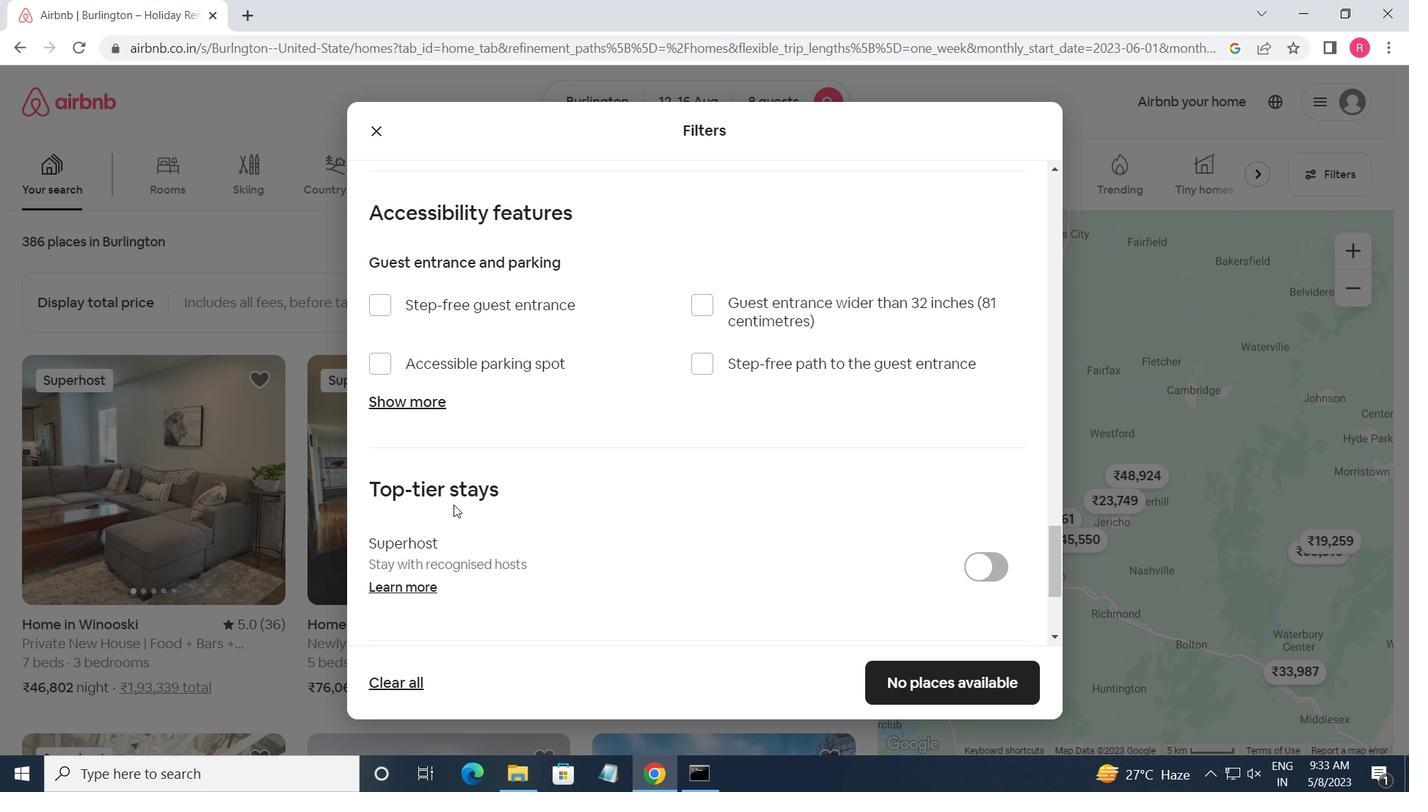 
Action: Mouse scrolled (455, 520) with delta (0, 0)
Screenshot: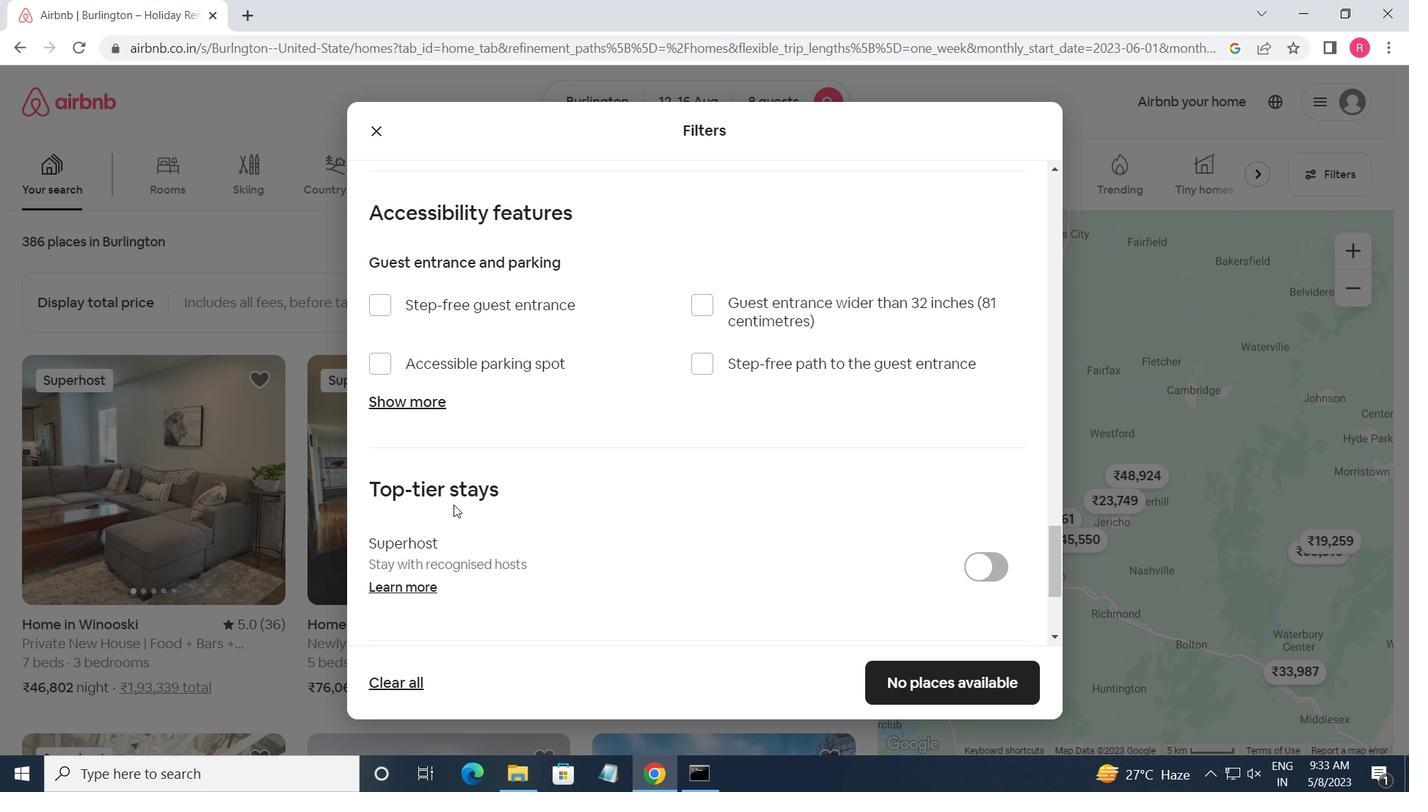 
Action: Mouse moved to (456, 522)
Screenshot: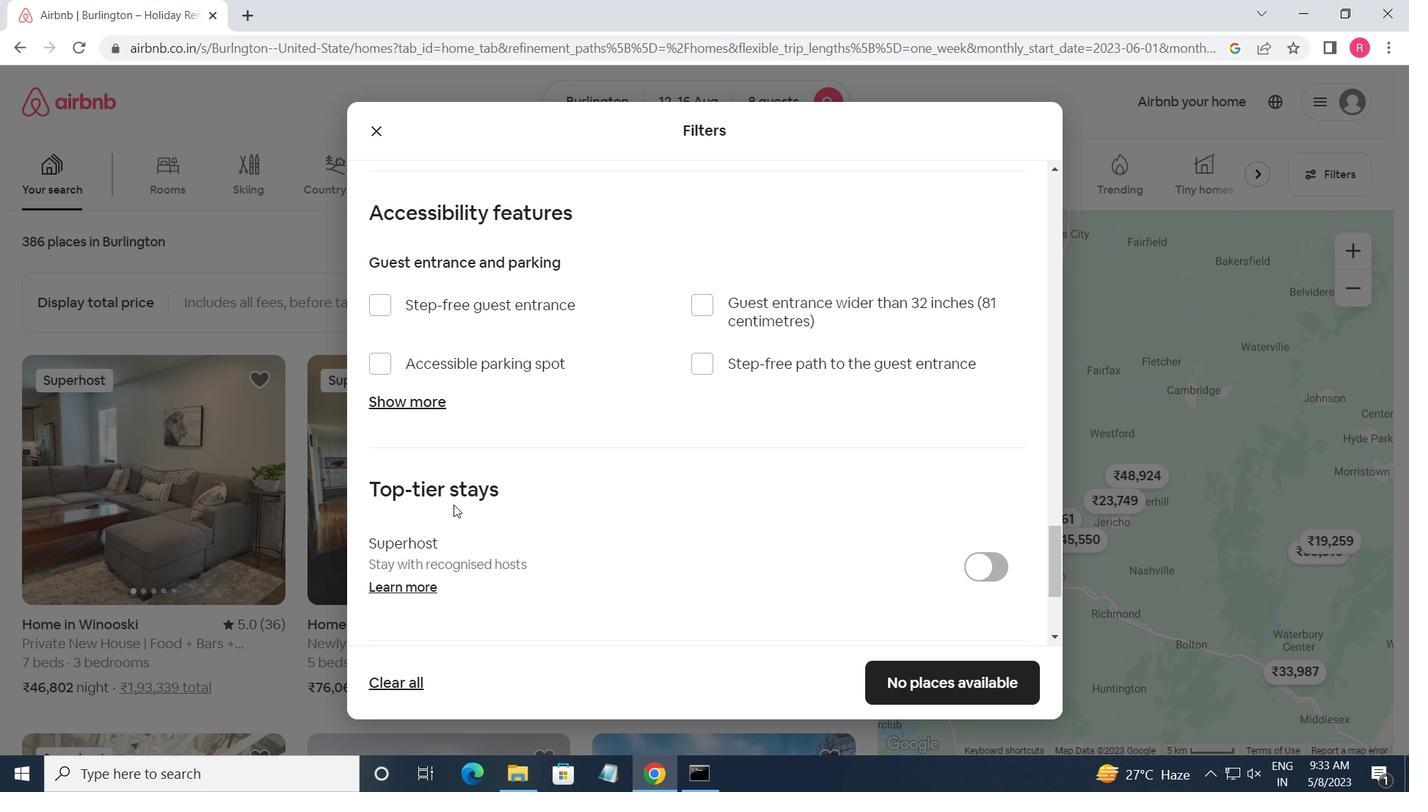 
Action: Mouse scrolled (456, 521) with delta (0, 0)
Screenshot: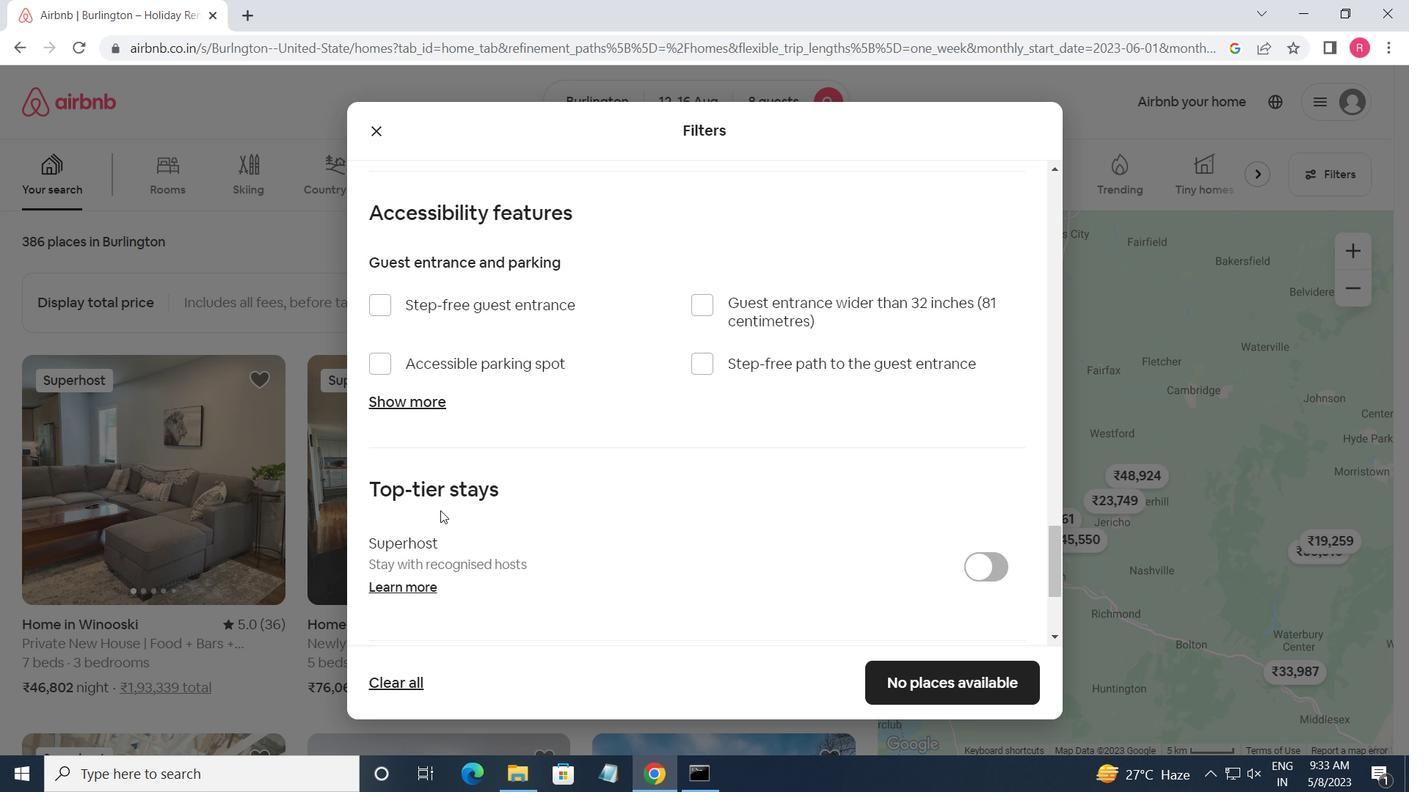 
Action: Mouse scrolled (456, 521) with delta (0, 0)
Screenshot: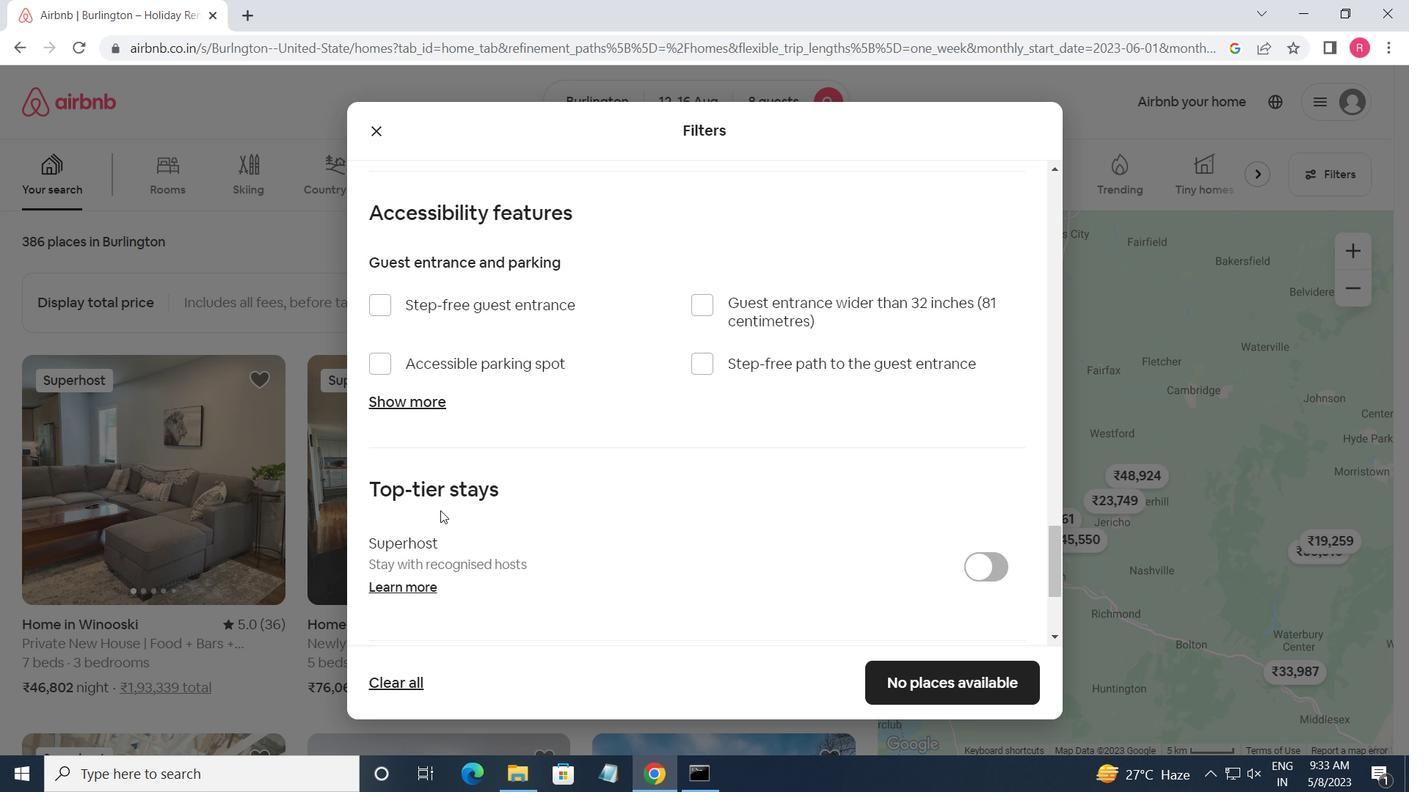 
Action: Mouse moved to (458, 522)
Screenshot: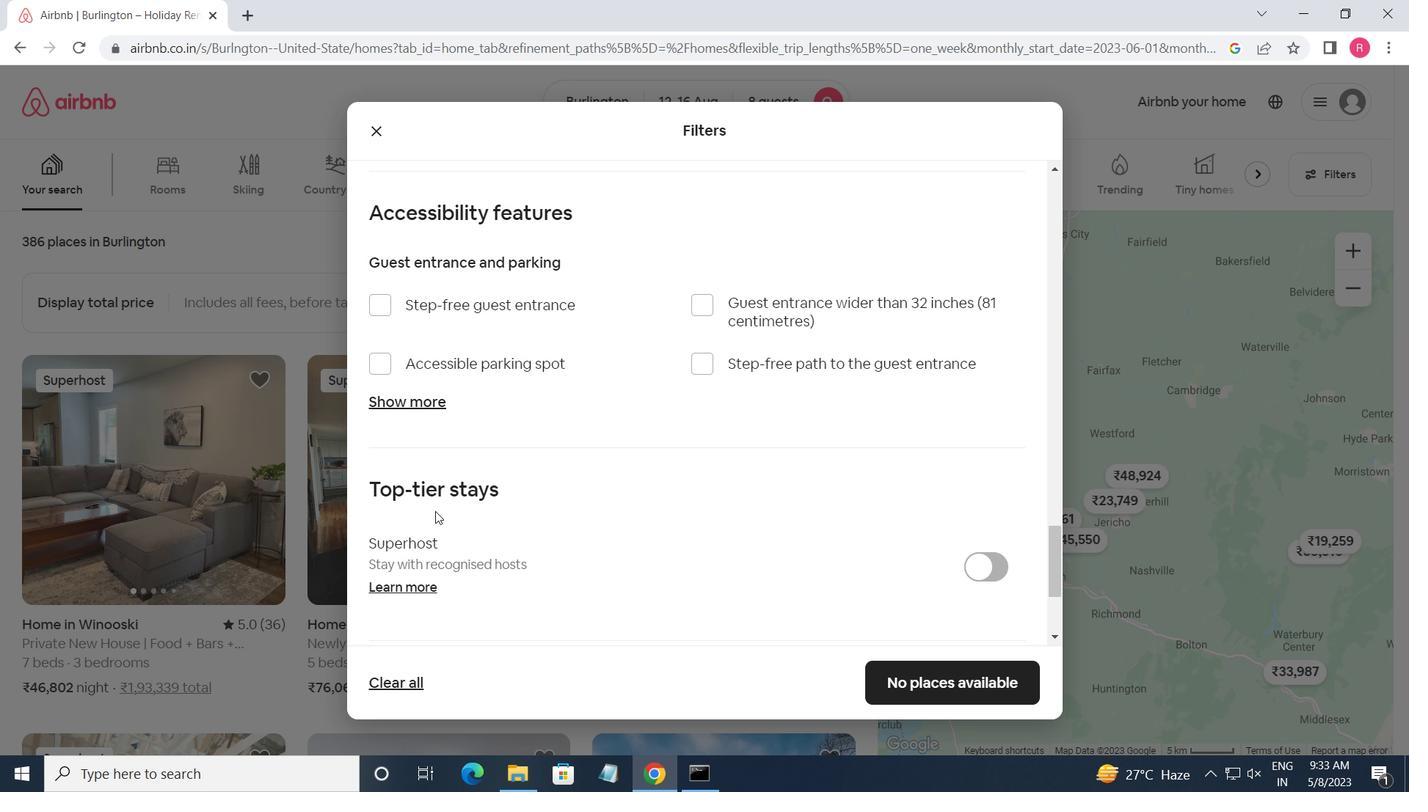 
Action: Mouse scrolled (458, 521) with delta (0, 0)
Screenshot: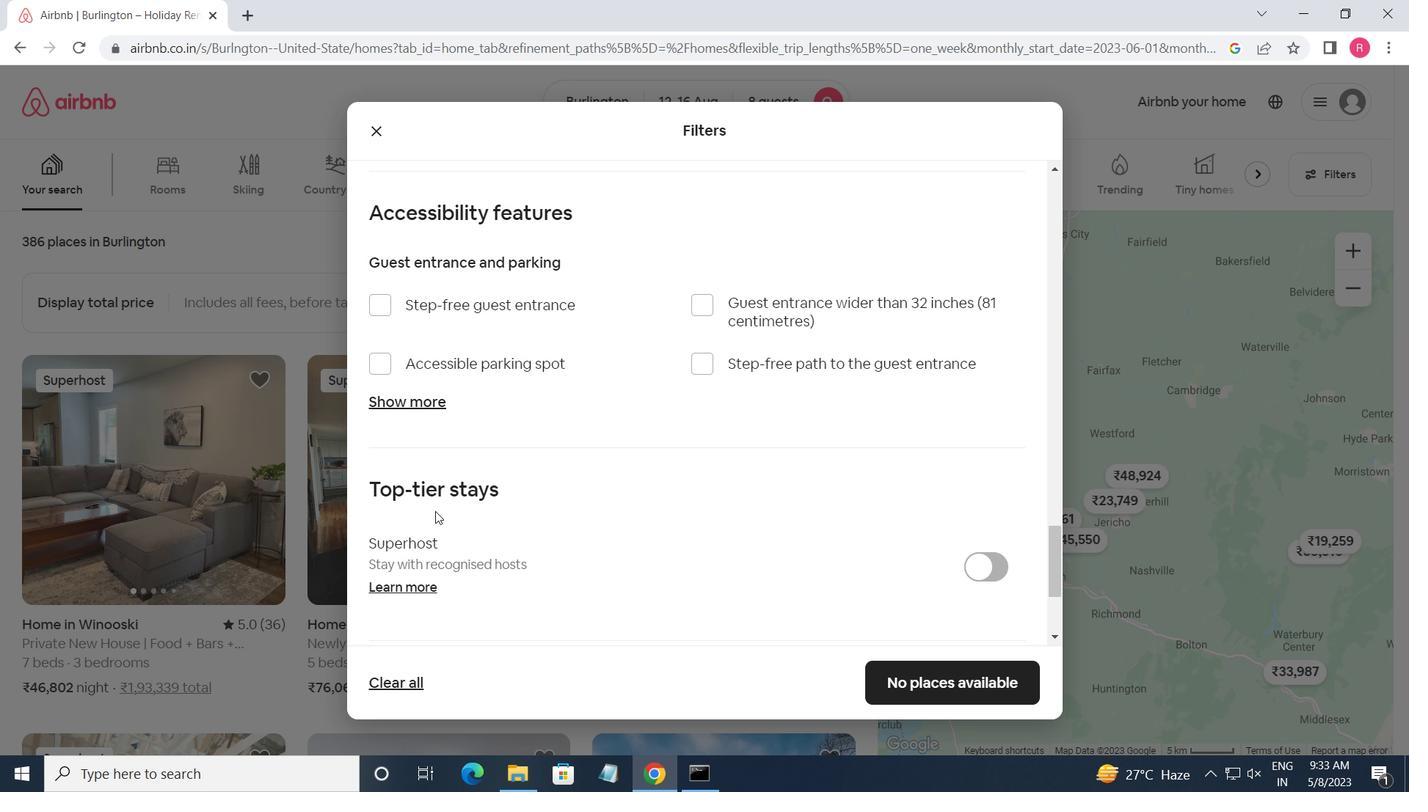 
Action: Mouse moved to (462, 520)
Screenshot: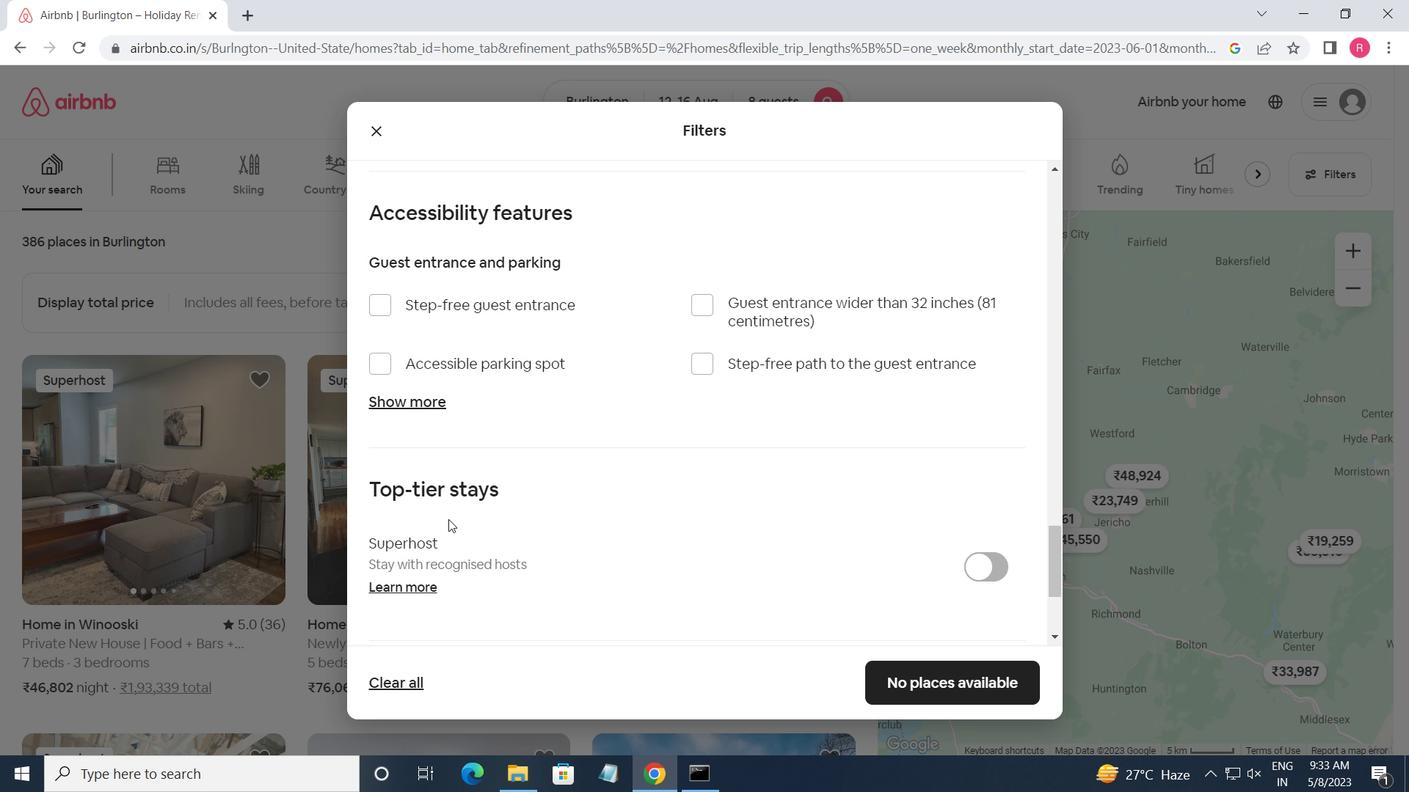 
Action: Mouse scrolled (462, 519) with delta (0, 0)
Screenshot: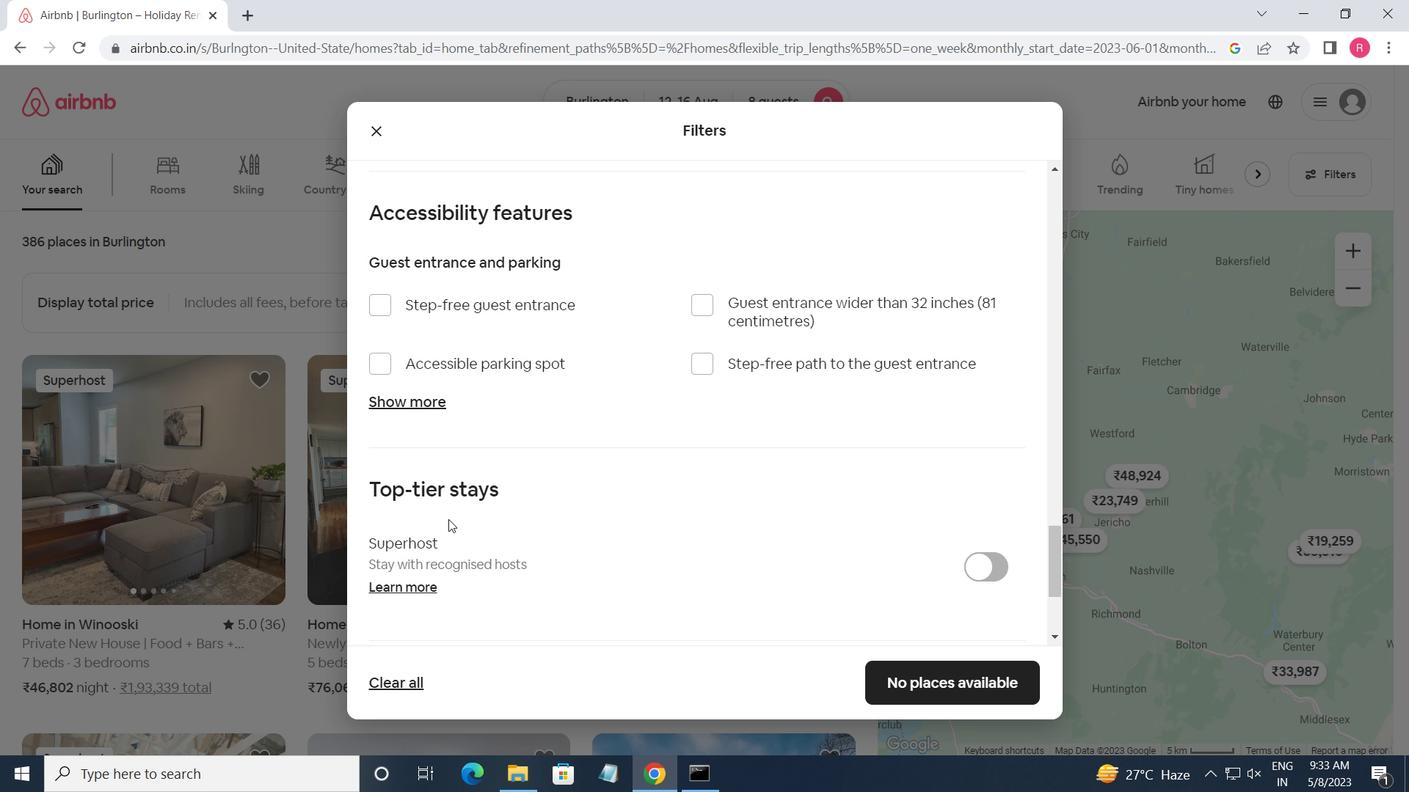 
Action: Mouse moved to (398, 521)
Screenshot: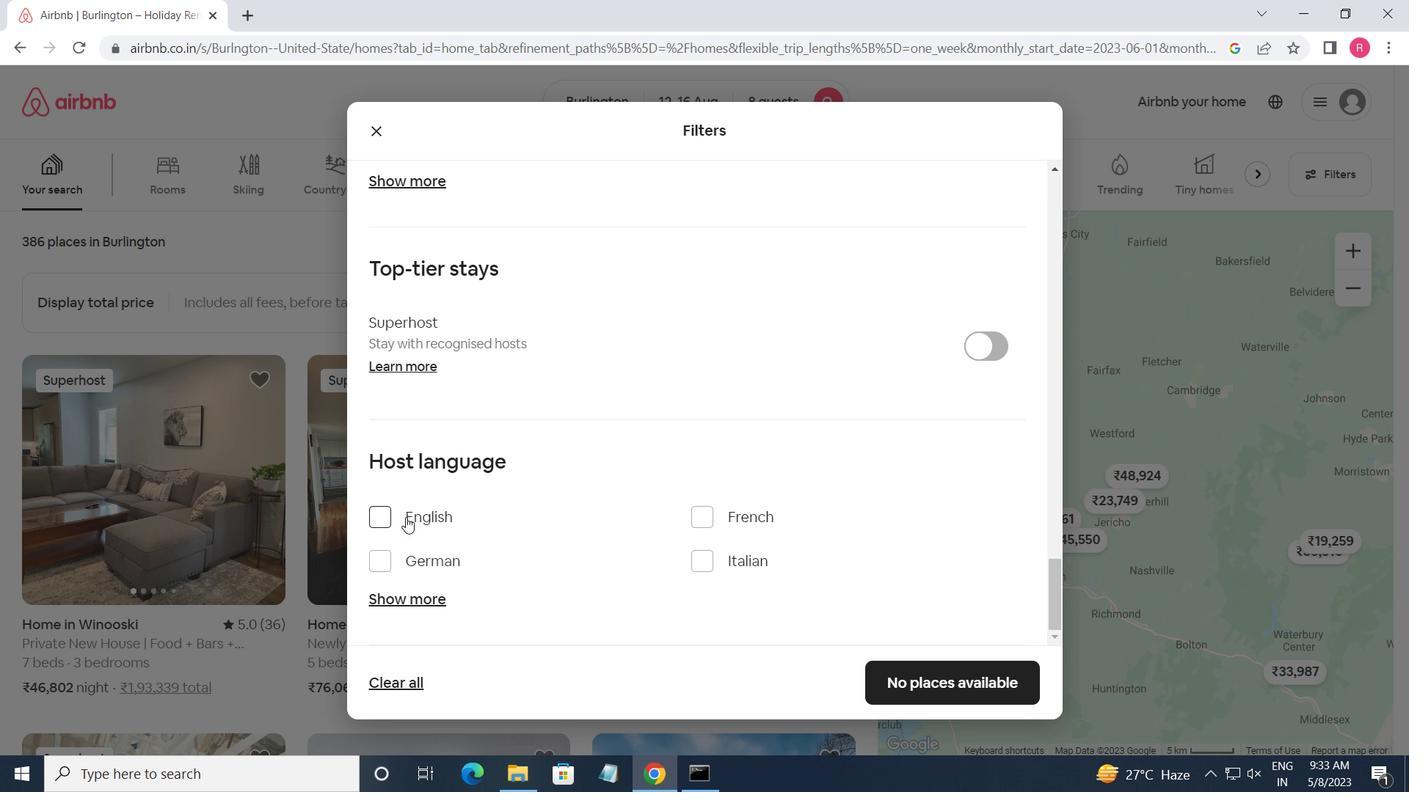 
Action: Mouse pressed left at (398, 521)
Screenshot: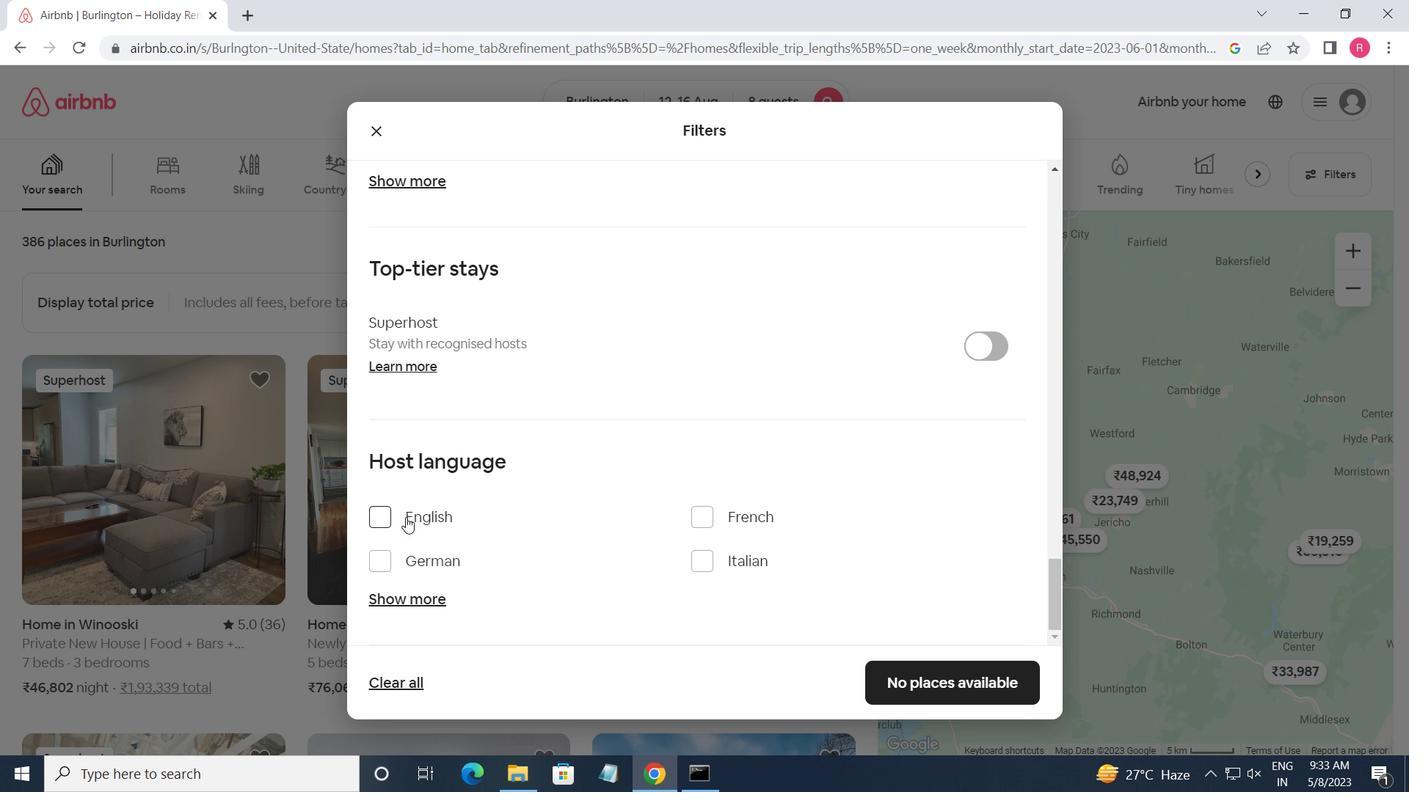 
Action: Mouse moved to (898, 682)
Screenshot: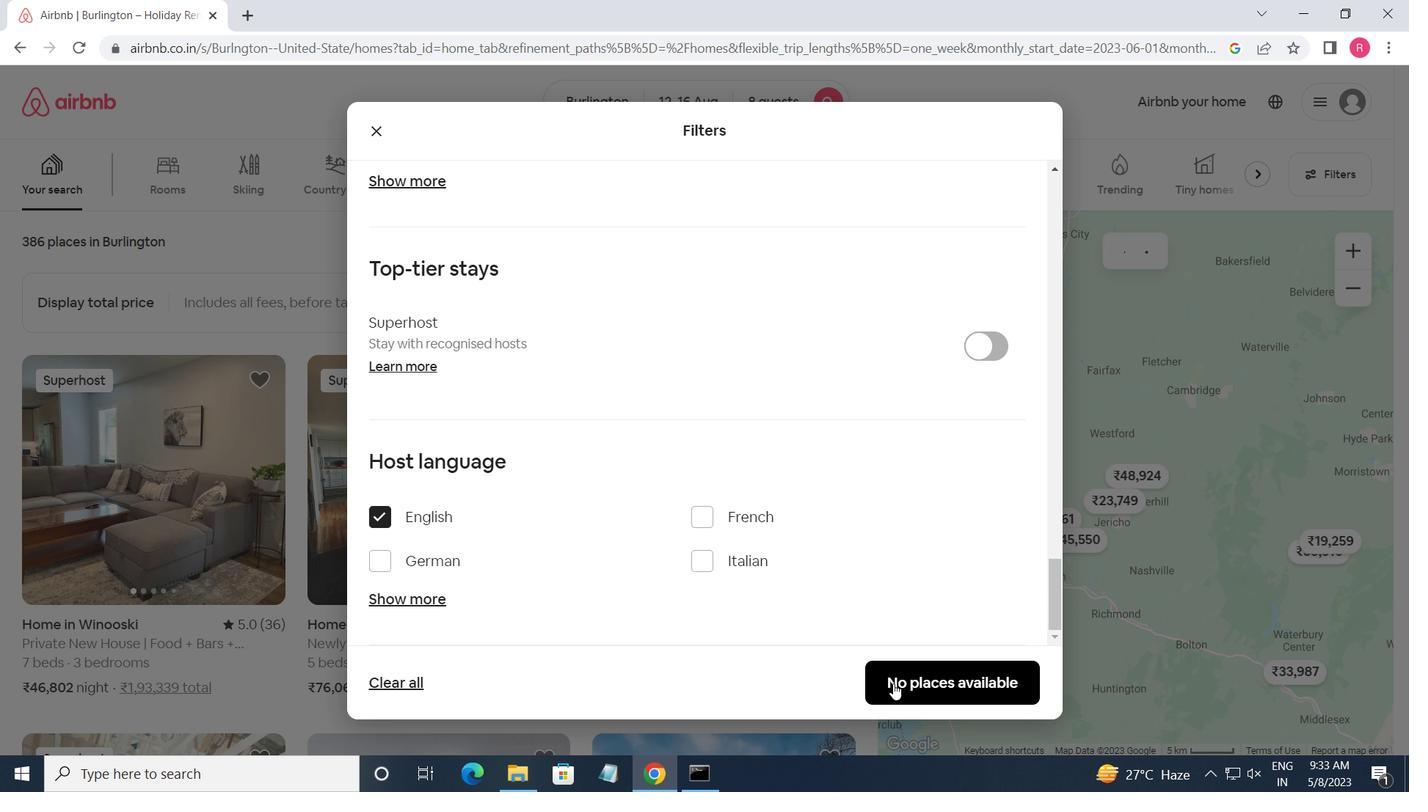 
Action: Mouse pressed left at (898, 682)
Screenshot: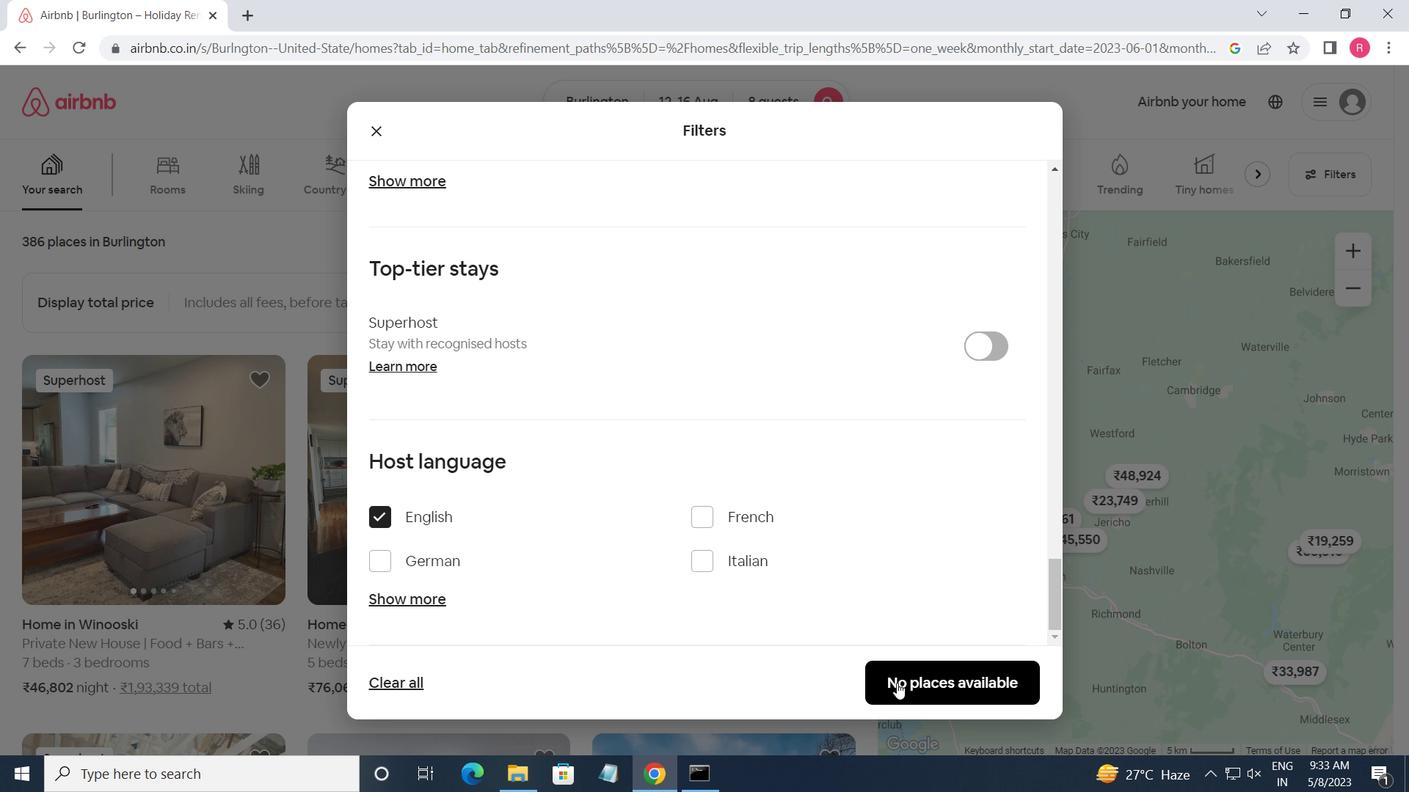 
